Task: Buy 4 Complete Clutch Sets from Alignment Tools section under best seller category for shipping address: Destiny Lee, 1070 Charack Road, Terre Haute, Indiana 47807, Cell Number 8122376812. Pay from credit card ending with 5759, CVV 953
Action: Key pressed amazon.com<Key.enter>
Screenshot: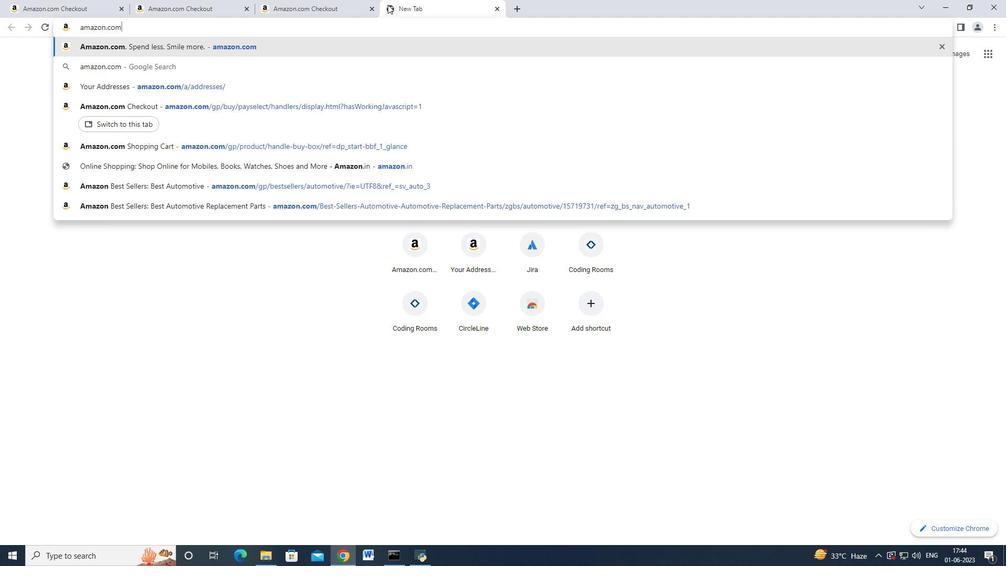 
Action: Mouse moved to (16, 80)
Screenshot: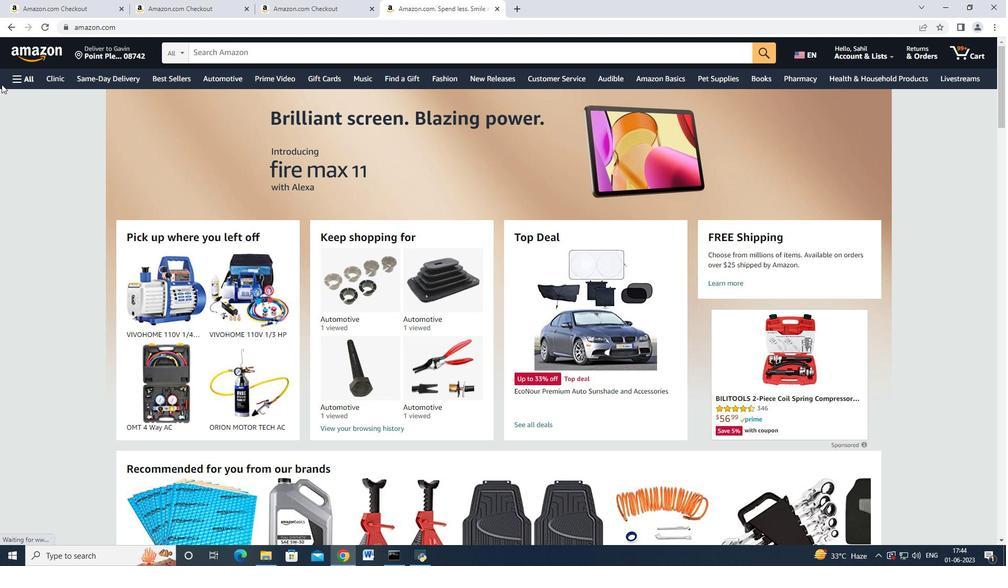 
Action: Mouse pressed left at (16, 80)
Screenshot: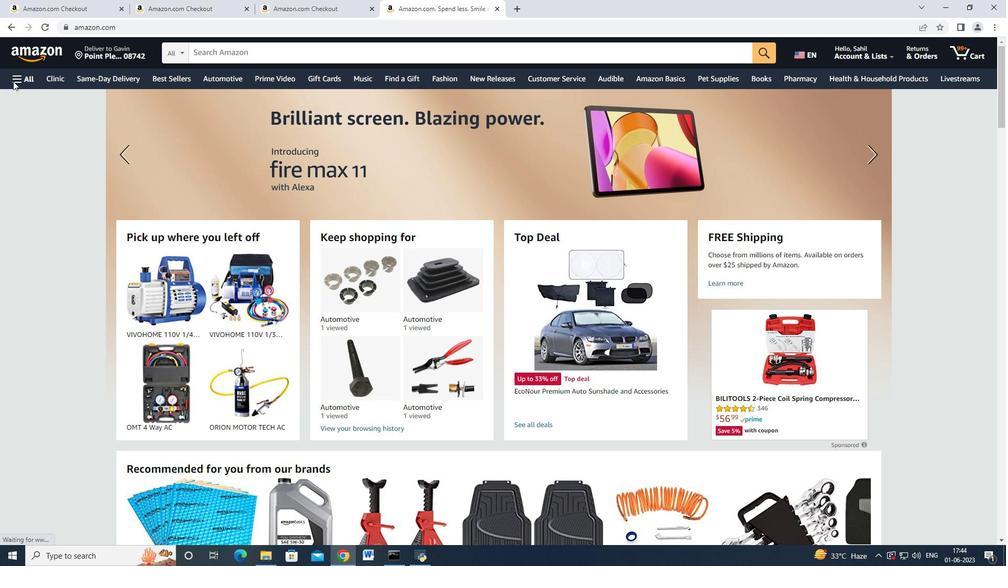 
Action: Mouse moved to (18, 81)
Screenshot: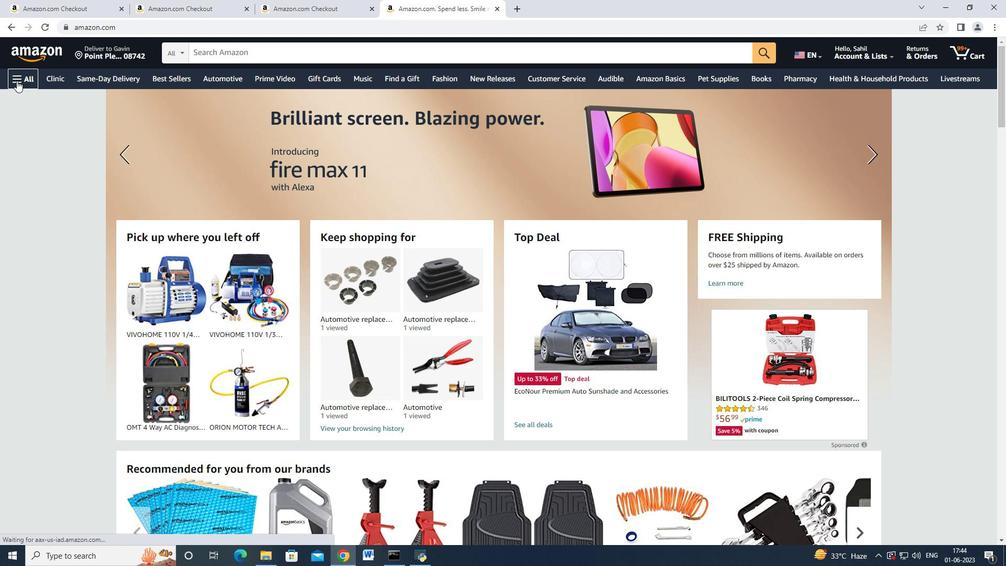 
Action: Mouse pressed left at (18, 81)
Screenshot: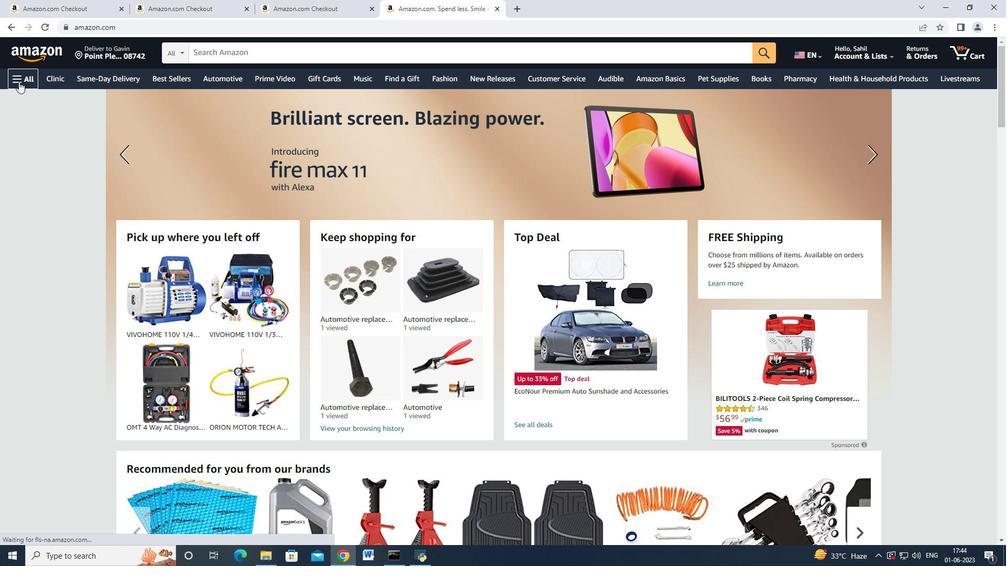 
Action: Mouse moved to (55, 316)
Screenshot: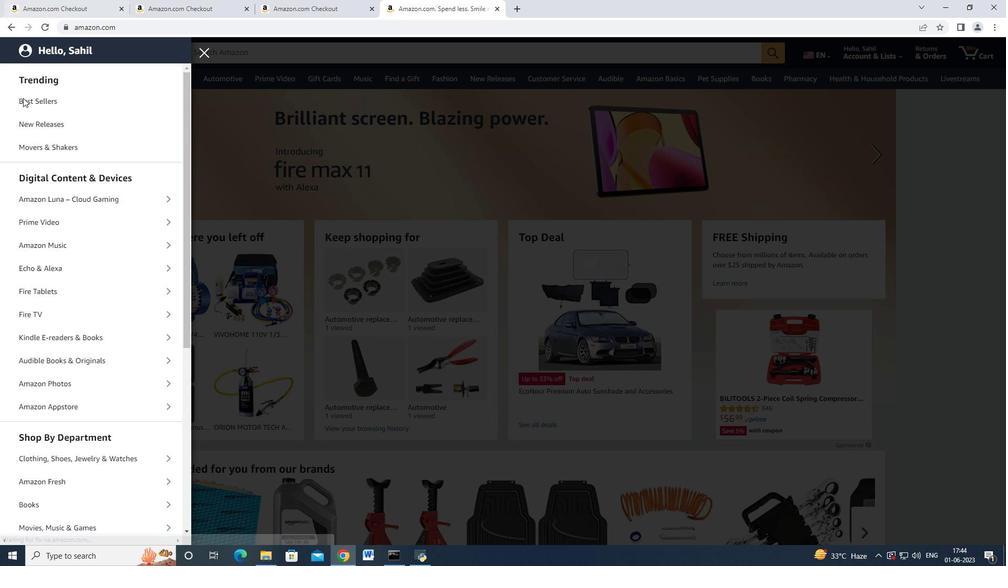 
Action: Mouse scrolled (55, 316) with delta (0, 0)
Screenshot: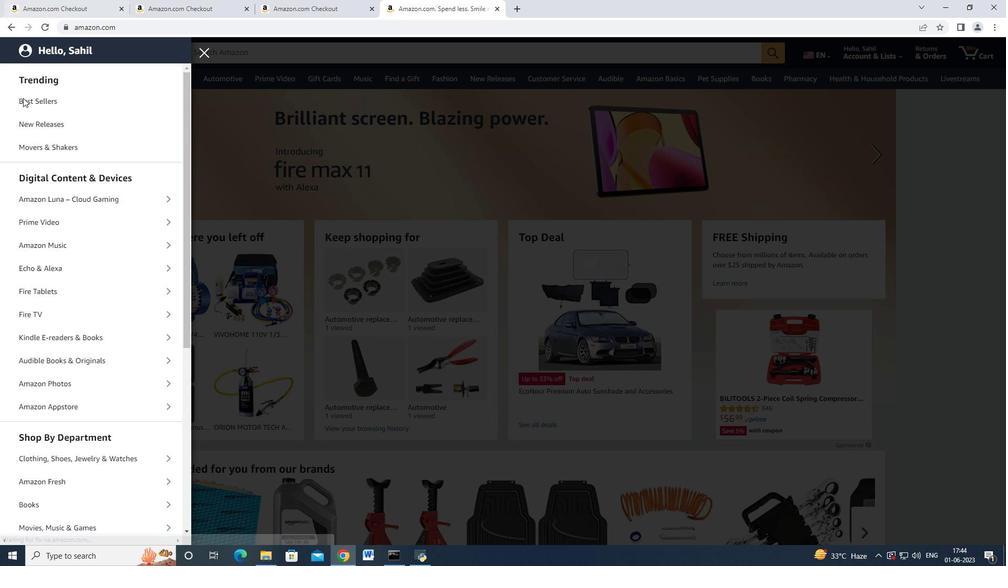 
Action: Mouse moved to (60, 346)
Screenshot: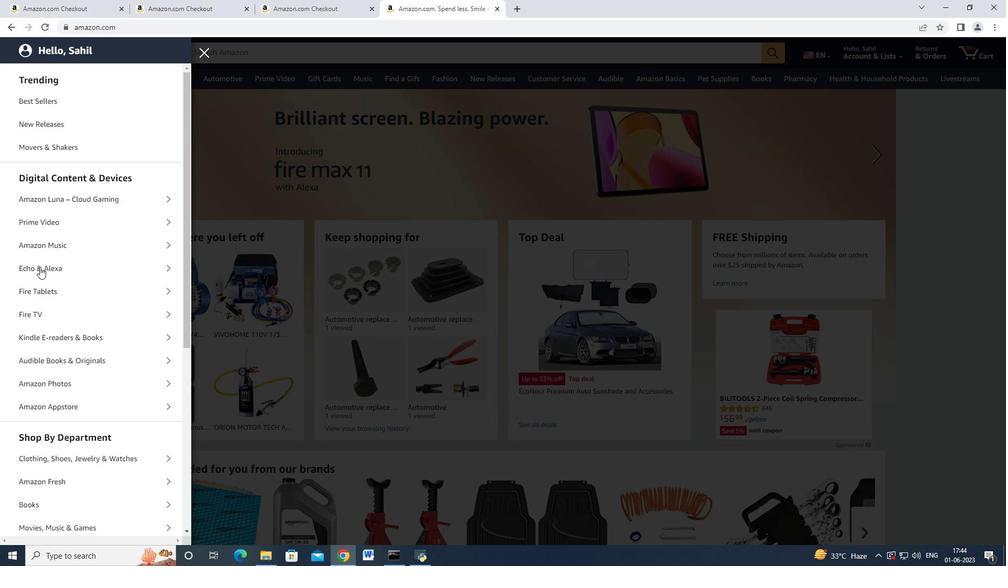 
Action: Mouse scrolled (60, 346) with delta (0, 0)
Screenshot: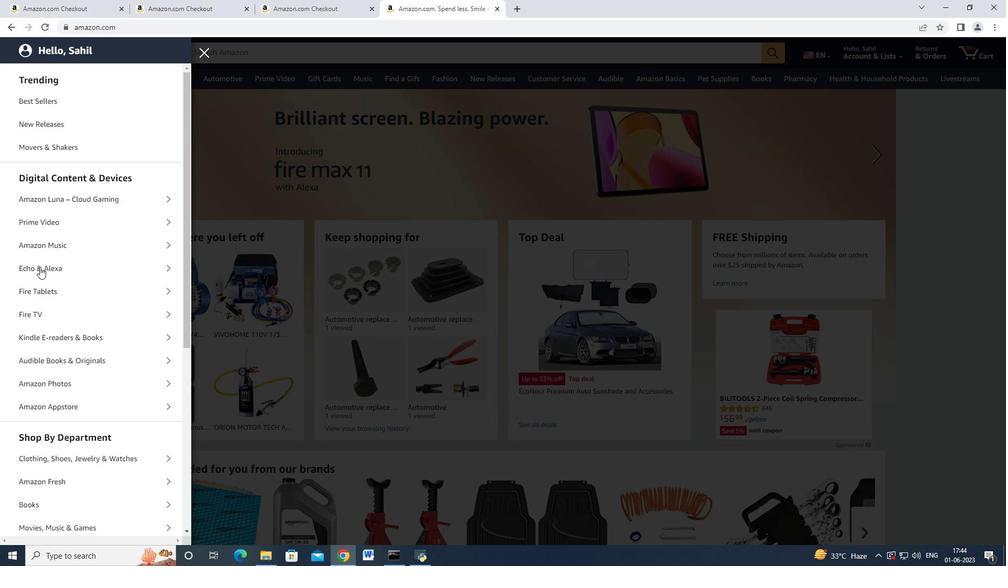 
Action: Mouse moved to (88, 339)
Screenshot: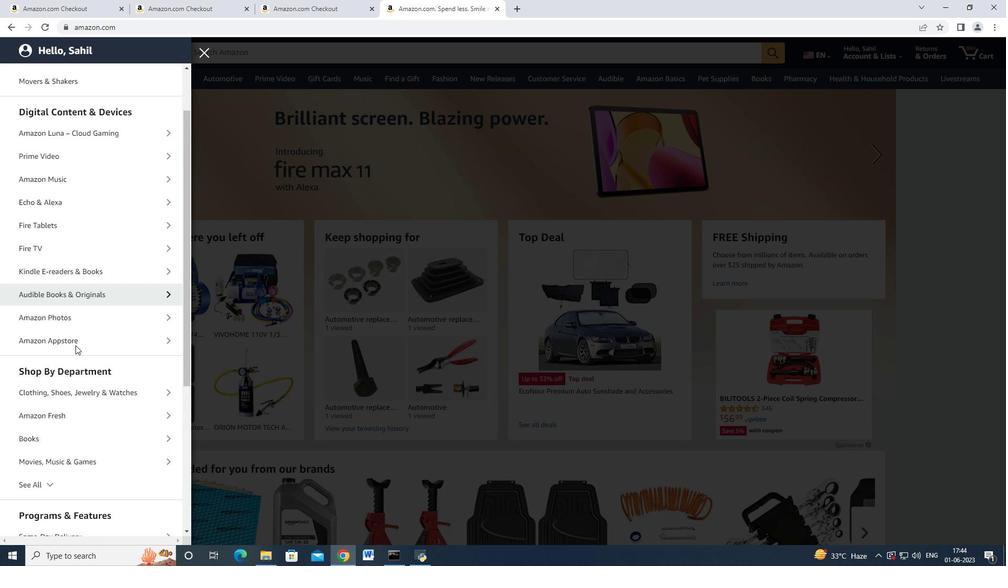 
Action: Mouse scrolled (88, 339) with delta (0, 0)
Screenshot: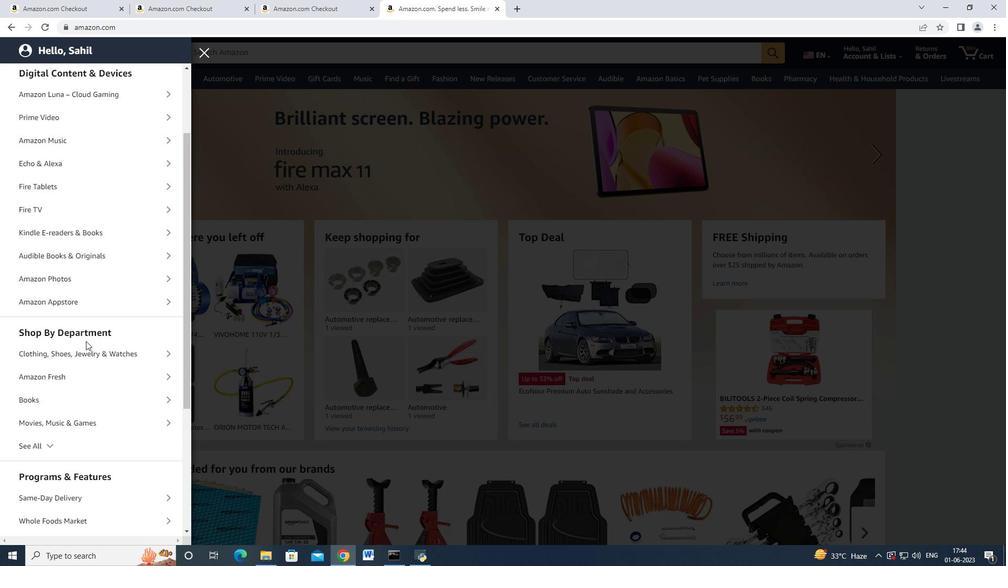 
Action: Mouse scrolled (88, 339) with delta (0, 0)
Screenshot: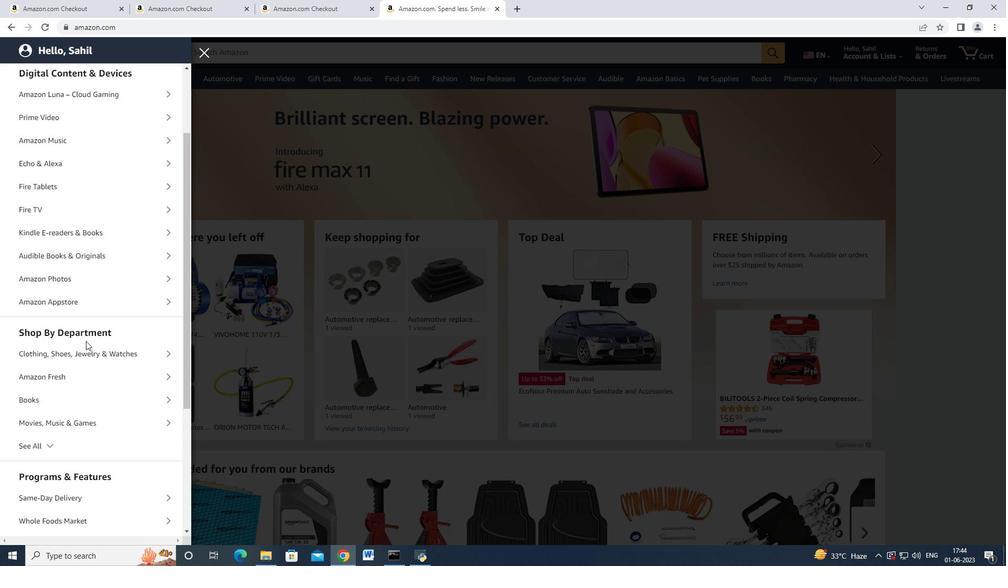 
Action: Mouse moved to (88, 333)
Screenshot: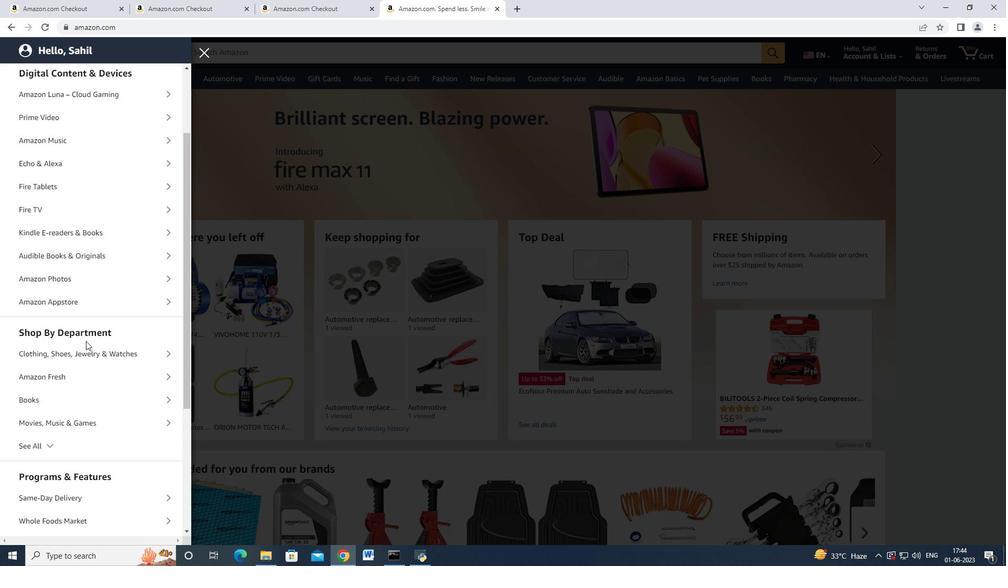 
Action: Mouse scrolled (88, 332) with delta (0, 0)
Screenshot: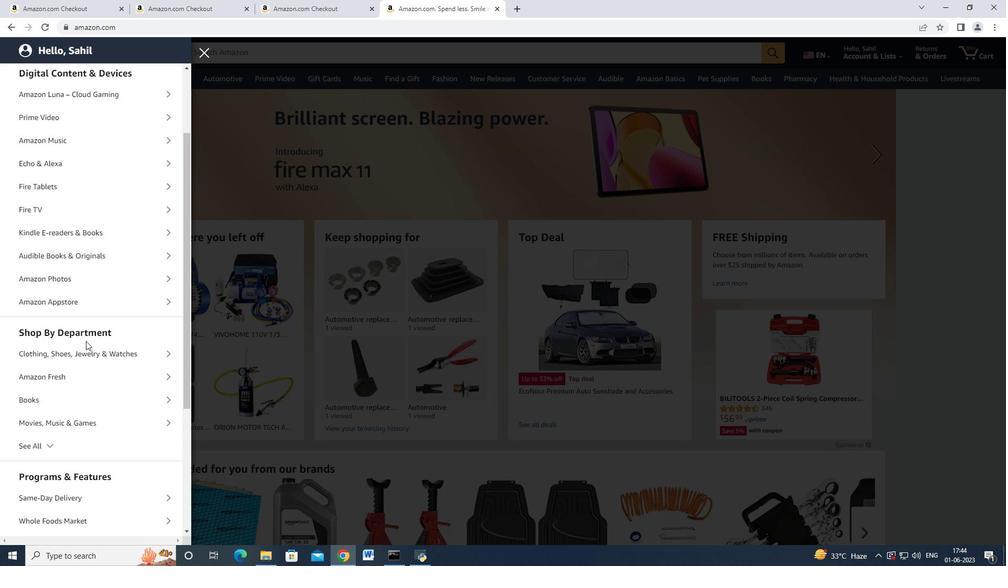 
Action: Mouse moved to (88, 328)
Screenshot: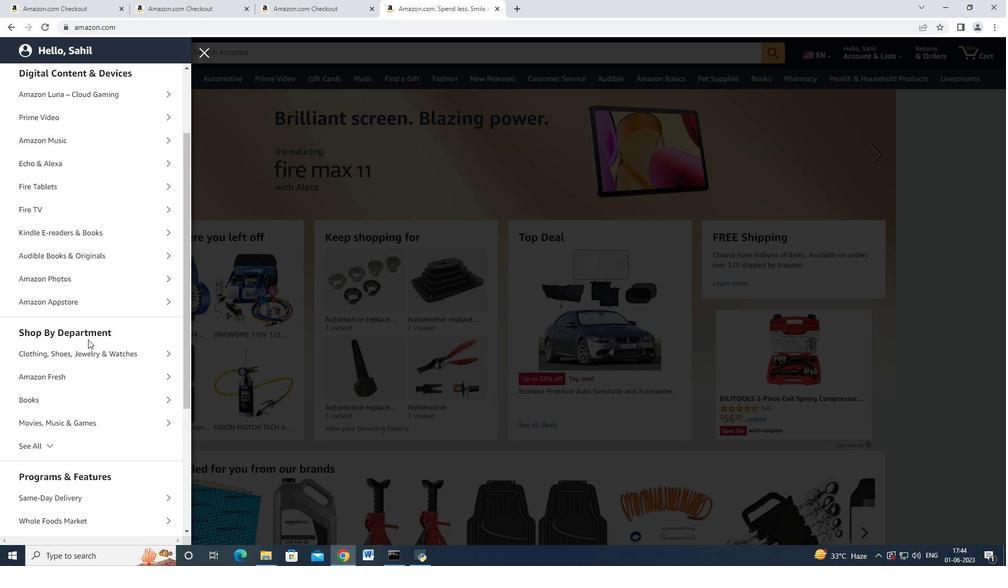 
Action: Mouse scrolled (88, 328) with delta (0, 0)
Screenshot: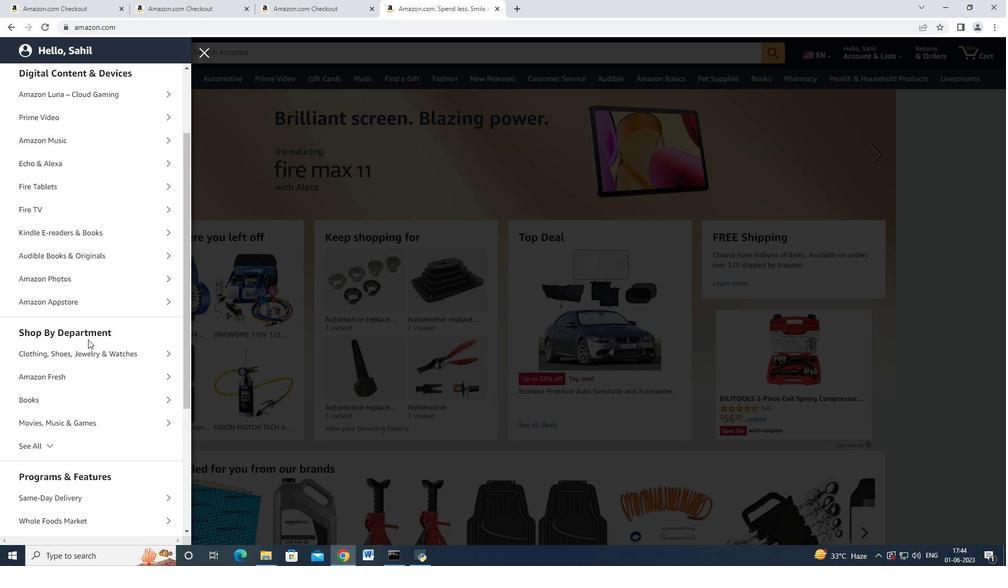 
Action: Mouse moved to (46, 249)
Screenshot: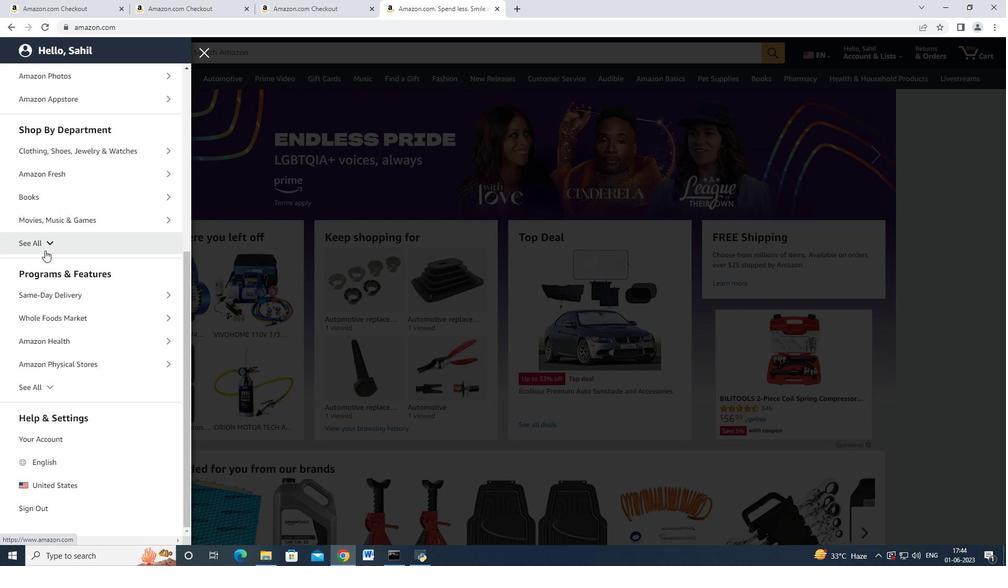 
Action: Mouse pressed left at (46, 249)
Screenshot: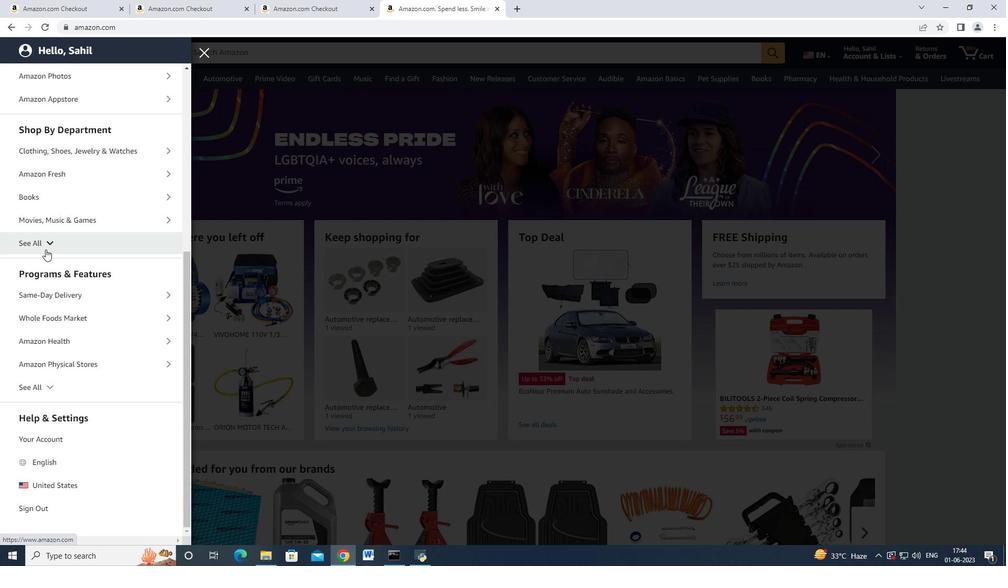 
Action: Mouse moved to (45, 249)
Screenshot: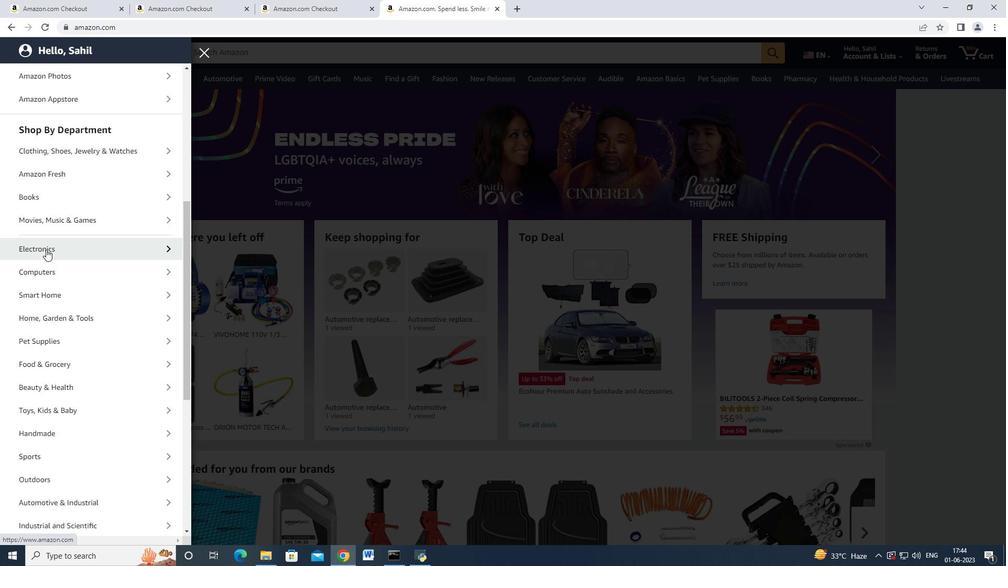 
Action: Mouse scrolled (45, 249) with delta (0, 0)
Screenshot: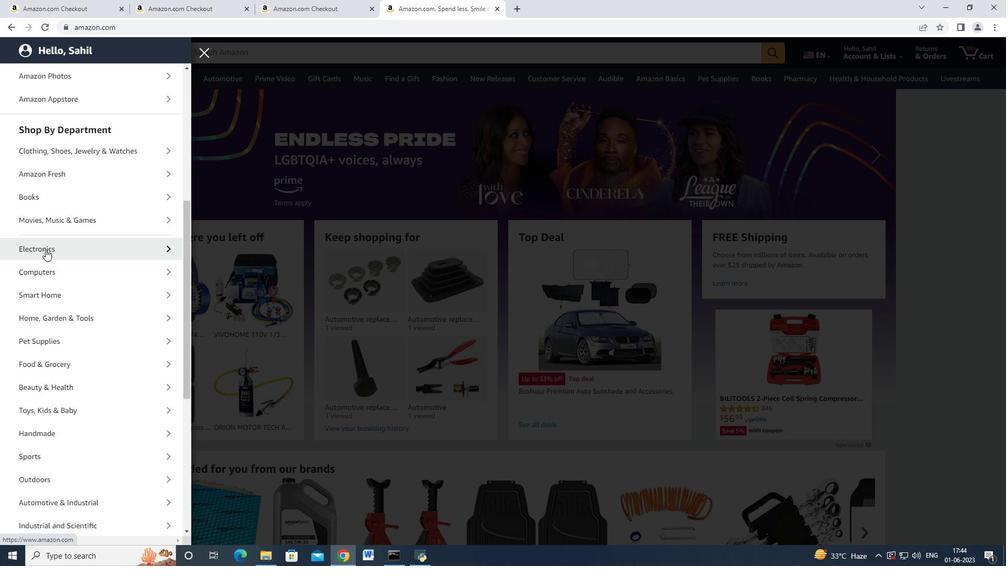 
Action: Mouse scrolled (45, 249) with delta (0, 0)
Screenshot: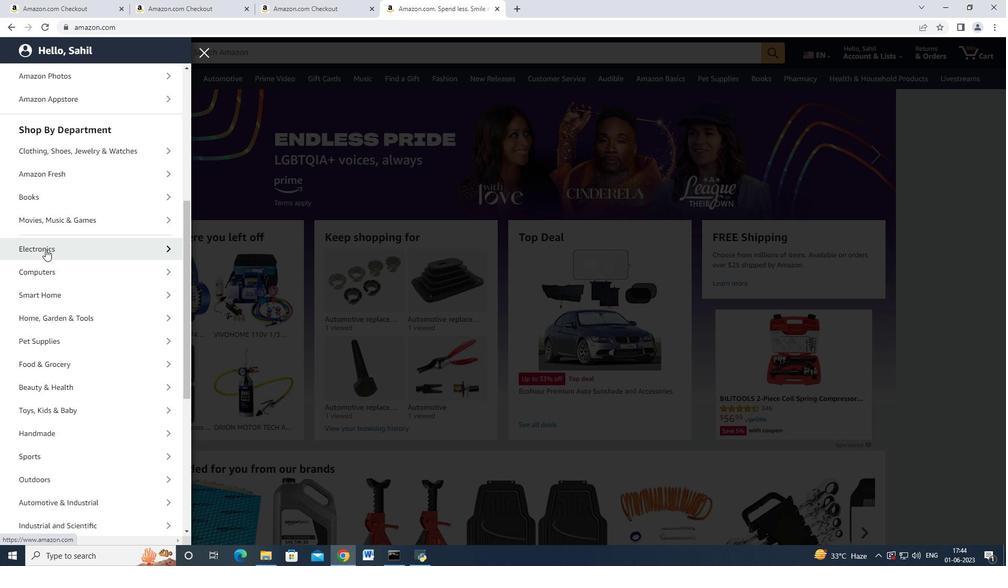 
Action: Mouse moved to (73, 396)
Screenshot: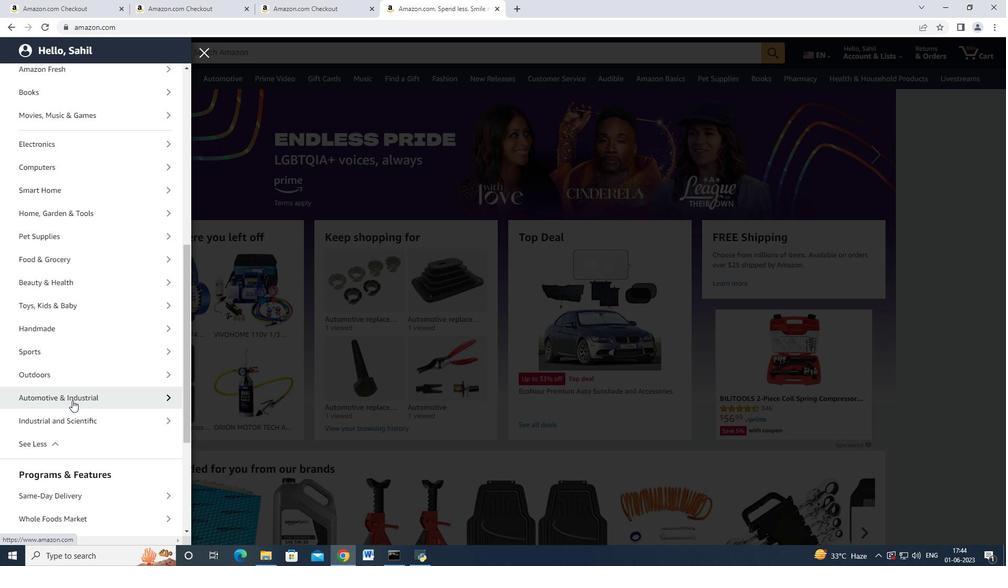 
Action: Mouse scrolled (73, 396) with delta (0, 0)
Screenshot: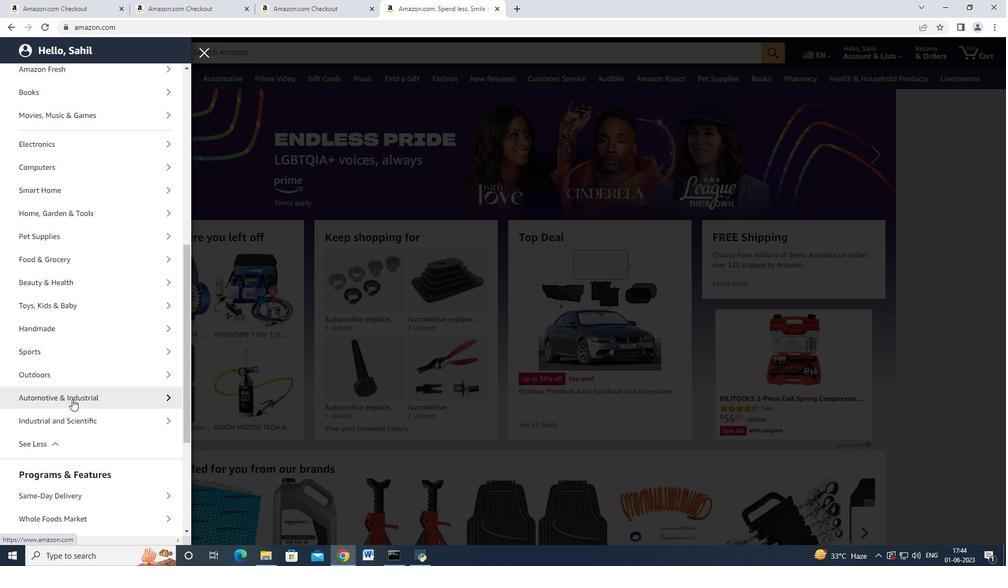
Action: Mouse scrolled (73, 396) with delta (0, 0)
Screenshot: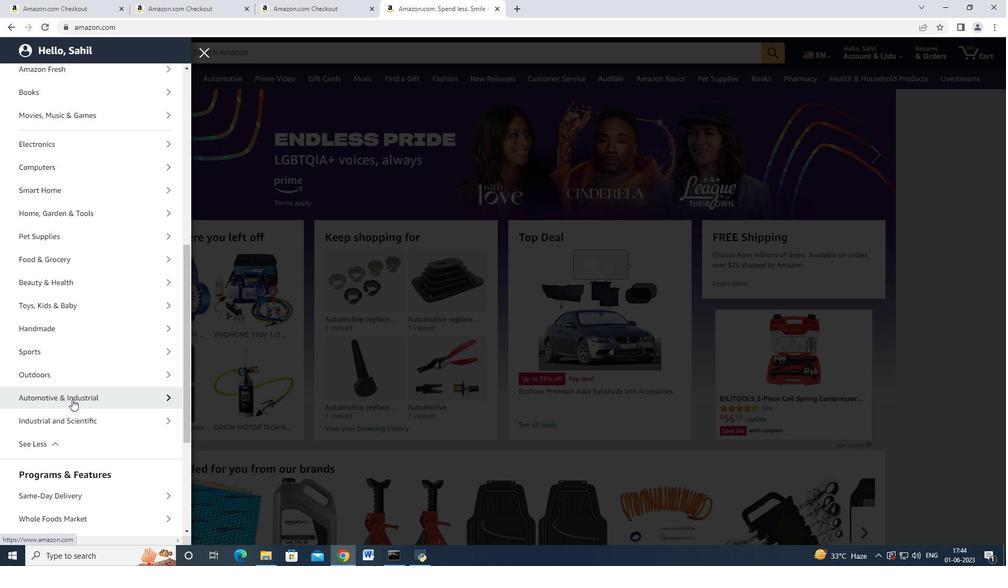 
Action: Mouse scrolled (73, 396) with delta (0, 0)
Screenshot: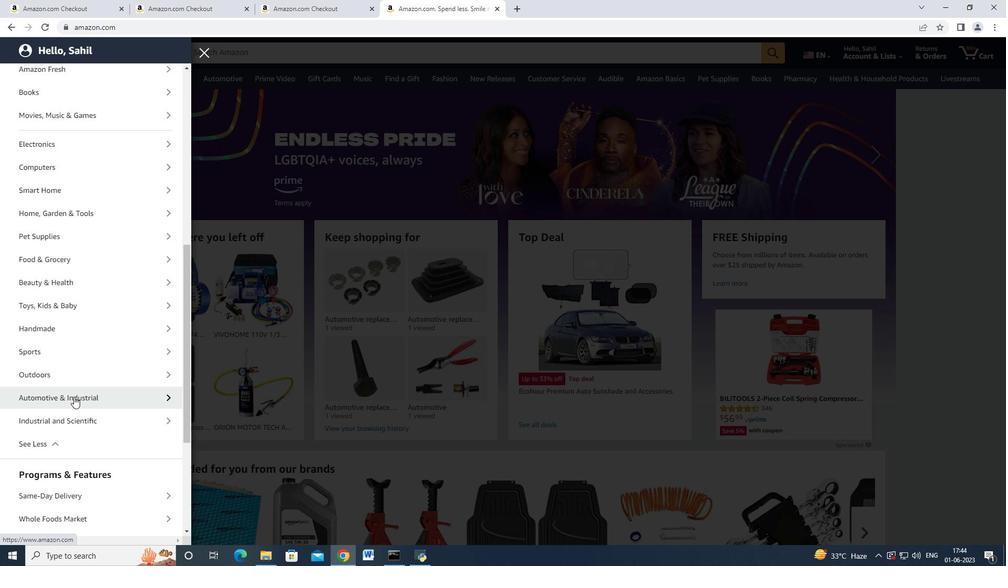 
Action: Mouse scrolled (73, 396) with delta (0, 0)
Screenshot: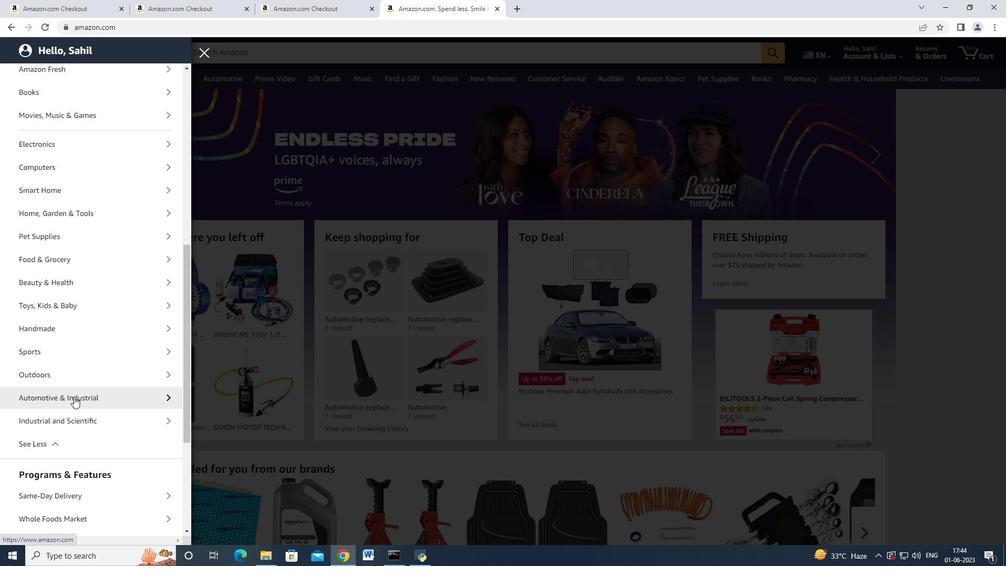 
Action: Mouse moved to (73, 350)
Screenshot: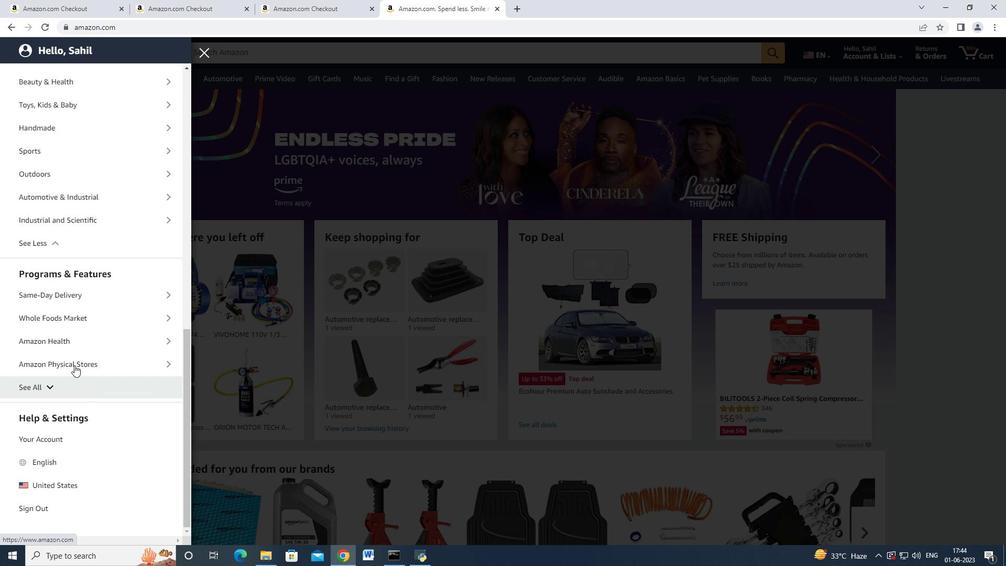 
Action: Mouse scrolled (73, 351) with delta (0, 0)
Screenshot: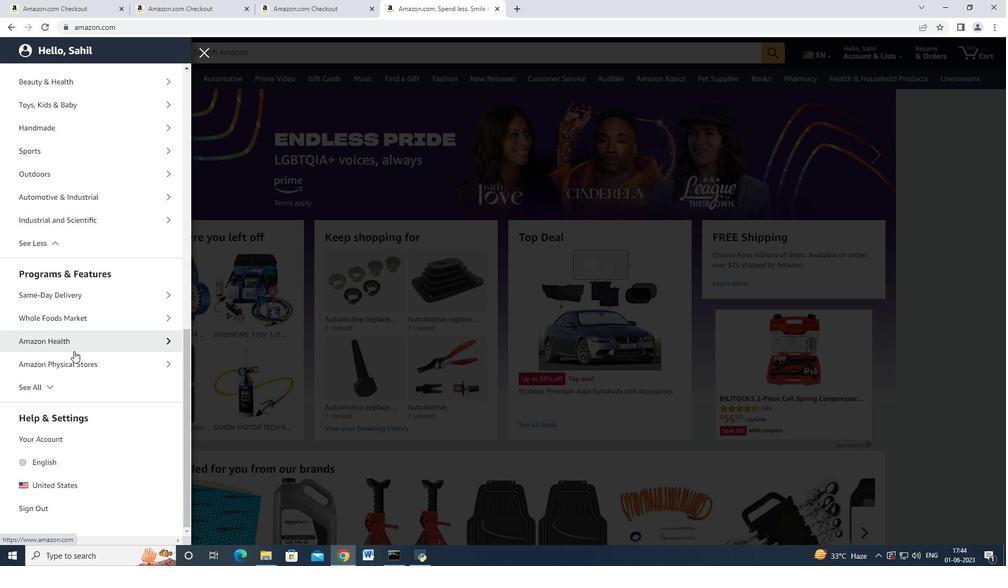 
Action: Mouse scrolled (73, 351) with delta (0, 0)
Screenshot: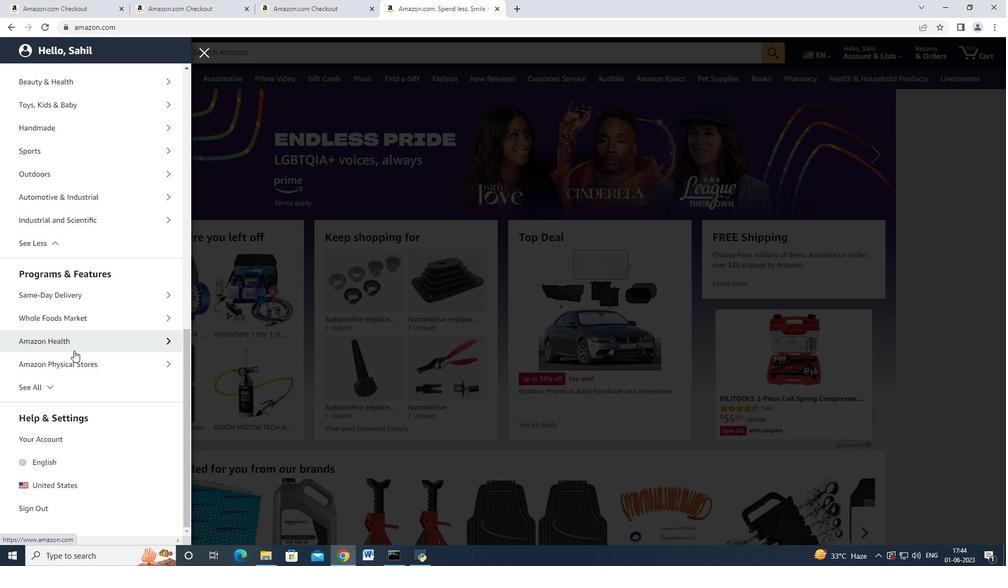 
Action: Mouse moved to (89, 303)
Screenshot: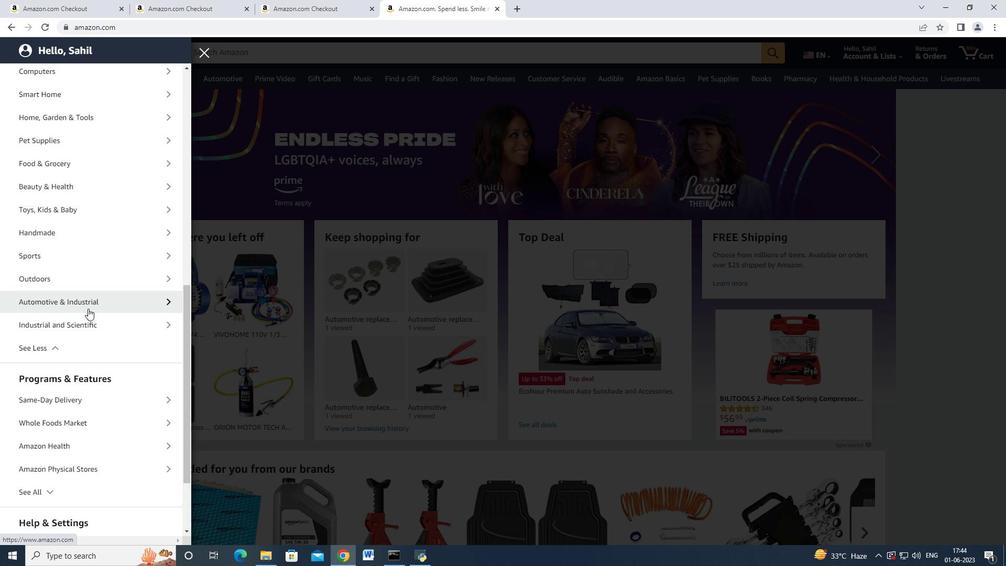 
Action: Mouse pressed left at (89, 303)
Screenshot: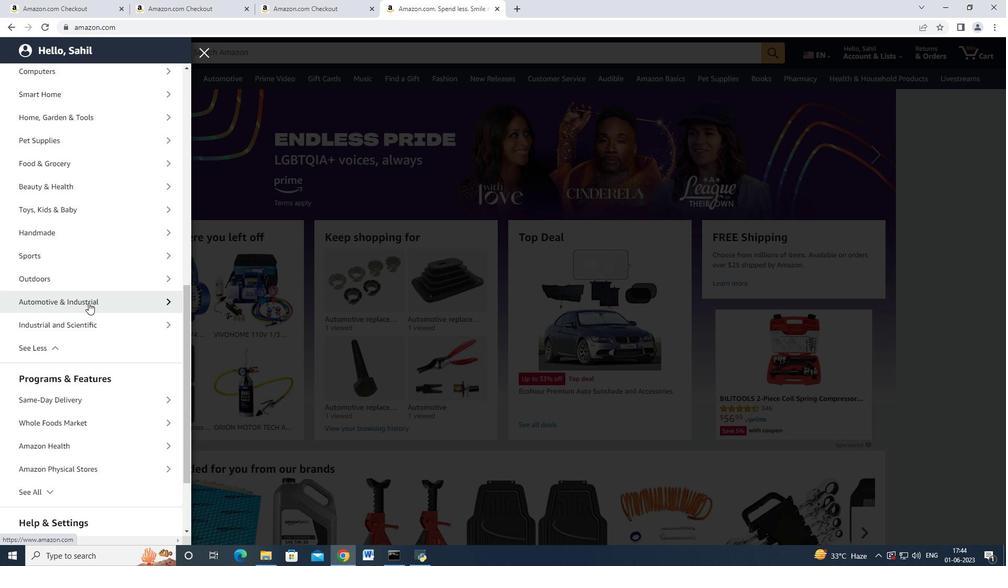 
Action: Mouse moved to (91, 125)
Screenshot: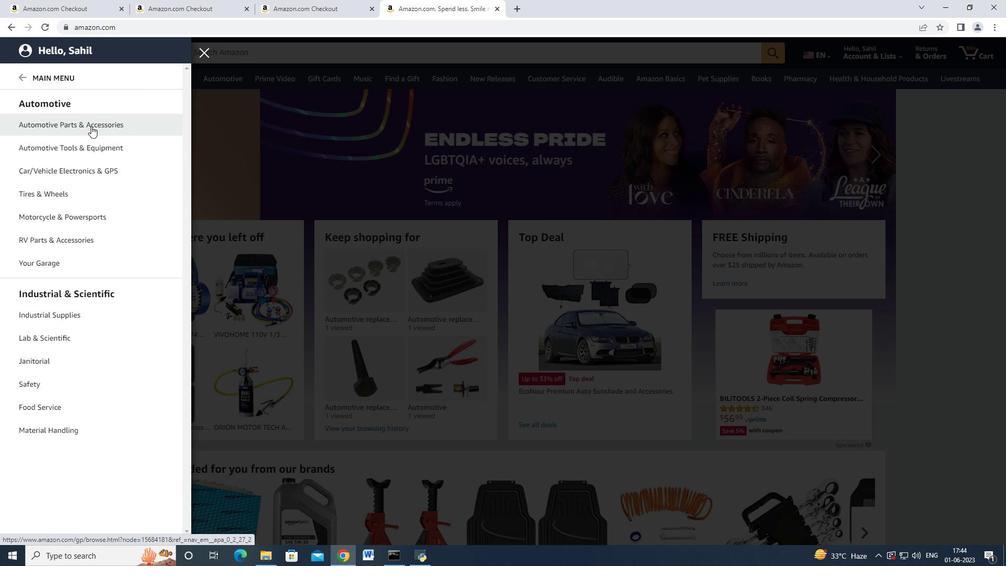 
Action: Mouse pressed left at (91, 125)
Screenshot: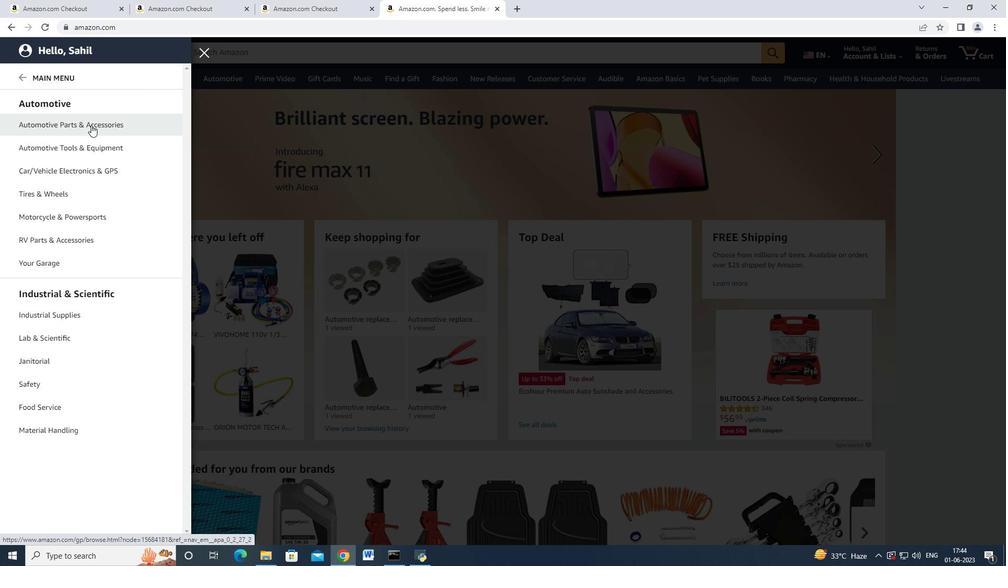 
Action: Mouse moved to (179, 95)
Screenshot: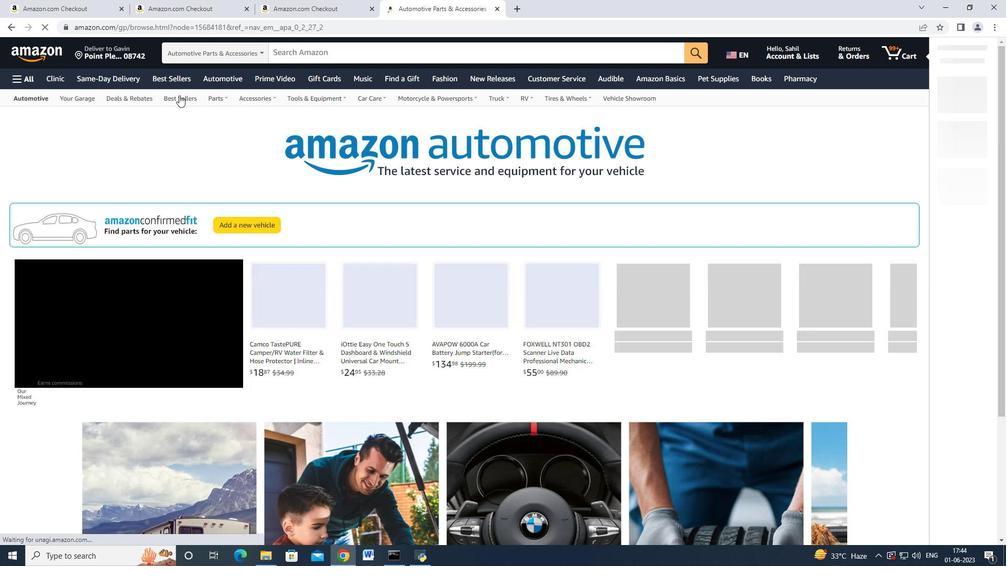
Action: Mouse pressed left at (179, 95)
Screenshot: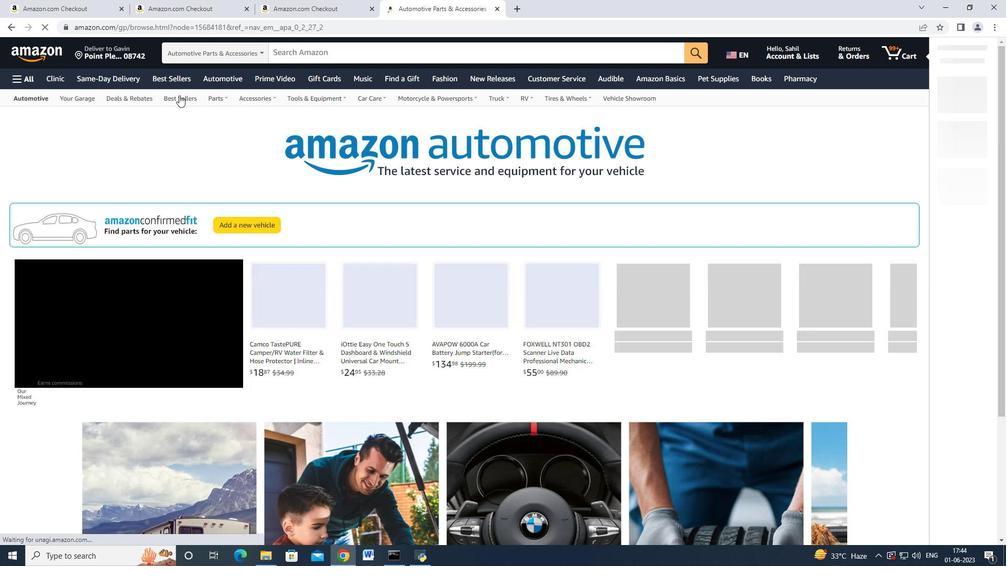 
Action: Mouse moved to (69, 352)
Screenshot: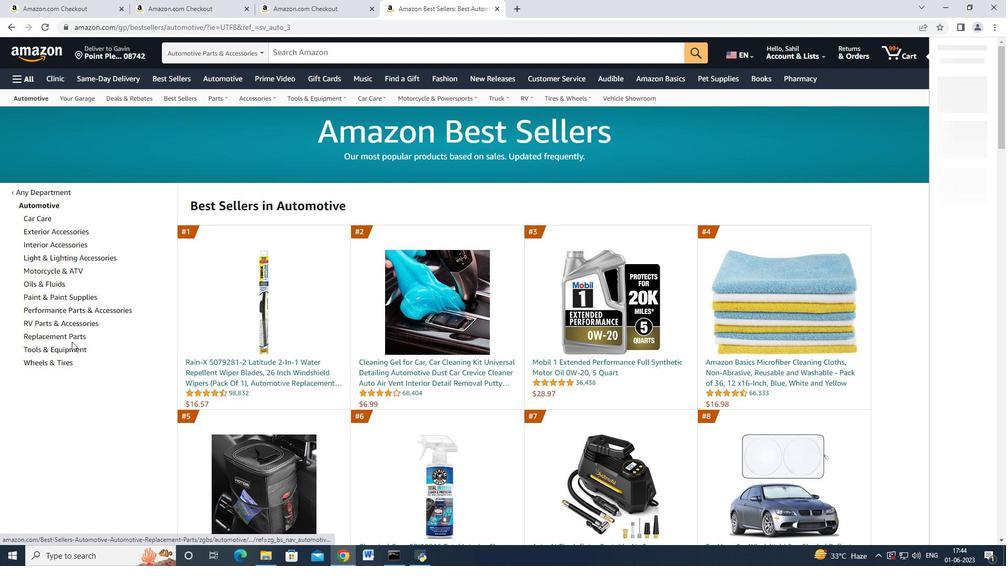
Action: Mouse pressed left at (69, 352)
Screenshot: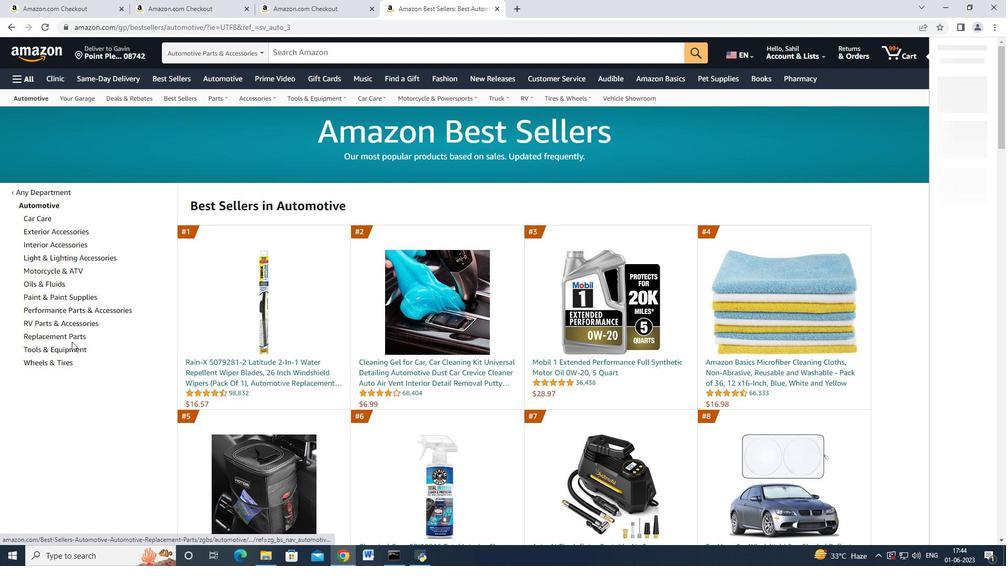 
Action: Mouse moved to (71, 350)
Screenshot: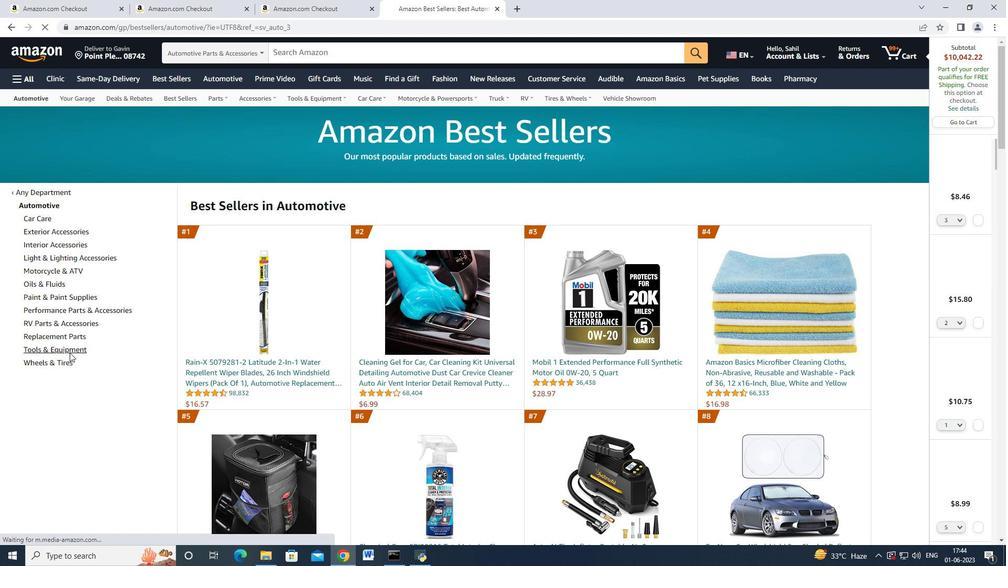 
Action: Mouse pressed left at (71, 350)
Screenshot: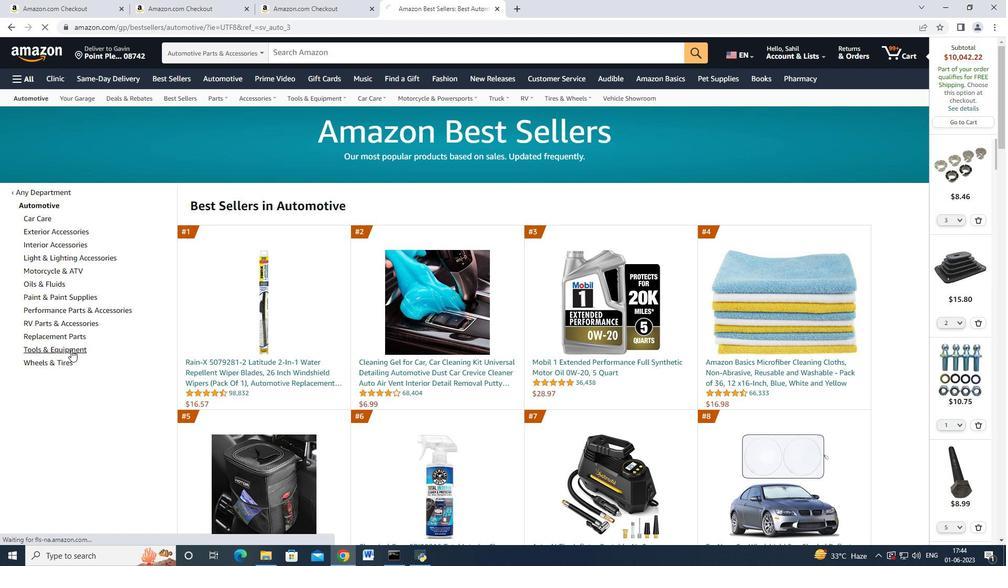 
Action: Mouse moved to (76, 255)
Screenshot: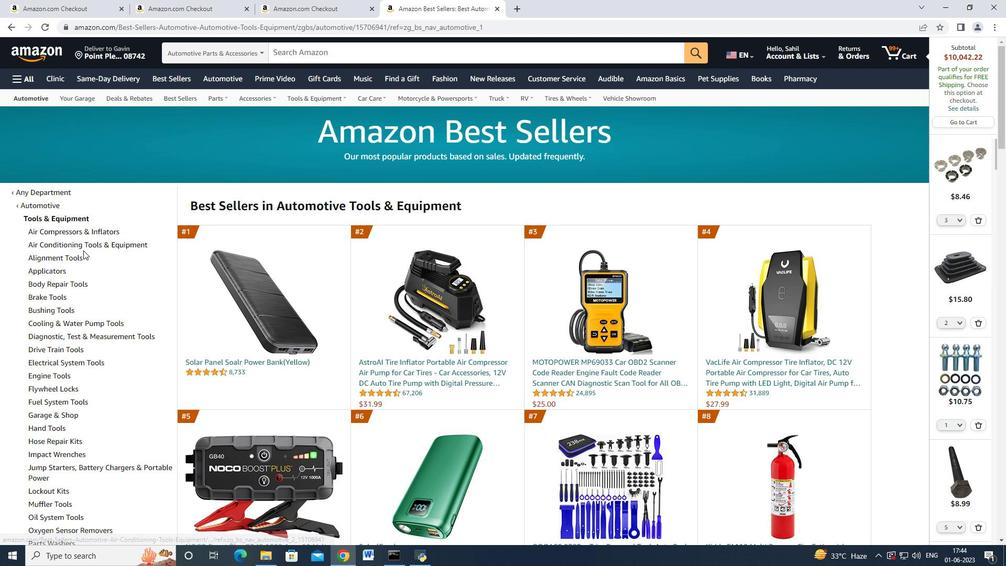 
Action: Mouse pressed left at (76, 255)
Screenshot: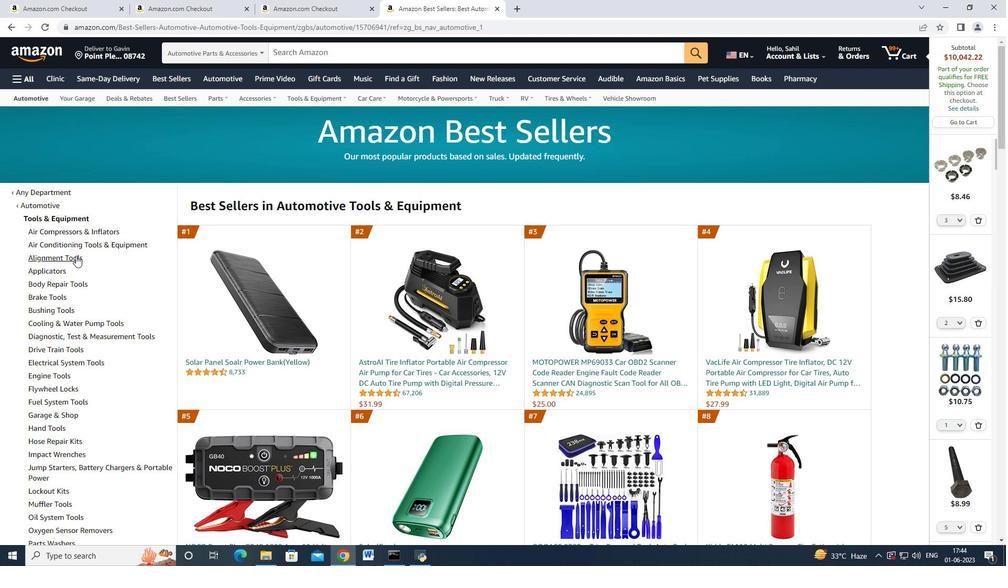 
Action: Mouse moved to (64, 322)
Screenshot: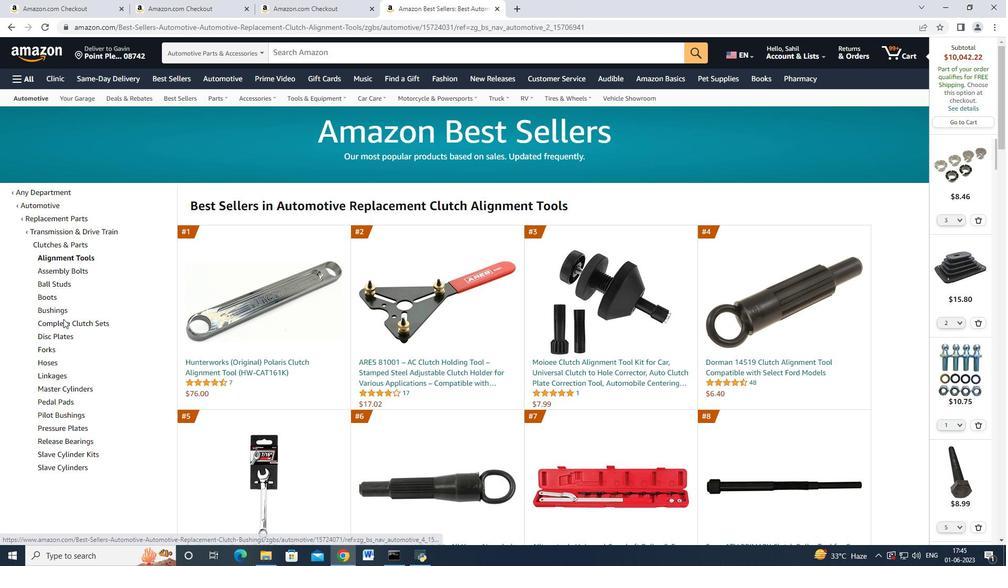 
Action: Mouse pressed left at (64, 322)
Screenshot: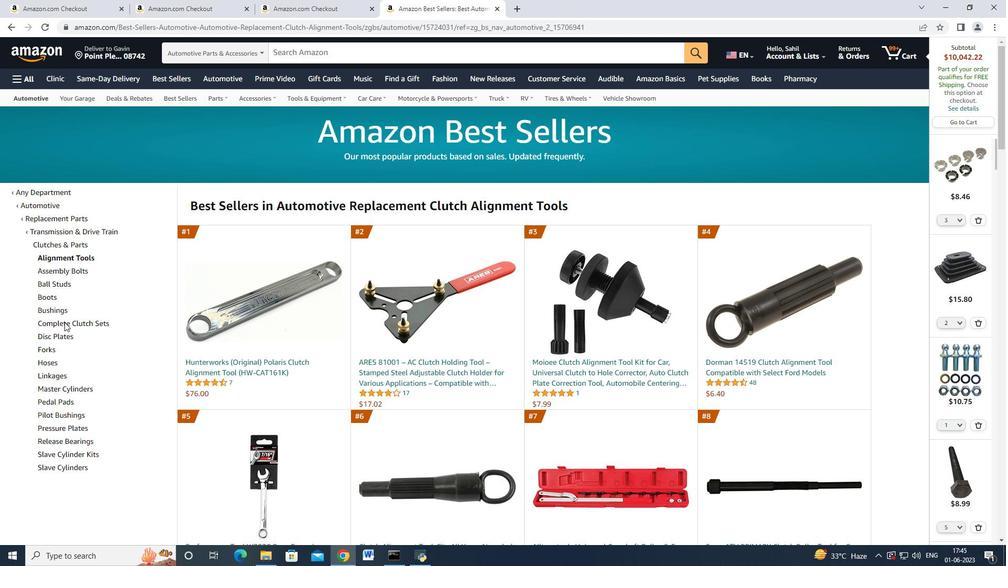 
Action: Mouse moved to (398, 372)
Screenshot: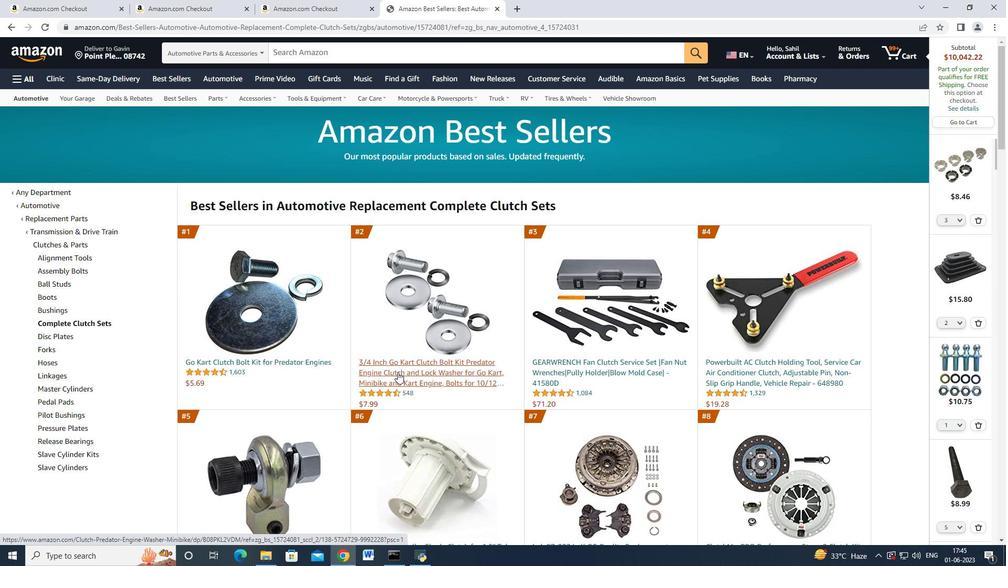 
Action: Mouse pressed left at (398, 372)
Screenshot: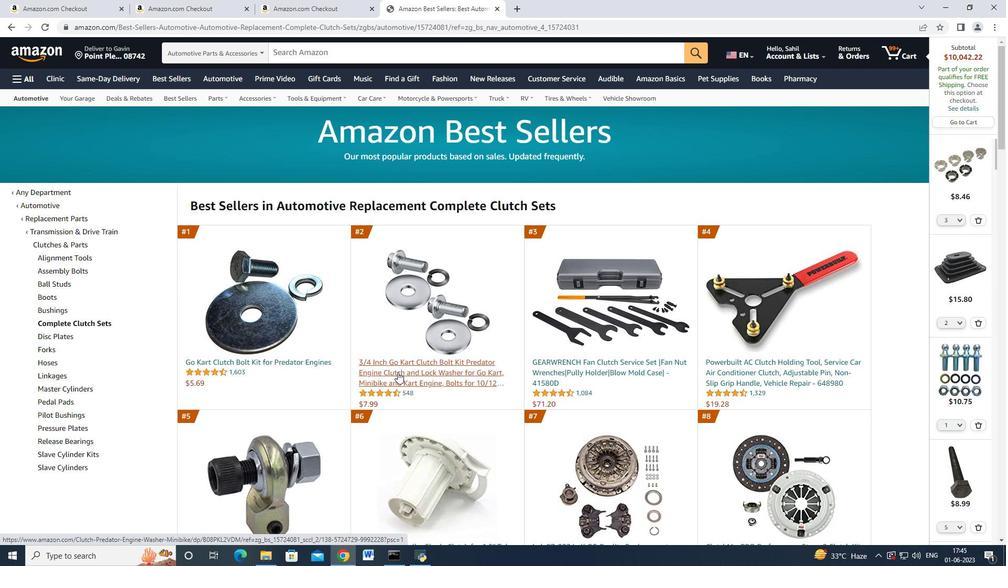 
Action: Mouse moved to (748, 379)
Screenshot: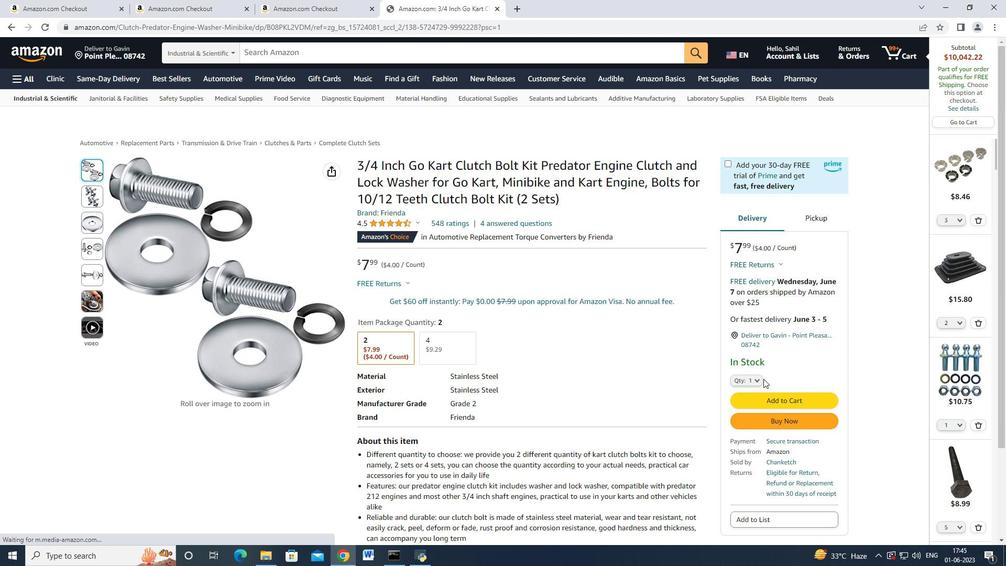 
Action: Mouse pressed left at (748, 379)
Screenshot: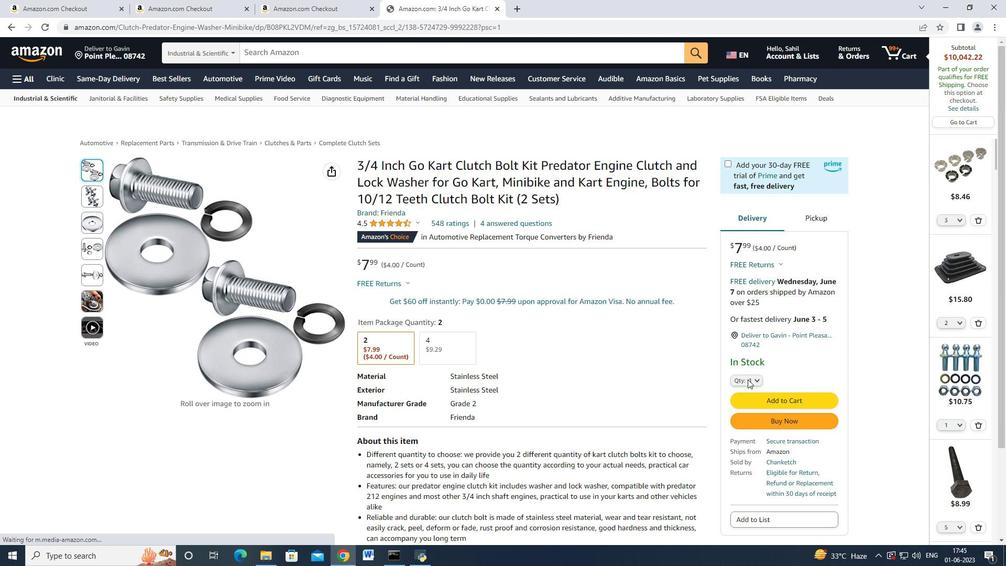 
Action: Mouse moved to (746, 100)
Screenshot: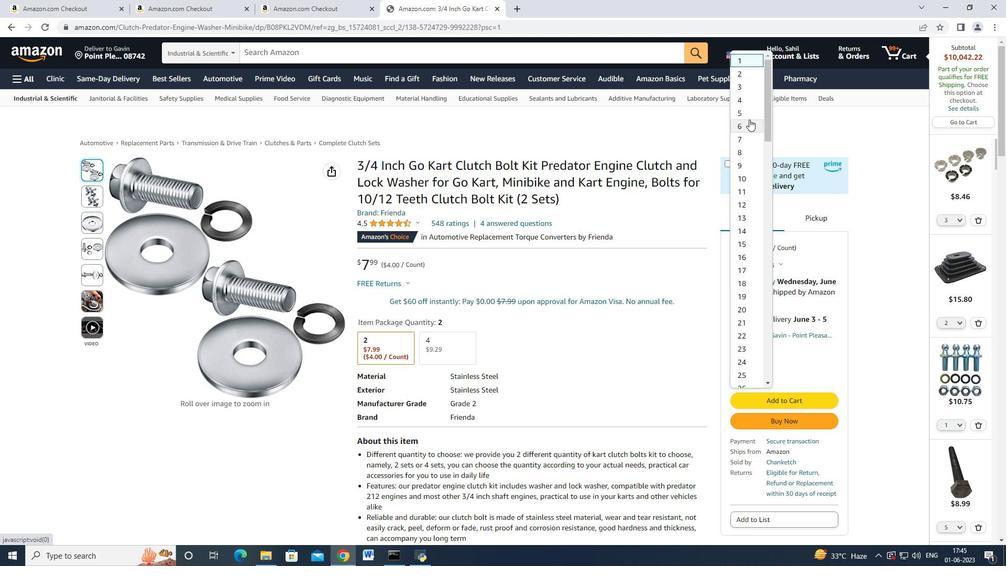 
Action: Mouse pressed left at (746, 100)
Screenshot: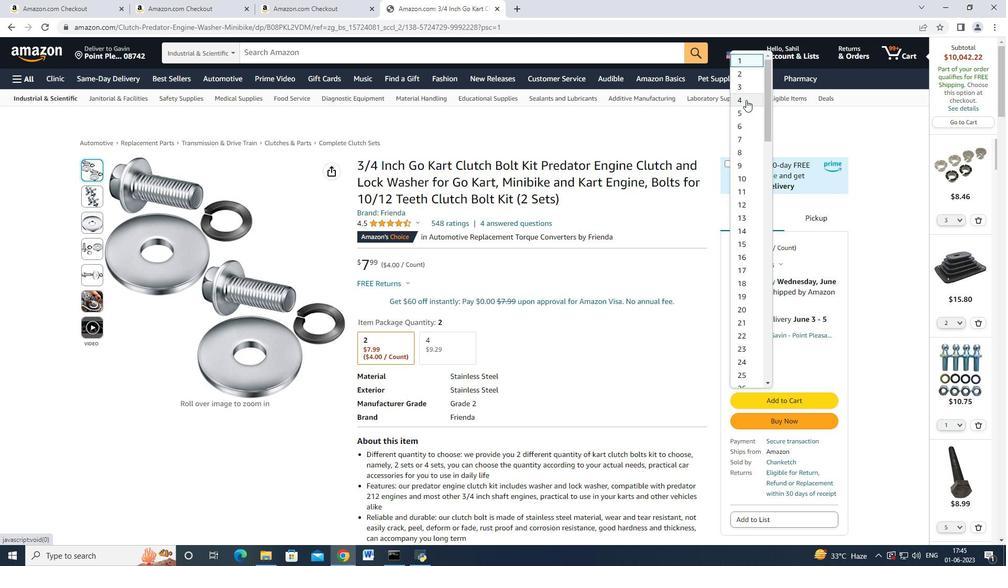 
Action: Mouse moved to (780, 190)
Screenshot: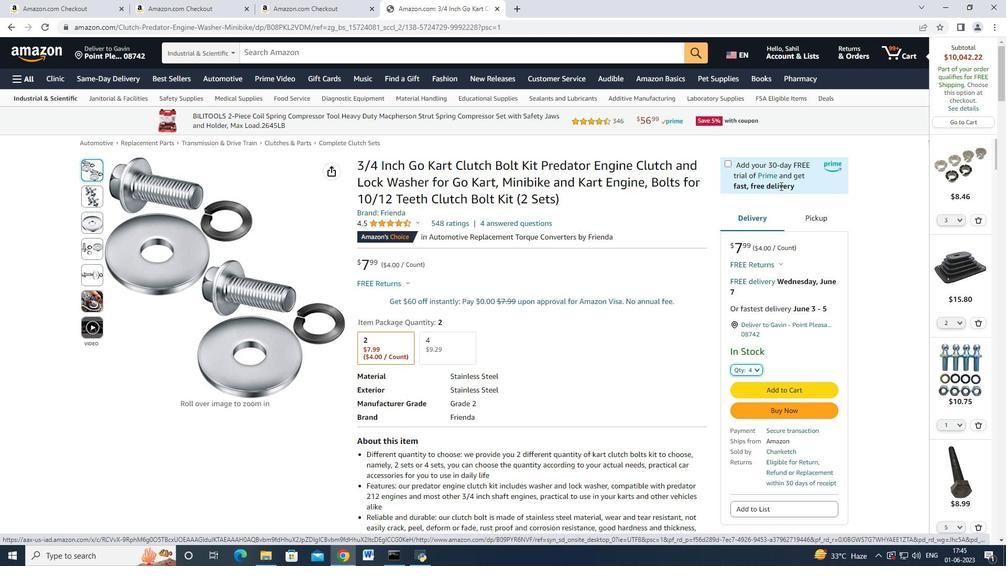 
Action: Mouse scrolled (780, 189) with delta (0, 0)
Screenshot: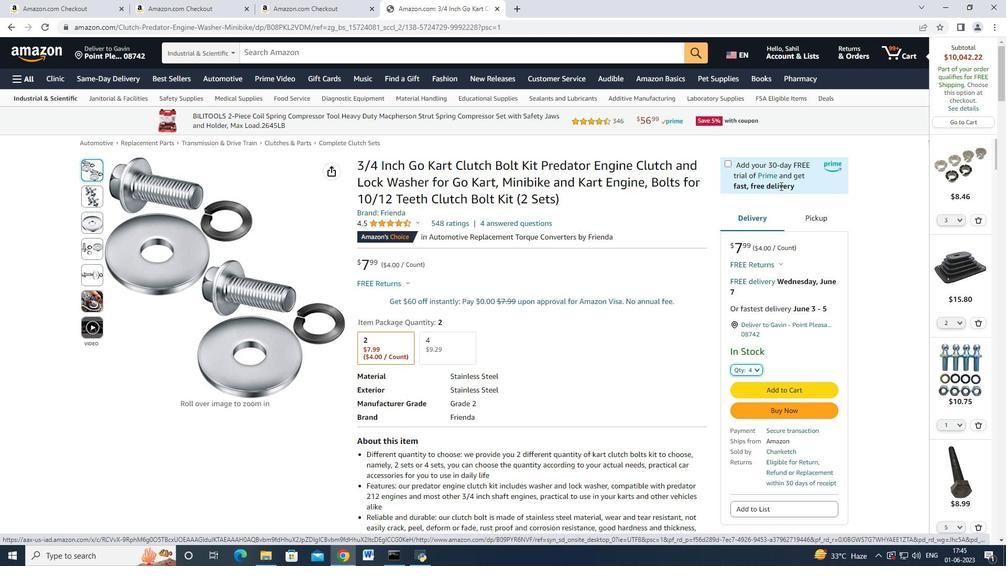 
Action: Mouse moved to (792, 356)
Screenshot: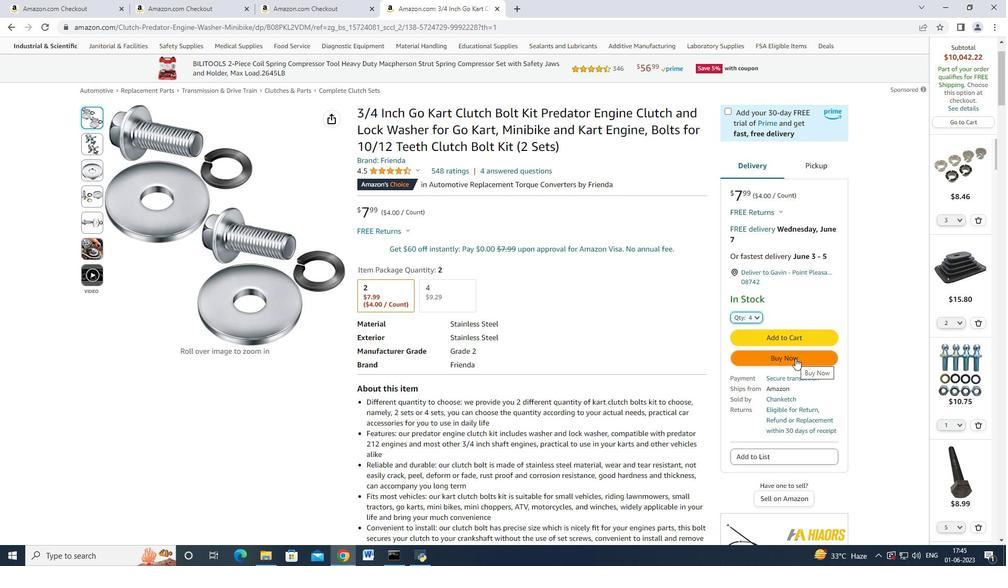 
Action: Mouse pressed left at (792, 356)
Screenshot: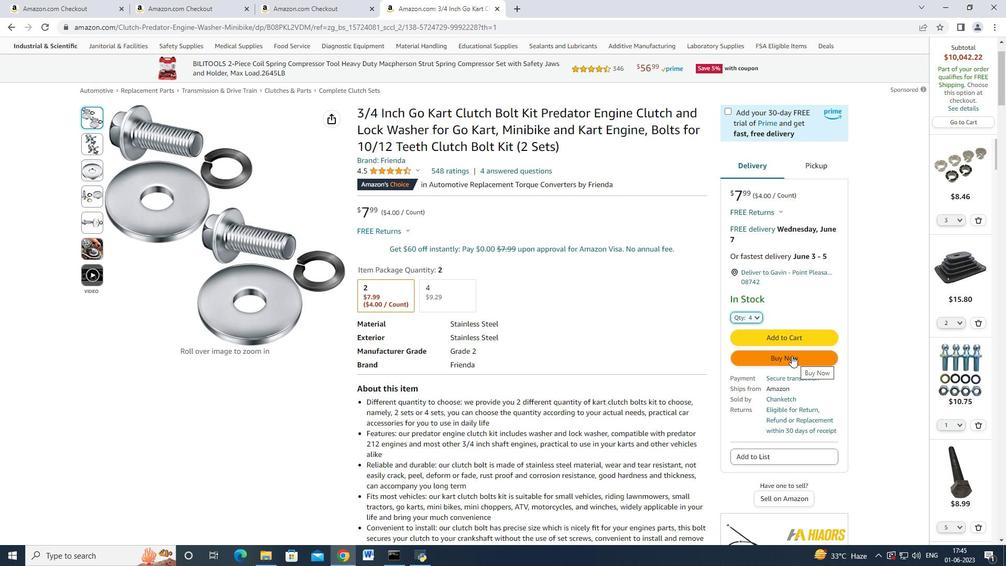 
Action: Mouse moved to (425, 219)
Screenshot: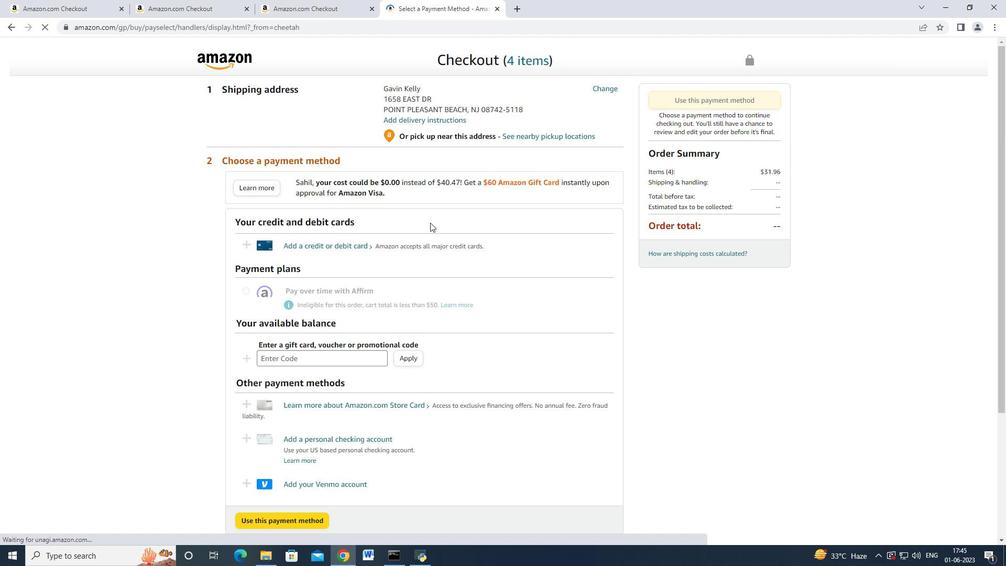 
Action: Mouse scrolled (425, 218) with delta (0, 0)
Screenshot: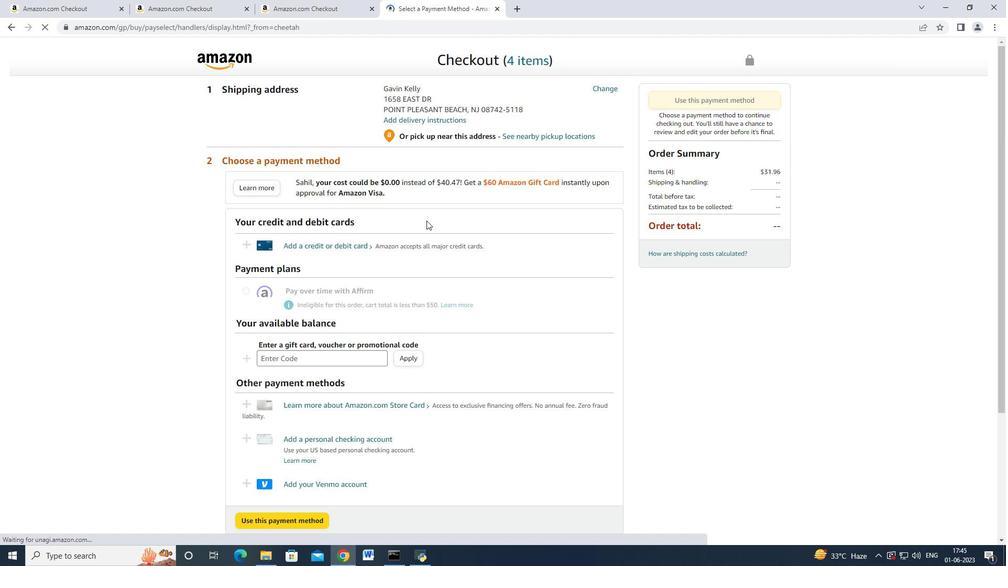 
Action: Mouse moved to (425, 218)
Screenshot: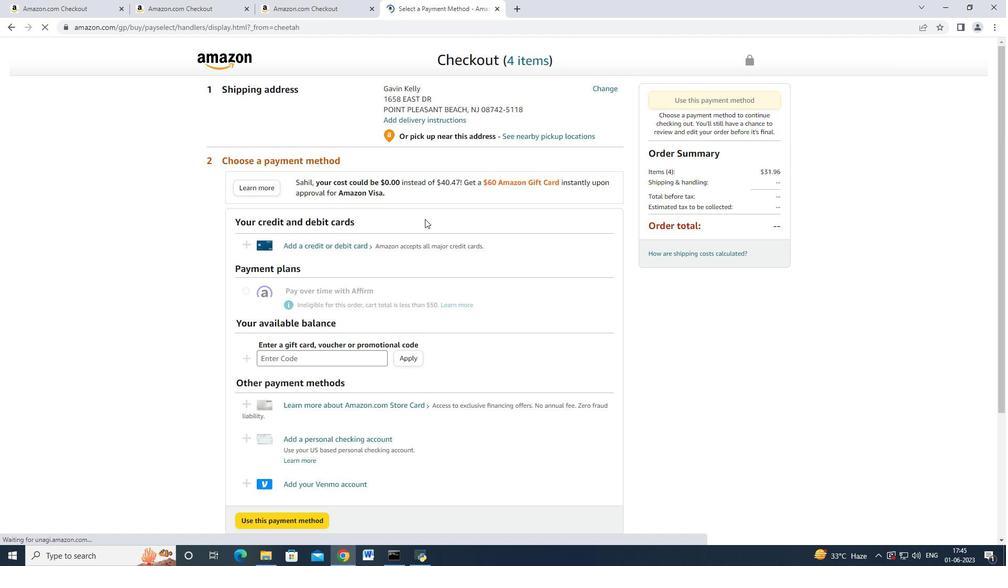 
Action: Mouse scrolled (425, 217) with delta (0, 0)
Screenshot: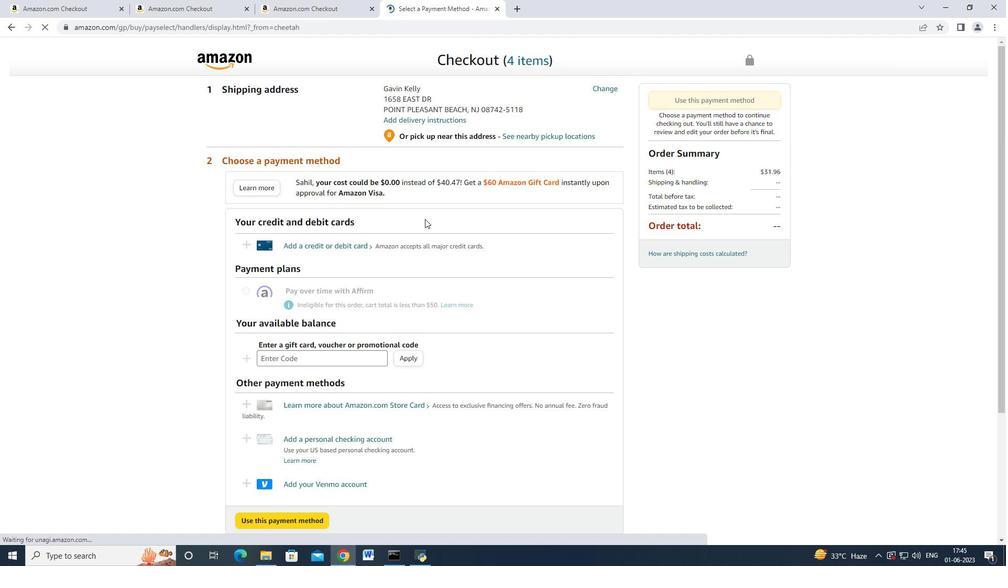 
Action: Mouse moved to (425, 217)
Screenshot: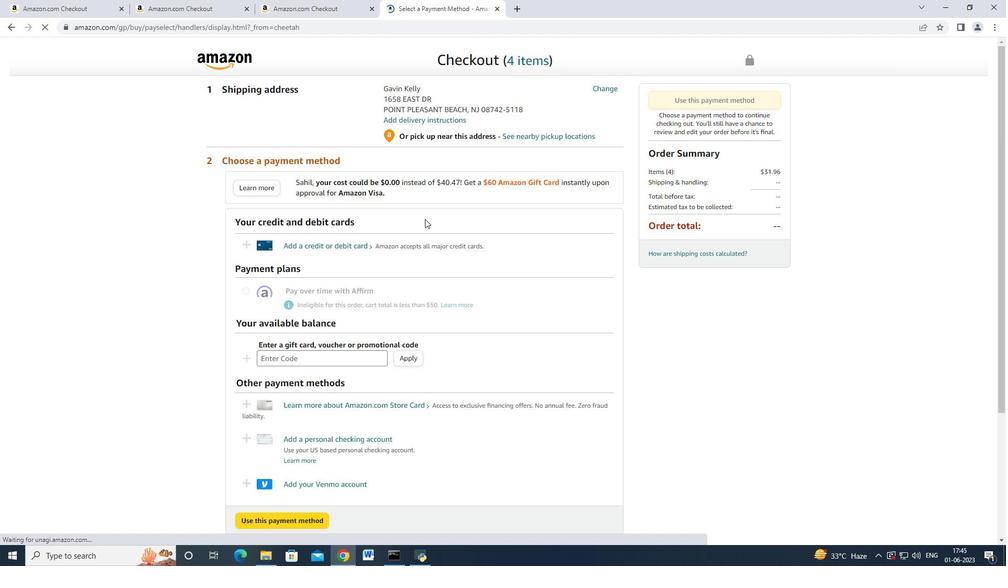 
Action: Mouse scrolled (425, 217) with delta (0, 0)
Screenshot: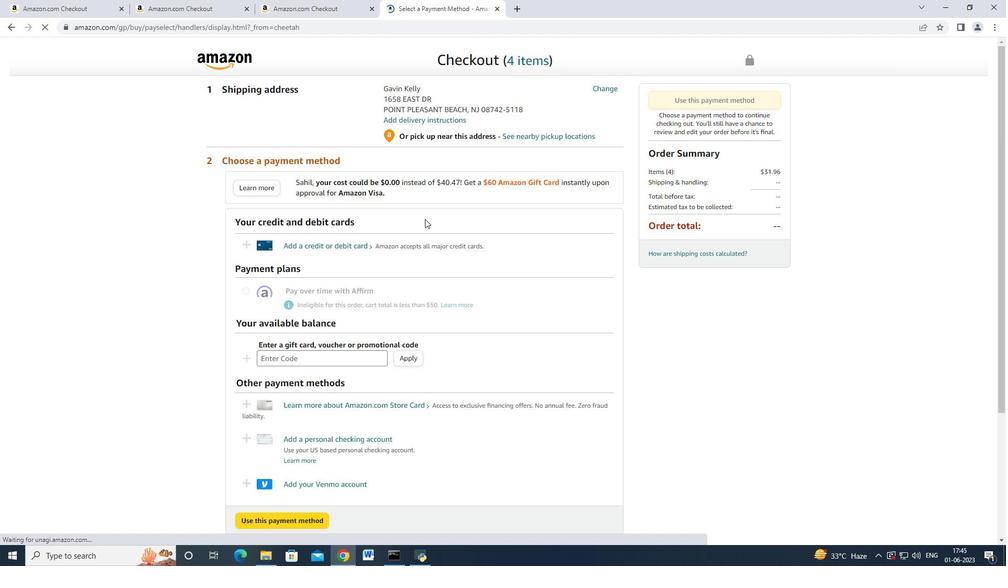 
Action: Mouse moved to (423, 218)
Screenshot: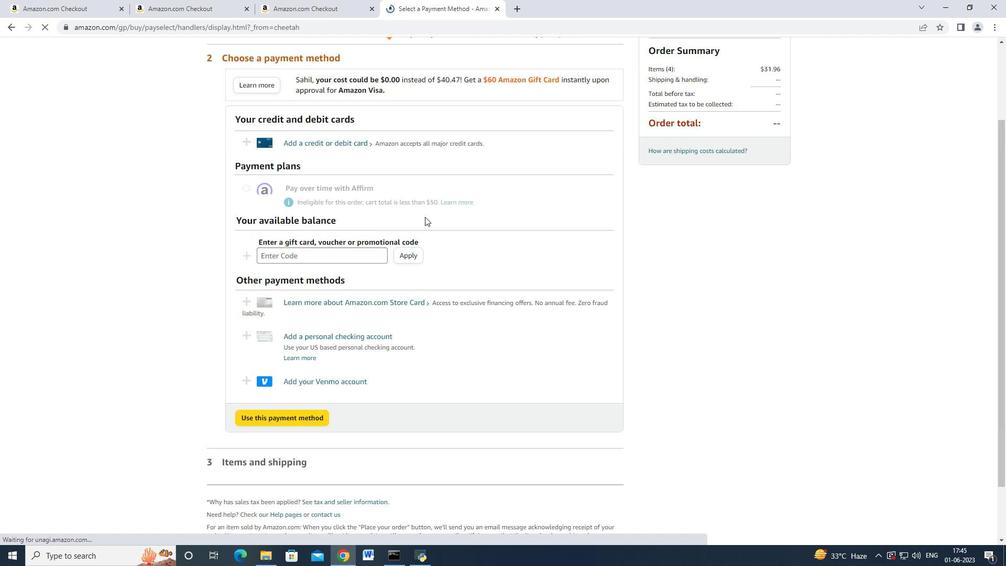 
Action: Mouse scrolled (423, 217) with delta (0, 0)
Screenshot: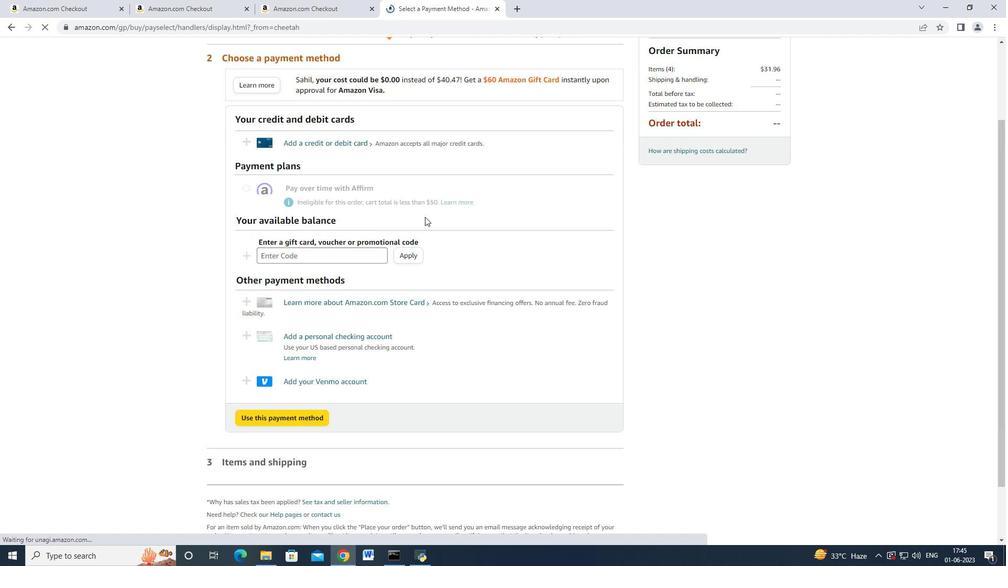 
Action: Mouse moved to (422, 218)
Screenshot: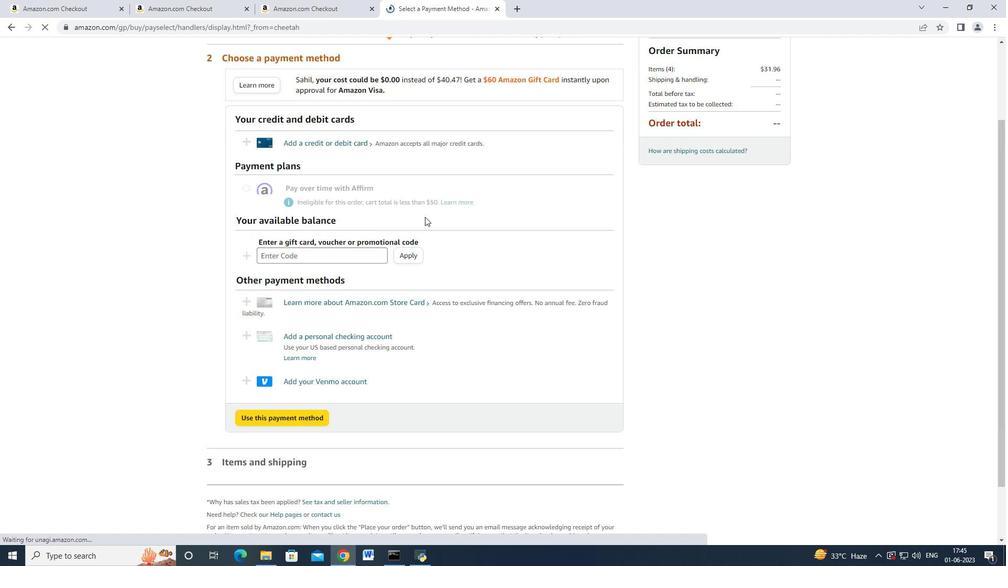 
Action: Mouse scrolled (423, 218) with delta (0, 0)
Screenshot: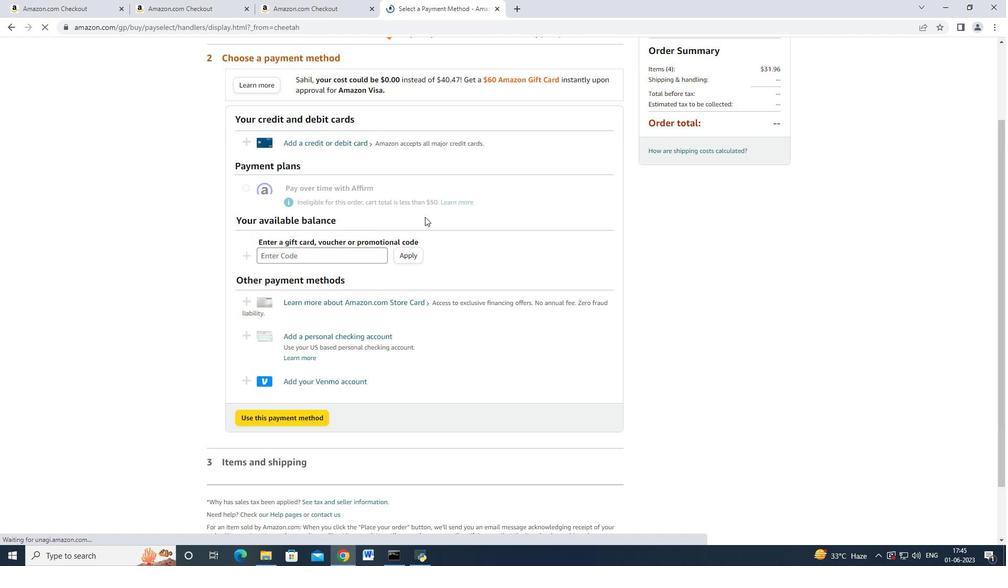 
Action: Mouse moved to (419, 218)
Screenshot: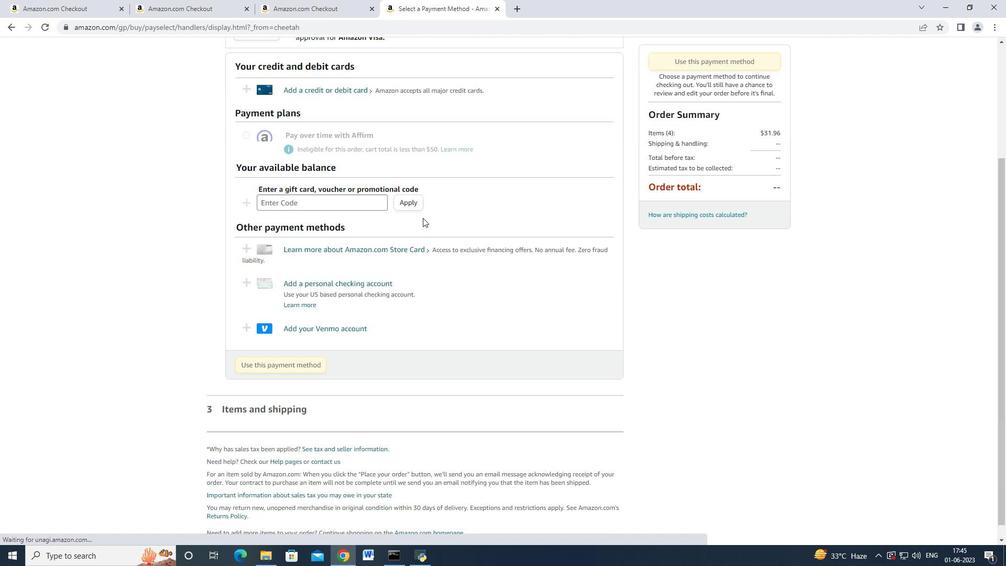 
Action: Mouse scrolled (422, 218) with delta (0, 0)
Screenshot: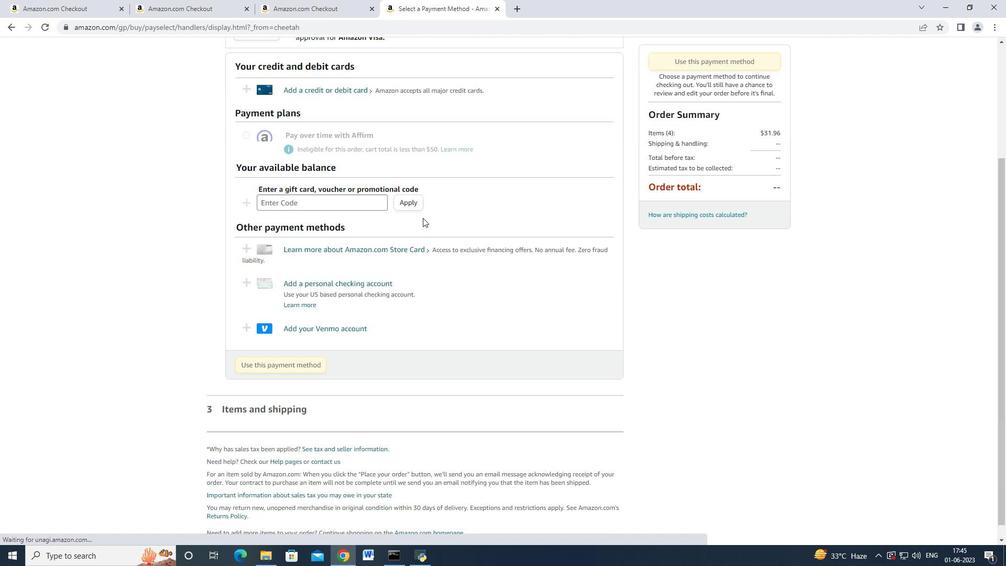 
Action: Mouse moved to (418, 218)
Screenshot: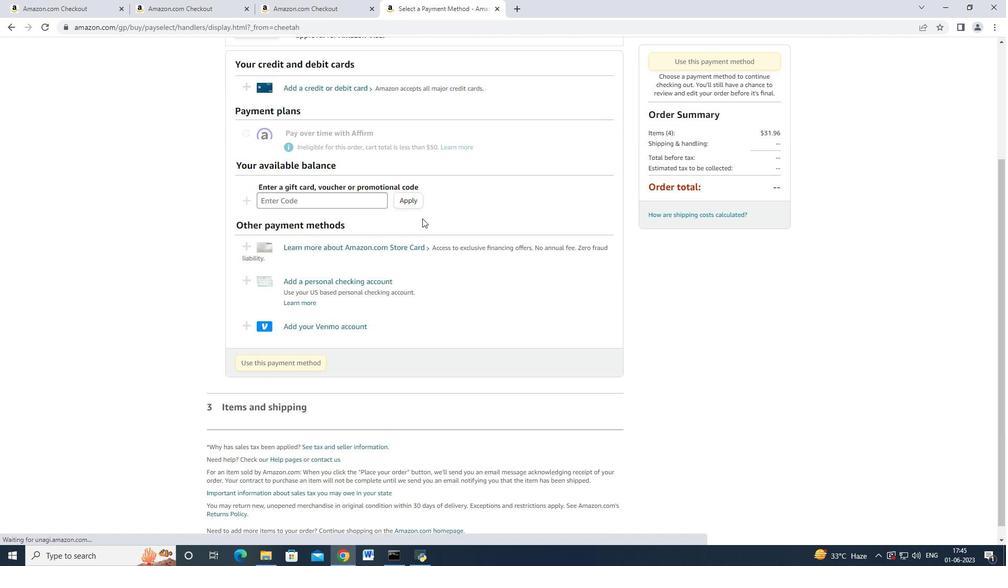 
Action: Mouse scrolled (421, 218) with delta (0, 0)
Screenshot: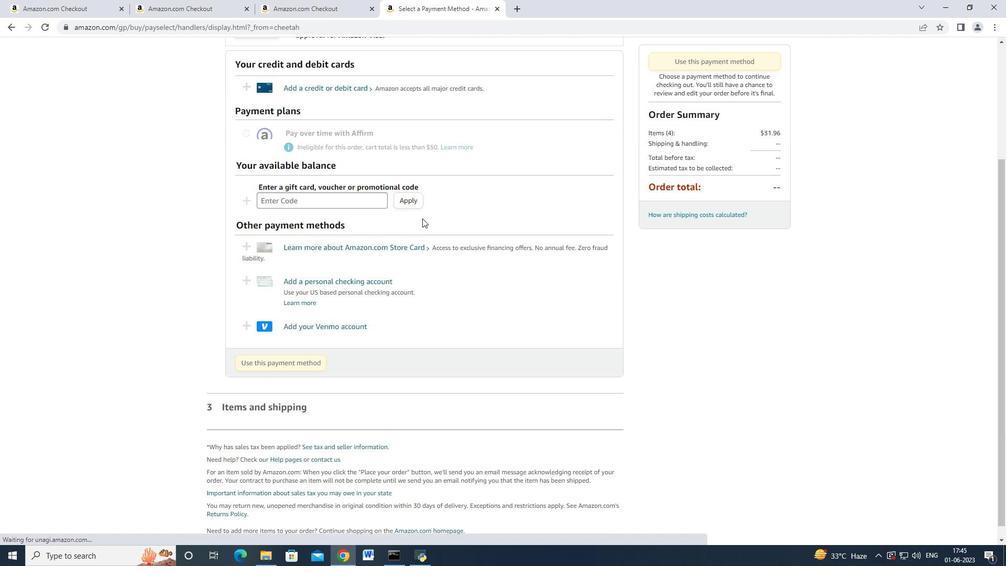 
Action: Mouse moved to (386, 235)
Screenshot: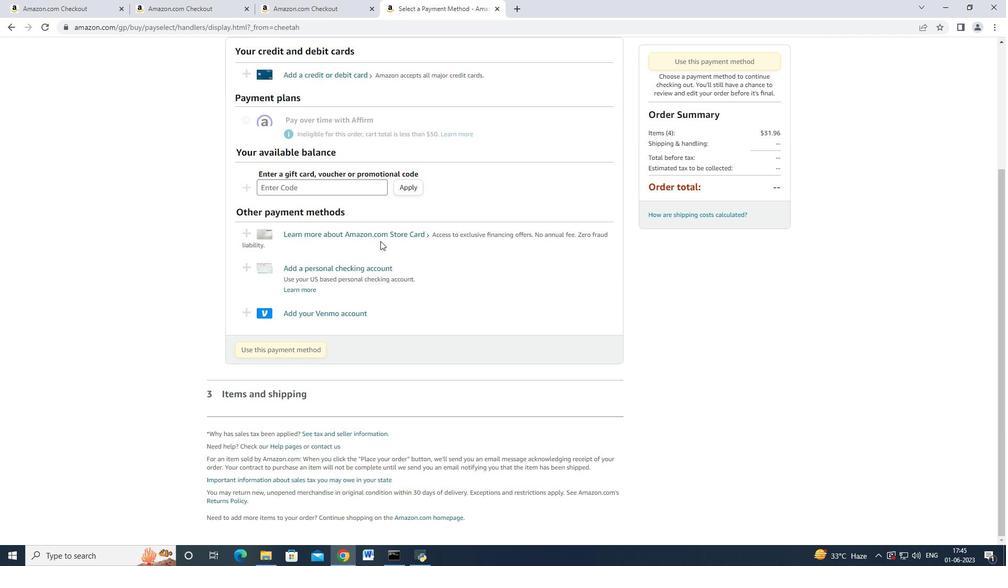 
Action: Mouse scrolled (386, 236) with delta (0, 0)
Screenshot: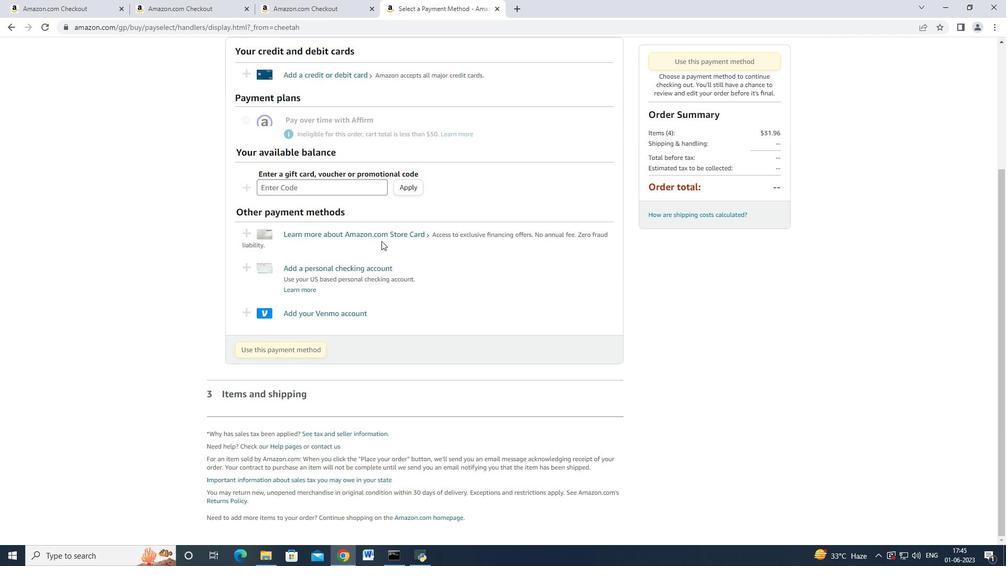 
Action: Mouse moved to (387, 235)
Screenshot: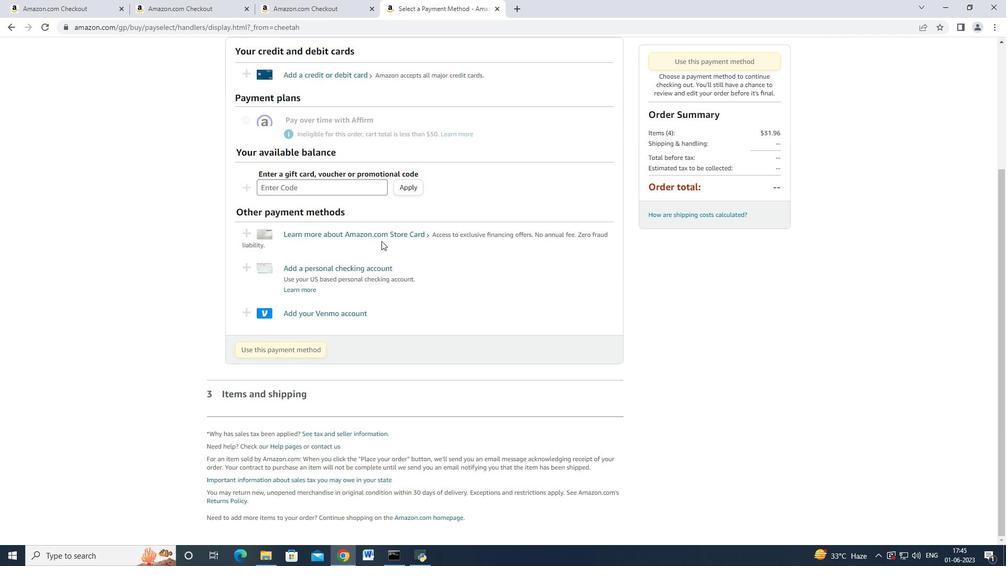 
Action: Mouse scrolled (387, 236) with delta (0, 0)
Screenshot: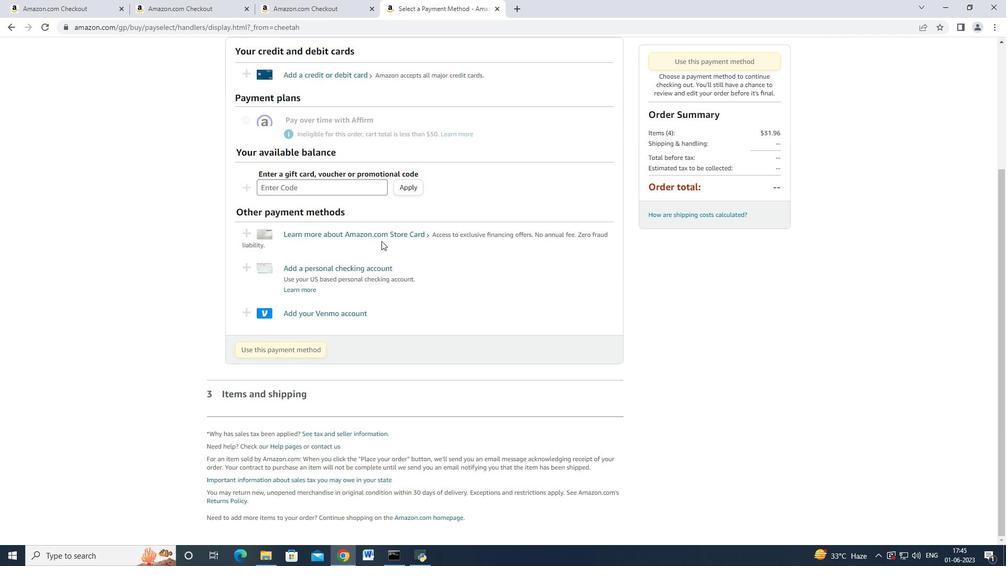 
Action: Mouse scrolled (387, 236) with delta (0, 0)
Screenshot: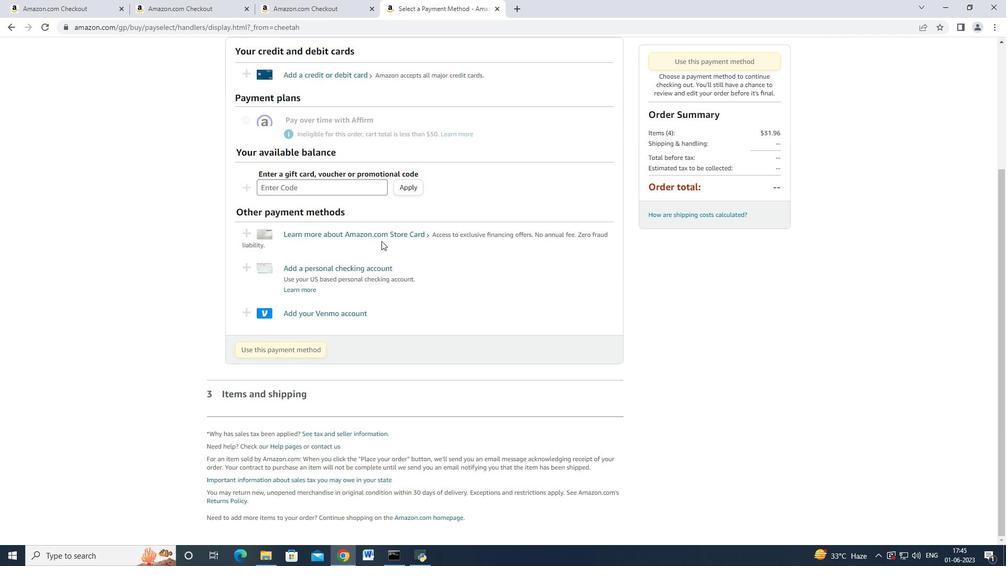 
Action: Mouse scrolled (387, 236) with delta (0, 0)
Screenshot: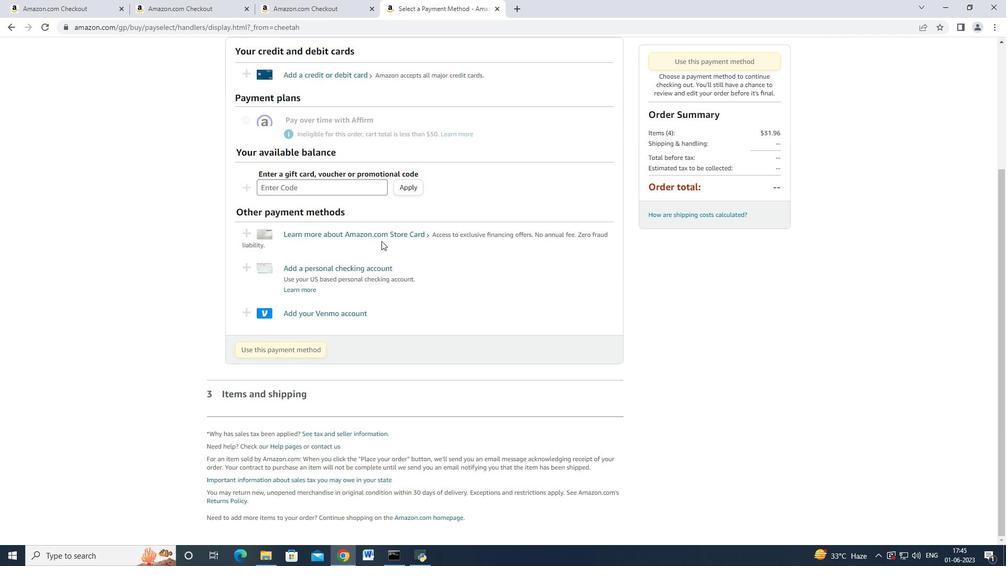 
Action: Mouse scrolled (387, 236) with delta (0, 0)
Screenshot: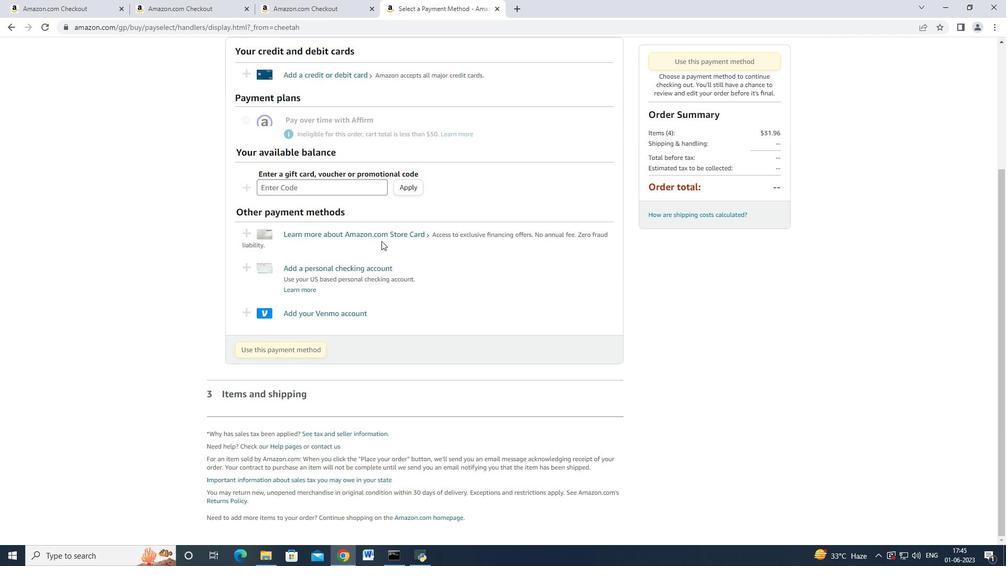 
Action: Mouse moved to (611, 87)
Screenshot: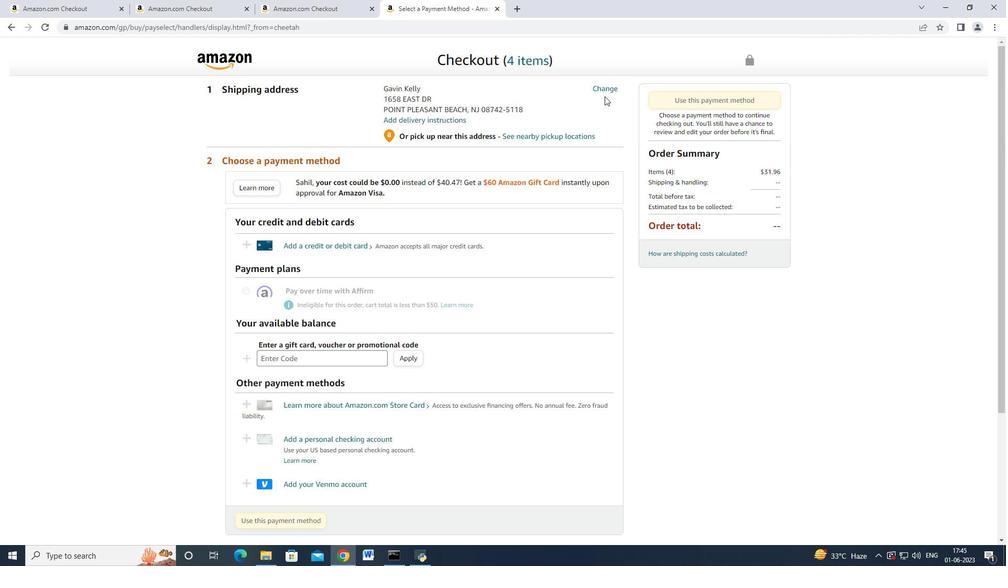
Action: Mouse pressed left at (611, 87)
Screenshot: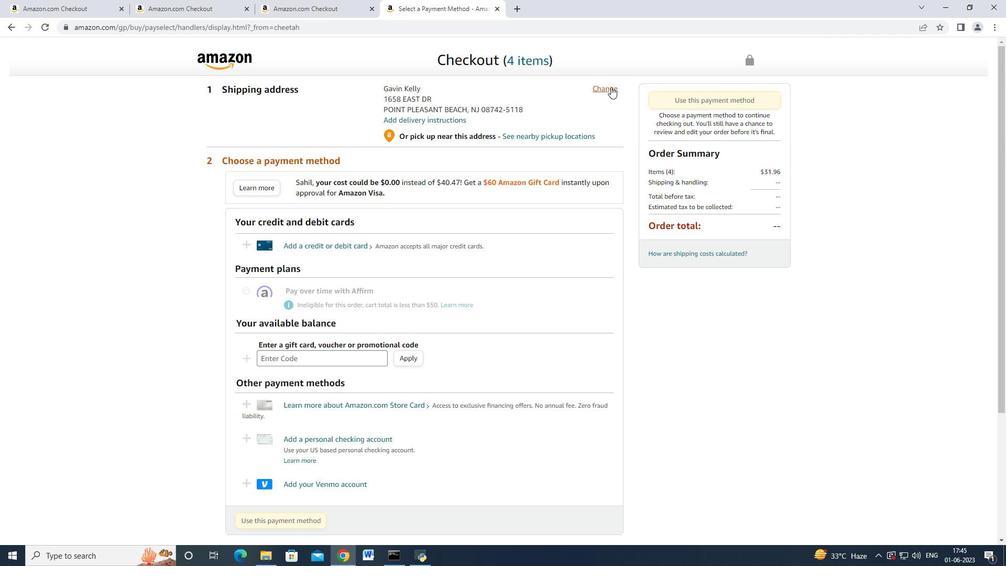 
Action: Mouse moved to (445, 168)
Screenshot: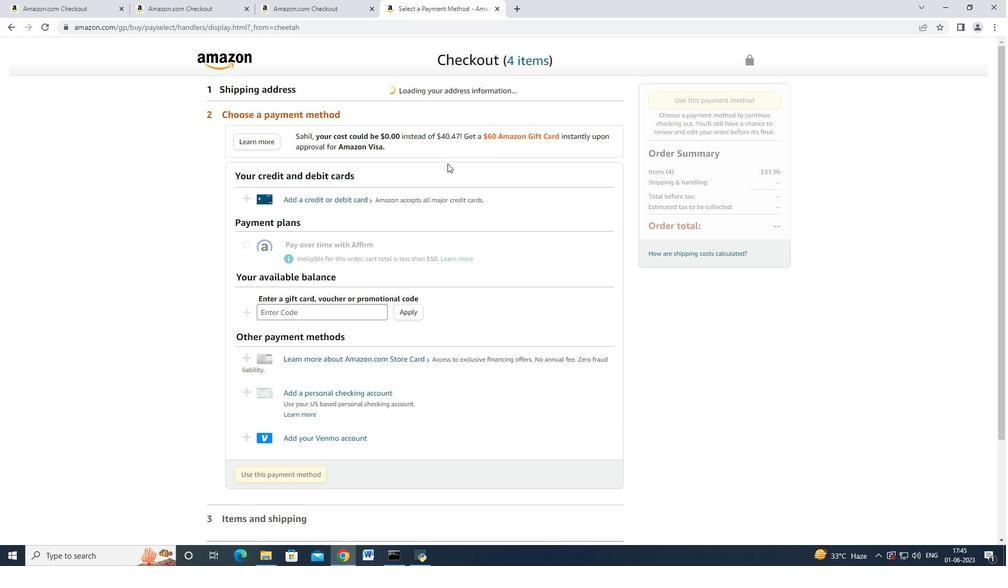 
Action: Mouse scrolled (445, 167) with delta (0, 0)
Screenshot: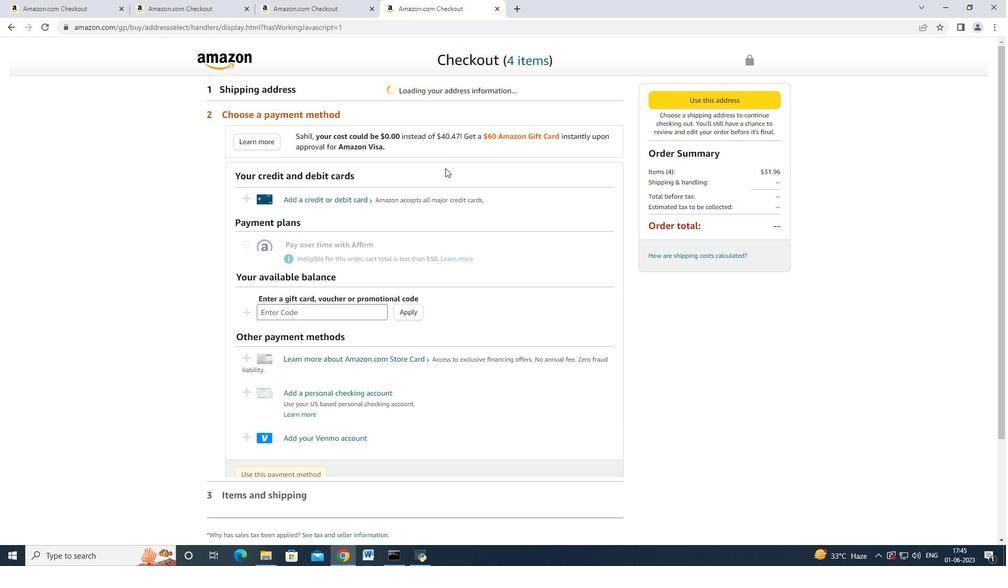 
Action: Mouse moved to (395, 264)
Screenshot: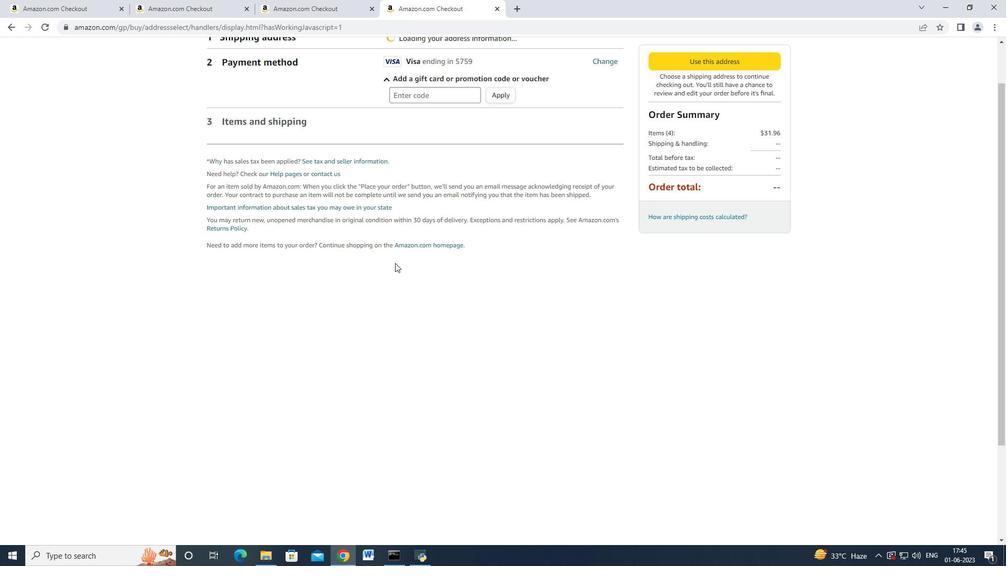 
Action: Mouse scrolled (395, 265) with delta (0, 0)
Screenshot: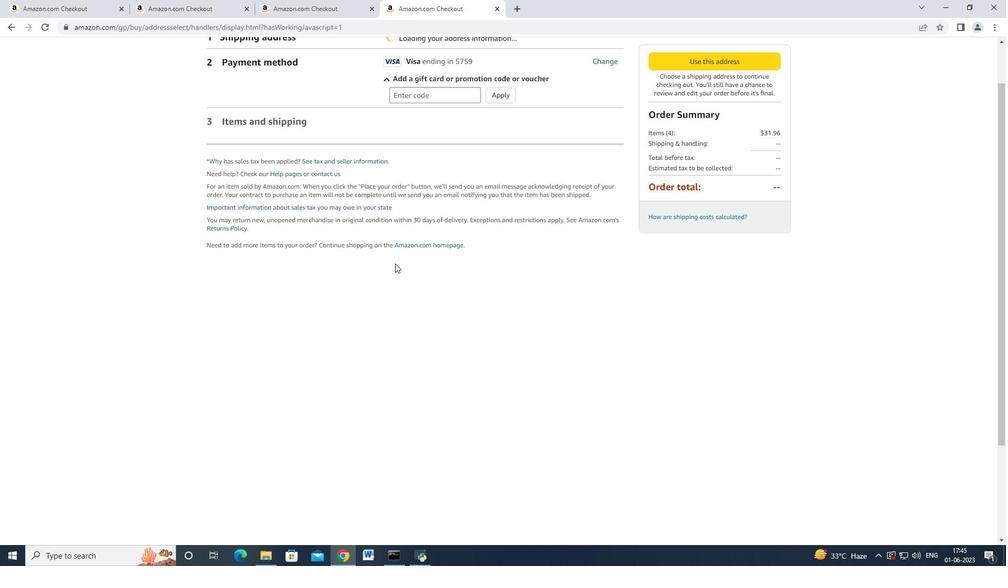 
Action: Mouse scrolled (395, 265) with delta (0, 0)
Screenshot: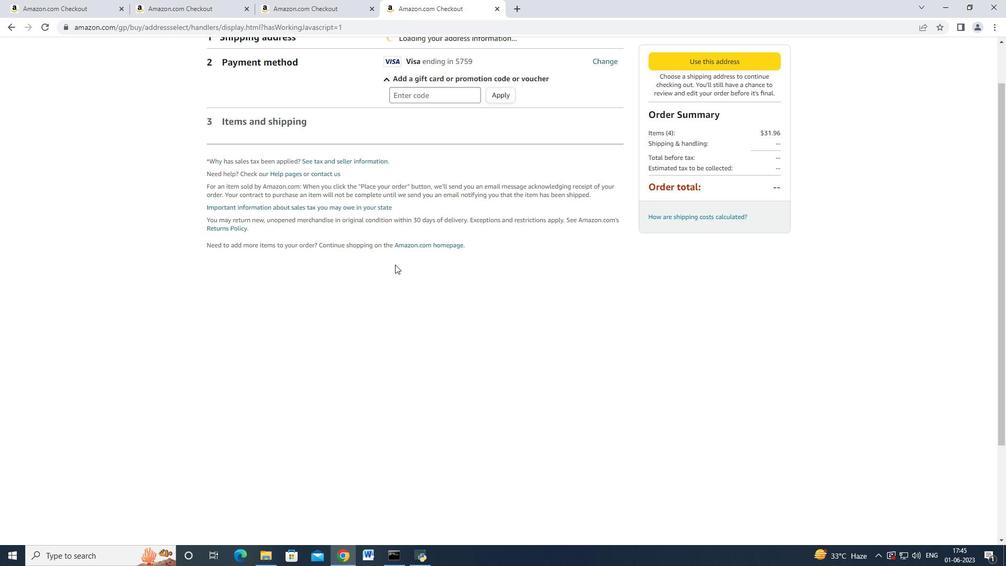 
Action: Mouse moved to (393, 266)
Screenshot: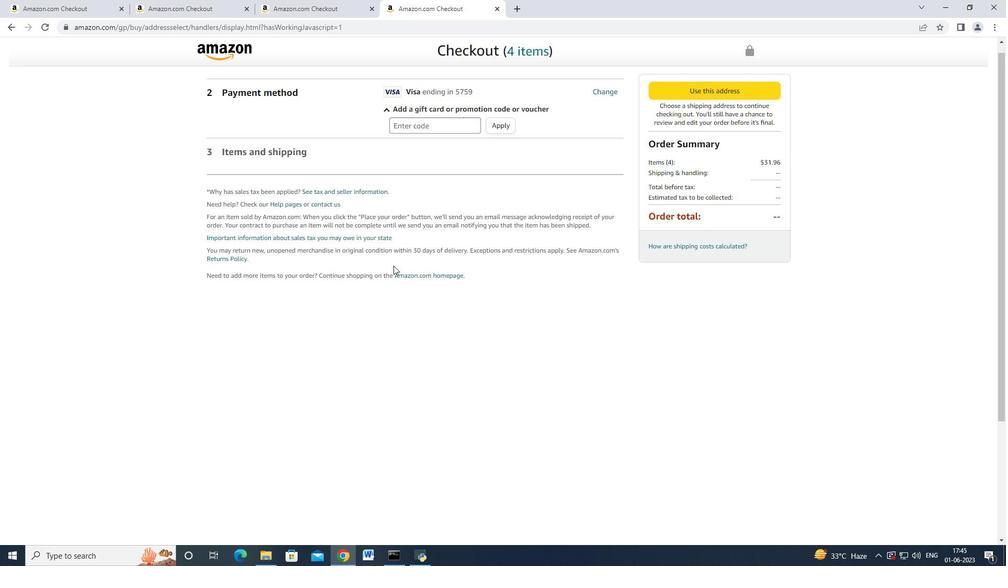 
Action: Mouse scrolled (393, 266) with delta (0, 0)
Screenshot: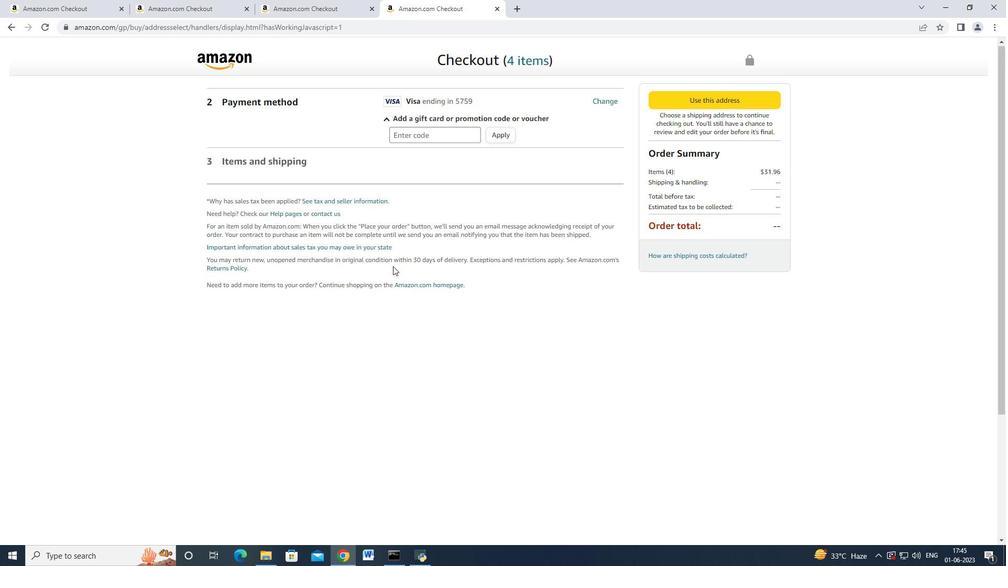 
Action: Mouse moved to (393, 267)
Screenshot: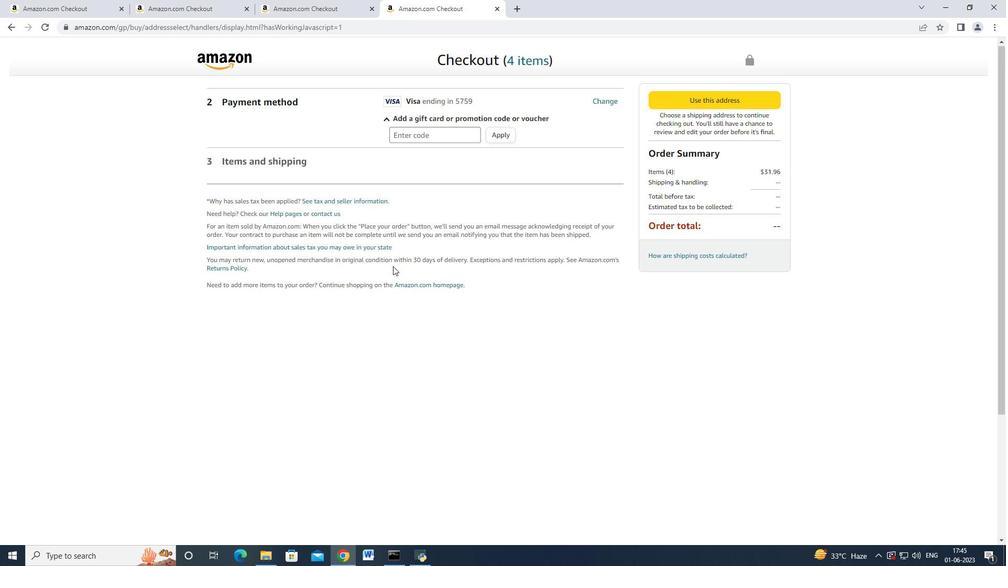 
Action: Mouse scrolled (393, 267) with delta (0, 0)
Screenshot: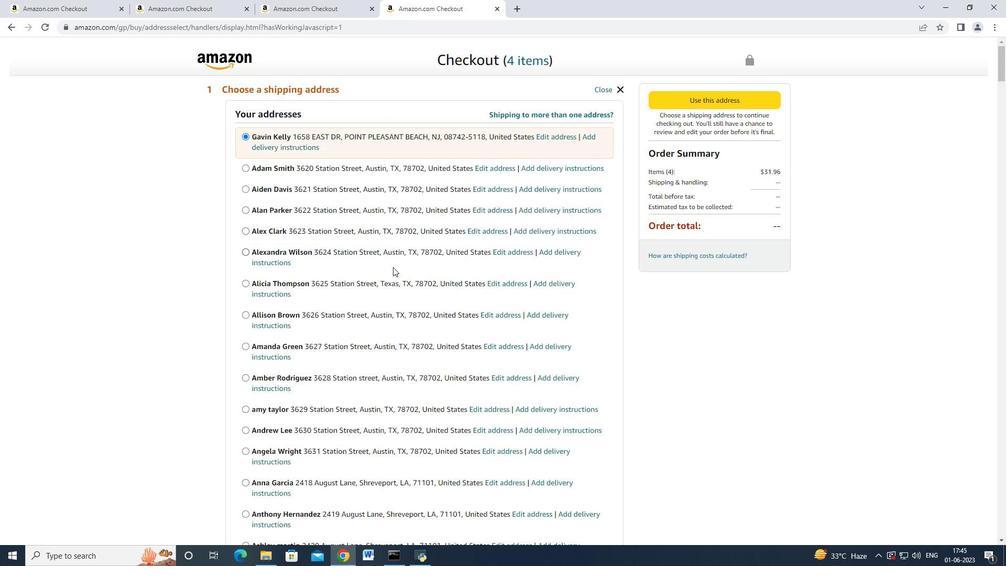 
Action: Mouse scrolled (393, 267) with delta (0, 0)
Screenshot: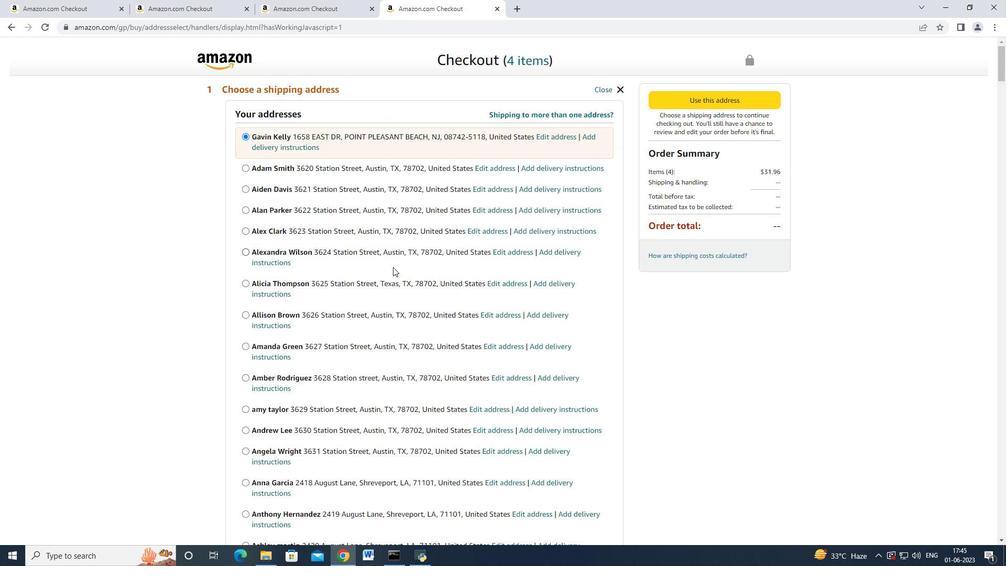 
Action: Mouse scrolled (393, 267) with delta (0, 0)
Screenshot: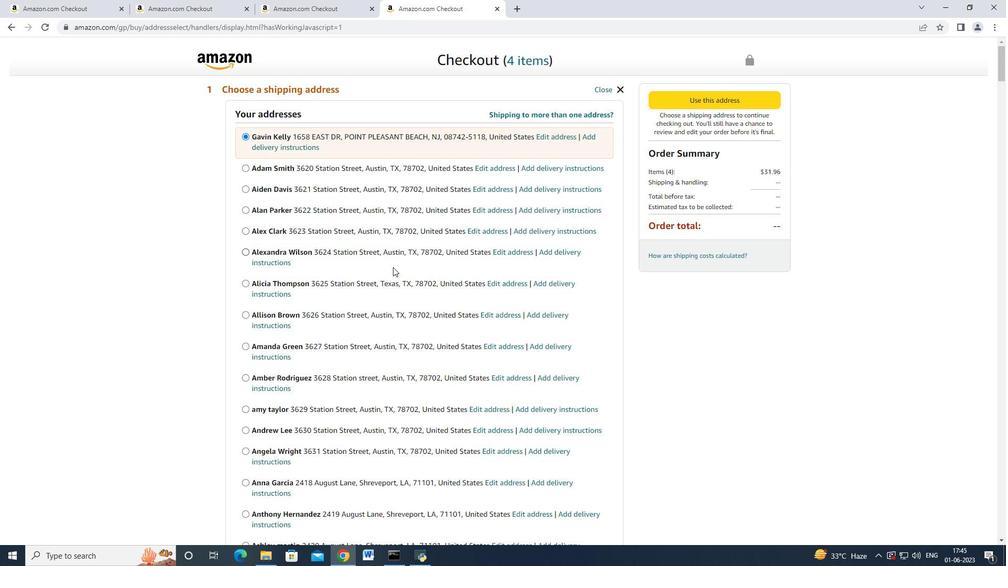 
Action: Mouse moved to (392, 270)
Screenshot: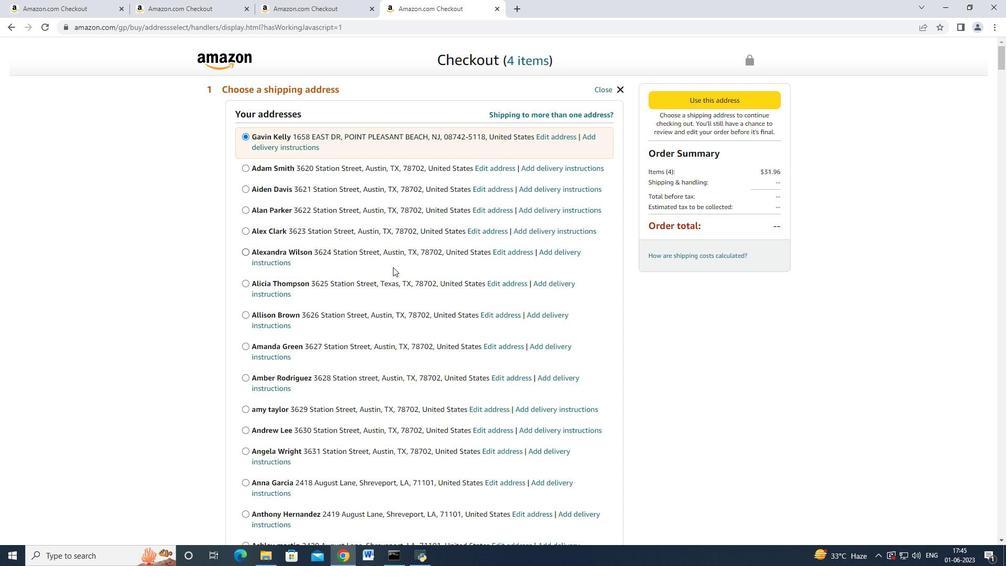
Action: Mouse scrolled (392, 269) with delta (0, 0)
Screenshot: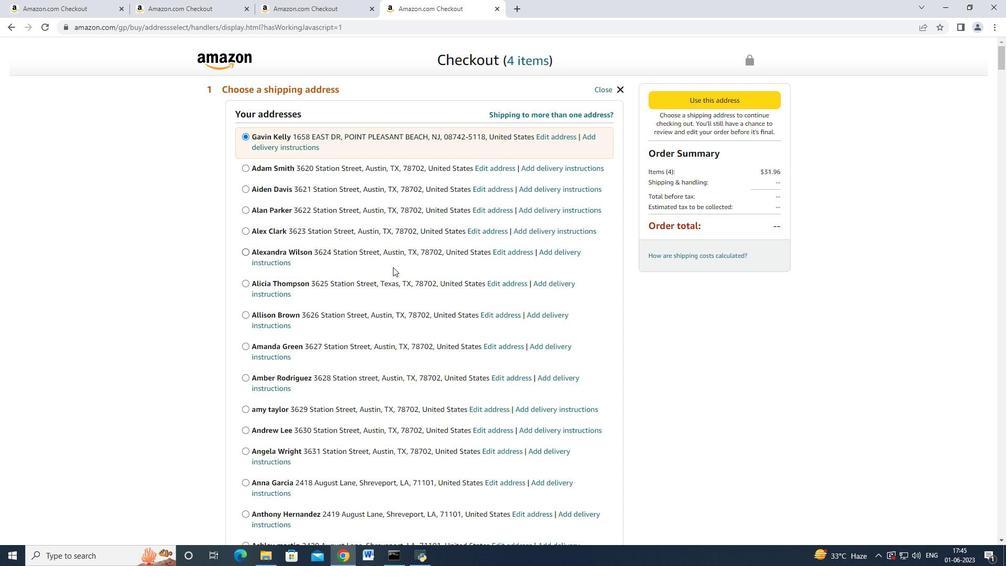
Action: Mouse scrolled (392, 270) with delta (0, 0)
Screenshot: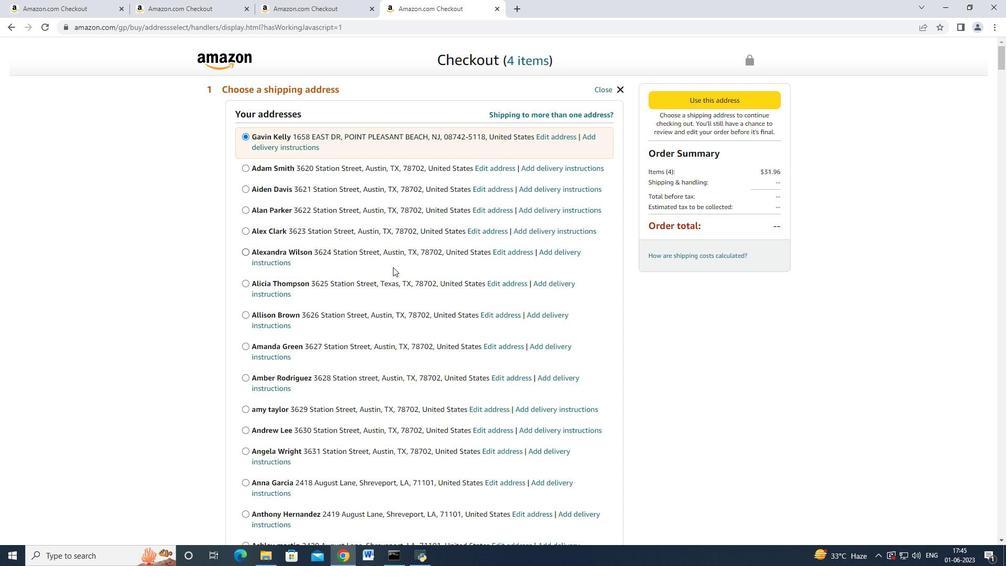 
Action: Mouse scrolled (392, 270) with delta (0, 0)
Screenshot: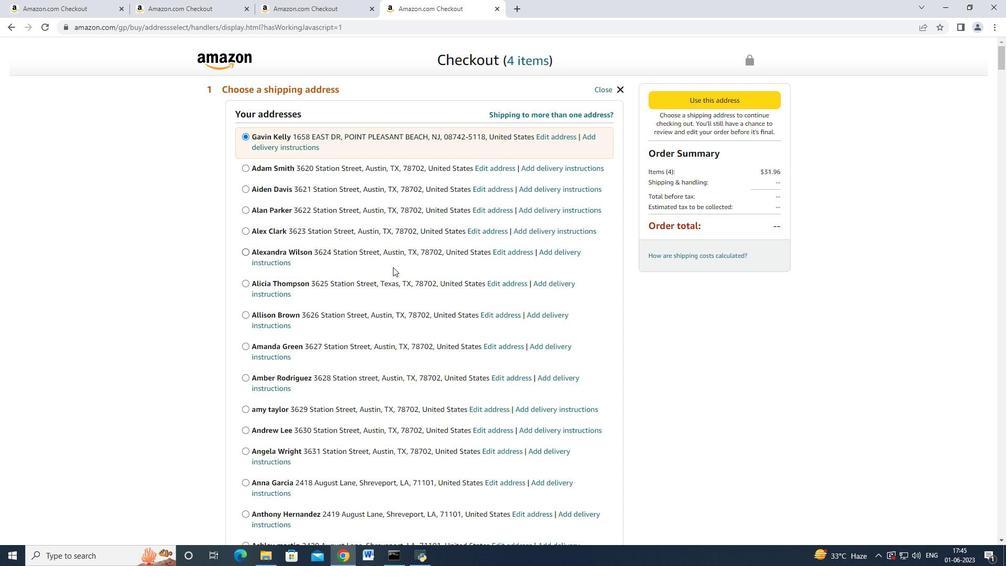 
Action: Mouse scrolled (392, 270) with delta (0, 0)
Screenshot: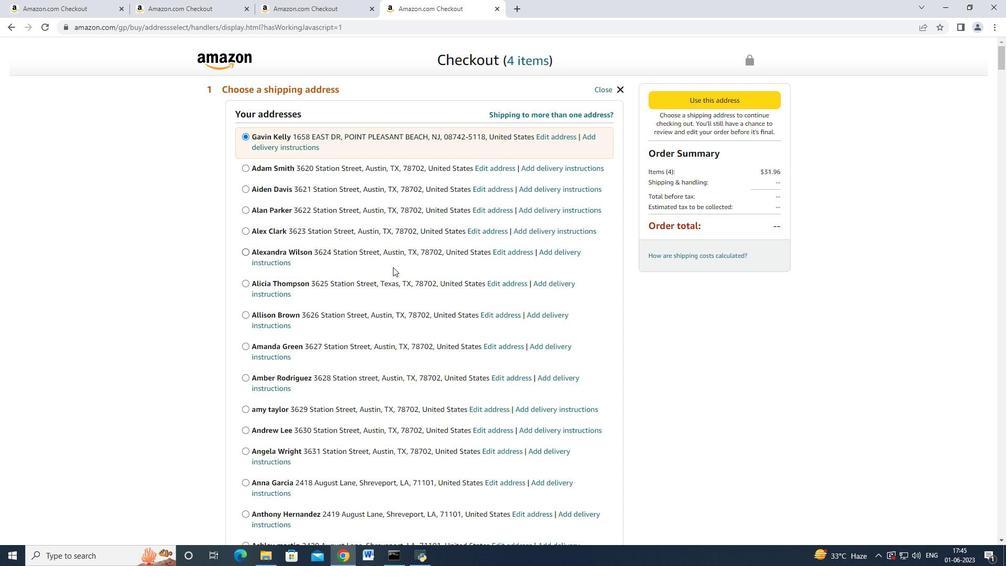 
Action: Mouse scrolled (392, 270) with delta (0, 0)
Screenshot: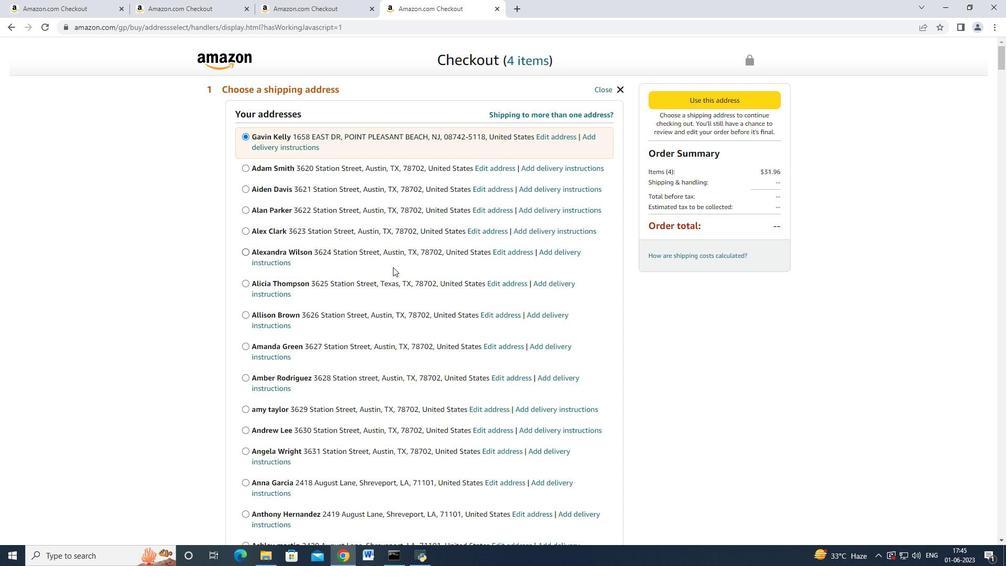 
Action: Mouse scrolled (392, 270) with delta (0, 0)
Screenshot: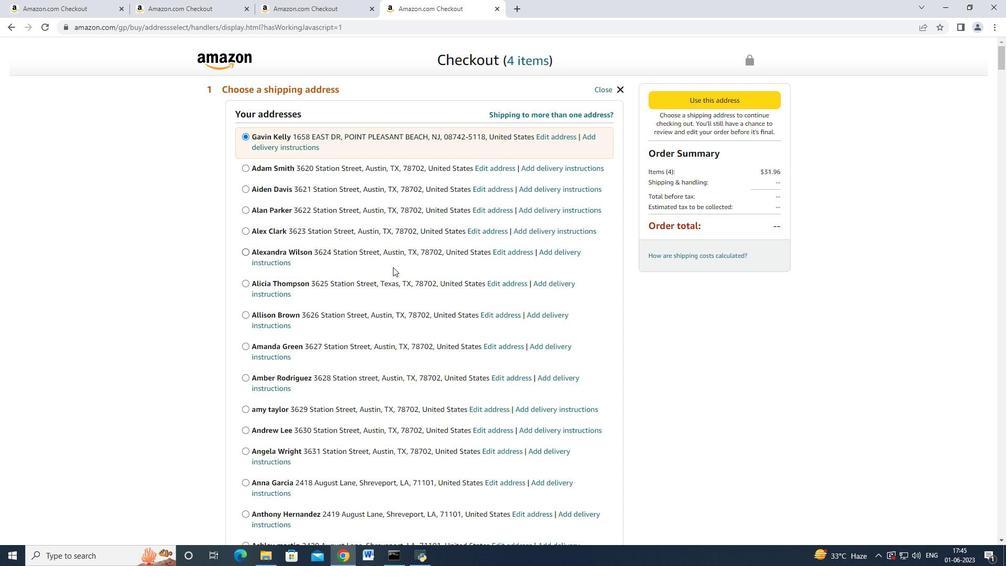 
Action: Mouse scrolled (392, 270) with delta (0, 0)
Screenshot: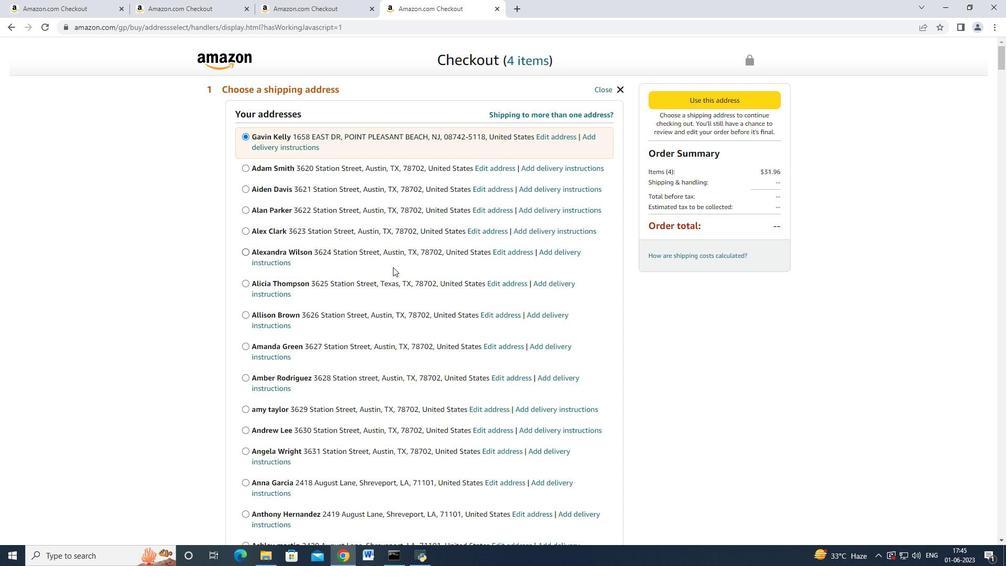 
Action: Mouse scrolled (392, 270) with delta (0, 0)
Screenshot: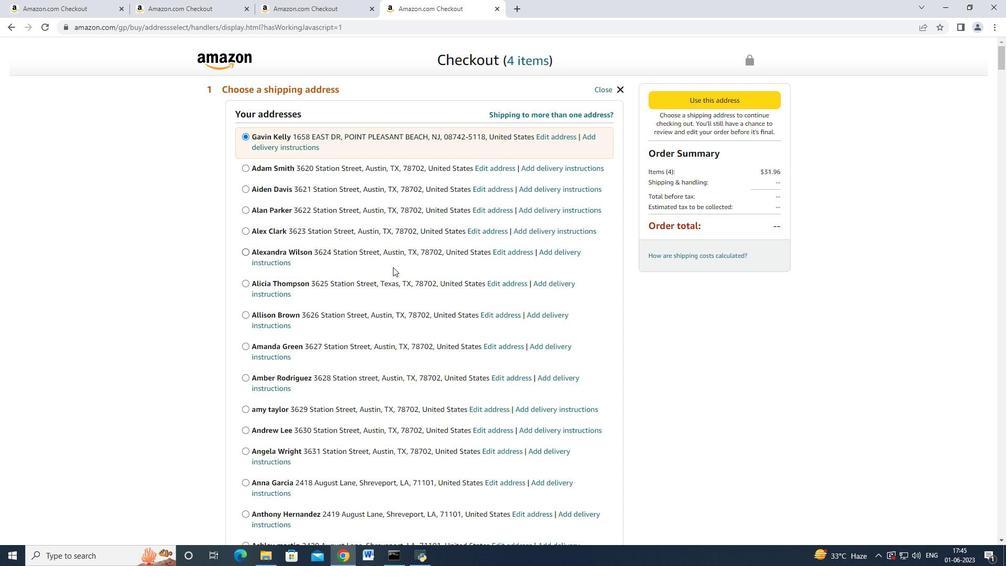 
Action: Mouse scrolled (392, 270) with delta (0, 0)
Screenshot: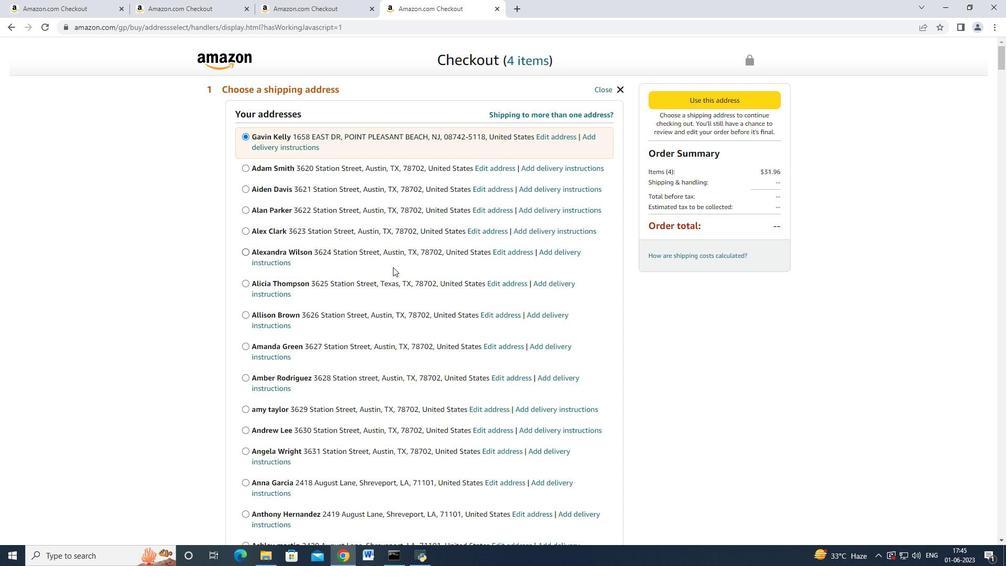 
Action: Mouse scrolled (392, 270) with delta (0, 0)
Screenshot: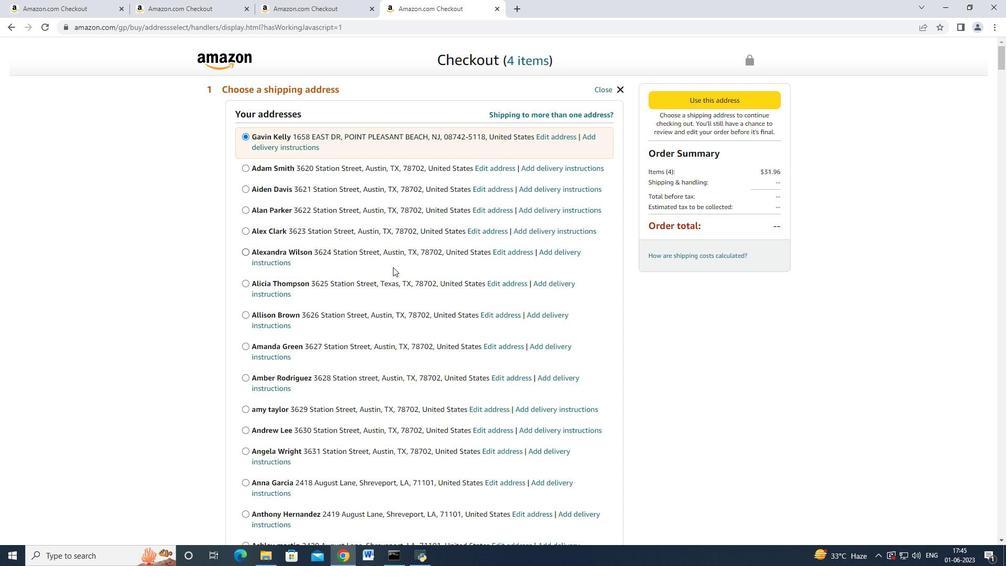 
Action: Mouse scrolled (392, 270) with delta (0, 0)
Screenshot: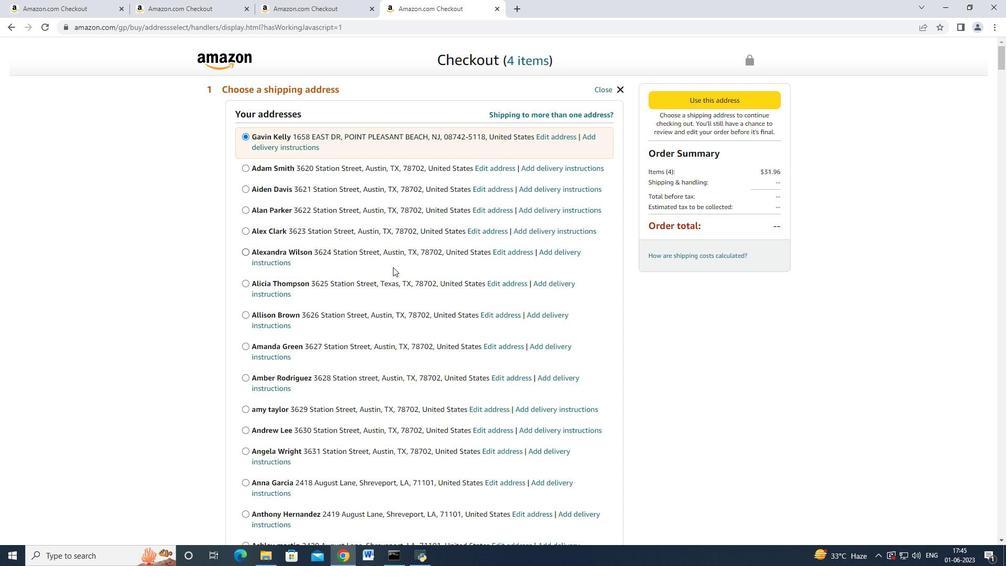 
Action: Mouse scrolled (392, 270) with delta (0, 0)
Screenshot: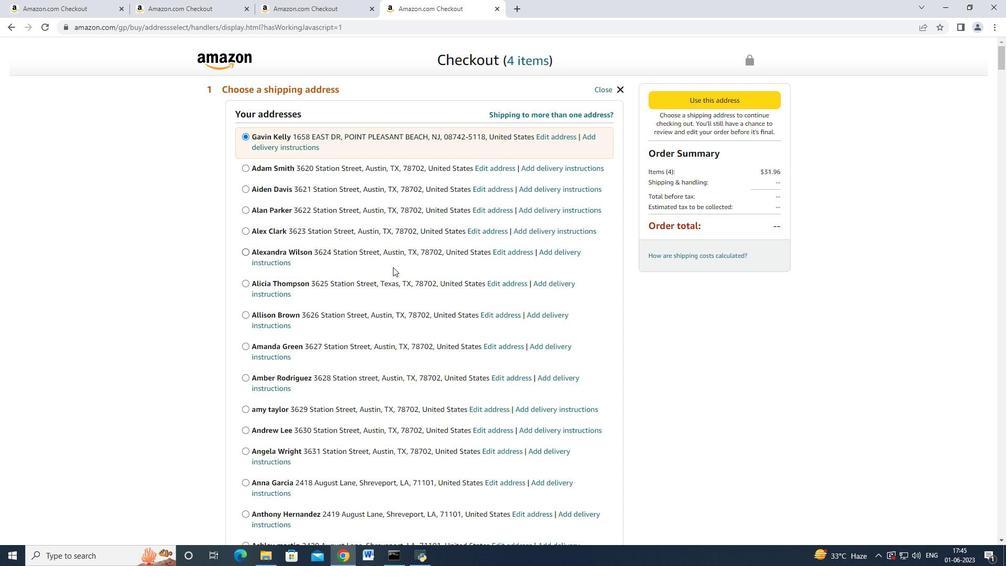 
Action: Mouse scrolled (392, 270) with delta (0, 0)
Screenshot: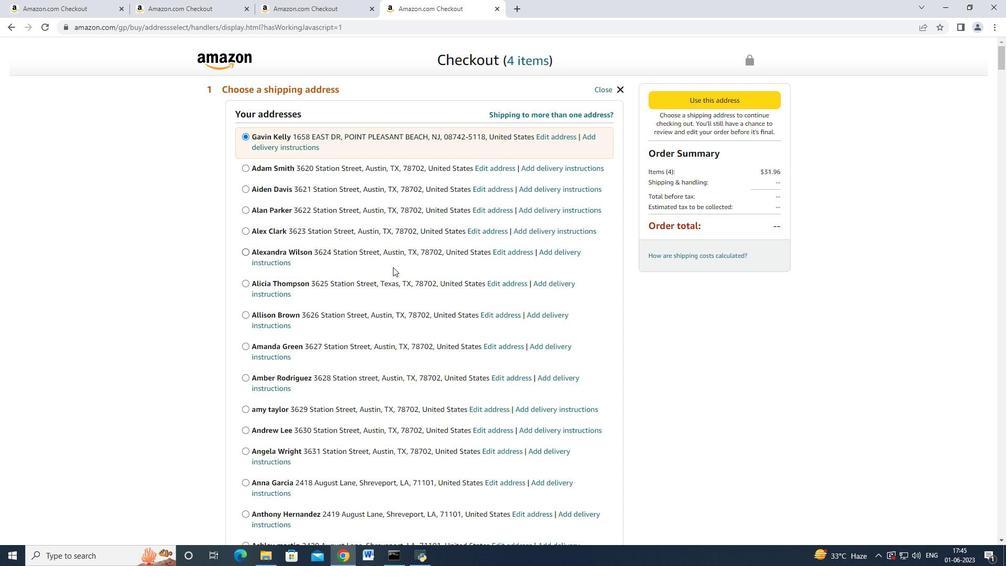 
Action: Mouse scrolled (392, 270) with delta (0, 0)
Screenshot: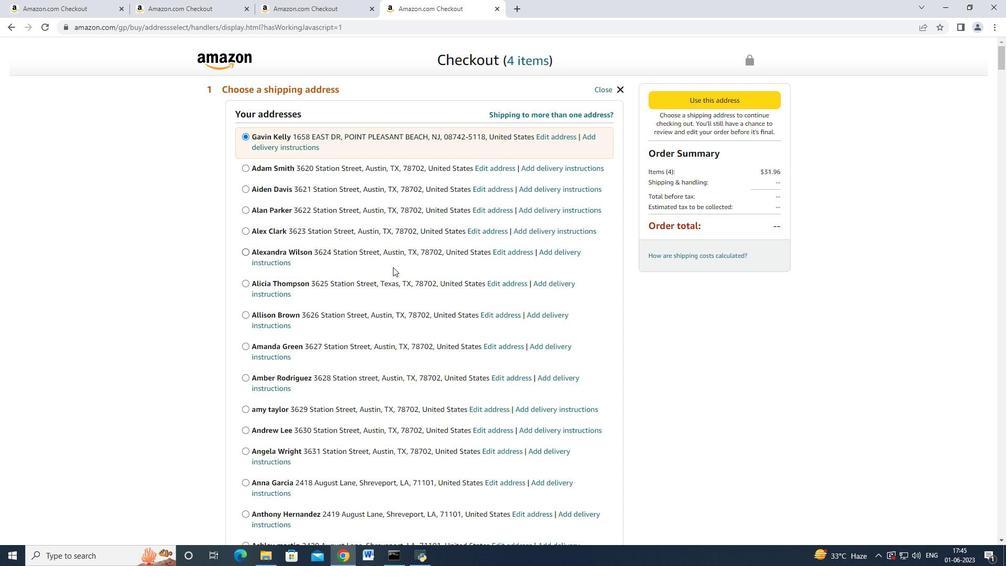 
Action: Mouse scrolled (392, 270) with delta (0, 0)
Screenshot: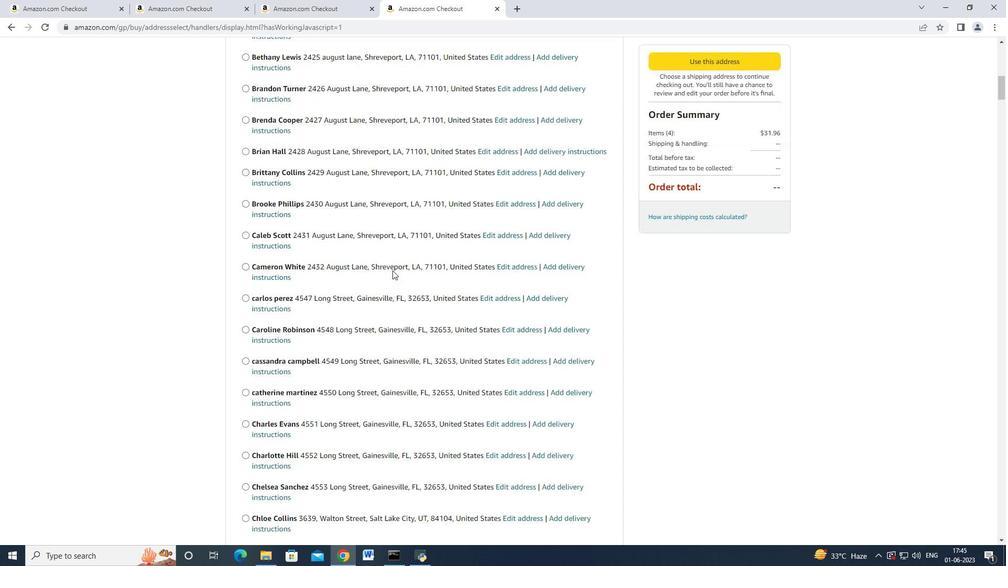 
Action: Mouse scrolled (392, 270) with delta (0, 0)
Screenshot: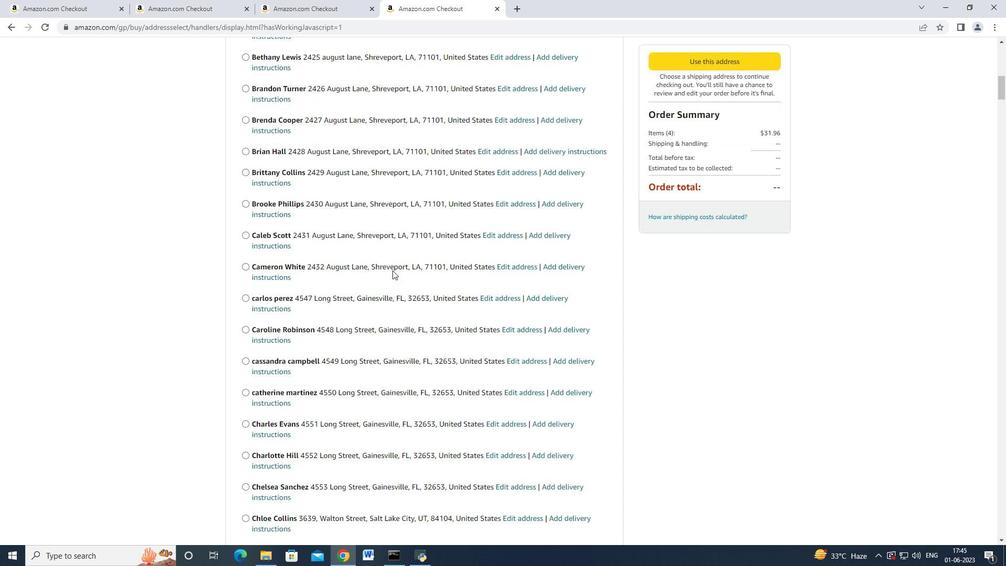
Action: Mouse scrolled (392, 270) with delta (0, 0)
Screenshot: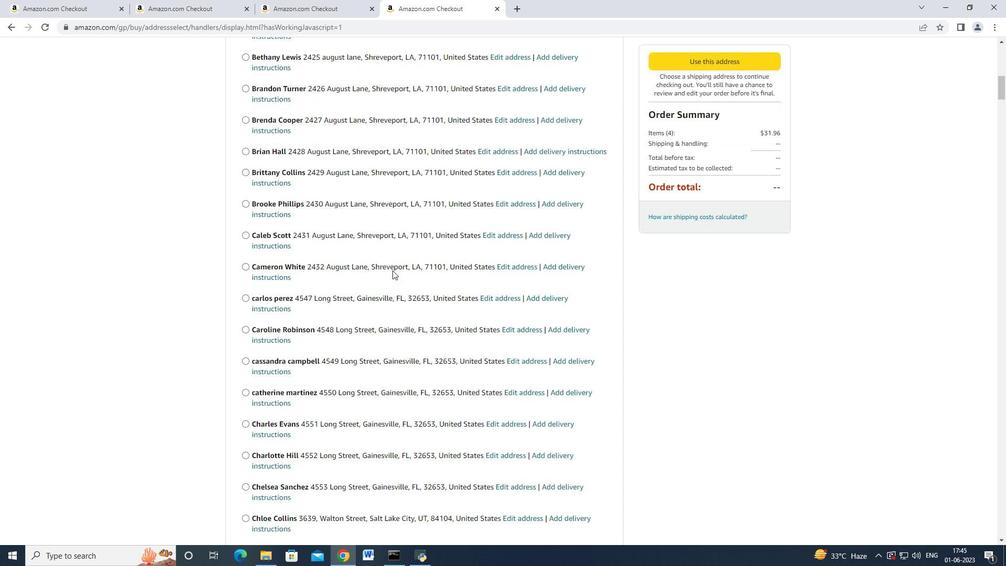
Action: Mouse scrolled (392, 270) with delta (0, 0)
Screenshot: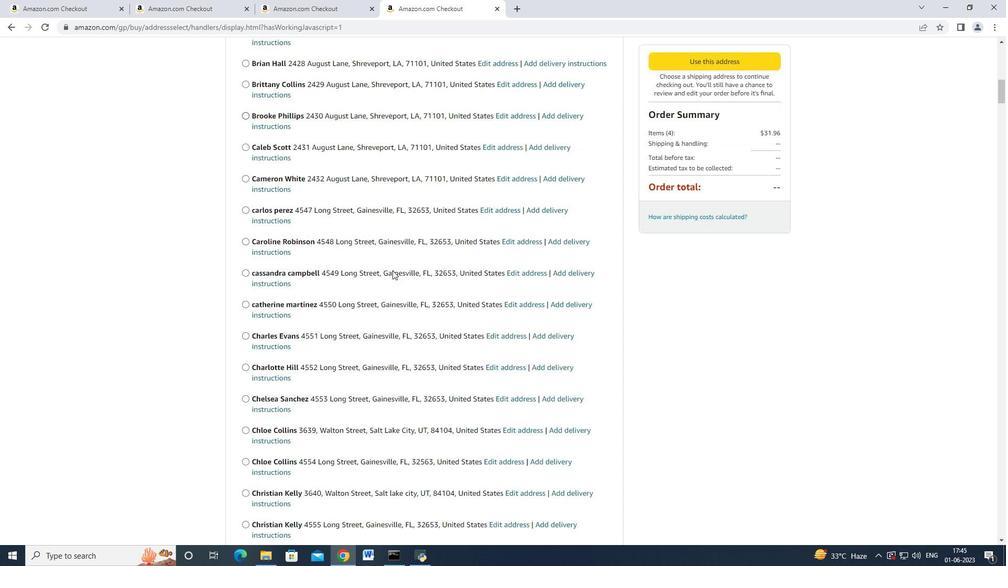 
Action: Mouse scrolled (392, 270) with delta (0, 0)
Screenshot: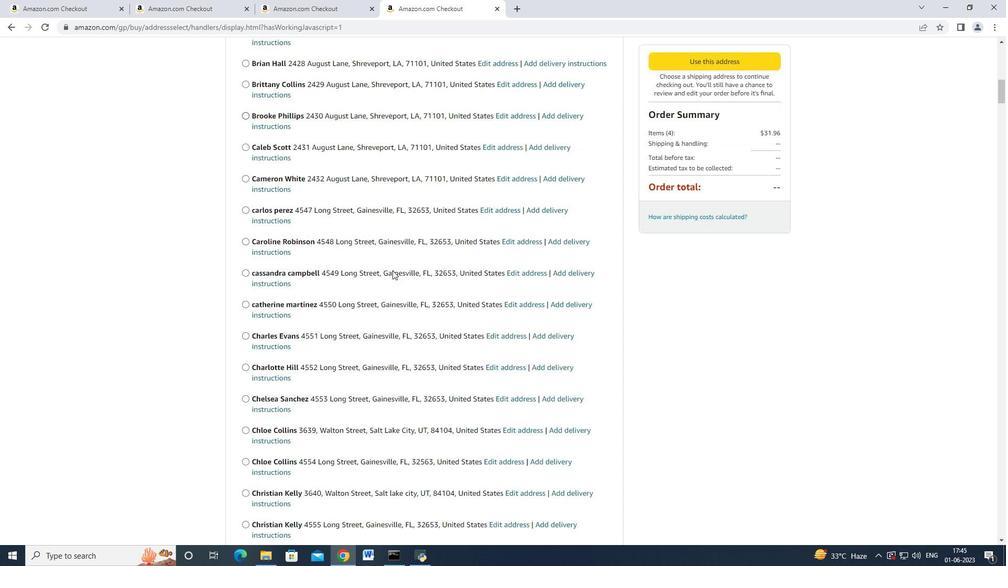 
Action: Mouse scrolled (392, 270) with delta (0, 0)
Screenshot: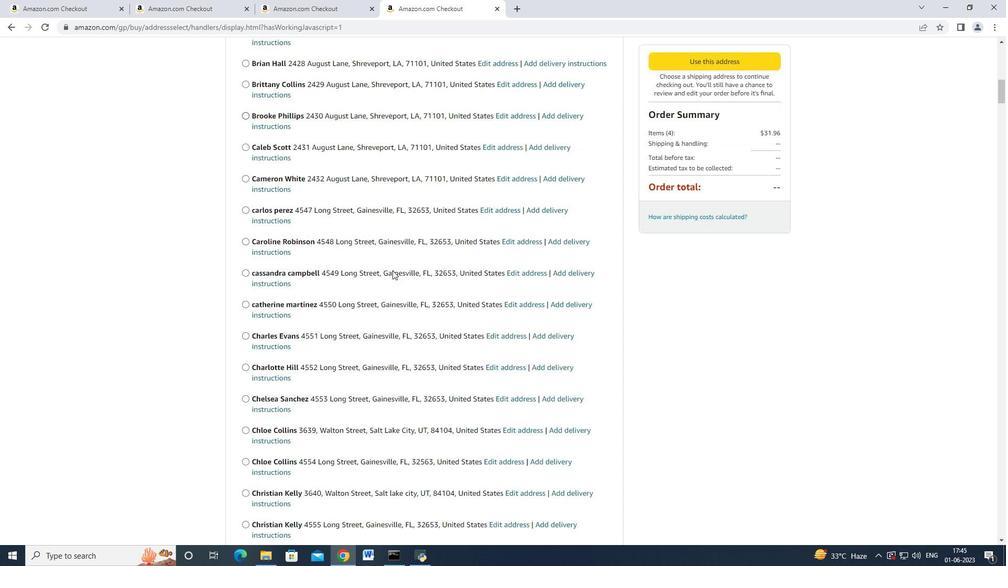 
Action: Mouse scrolled (392, 270) with delta (0, 0)
Screenshot: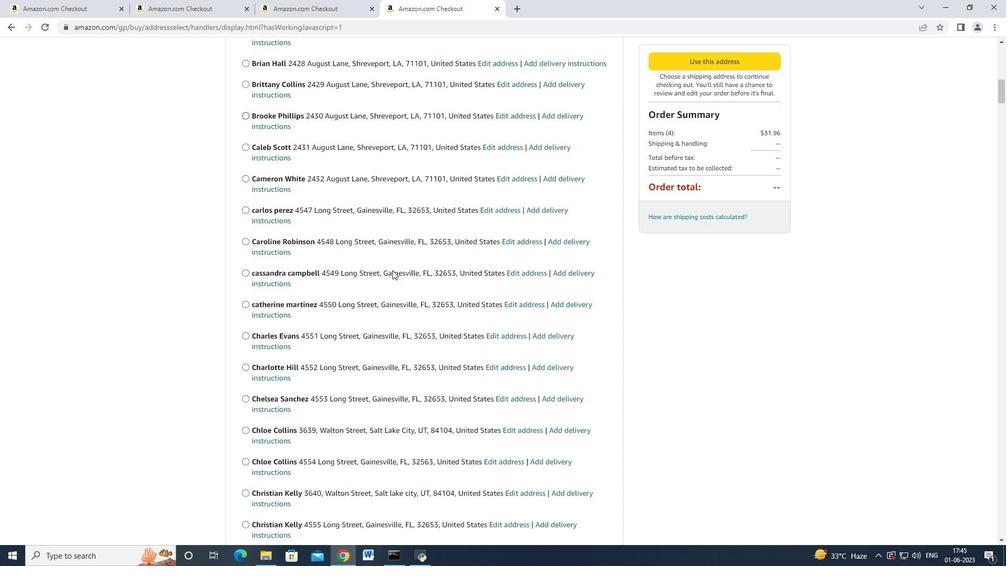 
Action: Mouse moved to (393, 272)
Screenshot: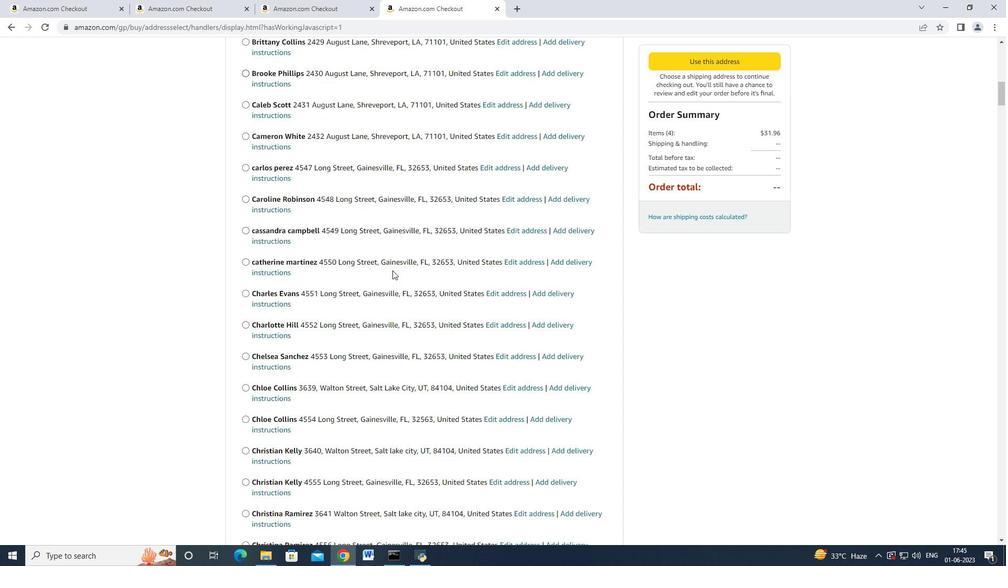 
Action: Mouse scrolled (393, 272) with delta (0, 0)
Screenshot: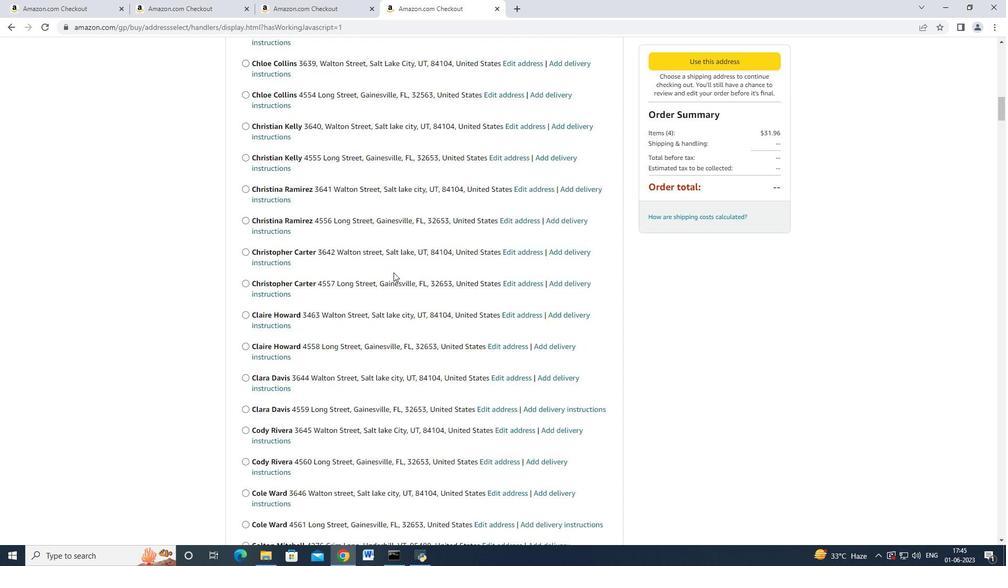 
Action: Mouse moved to (394, 272)
Screenshot: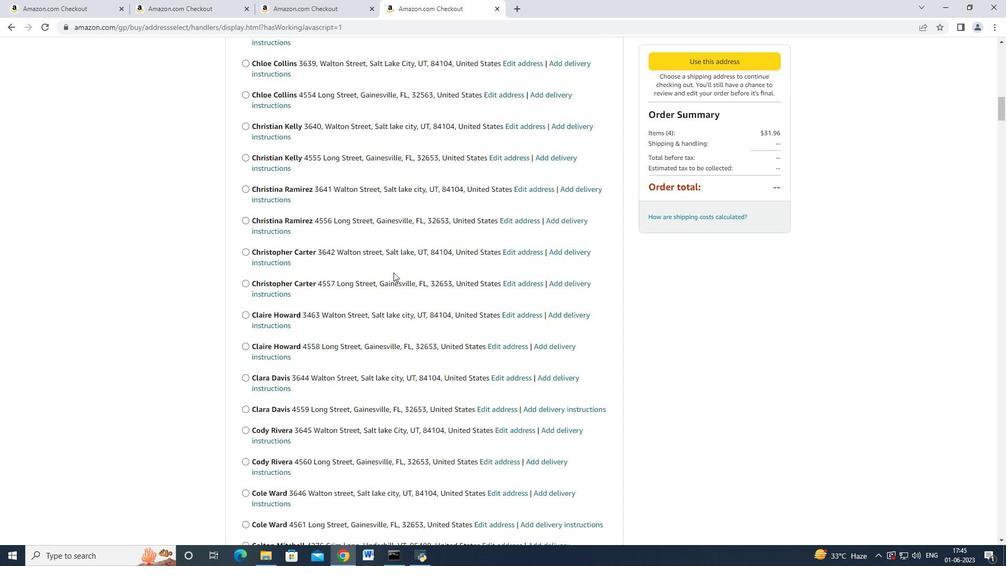 
Action: Mouse scrolled (394, 272) with delta (0, 0)
Screenshot: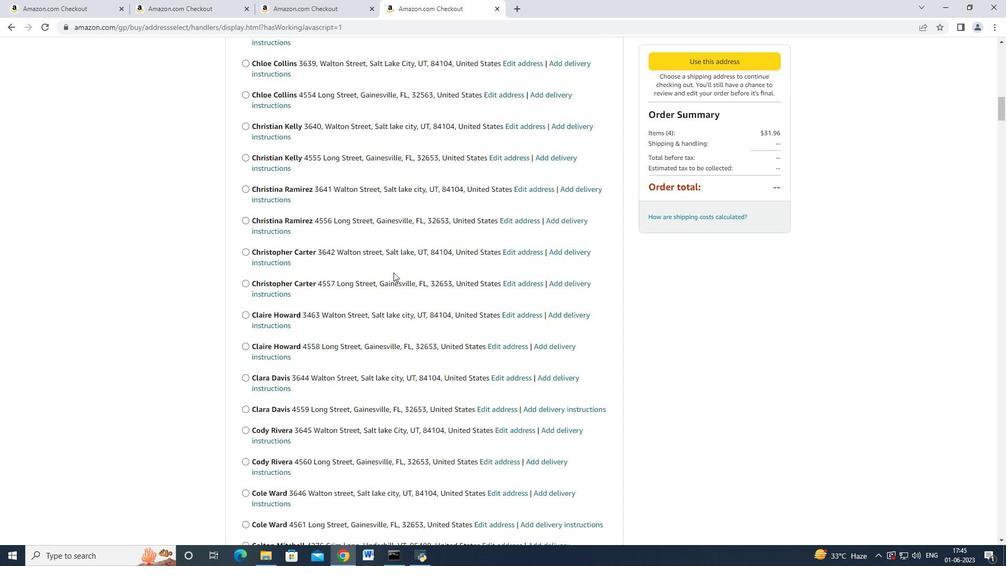
Action: Mouse scrolled (394, 272) with delta (0, 0)
Screenshot: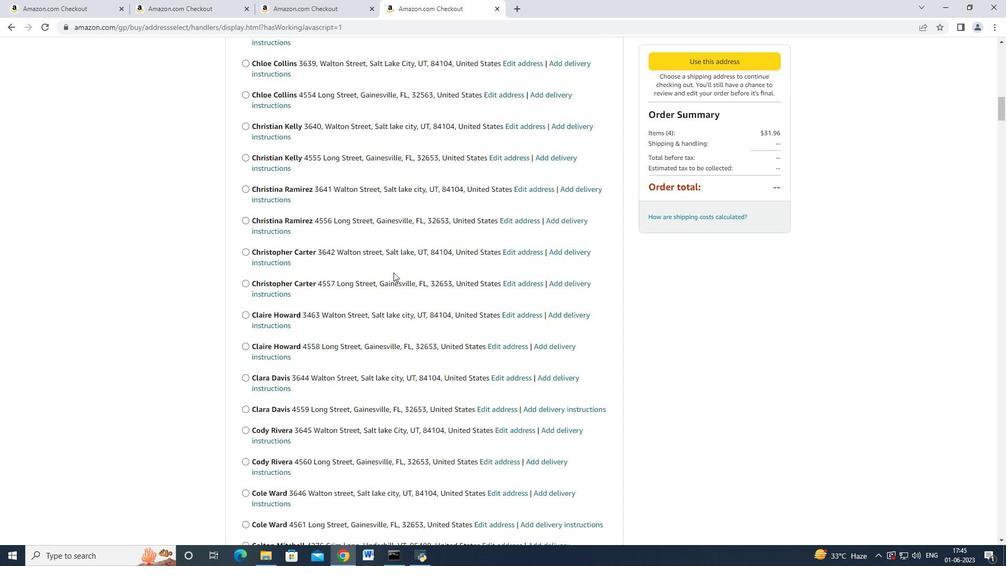 
Action: Mouse moved to (395, 272)
Screenshot: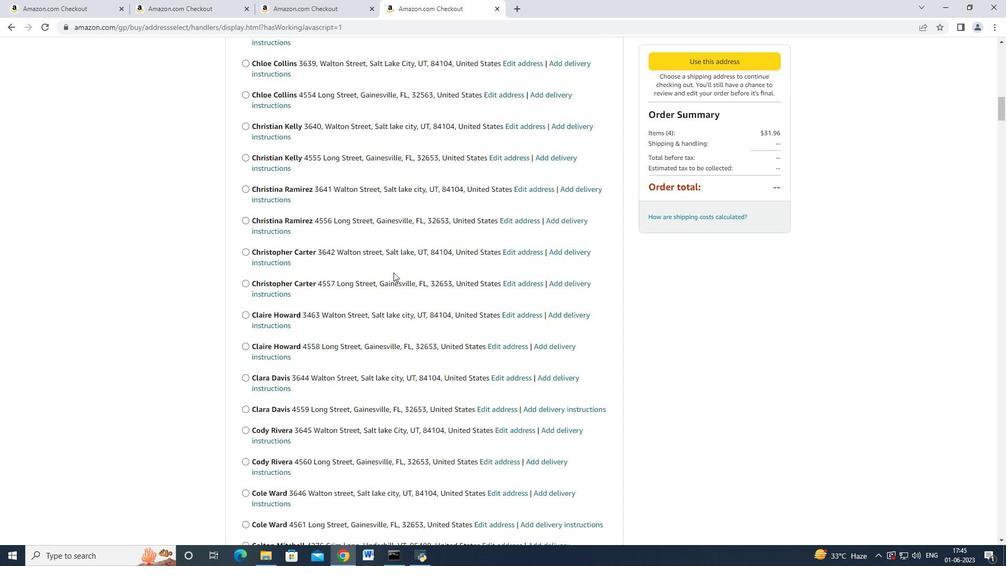 
Action: Mouse scrolled (395, 272) with delta (0, 0)
Screenshot: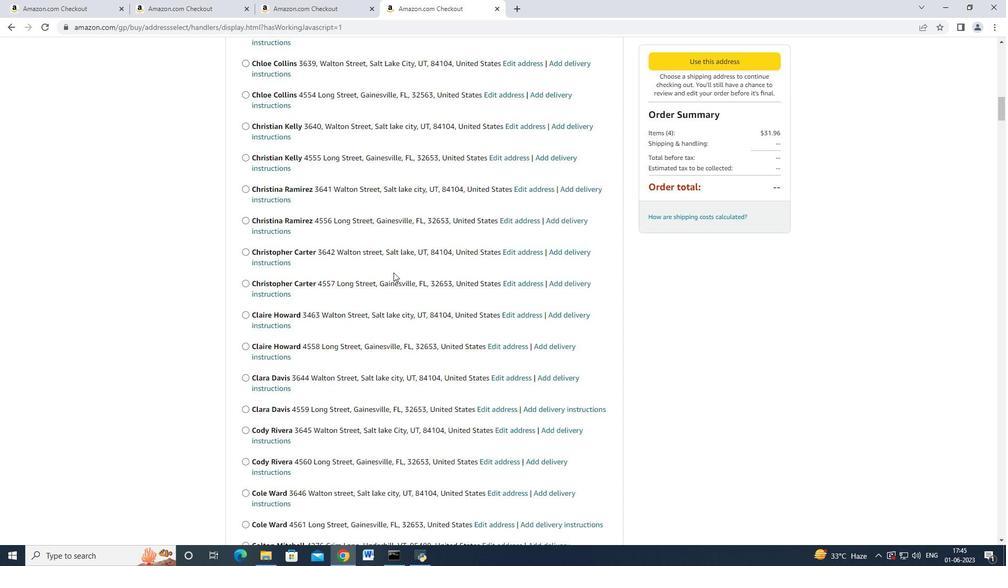 
Action: Mouse moved to (395, 273)
Screenshot: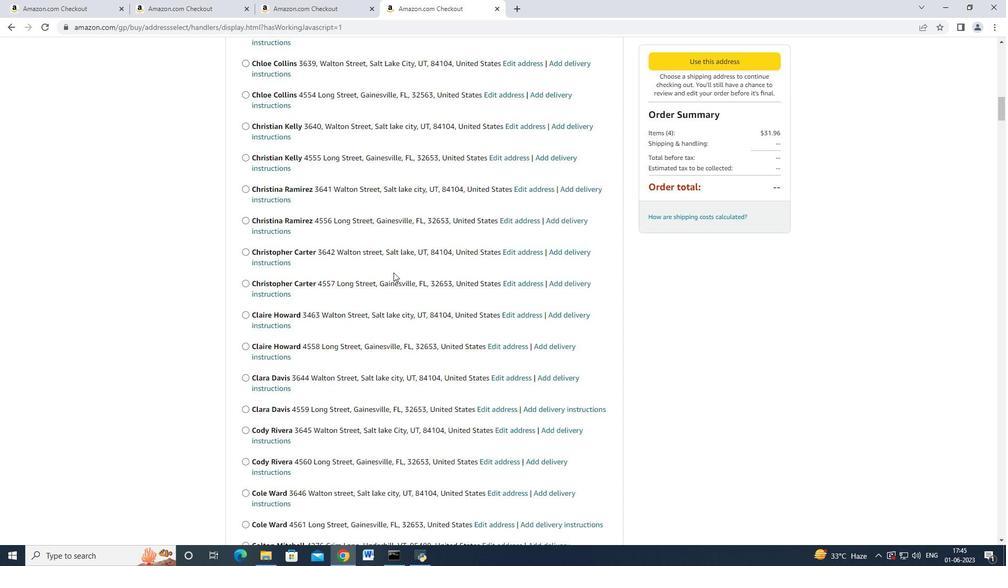 
Action: Mouse scrolled (395, 272) with delta (0, 0)
Screenshot: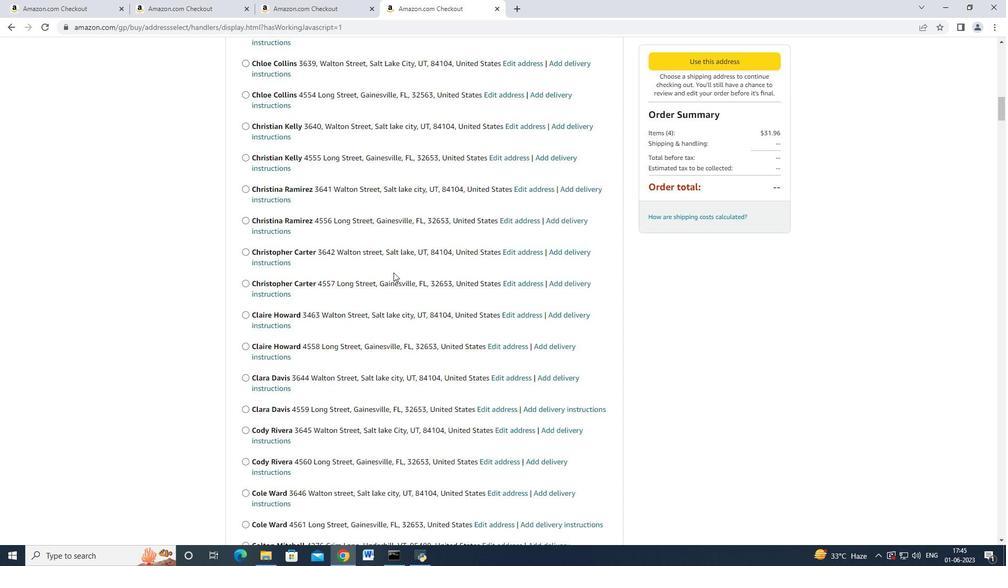 
Action: Mouse scrolled (395, 272) with delta (0, 0)
Screenshot: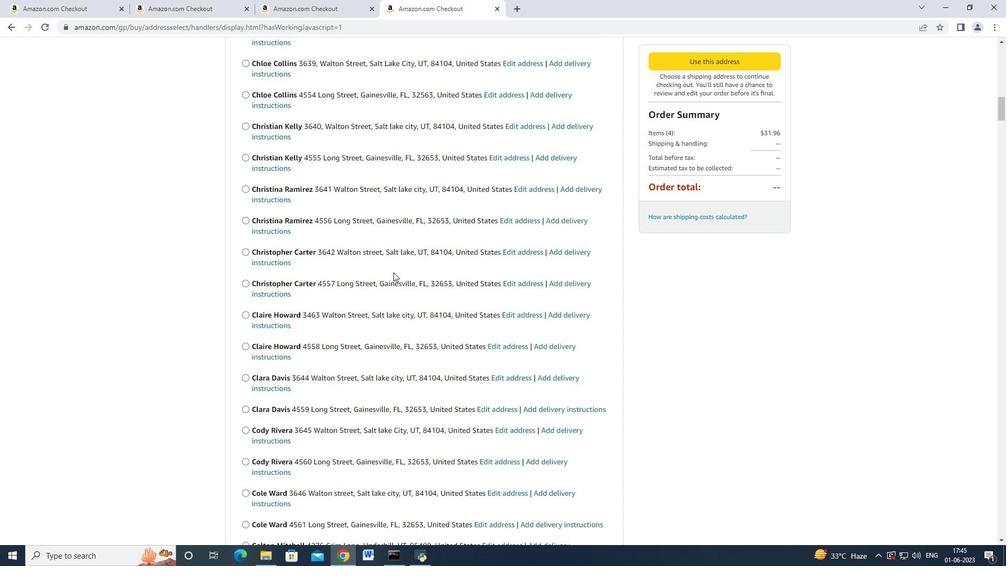 
Action: Mouse moved to (393, 275)
Screenshot: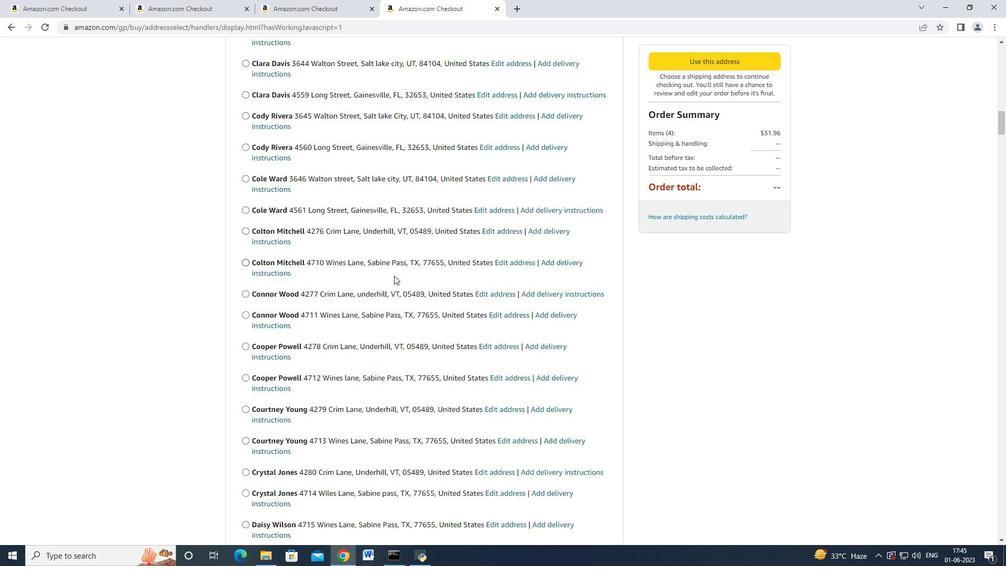 
Action: Mouse scrolled (393, 275) with delta (0, 0)
Screenshot: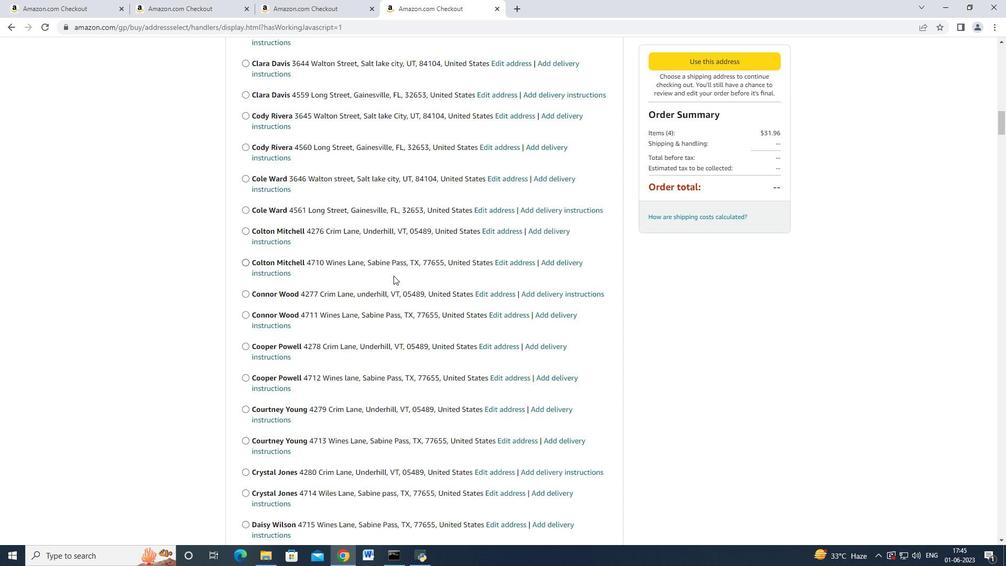 
Action: Mouse moved to (395, 275)
Screenshot: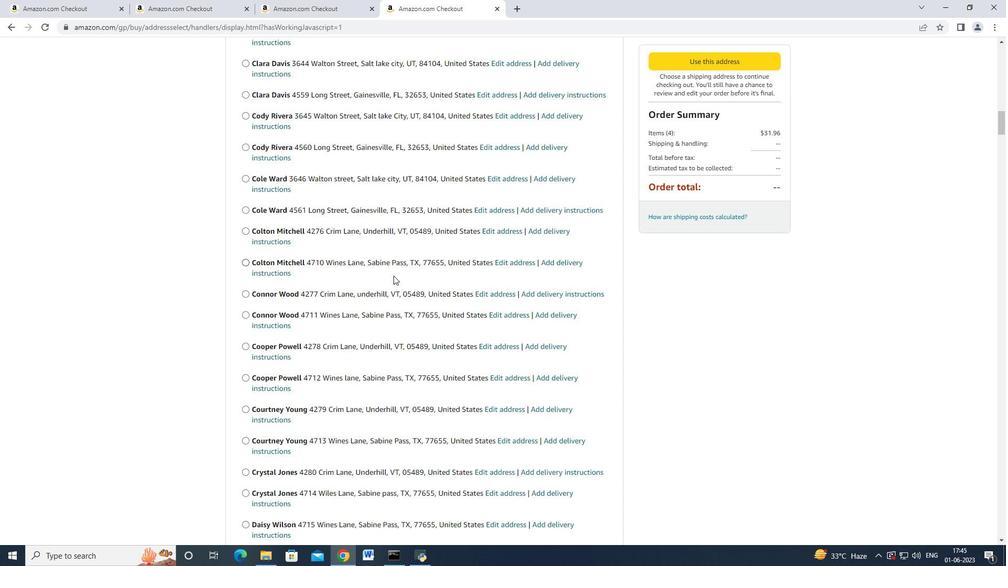 
Action: Mouse scrolled (395, 275) with delta (0, 0)
Screenshot: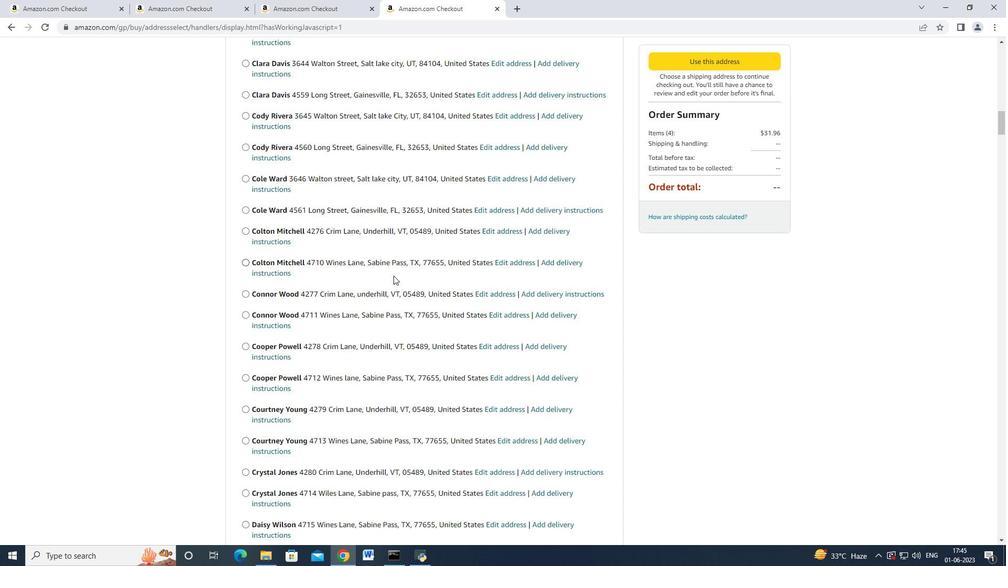 
Action: Mouse moved to (397, 275)
Screenshot: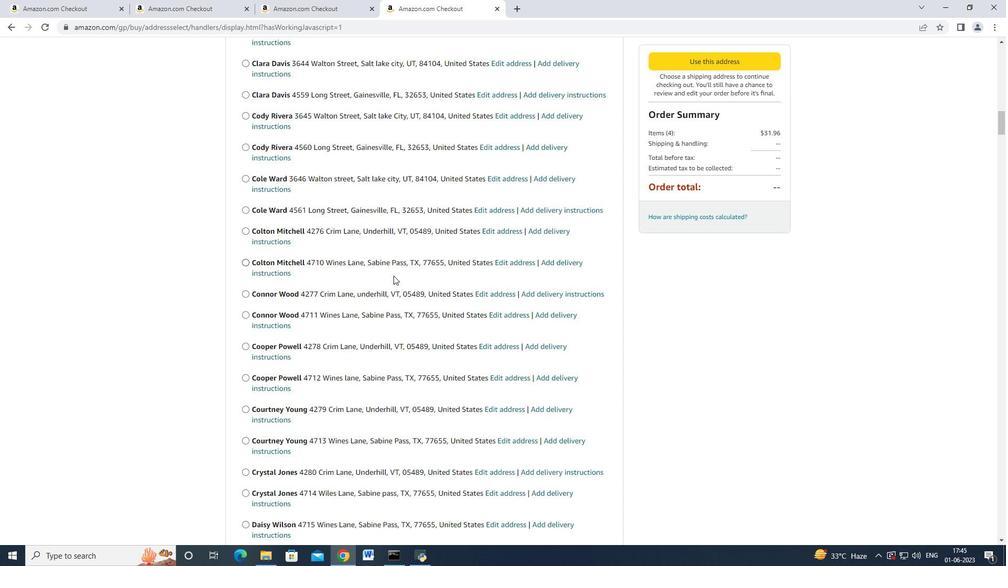 
Action: Mouse scrolled (396, 275) with delta (0, 0)
Screenshot: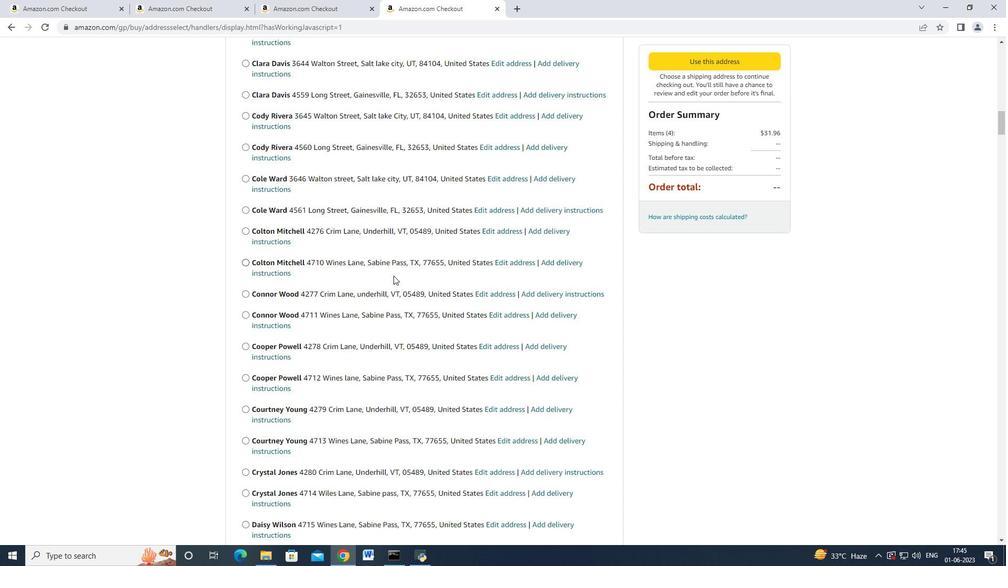
Action: Mouse moved to (398, 274)
Screenshot: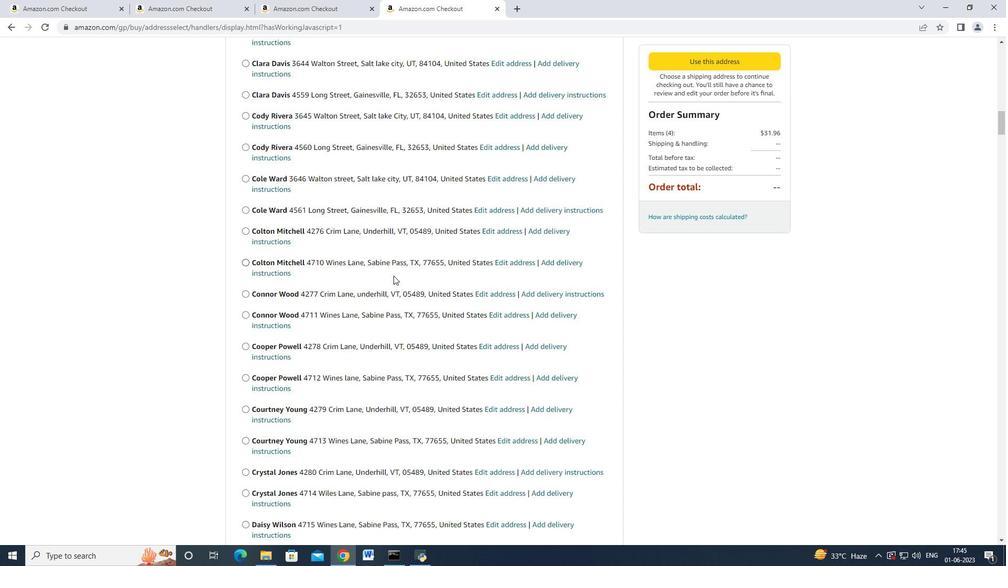 
Action: Mouse scrolled (397, 274) with delta (0, 0)
Screenshot: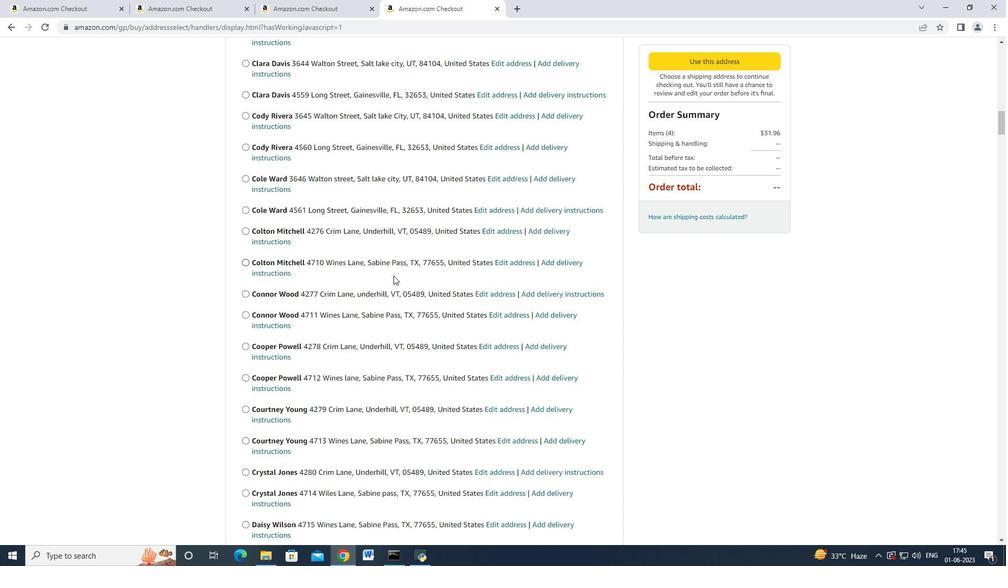 
Action: Mouse moved to (399, 272)
Screenshot: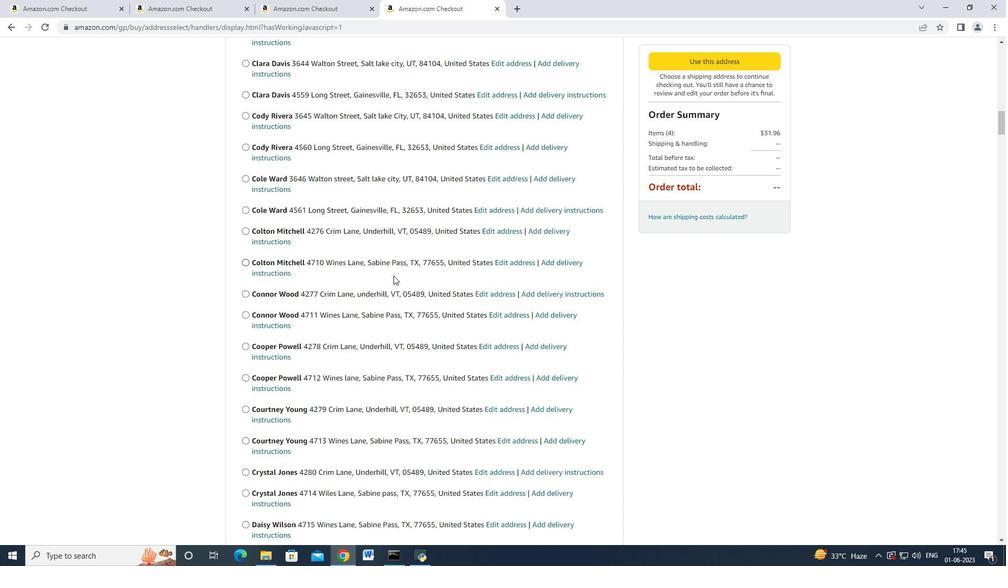 
Action: Mouse scrolled (399, 273) with delta (0, 0)
Screenshot: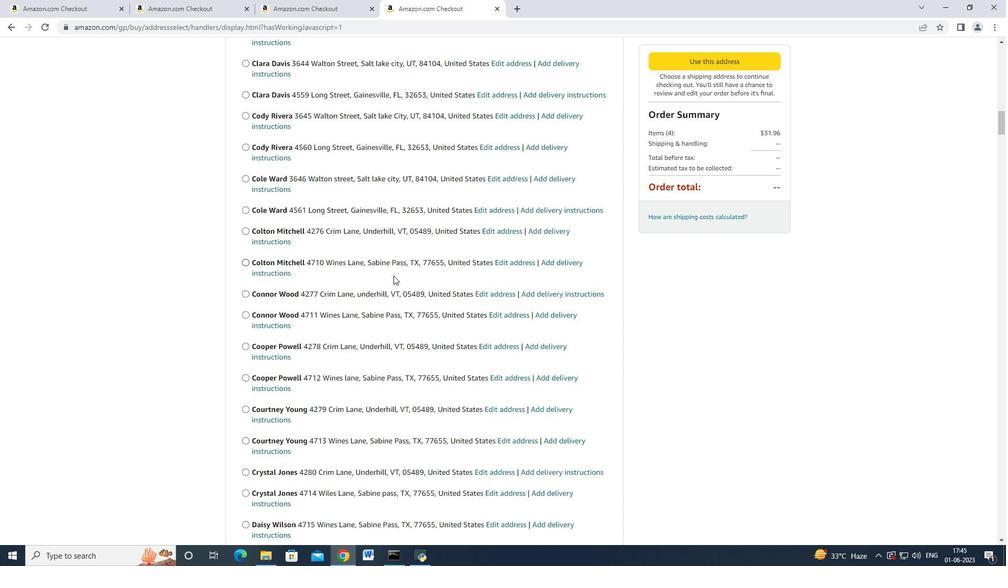 
Action: Mouse moved to (400, 264)
Screenshot: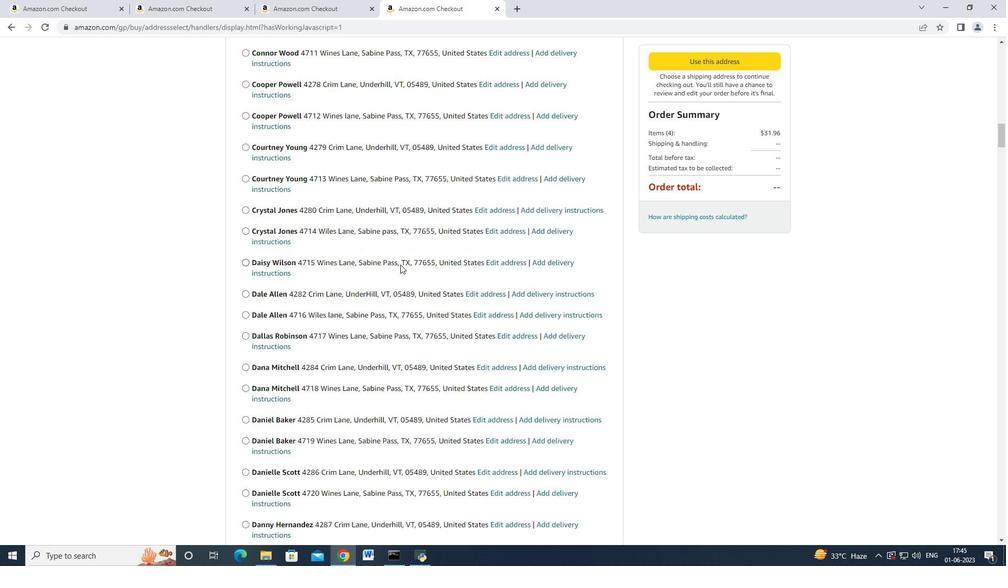 
Action: Mouse scrolled (400, 264) with delta (0, 0)
Screenshot: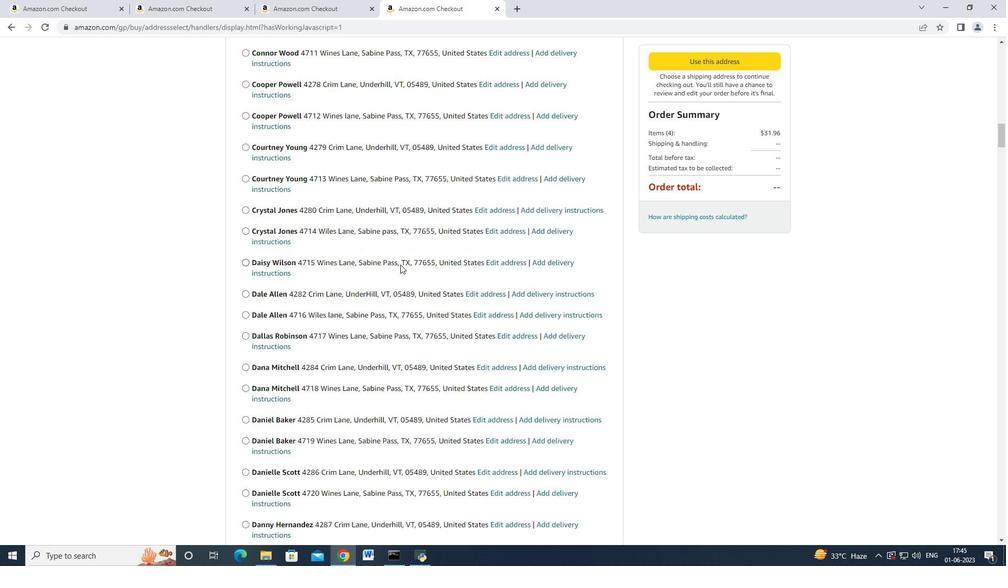 
Action: Mouse moved to (400, 264)
Screenshot: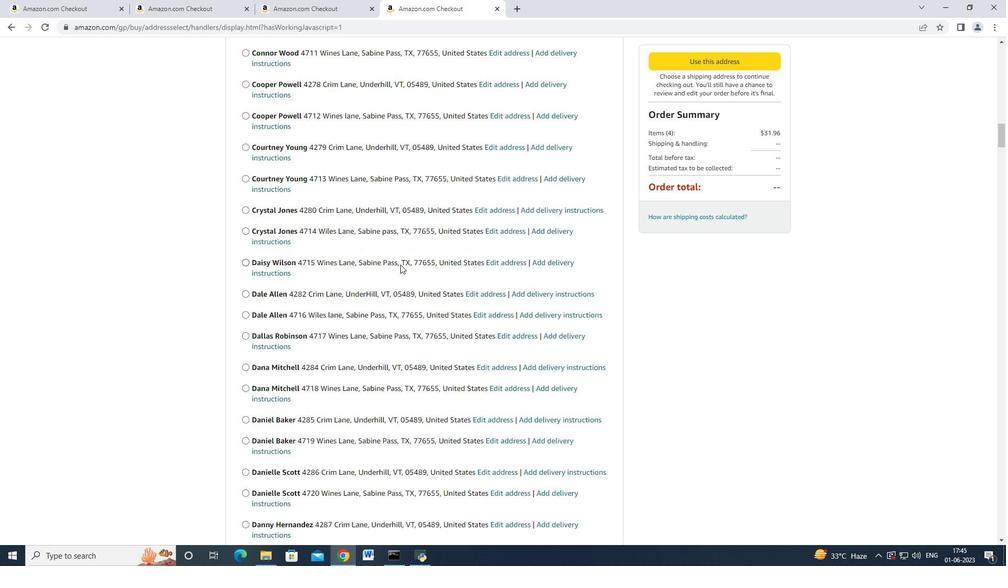 
Action: Mouse scrolled (400, 264) with delta (0, 0)
Screenshot: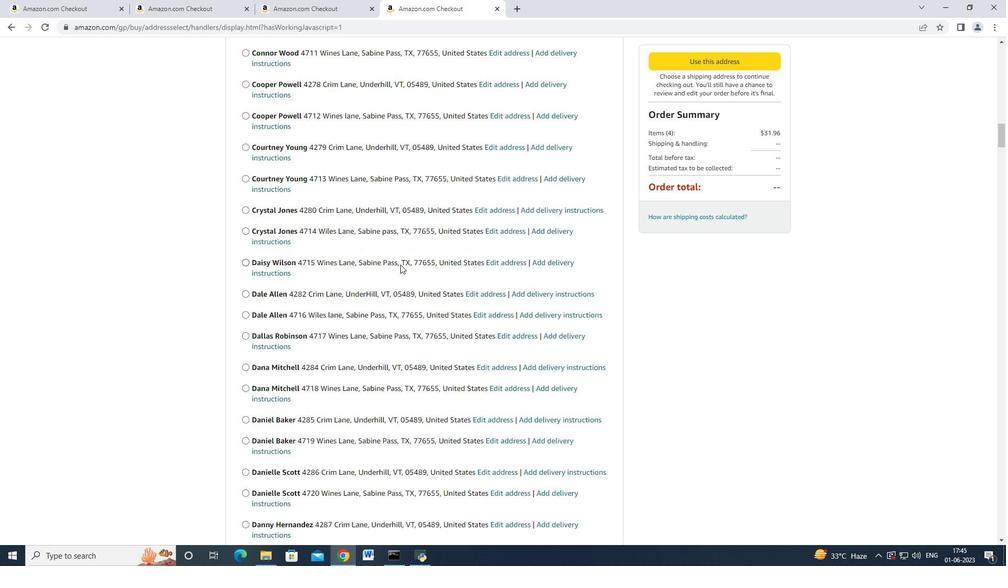 
Action: Mouse moved to (400, 264)
Screenshot: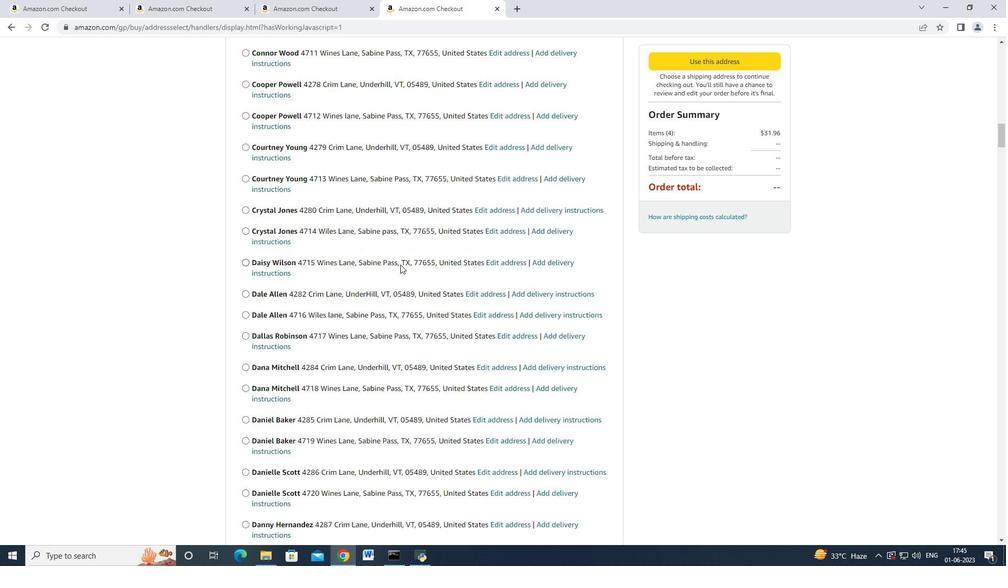 
Action: Mouse scrolled (400, 264) with delta (0, 0)
Screenshot: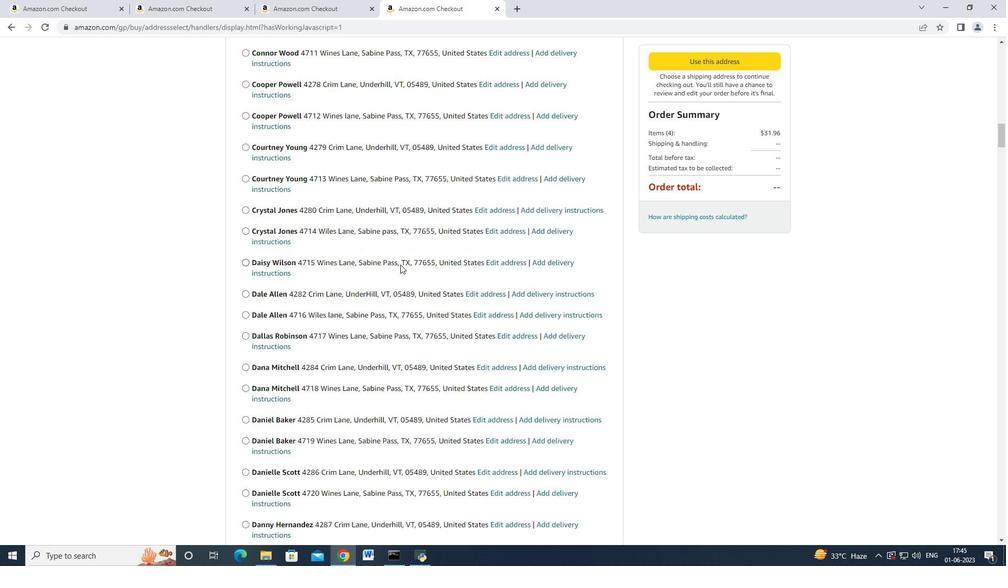 
Action: Mouse scrolled (400, 264) with delta (0, 0)
Screenshot: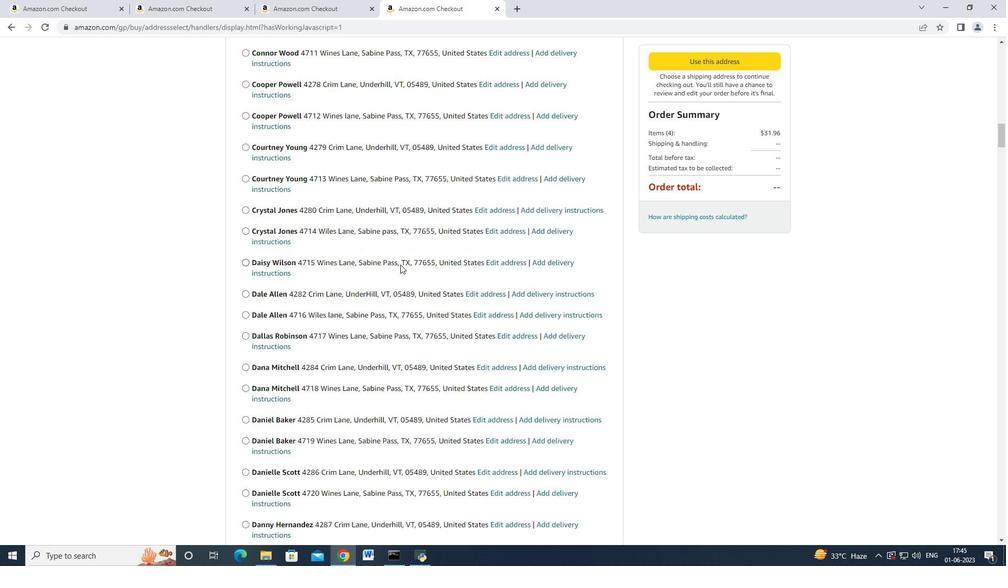 
Action: Mouse moved to (398, 265)
Screenshot: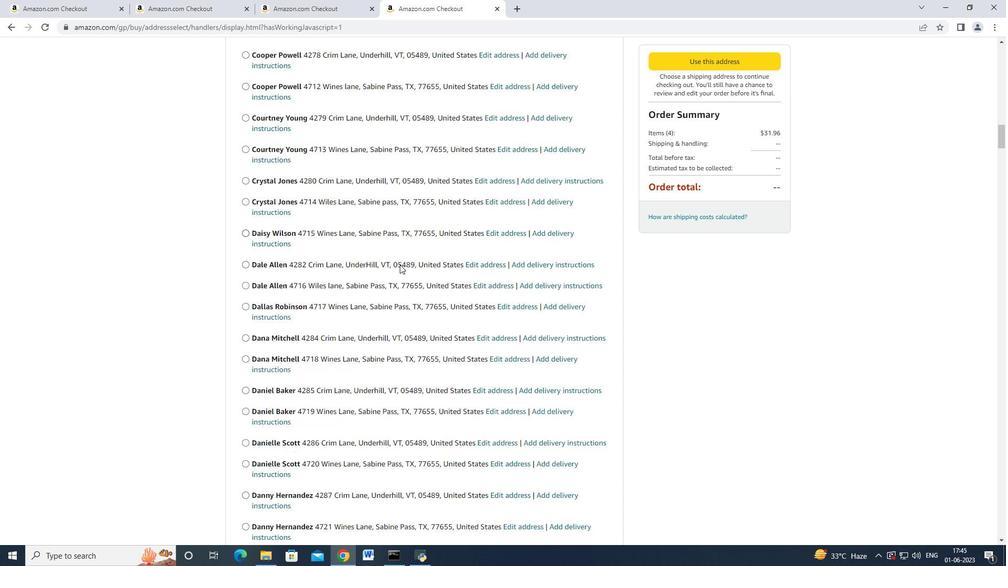 
Action: Mouse scrolled (398, 265) with delta (0, 0)
Screenshot: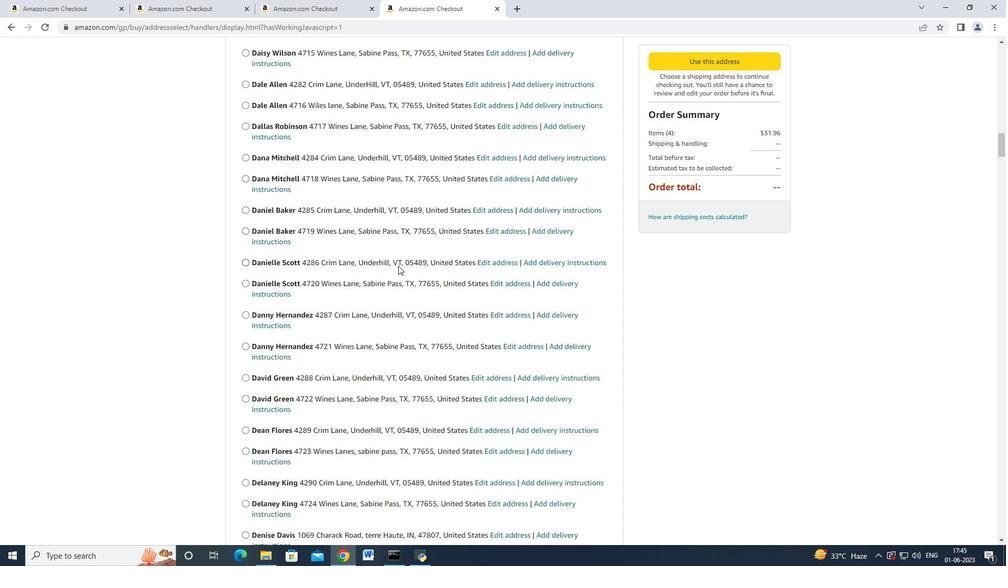 
Action: Mouse scrolled (398, 265) with delta (0, 0)
Screenshot: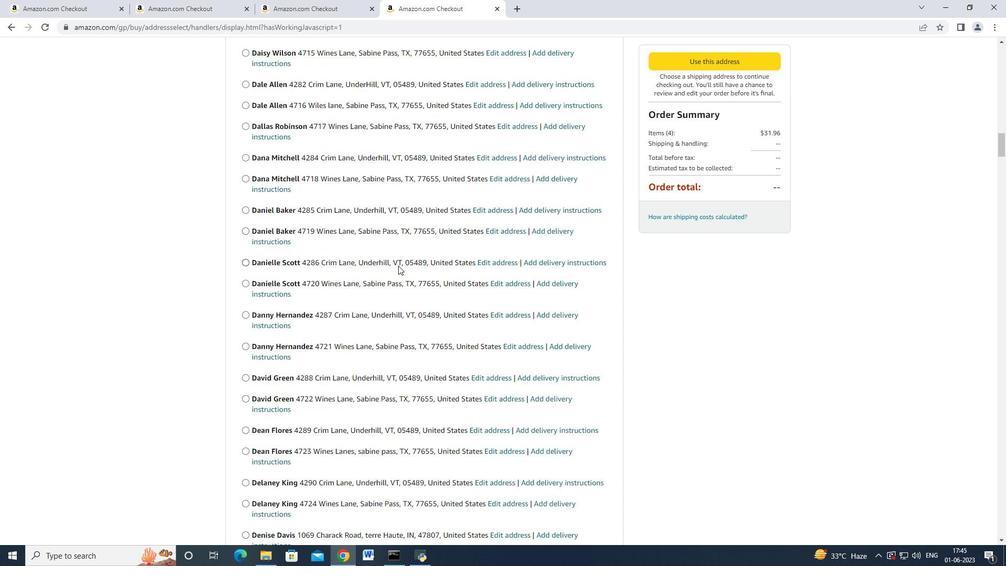 
Action: Mouse moved to (398, 265)
Screenshot: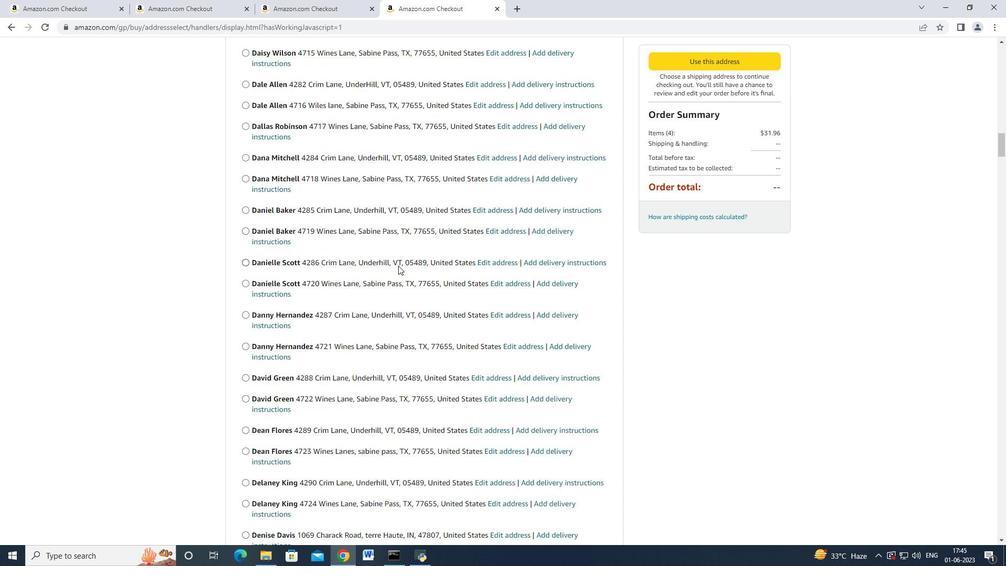 
Action: Mouse scrolled (398, 265) with delta (0, 0)
Screenshot: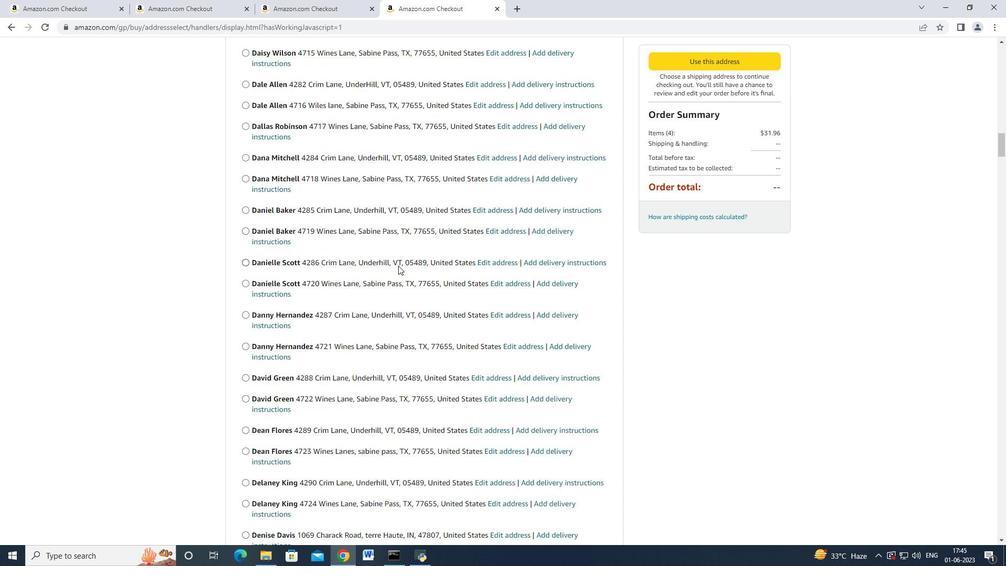 
Action: Mouse moved to (398, 266)
Screenshot: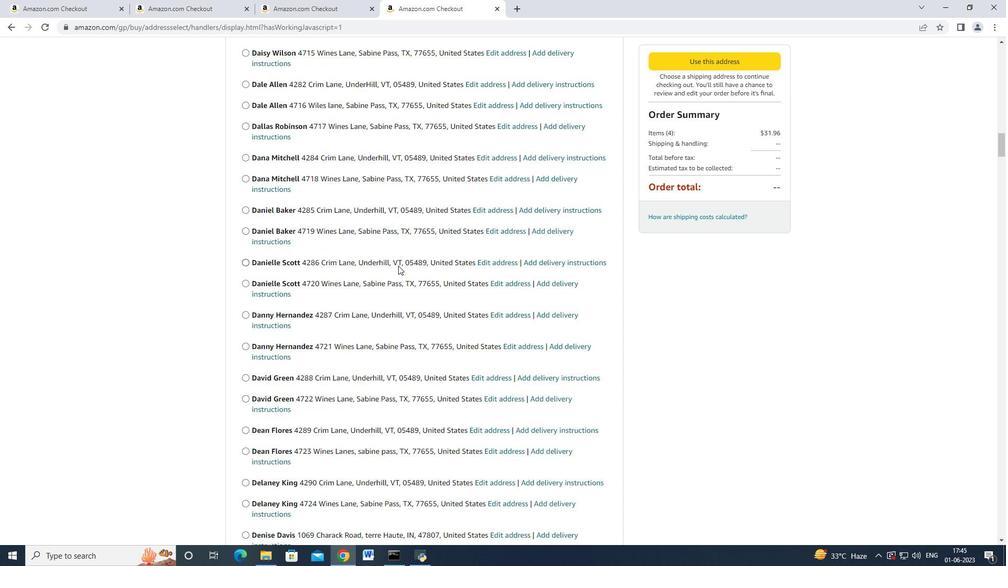
Action: Mouse scrolled (398, 265) with delta (0, 0)
Screenshot: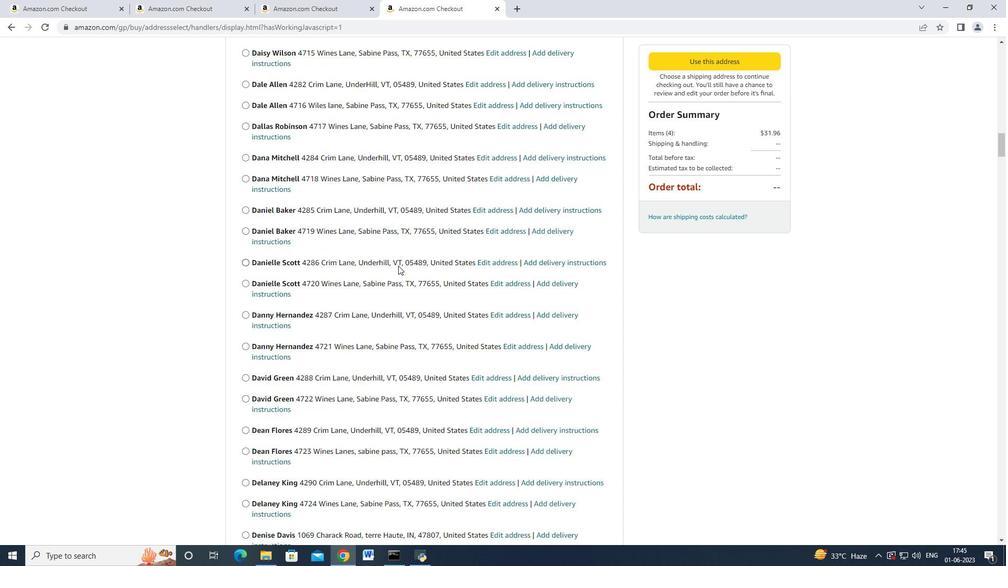 
Action: Mouse moved to (399, 266)
Screenshot: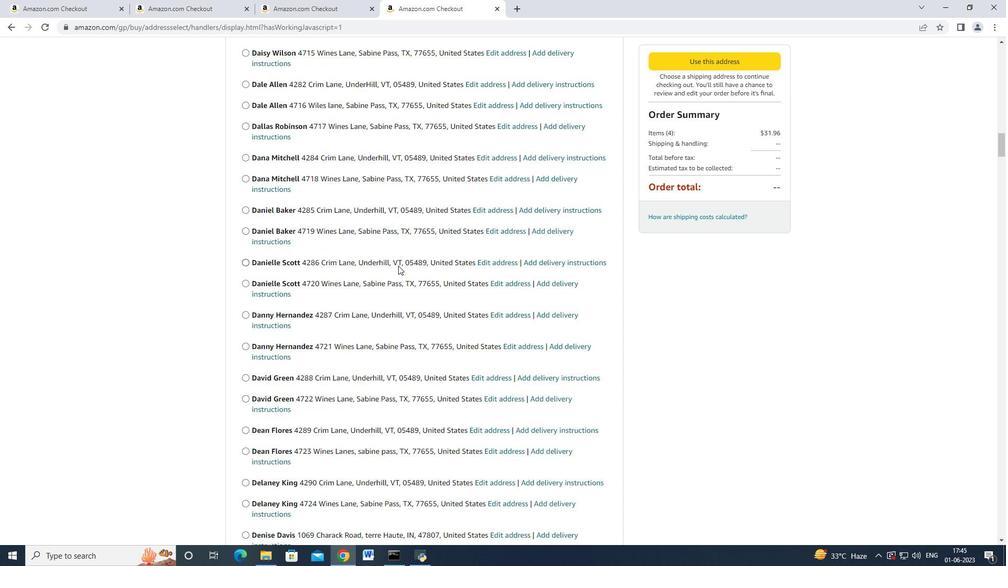 
Action: Mouse scrolled (399, 265) with delta (0, 0)
Screenshot: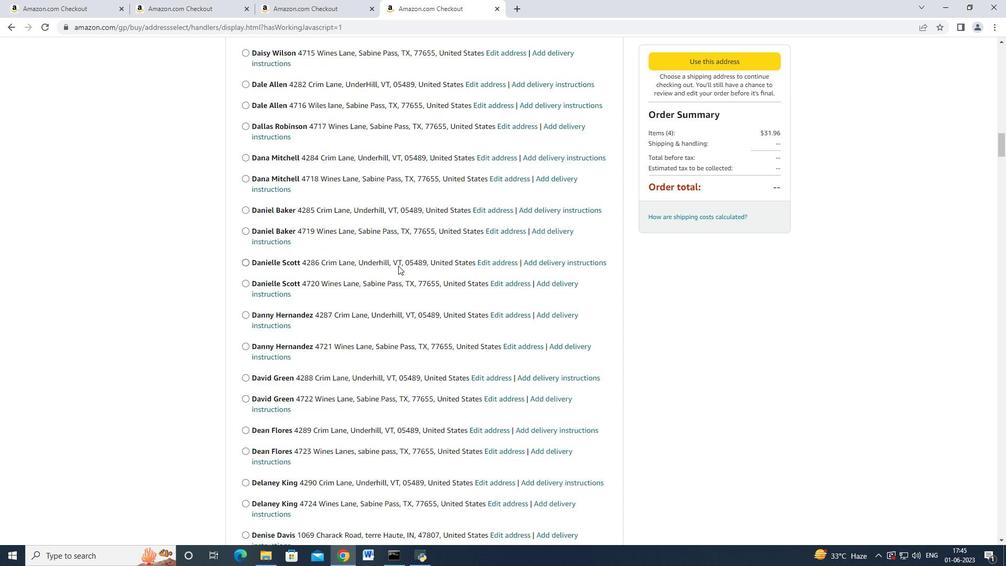 
Action: Mouse moved to (400, 266)
Screenshot: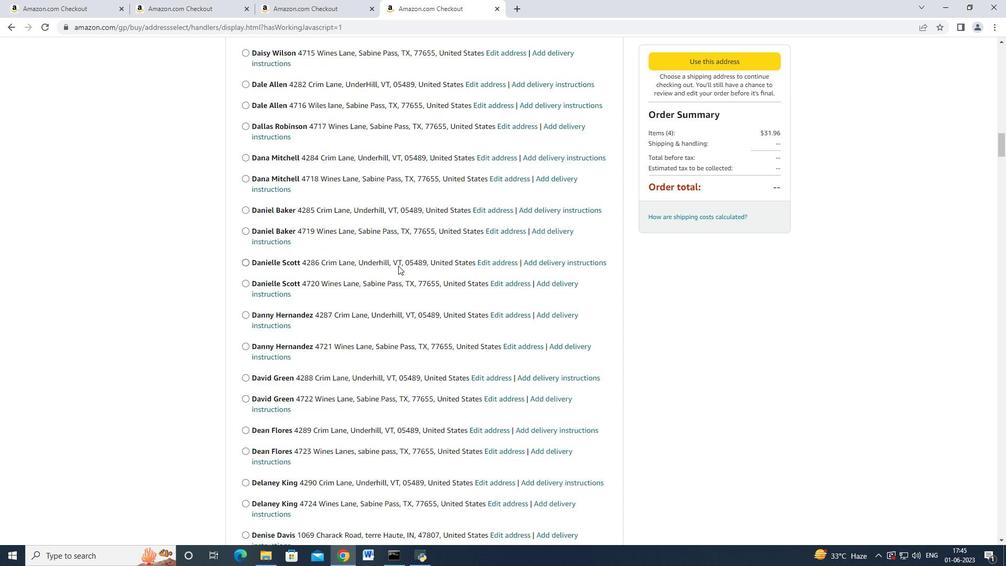 
Action: Mouse scrolled (399, 266) with delta (0, 0)
Screenshot: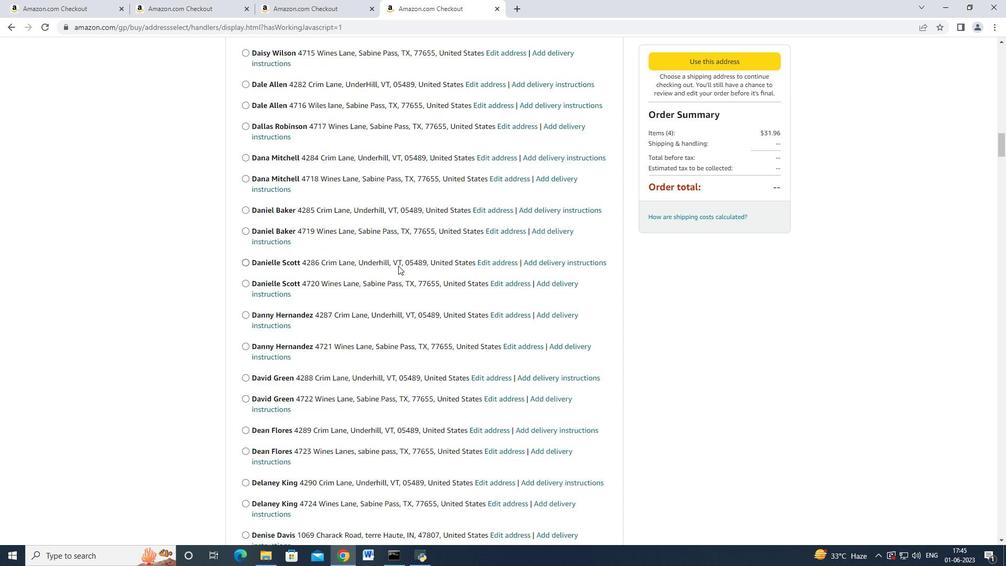 
Action: Mouse moved to (401, 268)
Screenshot: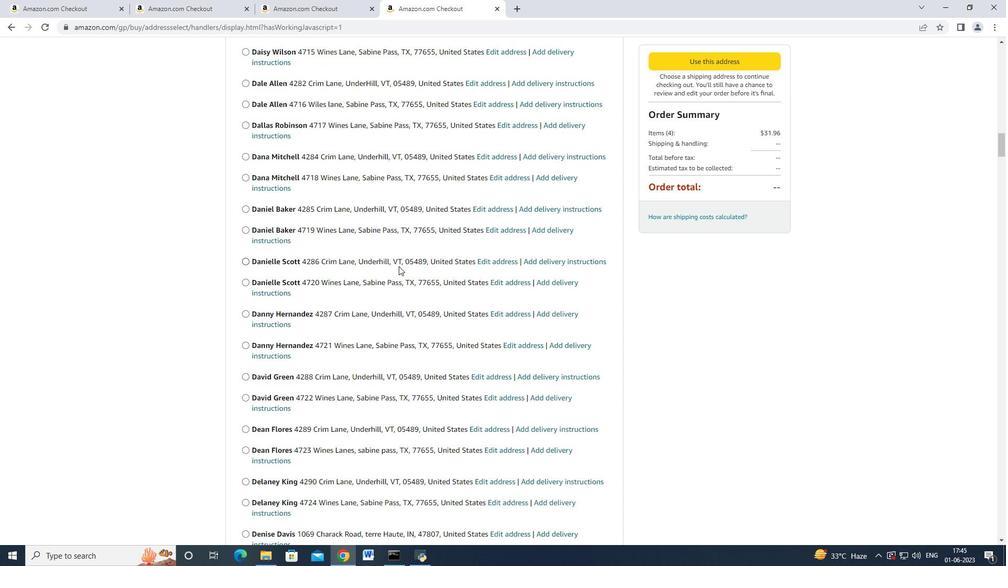 
Action: Mouse scrolled (401, 267) with delta (0, 0)
Screenshot: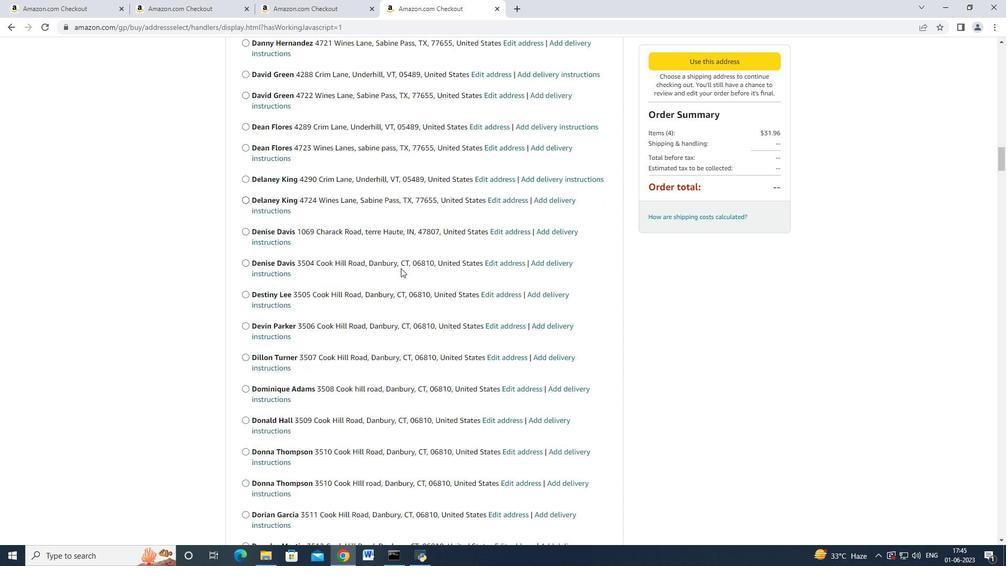 
Action: Mouse scrolled (401, 267) with delta (0, 0)
Screenshot: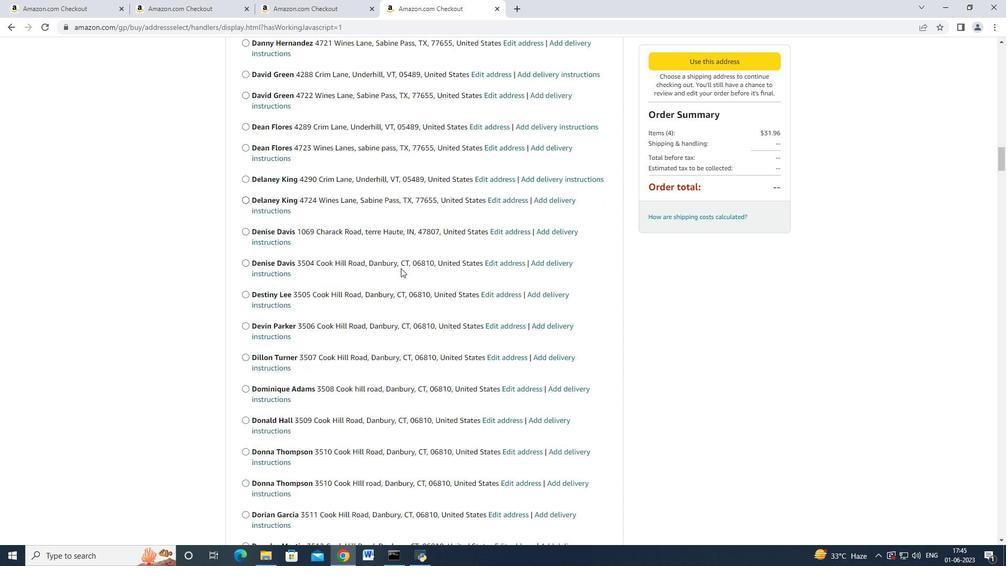 
Action: Mouse scrolled (401, 267) with delta (0, 0)
Screenshot: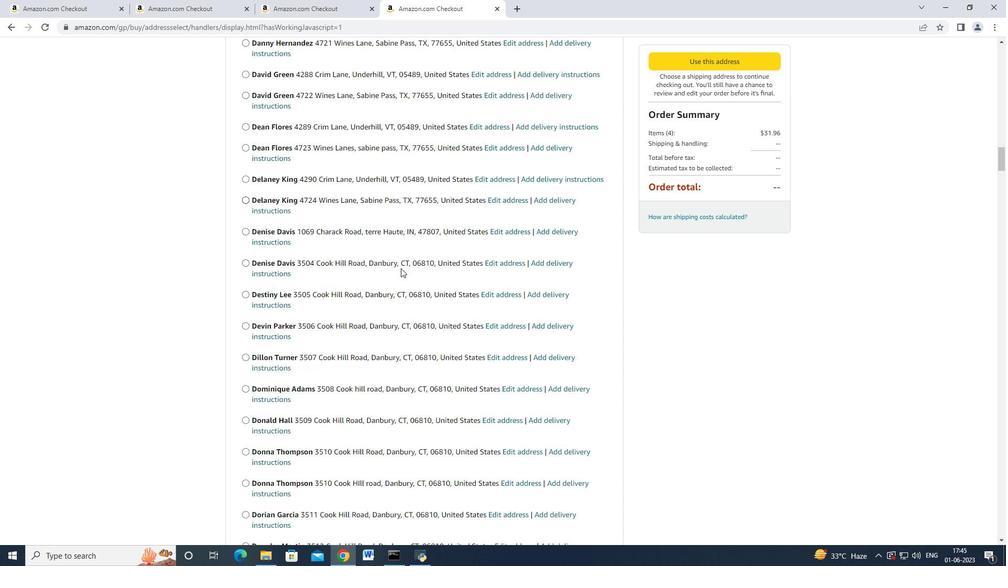 
Action: Mouse scrolled (401, 267) with delta (0, 0)
Screenshot: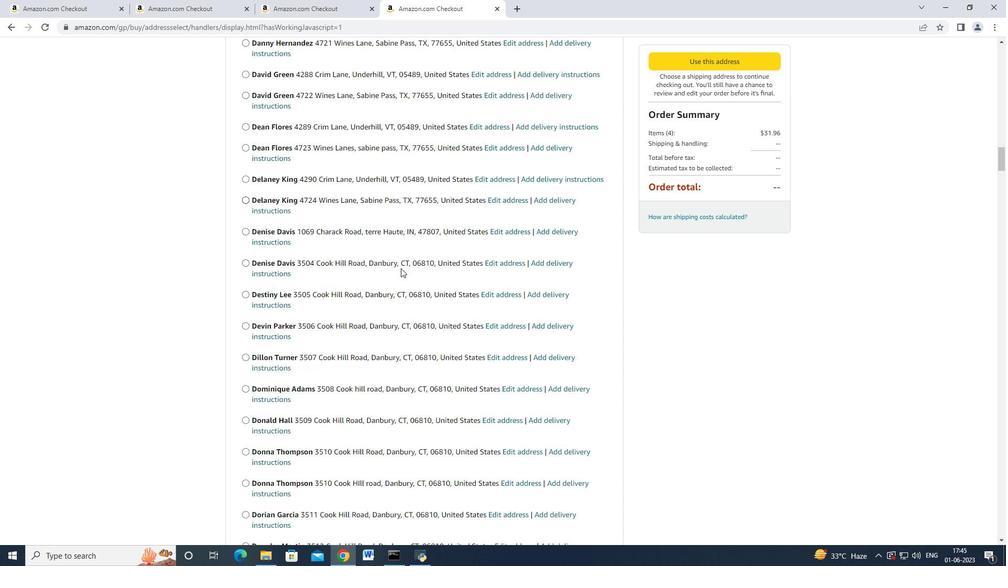 
Action: Mouse scrolled (401, 267) with delta (0, 0)
Screenshot: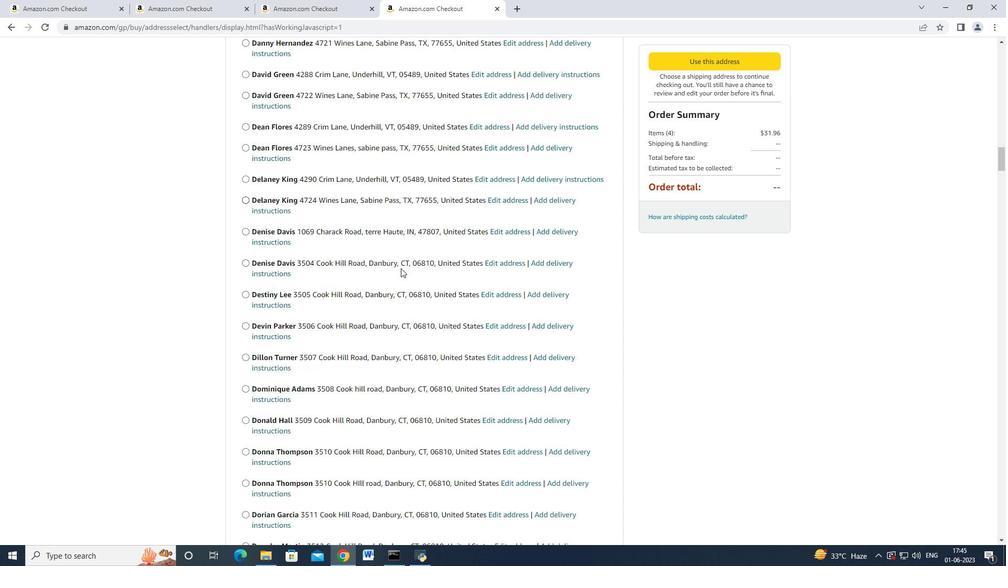 
Action: Mouse moved to (401, 268)
Screenshot: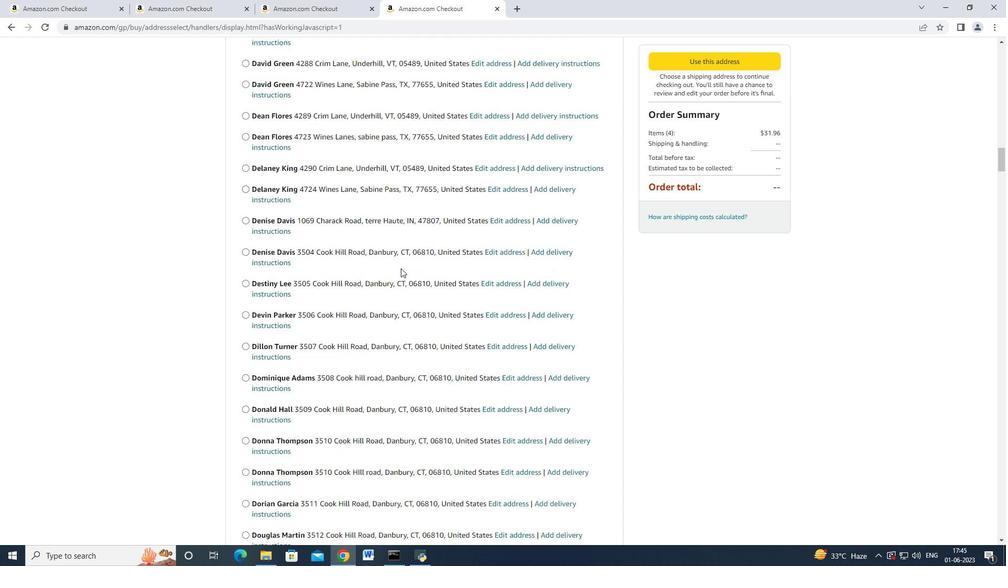 
Action: Mouse scrolled (401, 267) with delta (0, 0)
Screenshot: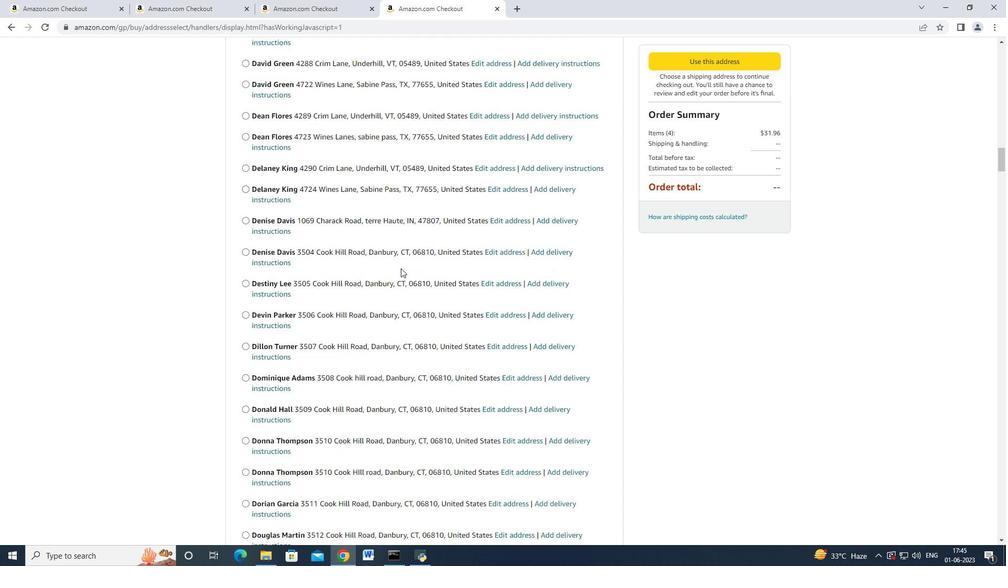 
Action: Mouse scrolled (401, 267) with delta (0, 0)
Screenshot: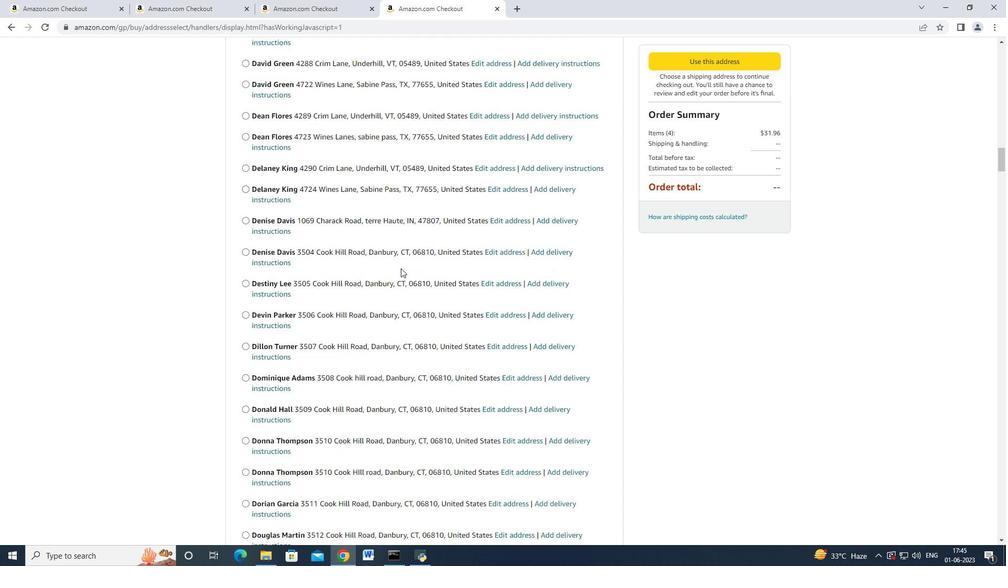 
Action: Mouse scrolled (401, 267) with delta (0, 0)
Screenshot: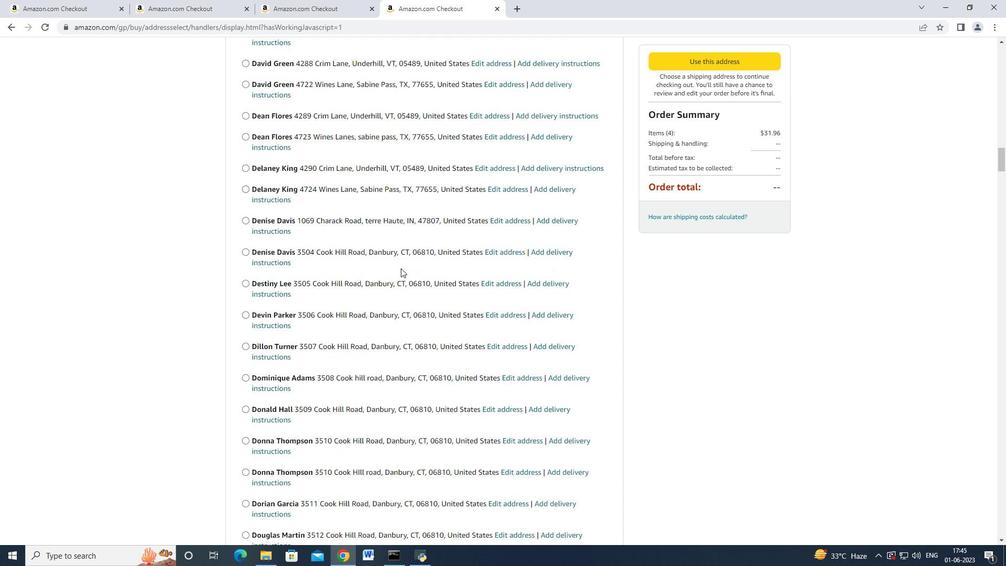 
Action: Mouse moved to (399, 270)
Screenshot: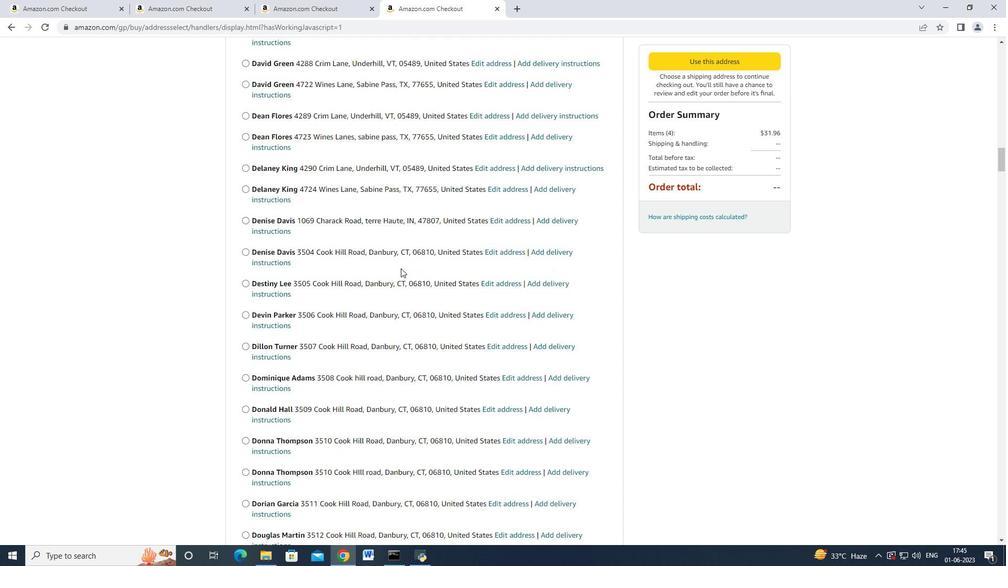
Action: Mouse scrolled (399, 269) with delta (0, 0)
Screenshot: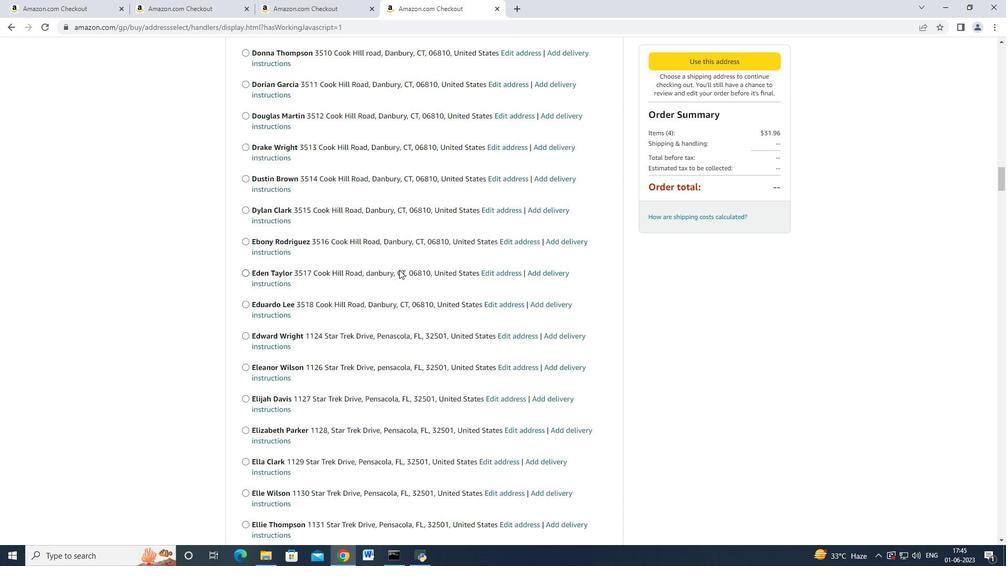 
Action: Mouse scrolled (399, 269) with delta (0, 0)
Screenshot: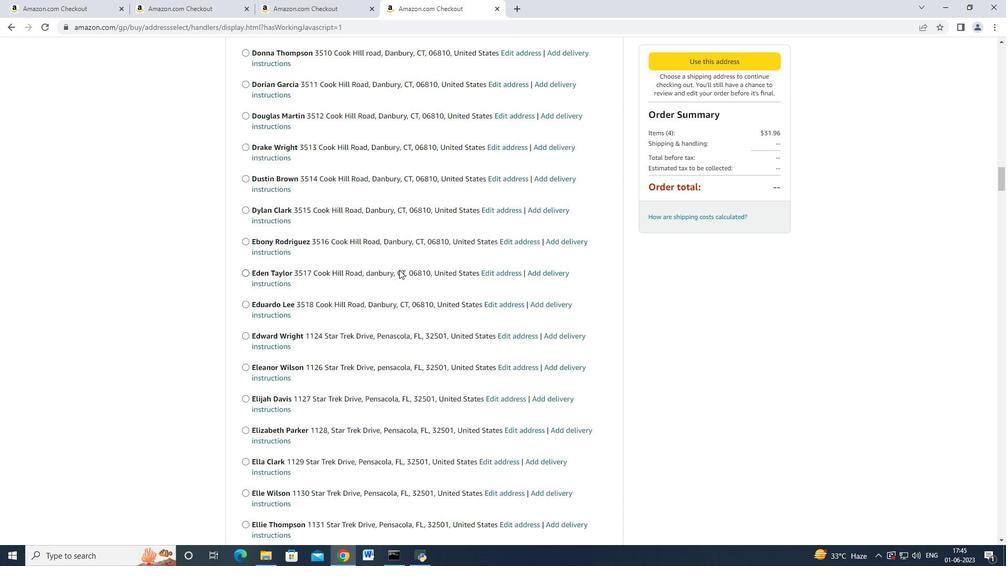 
Action: Mouse scrolled (399, 269) with delta (0, 0)
Screenshot: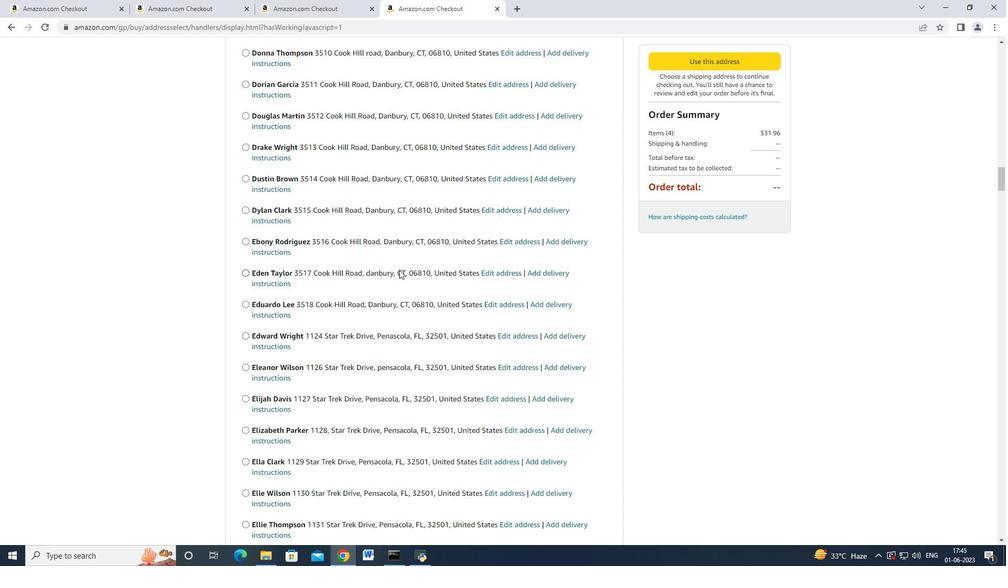 
Action: Mouse scrolled (399, 269) with delta (0, 0)
Screenshot: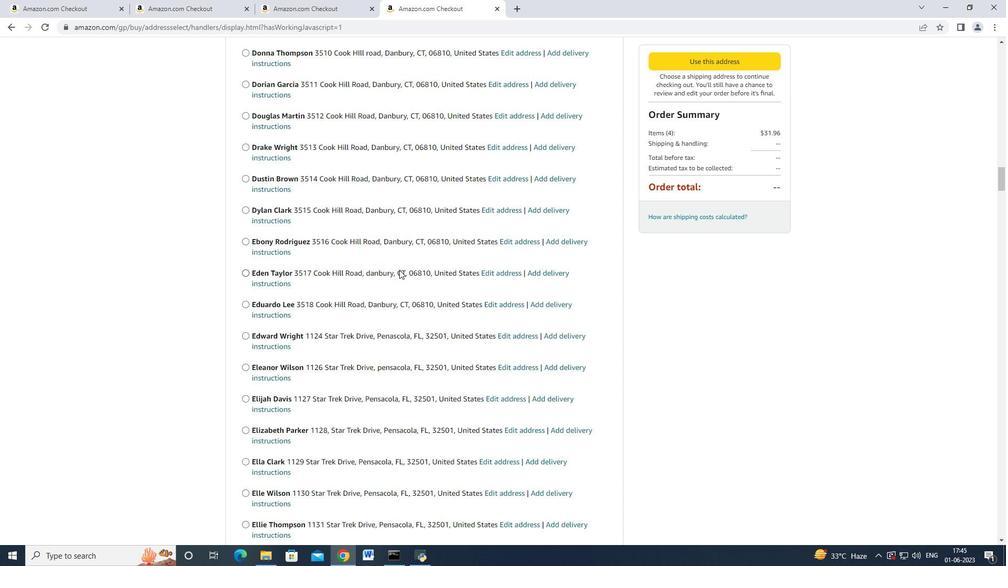 
Action: Mouse scrolled (399, 269) with delta (0, 0)
Screenshot: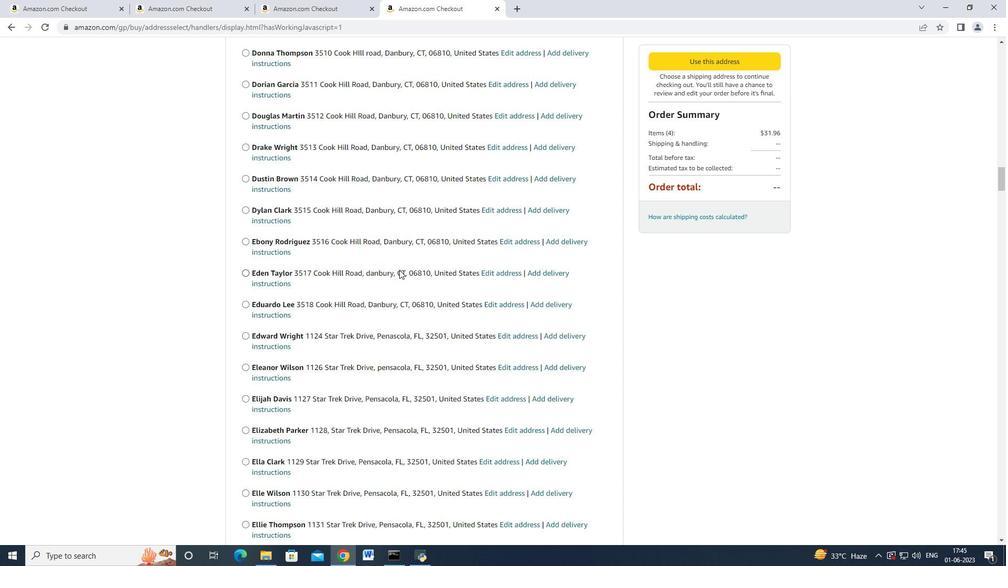 
Action: Mouse scrolled (399, 269) with delta (0, 0)
Screenshot: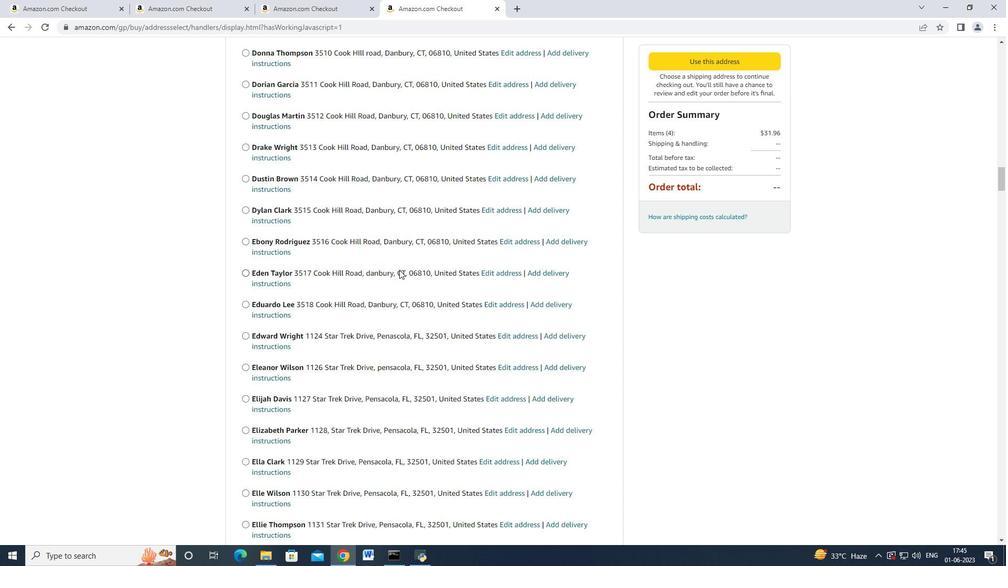 
Action: Mouse scrolled (399, 269) with delta (0, 0)
Screenshot: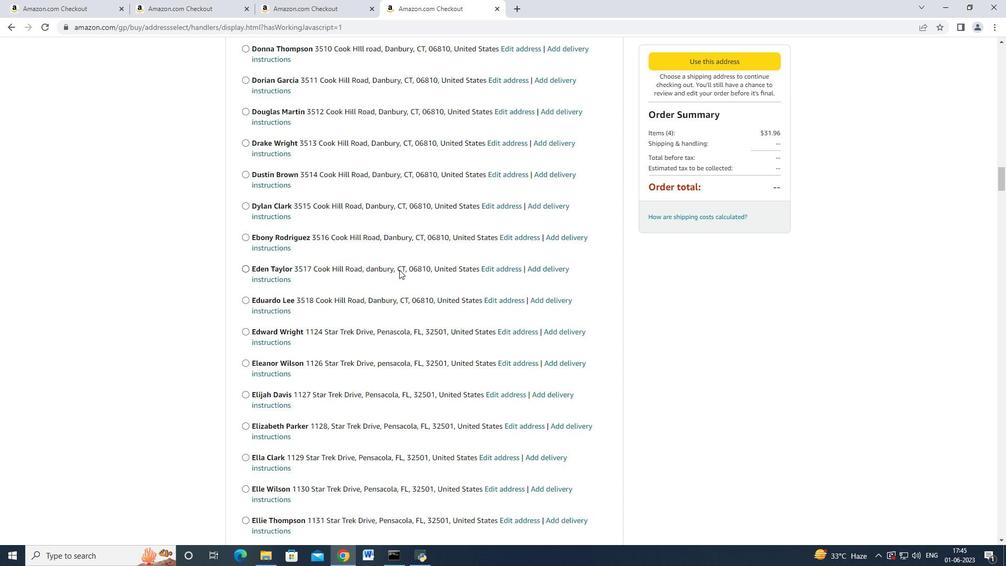 
Action: Mouse scrolled (399, 269) with delta (0, 0)
Screenshot: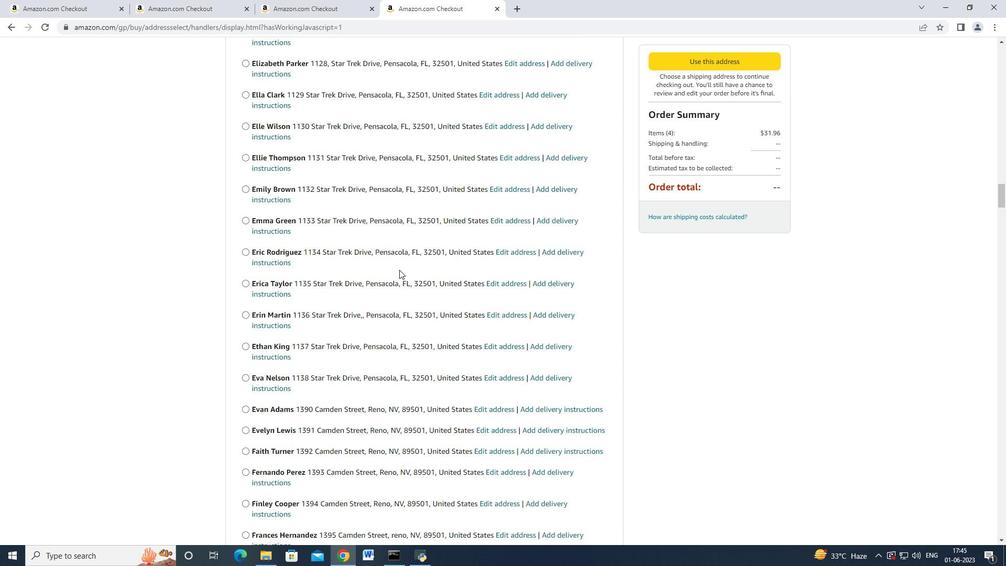 
Action: Mouse scrolled (399, 269) with delta (0, 0)
Screenshot: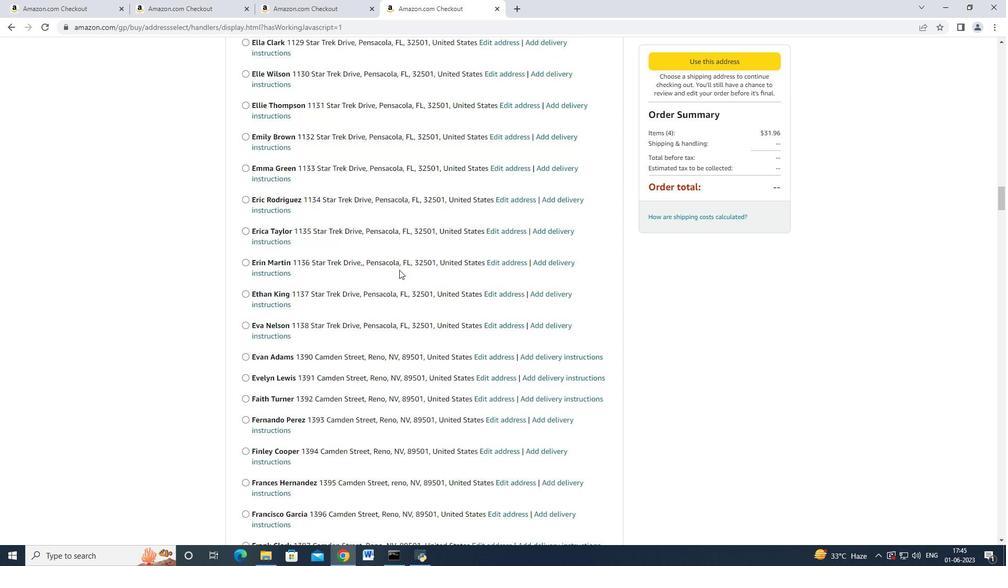 
Action: Mouse scrolled (399, 269) with delta (0, 0)
Screenshot: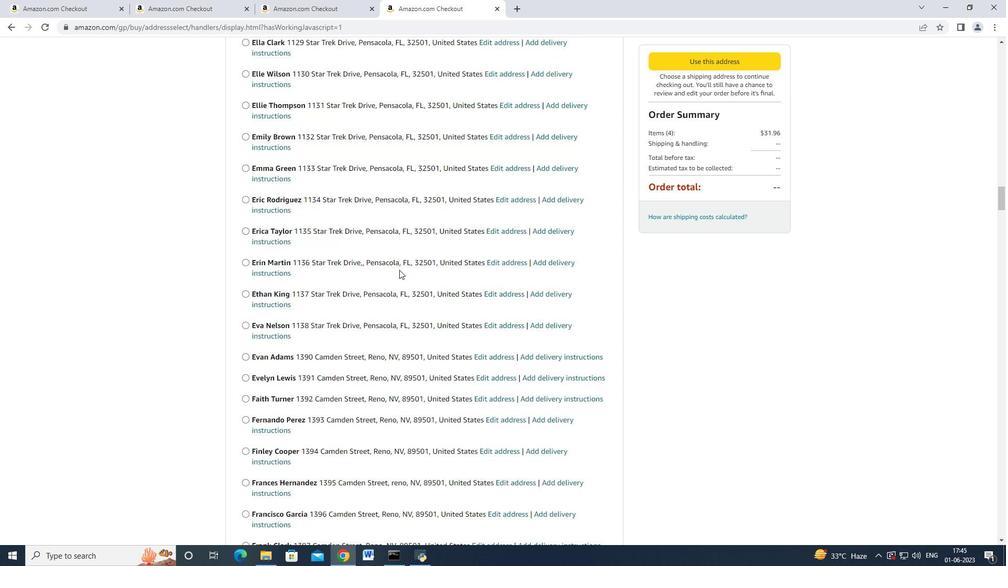 
Action: Mouse scrolled (399, 269) with delta (0, 0)
Screenshot: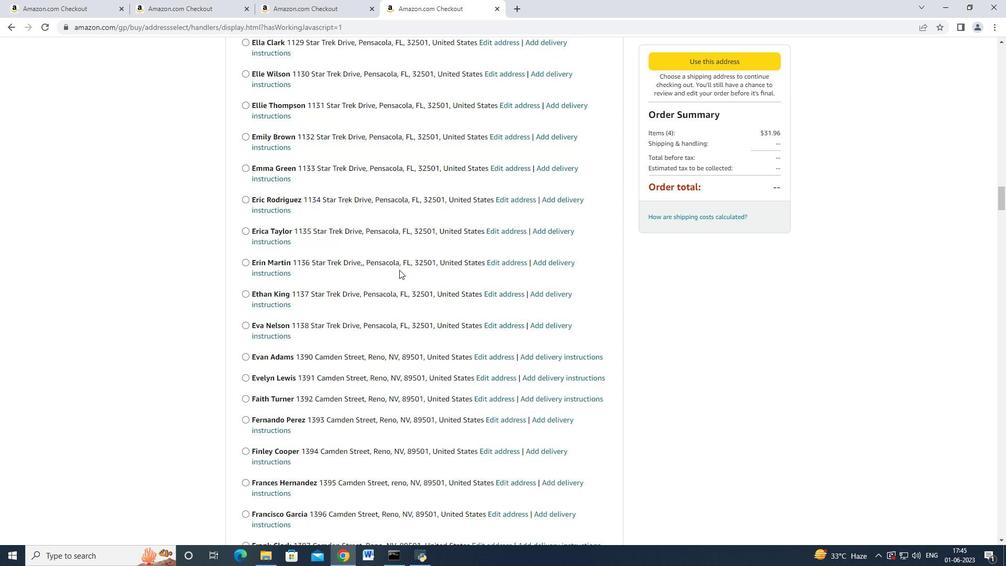 
Action: Mouse scrolled (399, 269) with delta (0, 0)
Screenshot: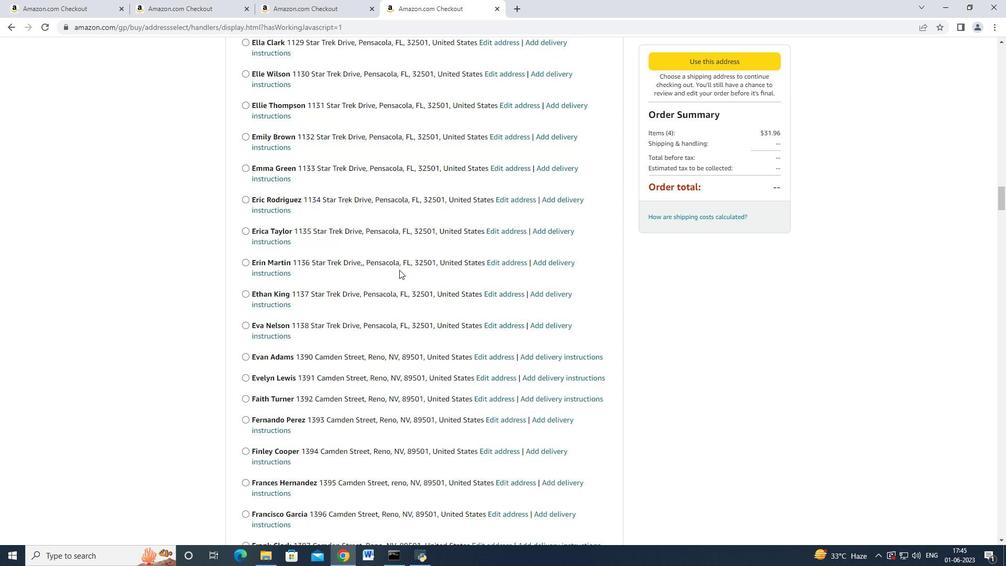 
Action: Mouse scrolled (399, 269) with delta (0, 0)
Screenshot: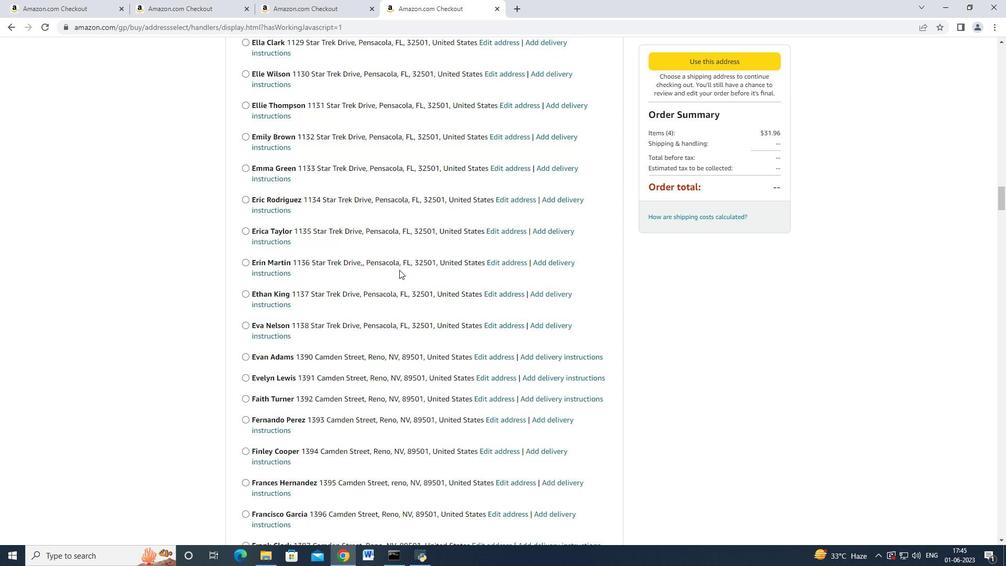 
Action: Mouse scrolled (399, 269) with delta (0, 0)
Screenshot: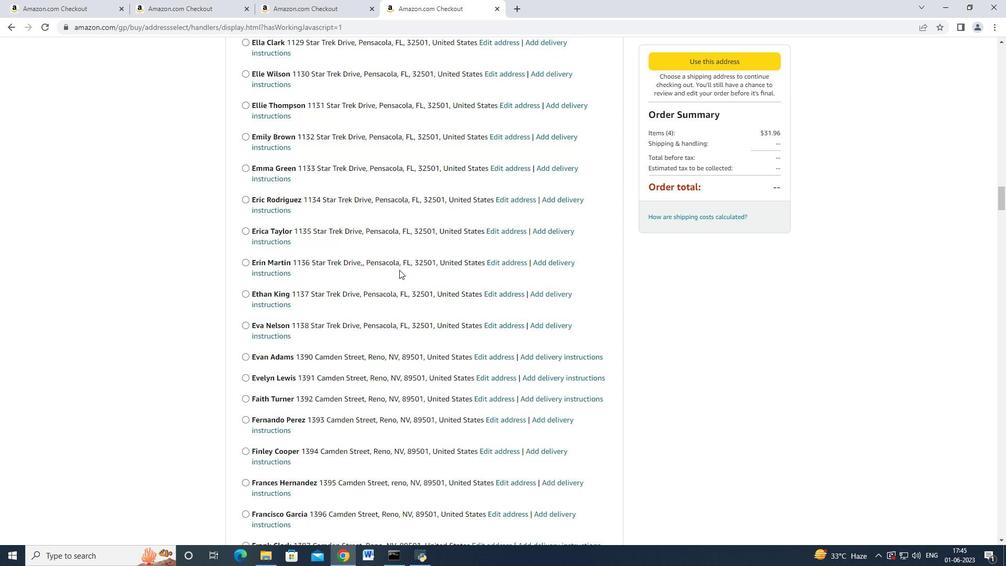 
Action: Mouse moved to (398, 271)
Screenshot: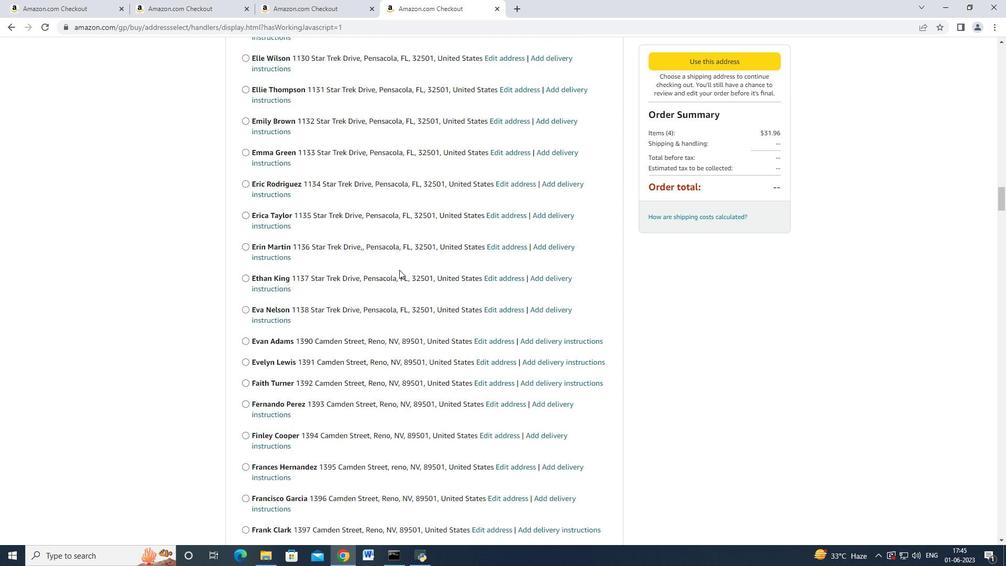 
Action: Mouse scrolled (398, 270) with delta (0, 0)
Screenshot: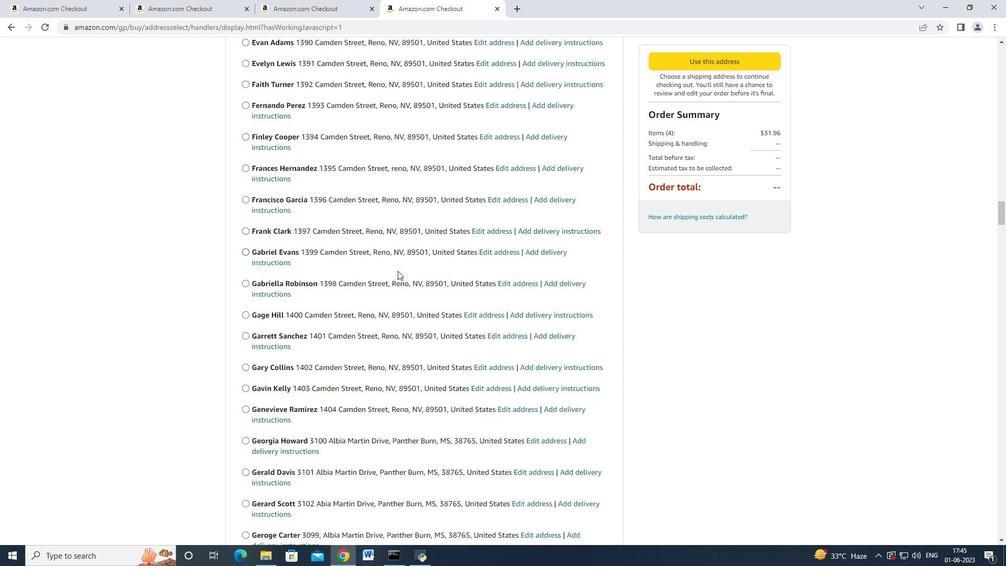 
Action: Mouse scrolled (398, 270) with delta (0, 0)
Screenshot: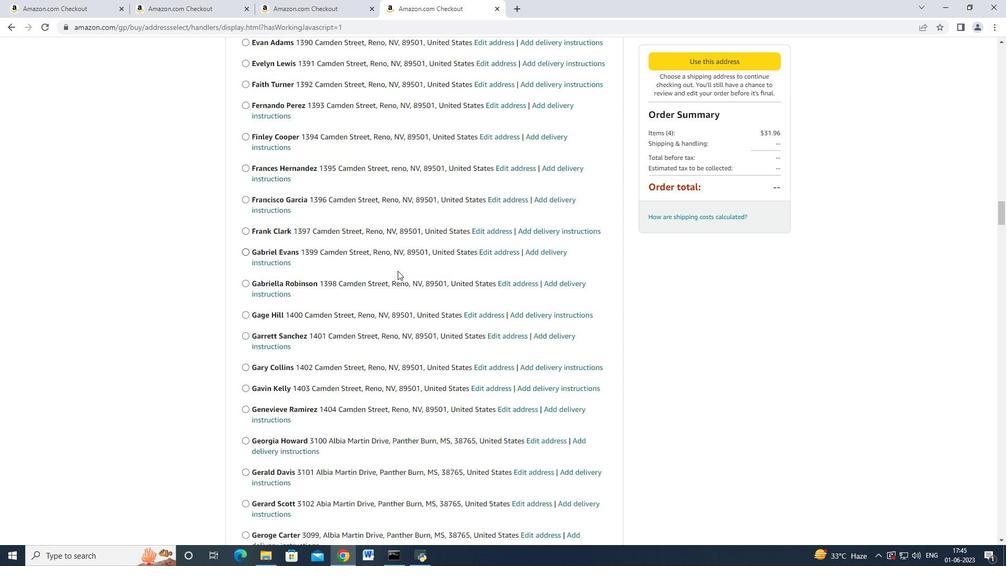 
Action: Mouse scrolled (398, 270) with delta (0, 0)
Screenshot: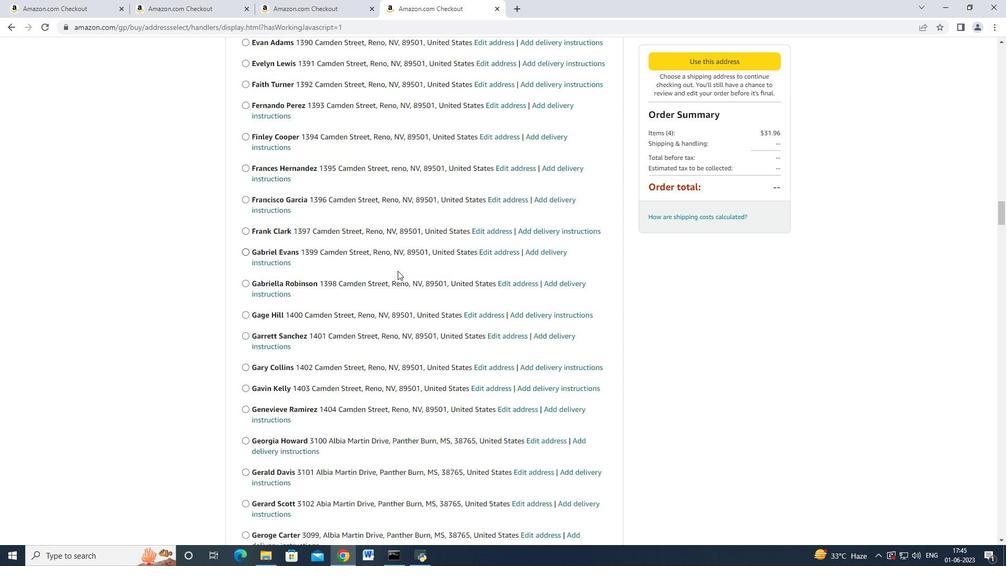 
Action: Mouse scrolled (398, 270) with delta (0, 0)
Screenshot: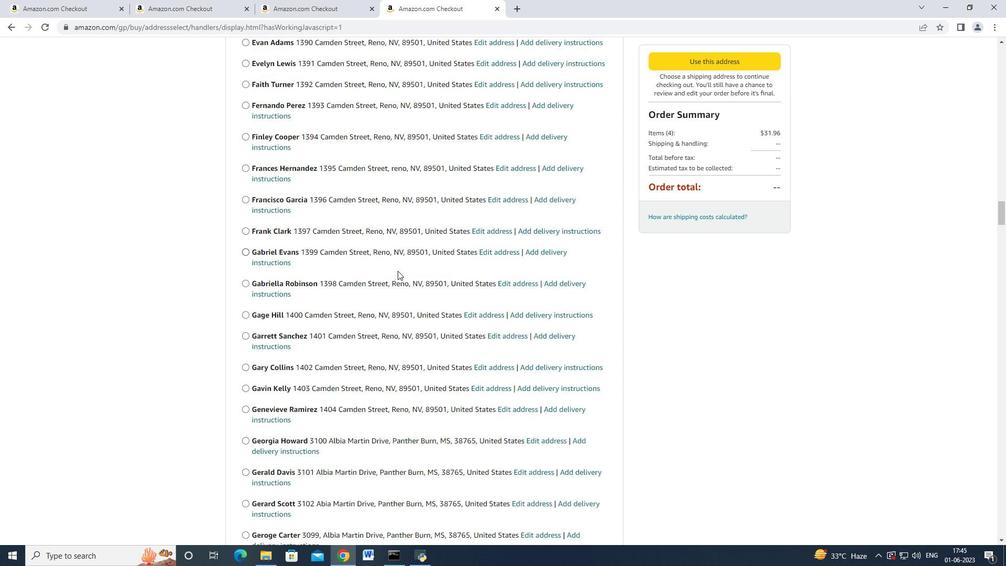 
Action: Mouse scrolled (398, 270) with delta (0, 0)
Screenshot: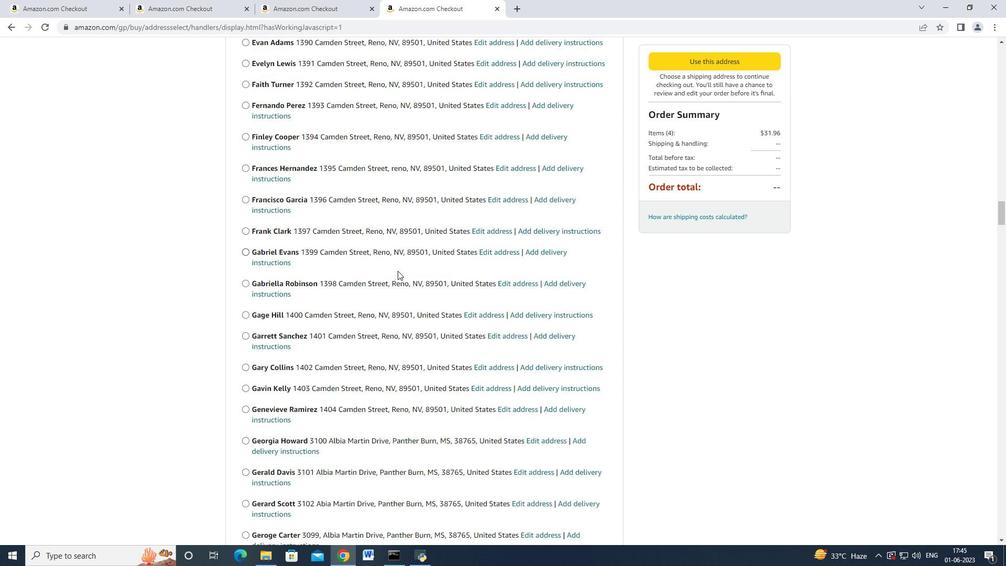 
Action: Mouse scrolled (398, 270) with delta (0, 0)
Screenshot: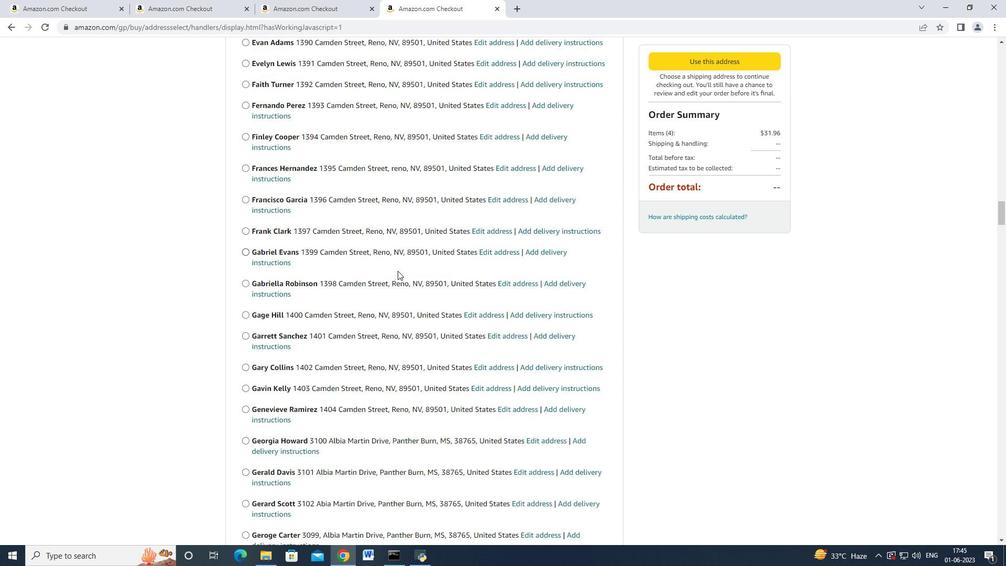 
Action: Mouse scrolled (398, 270) with delta (0, 0)
Screenshot: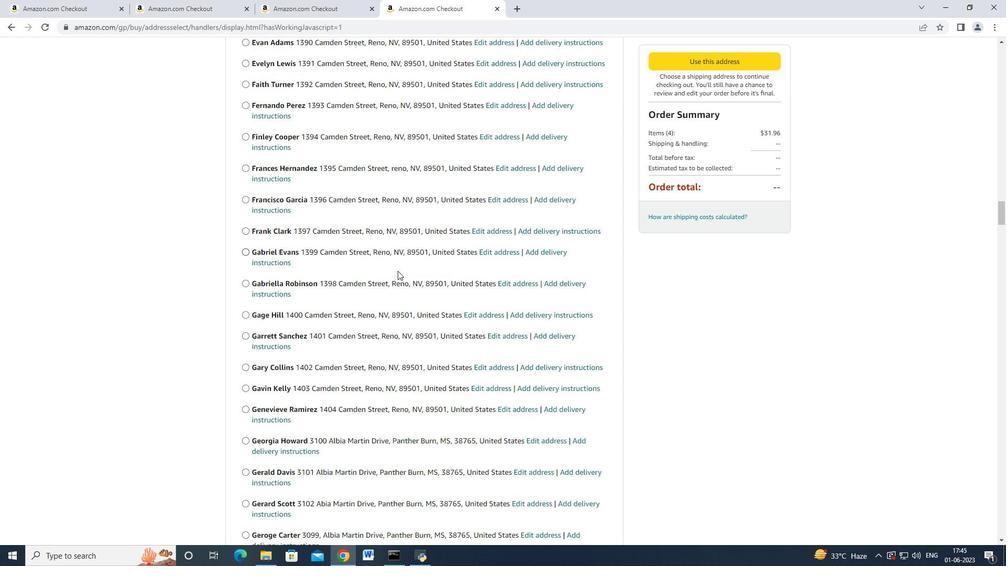 
Action: Mouse moved to (396, 272)
Screenshot: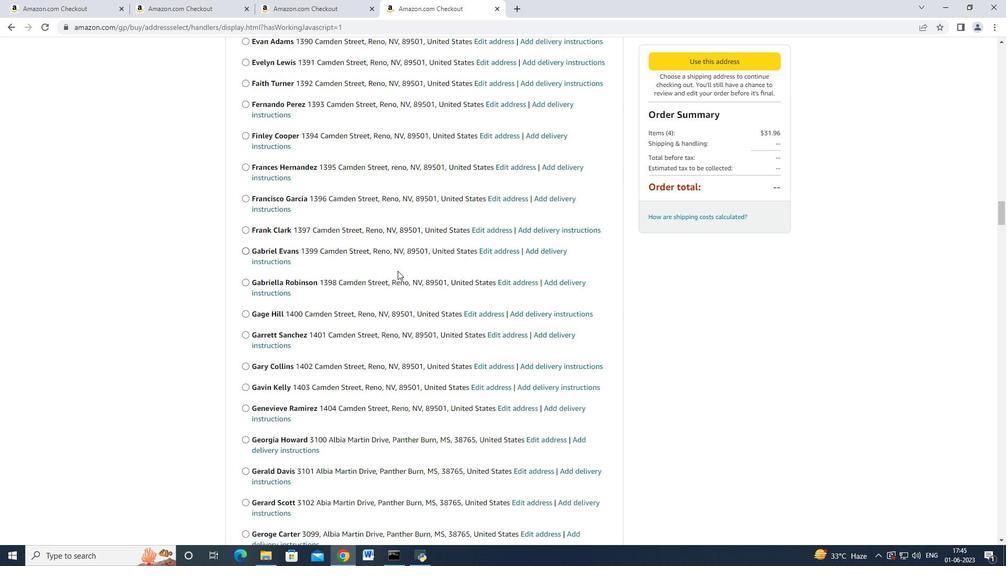 
Action: Mouse scrolled (396, 271) with delta (0, 0)
Screenshot: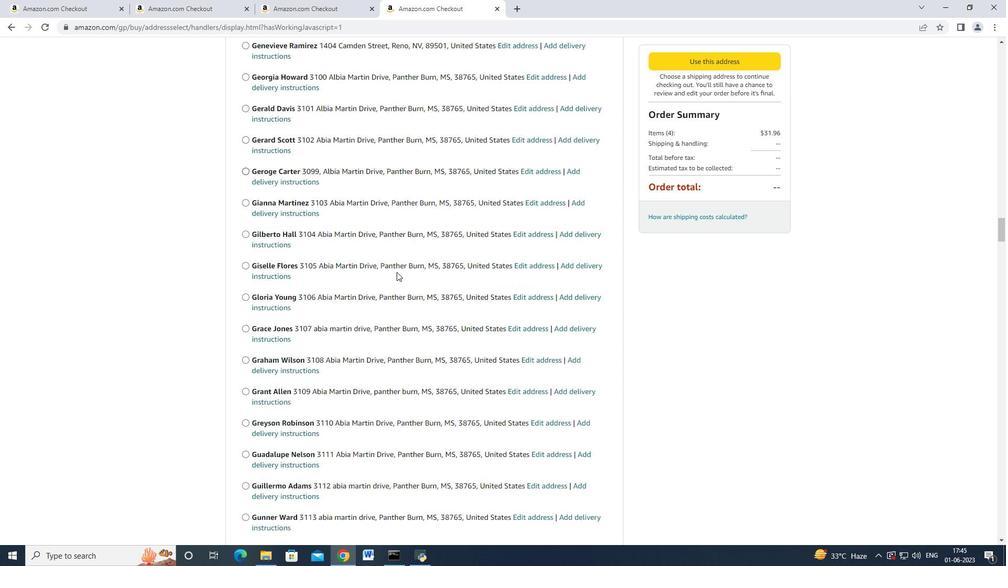 
Action: Mouse scrolled (396, 271) with delta (0, 0)
Screenshot: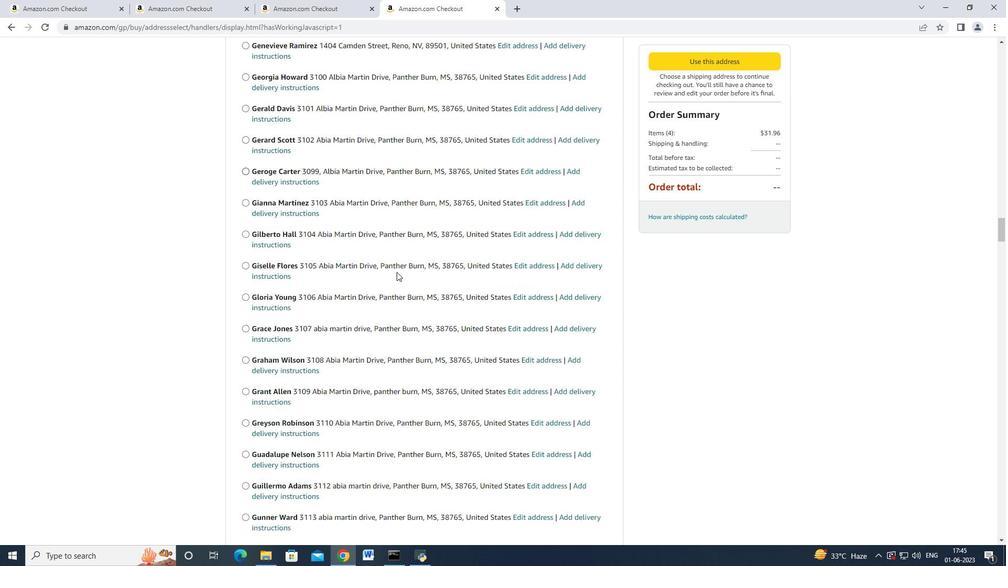 
Action: Mouse scrolled (396, 271) with delta (0, 0)
Screenshot: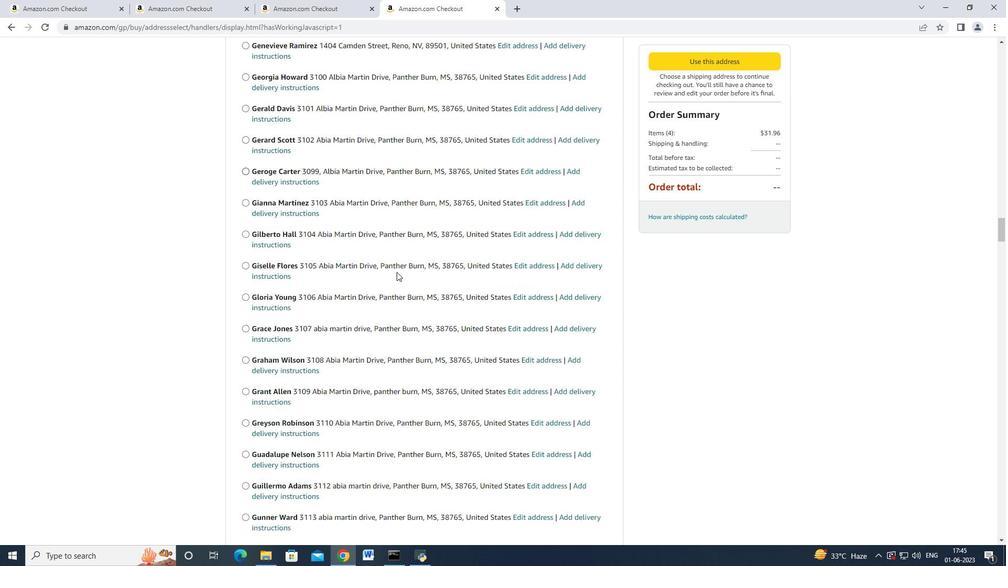 
Action: Mouse scrolled (396, 271) with delta (0, 0)
Screenshot: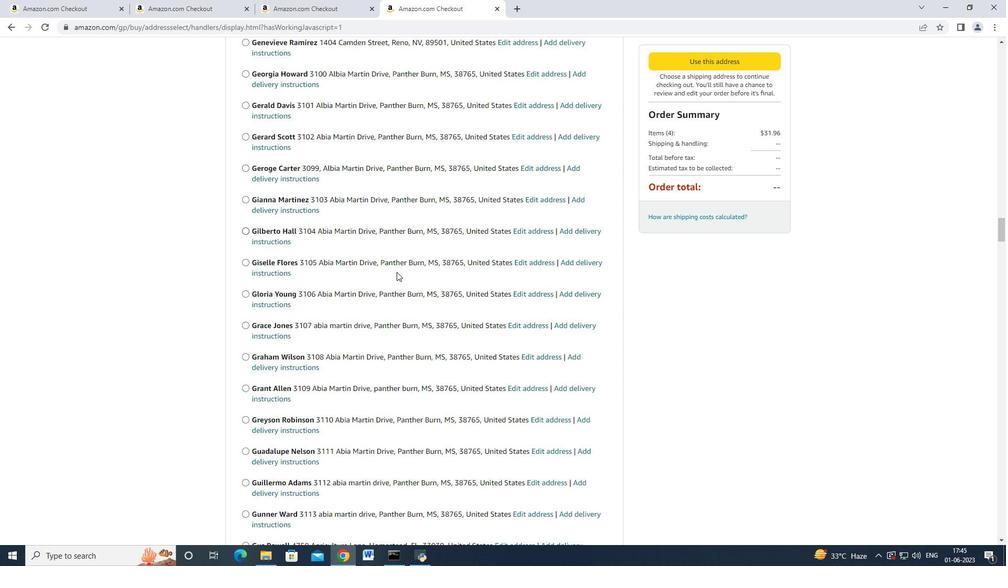 
Action: Mouse scrolled (396, 271) with delta (0, 0)
Screenshot: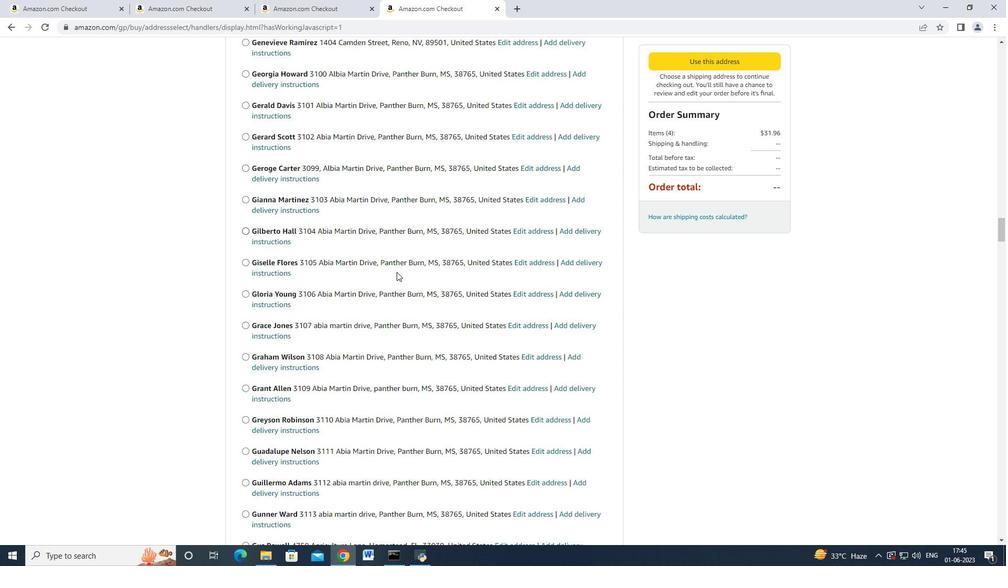 
Action: Mouse scrolled (396, 271) with delta (0, 0)
Screenshot: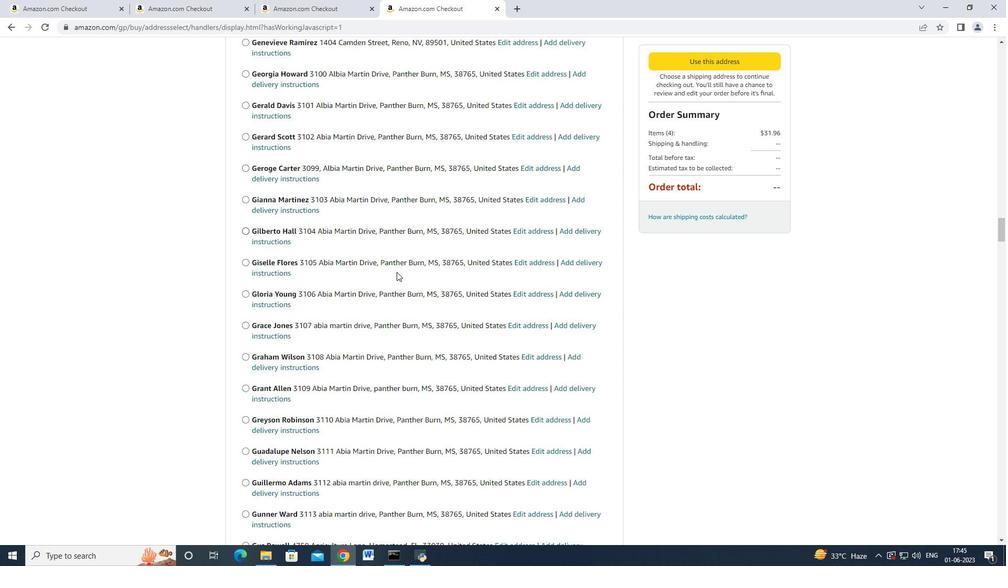 
Action: Mouse scrolled (396, 271) with delta (0, 0)
Screenshot: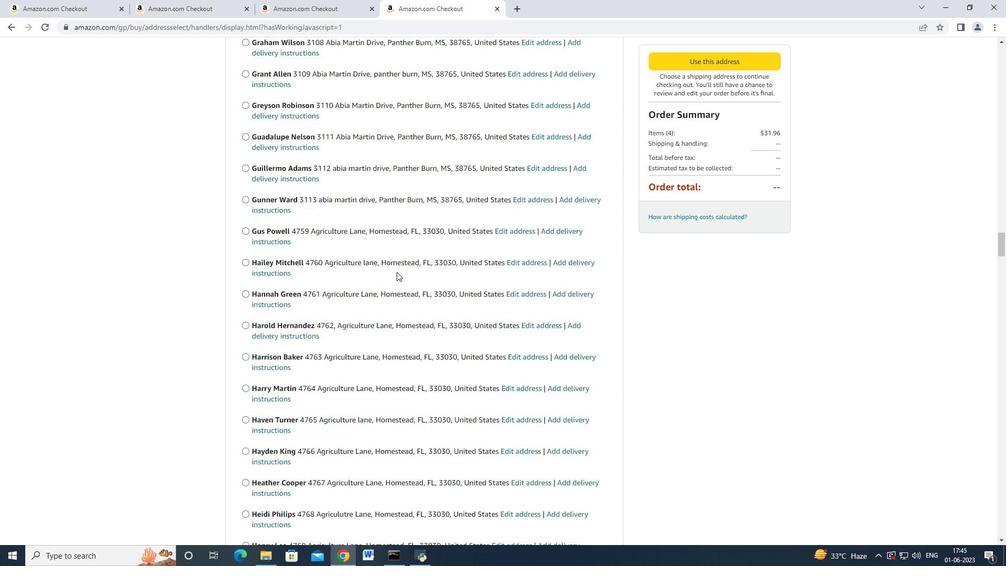 
Action: Mouse scrolled (396, 271) with delta (0, 0)
Screenshot: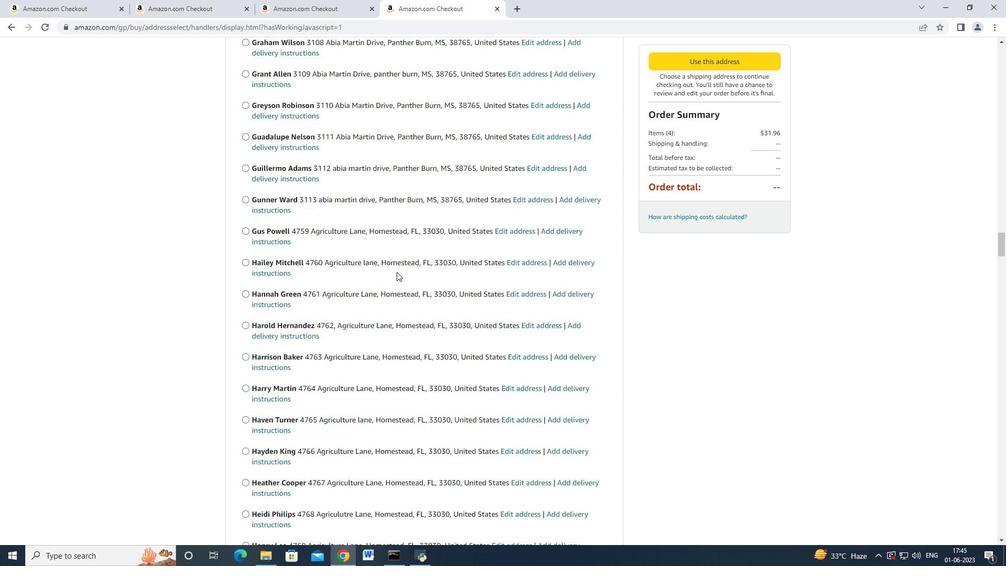 
Action: Mouse scrolled (396, 271) with delta (0, 0)
Screenshot: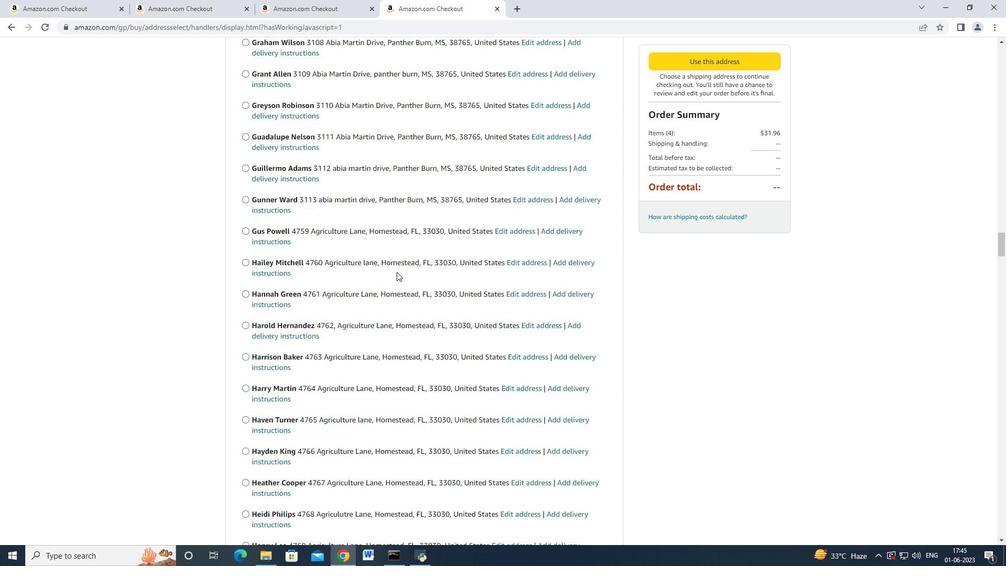 
Action: Mouse scrolled (396, 271) with delta (0, 0)
Screenshot: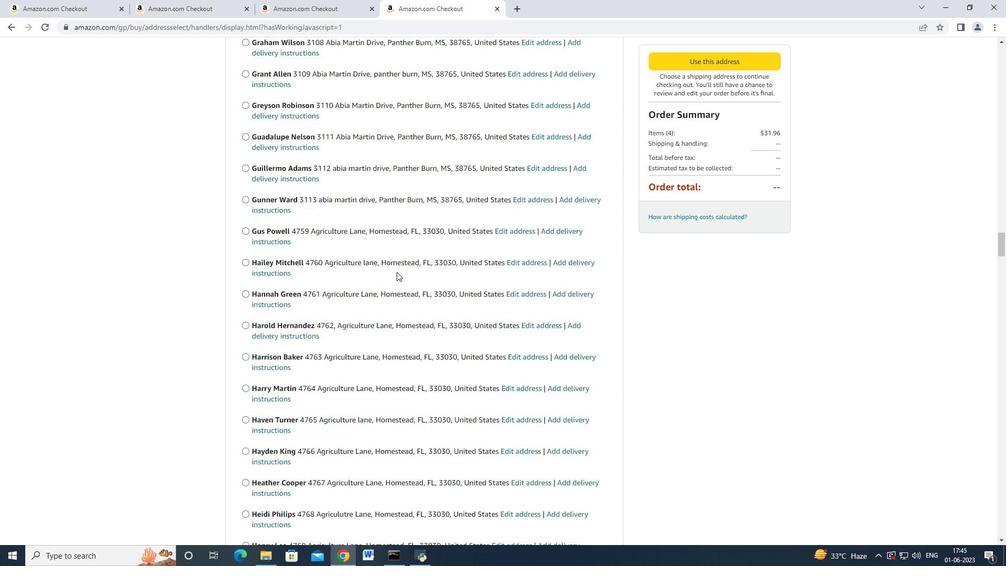 
Action: Mouse scrolled (396, 271) with delta (0, 0)
Screenshot: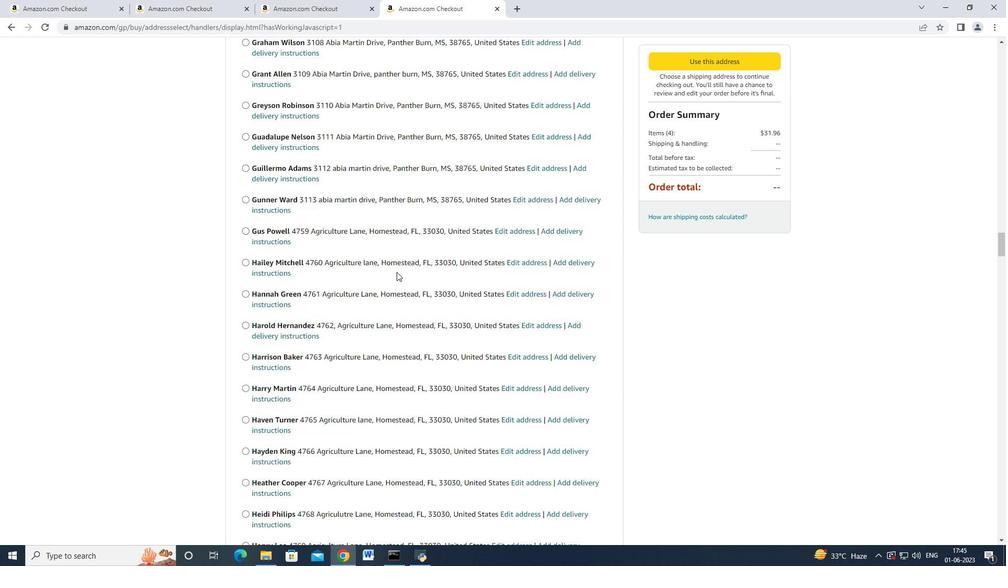 
Action: Mouse moved to (396, 272)
Screenshot: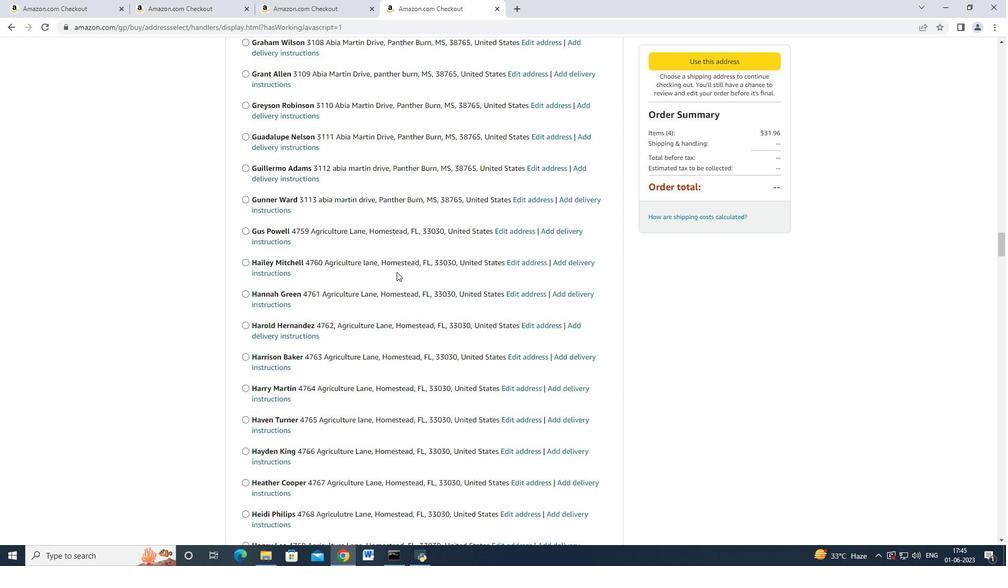 
Action: Mouse scrolled (396, 271) with delta (0, 0)
Screenshot: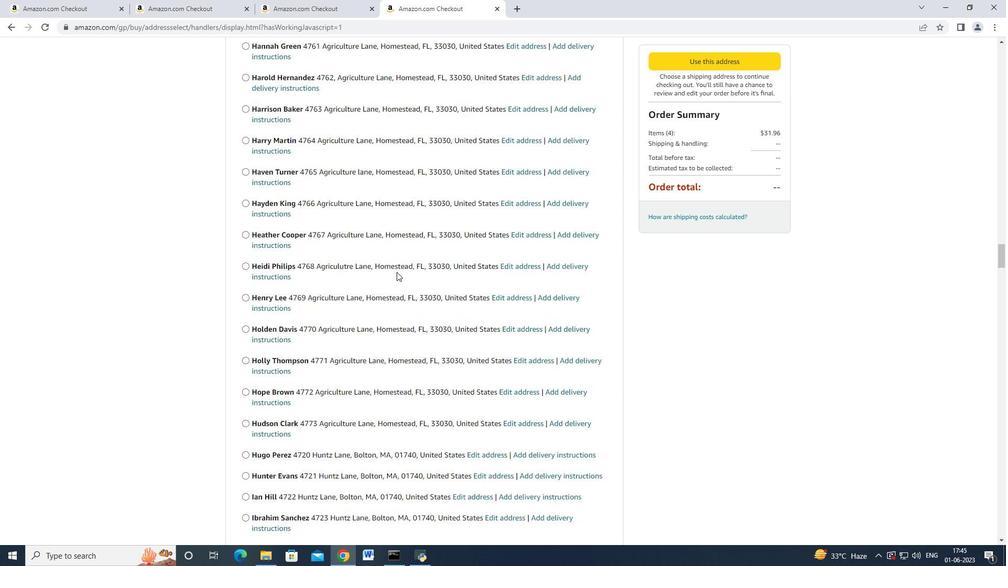 
Action: Mouse scrolled (396, 271) with delta (0, 0)
Screenshot: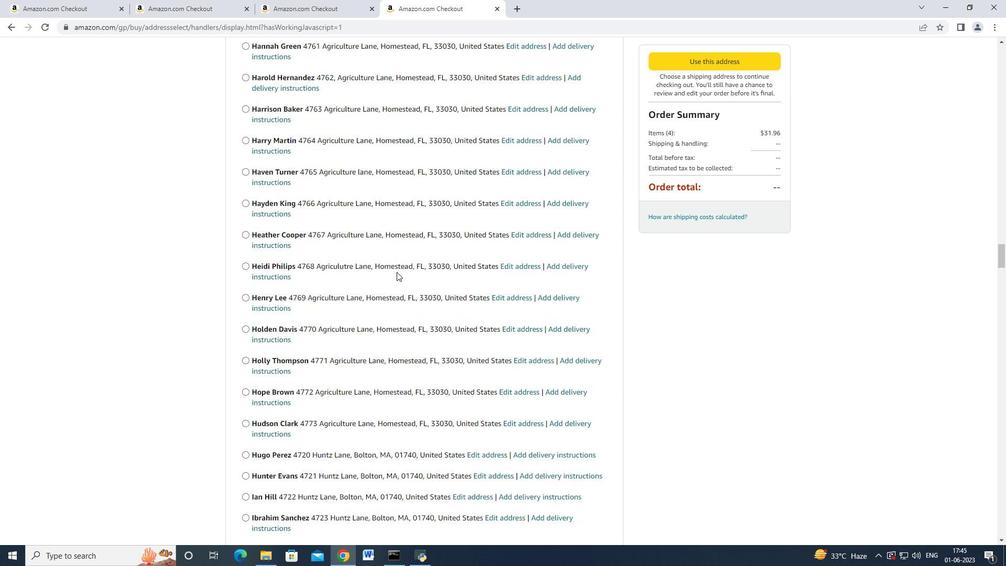 
Action: Mouse scrolled (396, 271) with delta (0, 0)
Screenshot: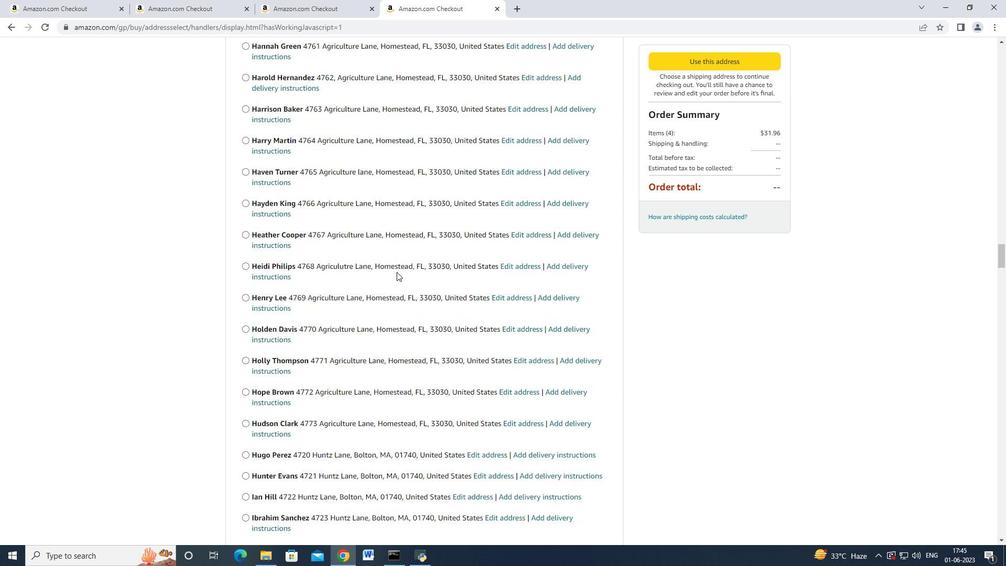 
Action: Mouse scrolled (396, 271) with delta (0, 0)
Screenshot: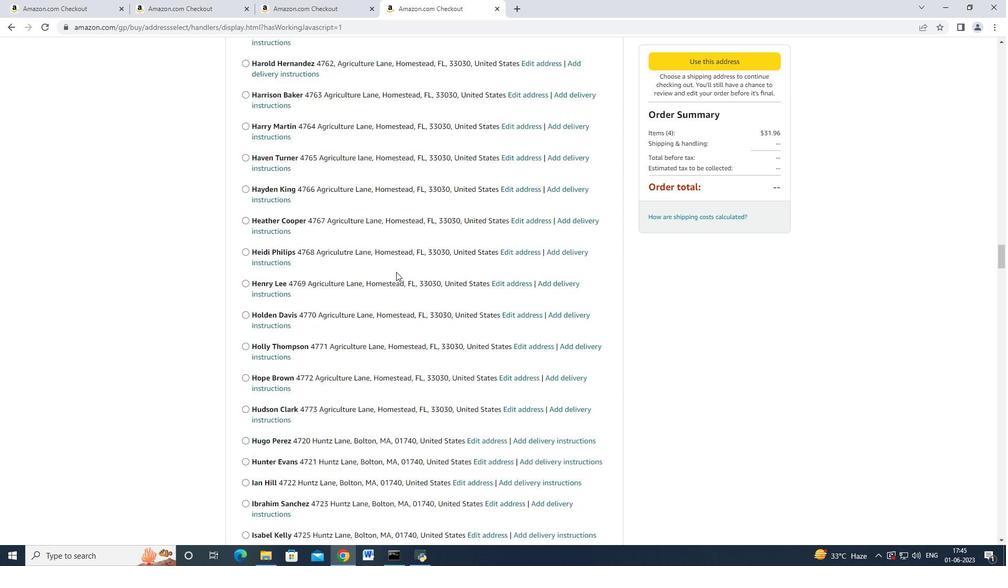 
Action: Mouse scrolled (396, 271) with delta (0, 0)
Screenshot: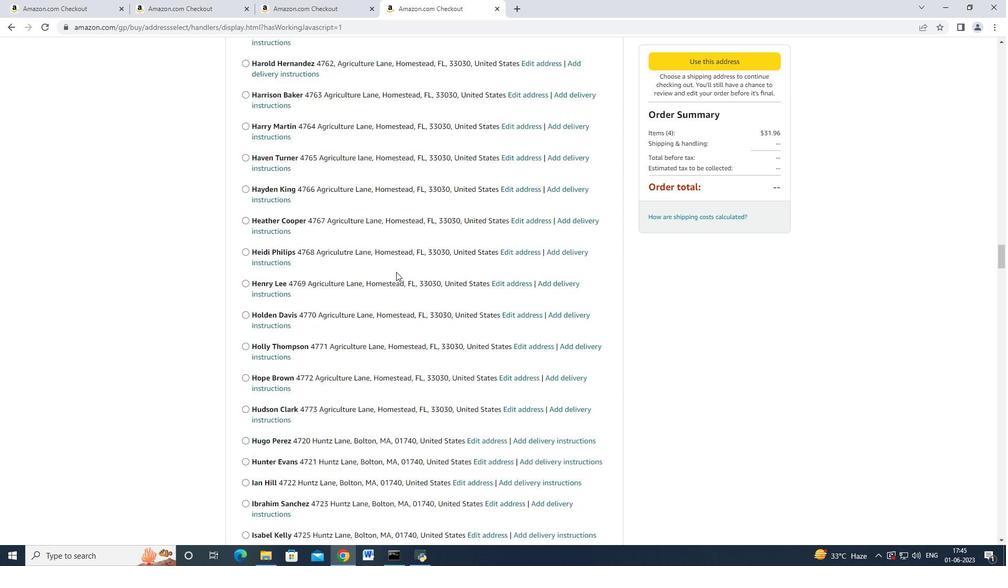 
Action: Mouse scrolled (396, 271) with delta (0, 0)
Screenshot: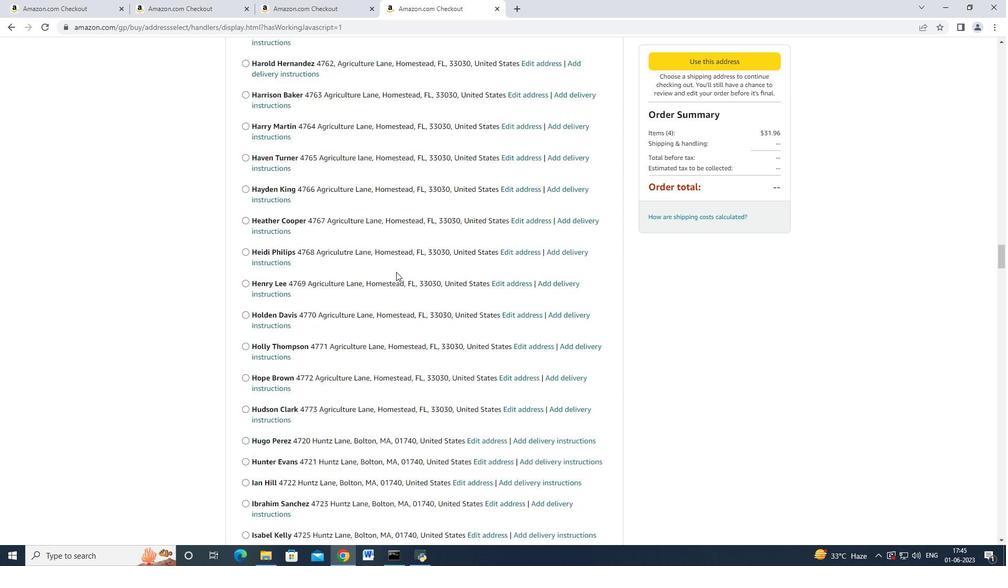 
Action: Mouse scrolled (396, 271) with delta (0, 0)
Screenshot: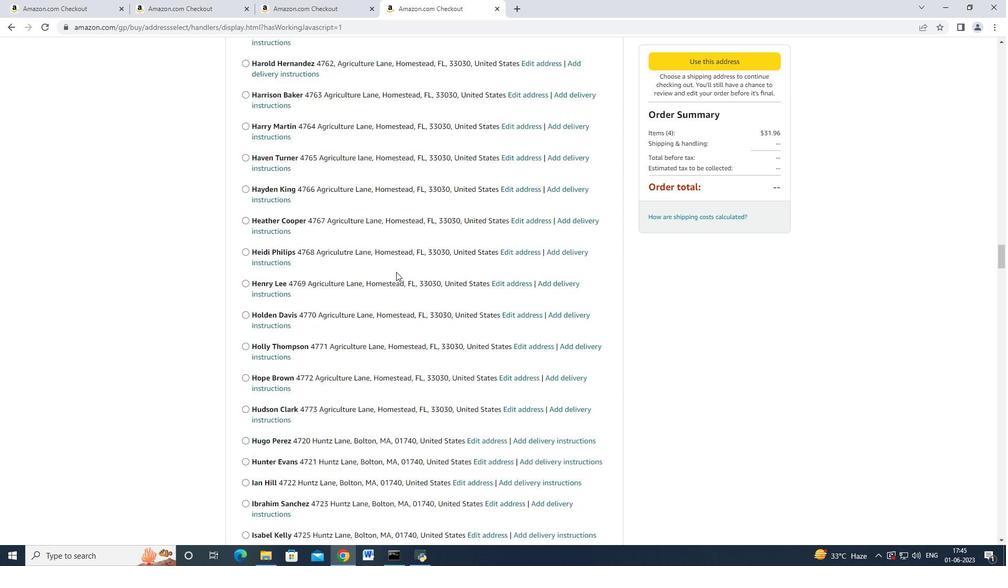 
Action: Mouse scrolled (396, 271) with delta (0, 0)
Screenshot: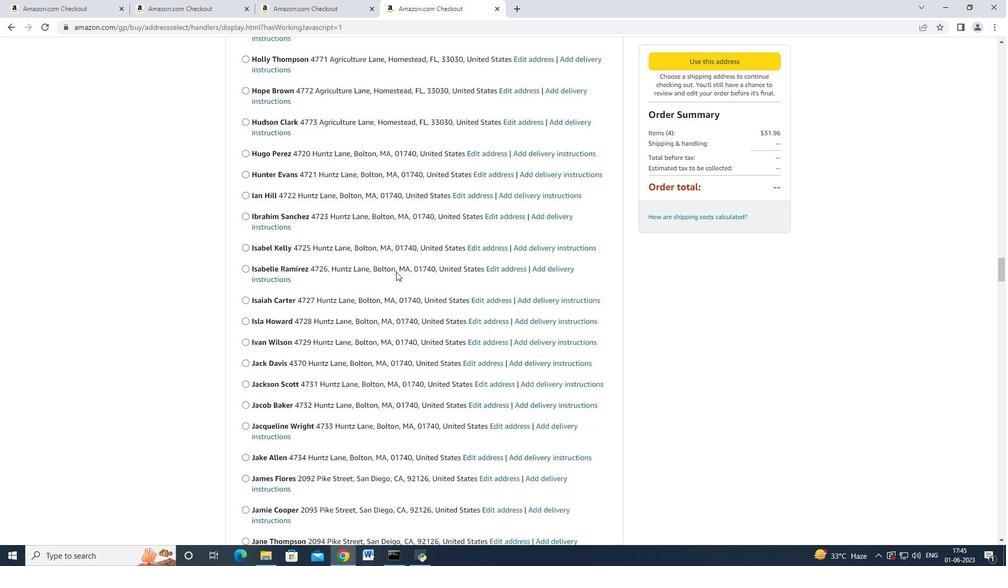
Action: Mouse scrolled (396, 271) with delta (0, 0)
Screenshot: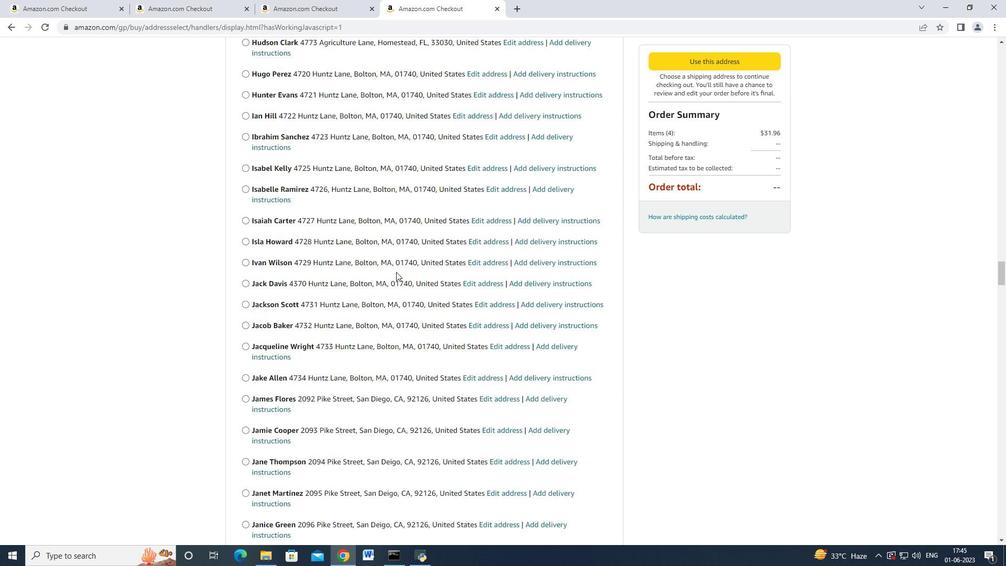
Action: Mouse scrolled (396, 271) with delta (0, 0)
Screenshot: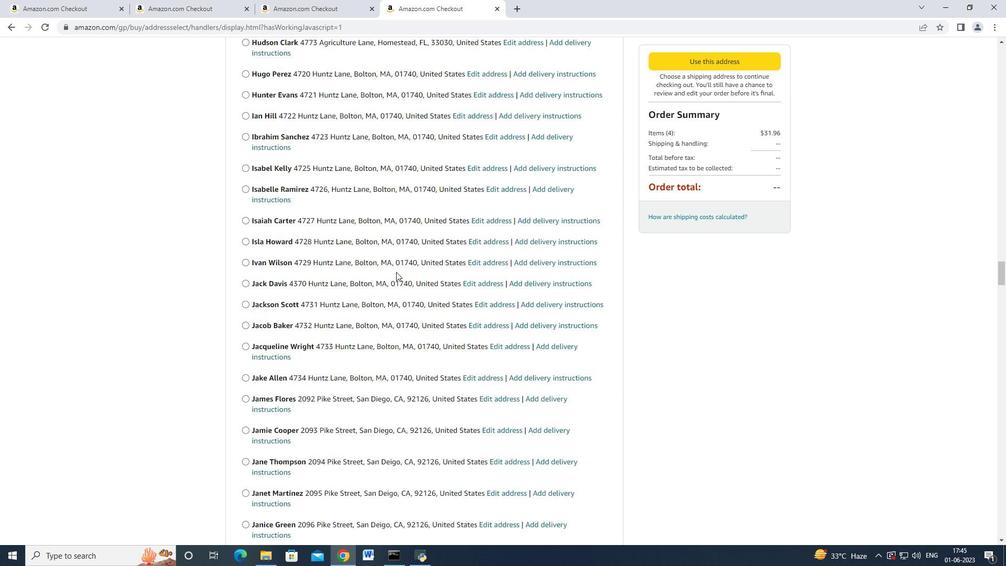 
Action: Mouse scrolled (396, 271) with delta (0, -1)
Screenshot: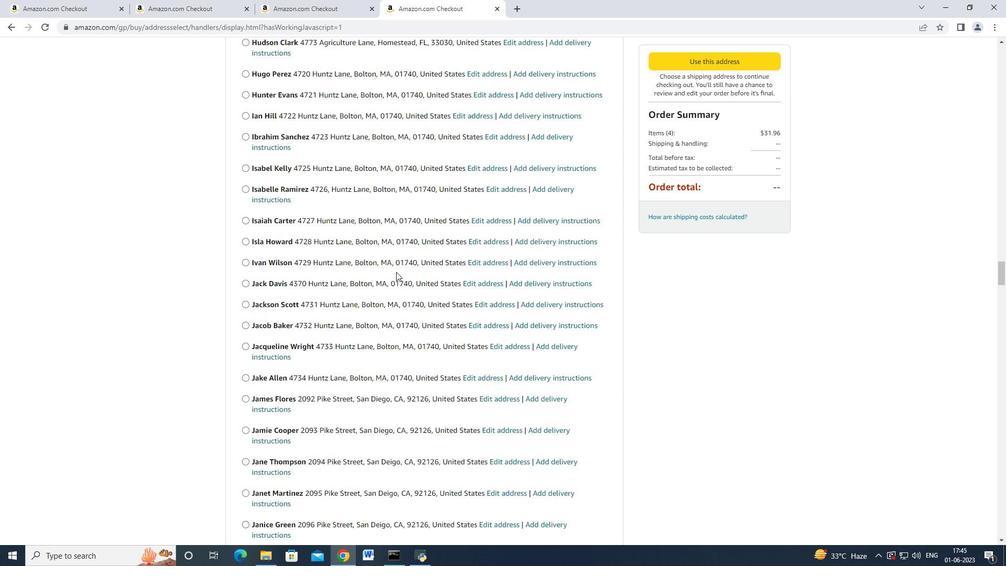 
Action: Mouse scrolled (396, 271) with delta (0, 0)
Screenshot: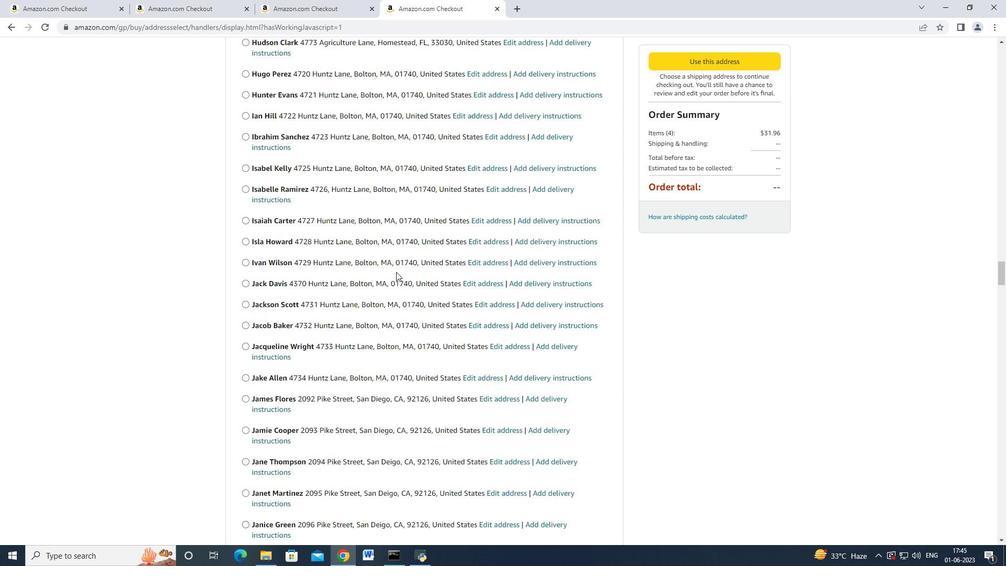 
Action: Mouse scrolled (396, 271) with delta (0, 0)
Screenshot: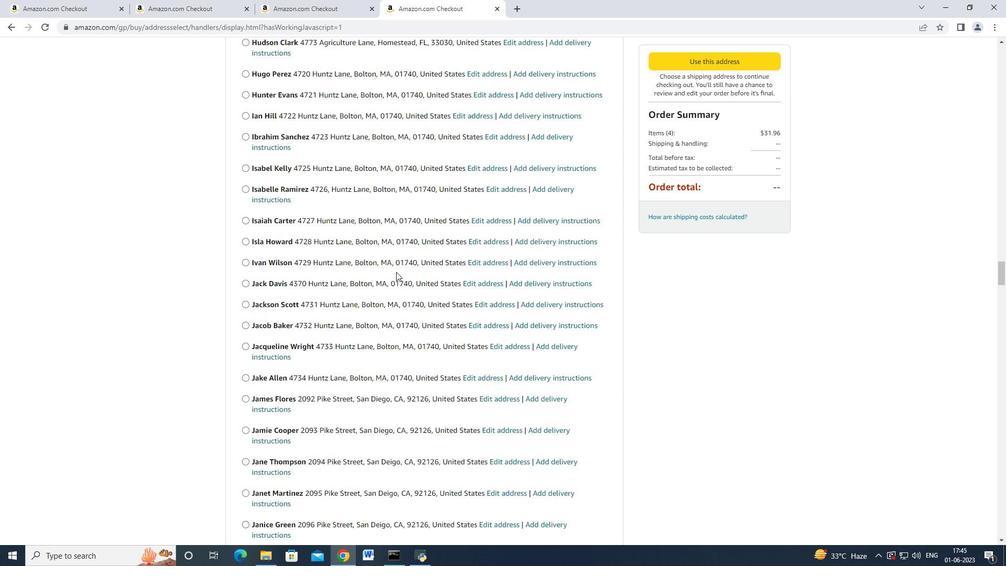 
Action: Mouse scrolled (396, 271) with delta (0, 0)
Screenshot: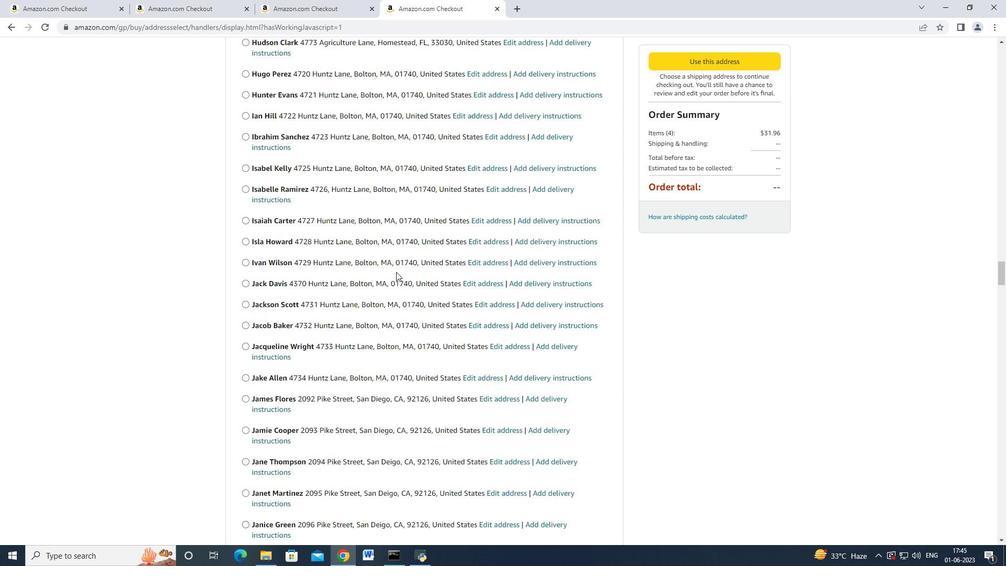 
Action: Mouse scrolled (396, 271) with delta (0, 0)
Screenshot: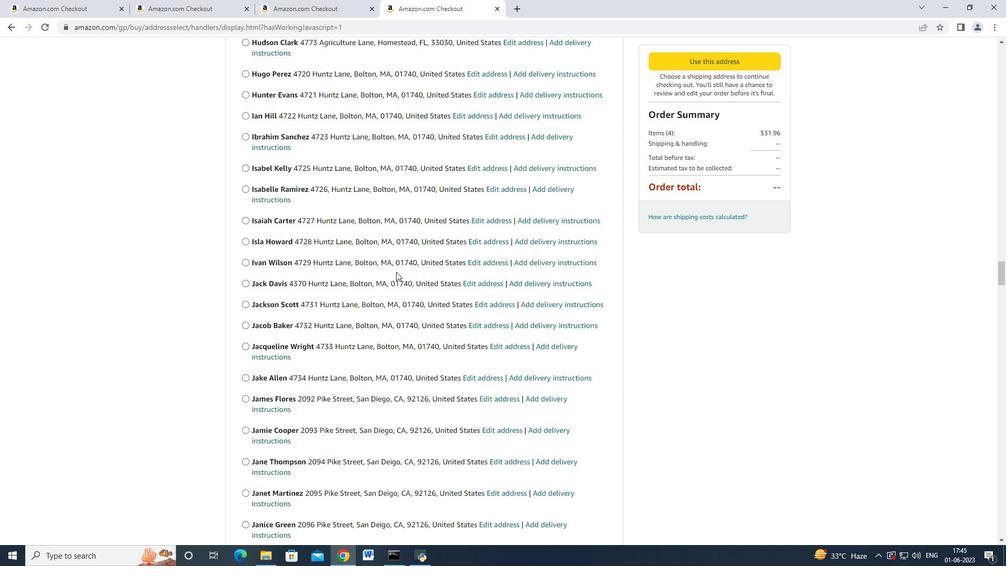 
Action: Mouse scrolled (396, 271) with delta (0, 0)
Screenshot: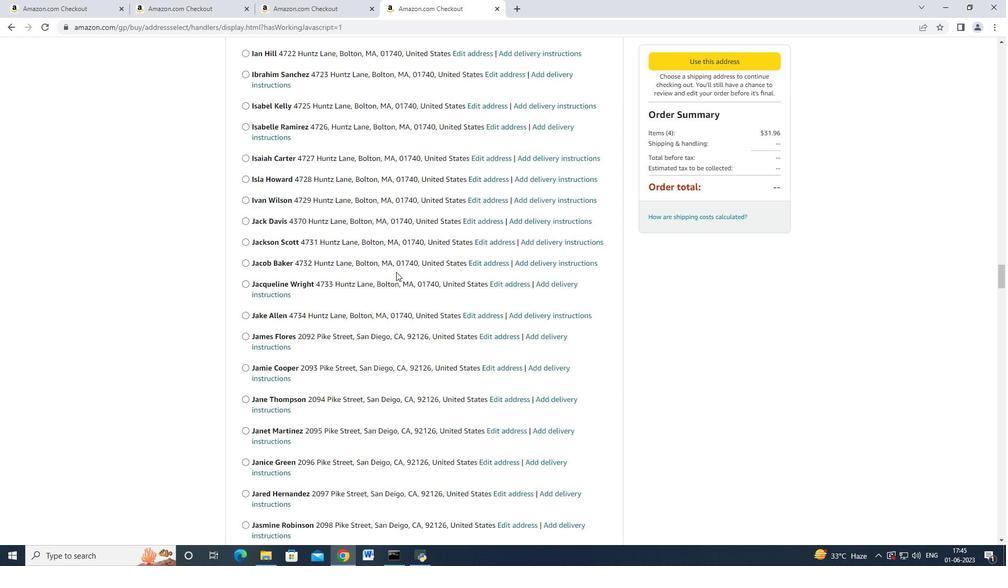 
Action: Mouse scrolled (396, 271) with delta (0, 0)
Screenshot: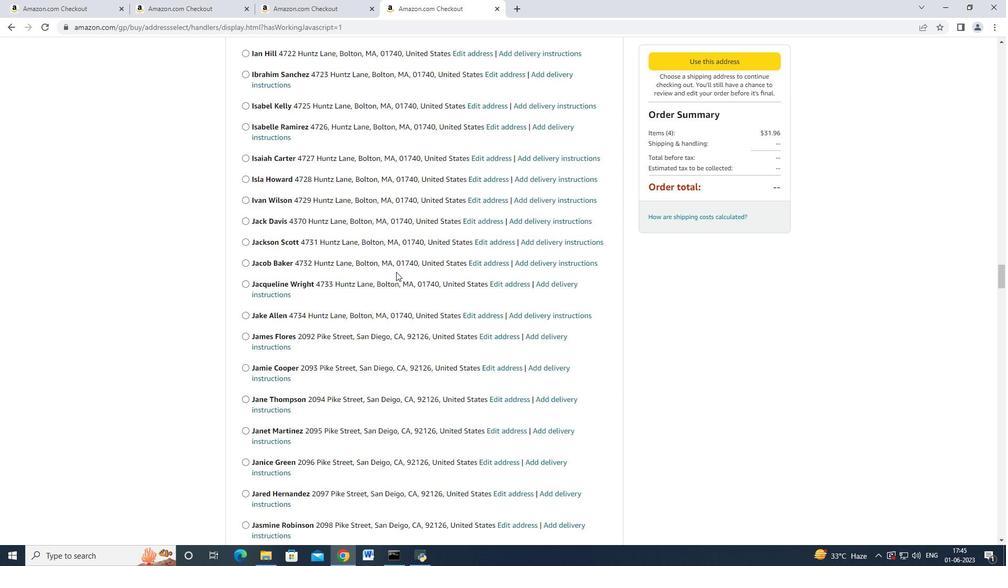 
Action: Mouse scrolled (396, 271) with delta (0, 0)
Screenshot: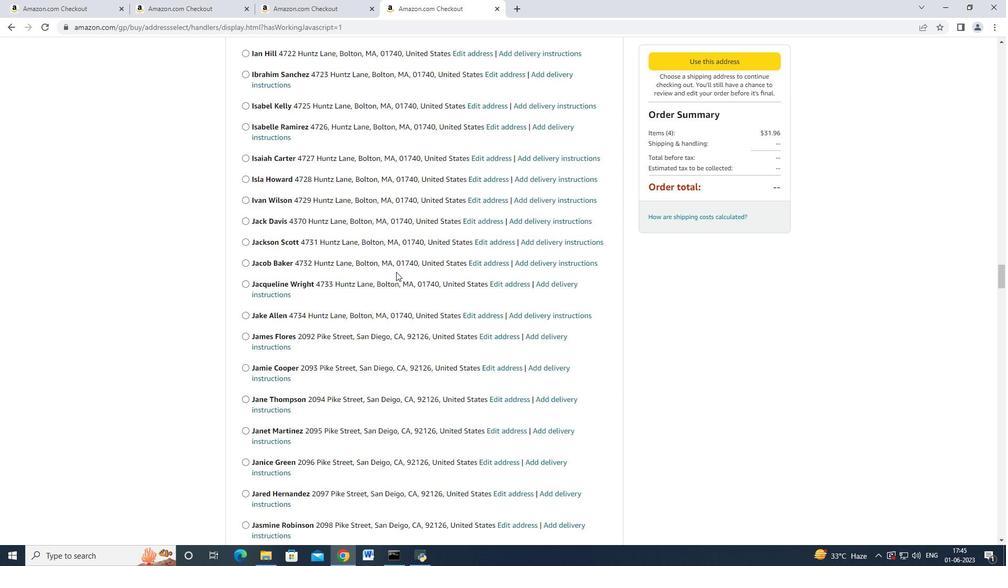 
Action: Mouse scrolled (396, 271) with delta (0, 0)
Screenshot: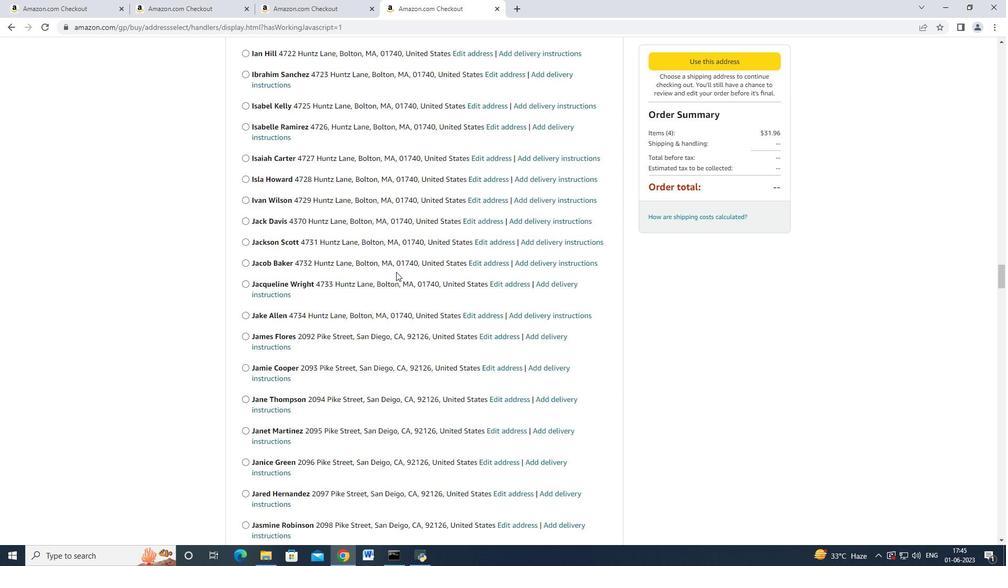 
Action: Mouse scrolled (396, 271) with delta (0, -1)
Screenshot: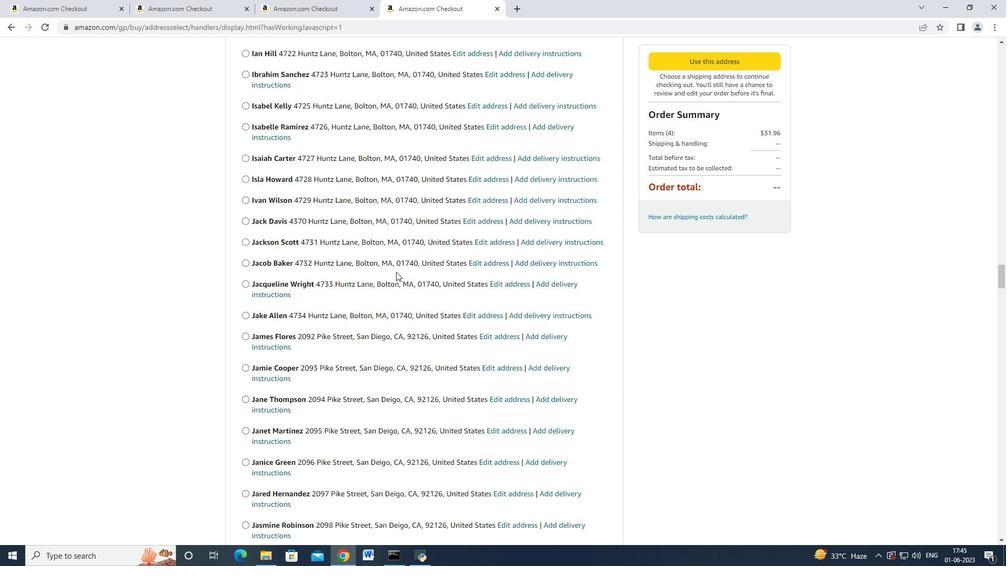 
Action: Mouse scrolled (396, 271) with delta (0, 0)
Screenshot: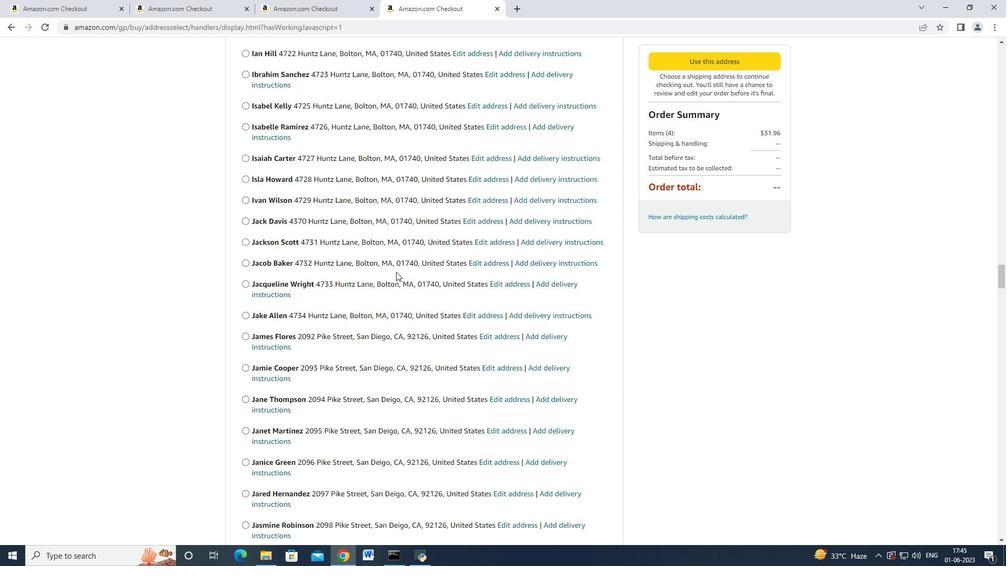 
Action: Mouse moved to (395, 271)
Screenshot: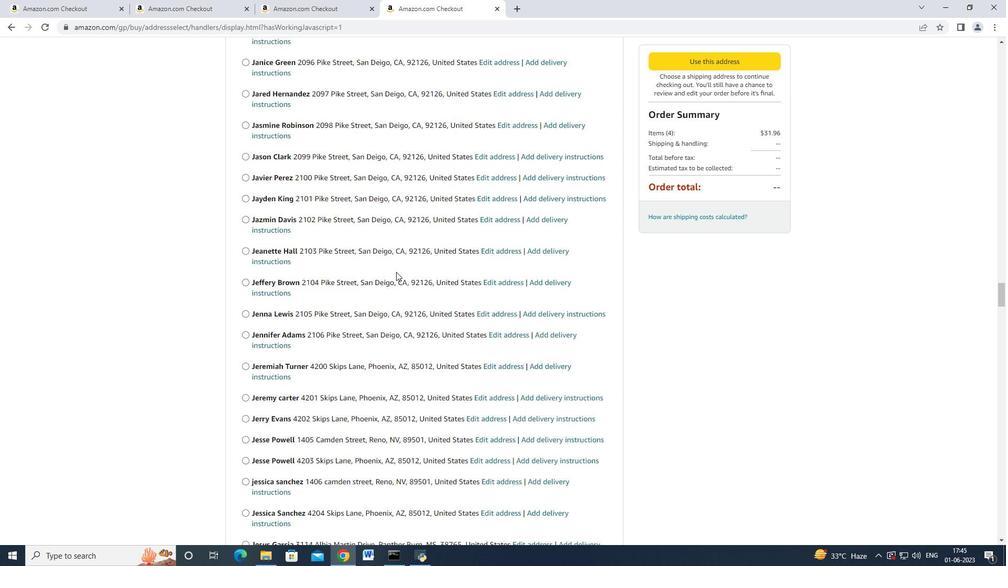 
Action: Mouse scrolled (395, 271) with delta (0, 0)
Screenshot: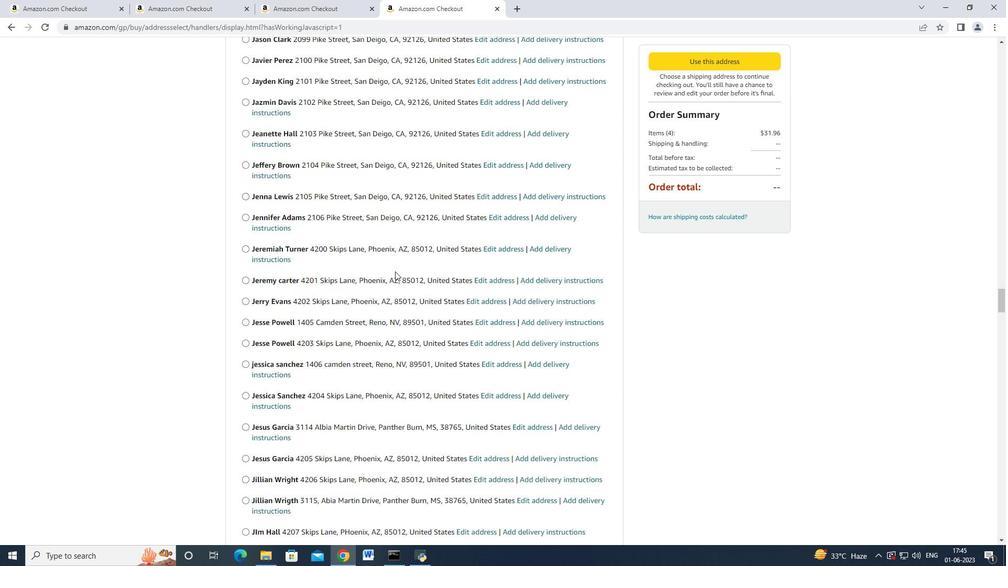 
Action: Mouse scrolled (395, 271) with delta (0, 0)
Screenshot: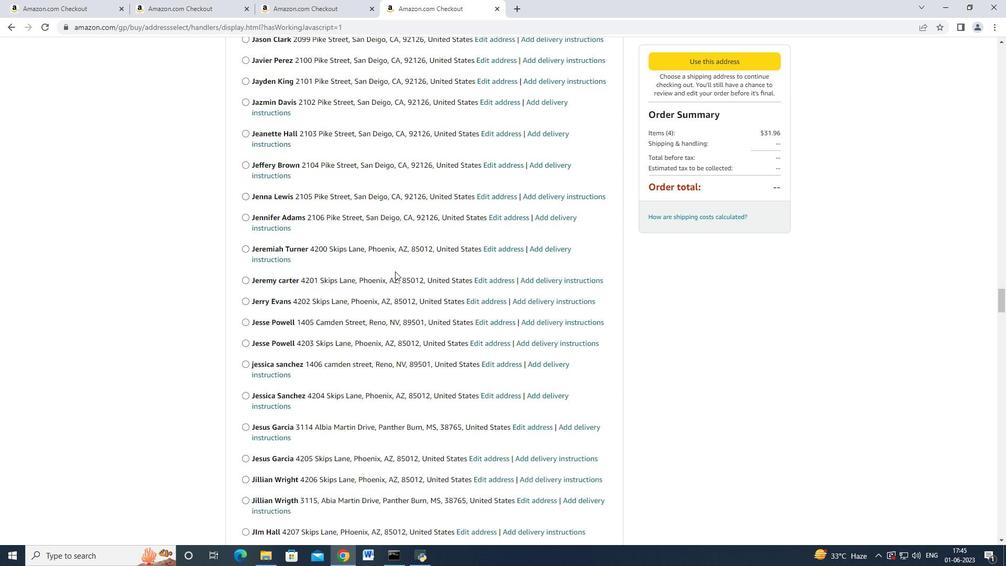 
Action: Mouse scrolled (395, 271) with delta (0, 0)
Screenshot: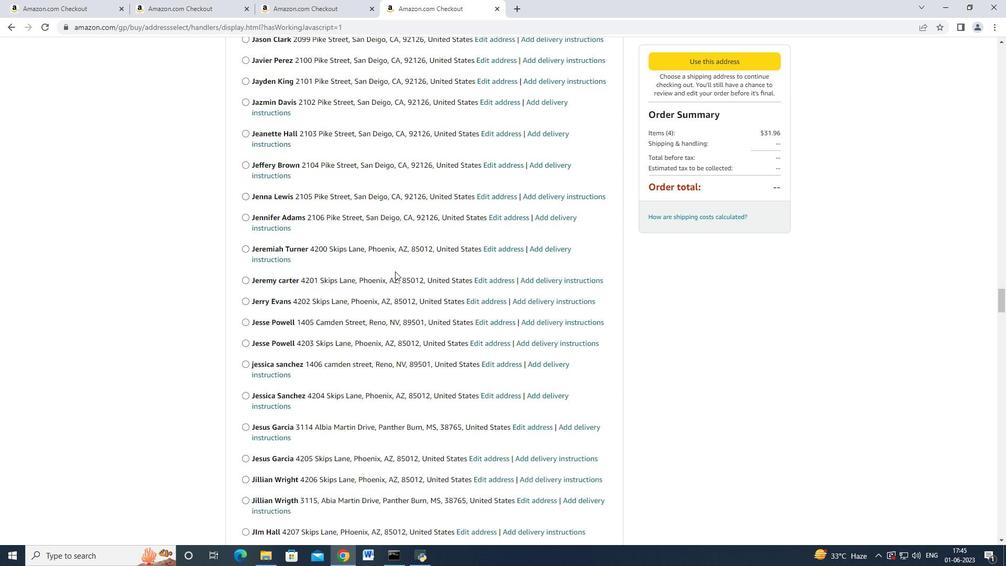 
Action: Mouse scrolled (395, 270) with delta (0, -1)
Screenshot: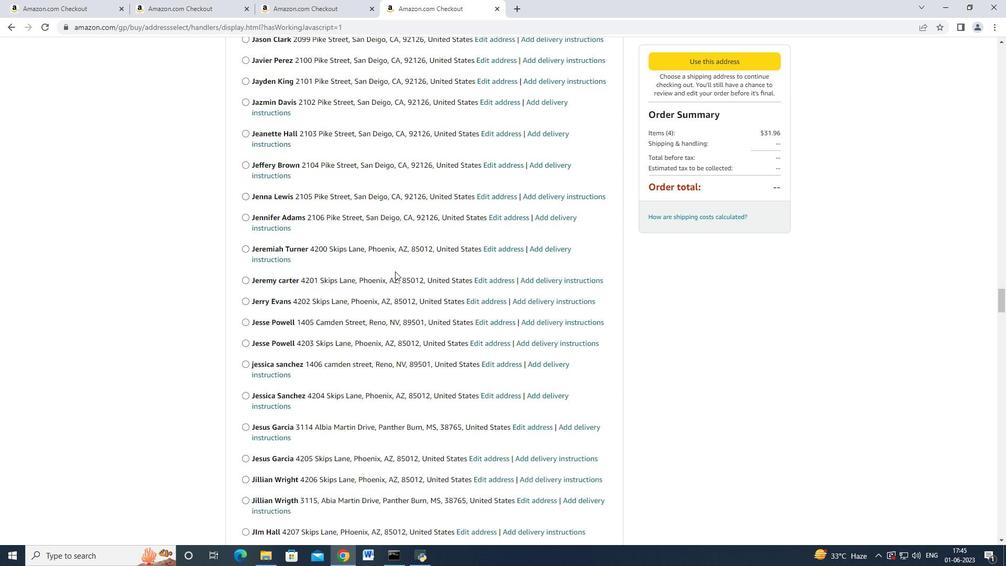 
Action: Mouse scrolled (395, 271) with delta (0, 0)
Screenshot: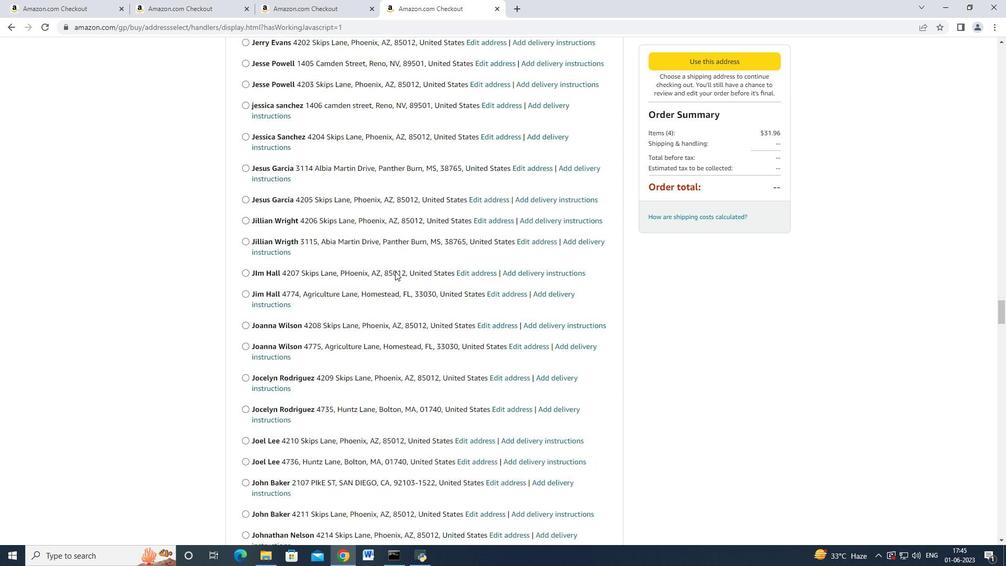 
Action: Mouse scrolled (395, 271) with delta (0, 0)
Screenshot: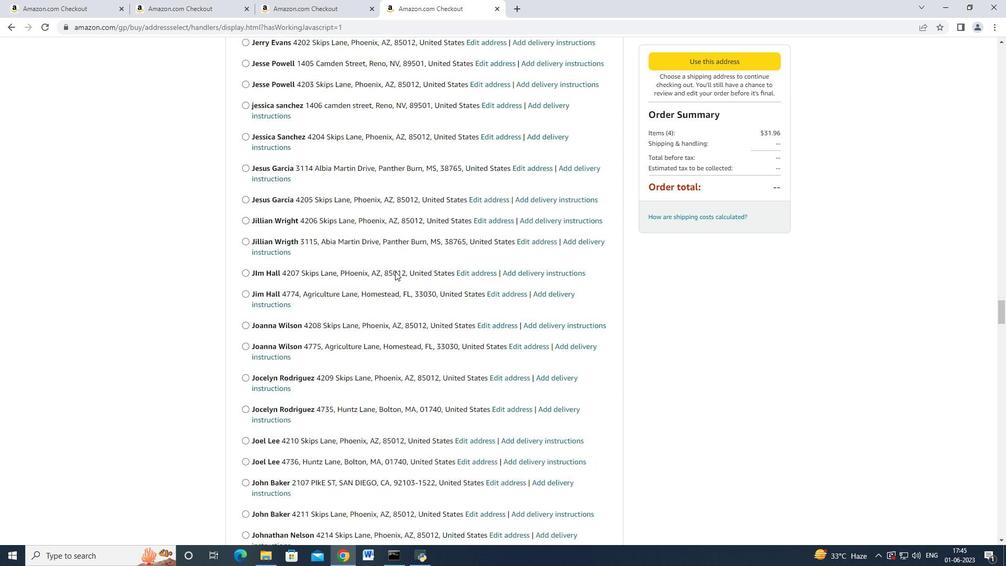 
Action: Mouse scrolled (395, 271) with delta (0, 0)
Screenshot: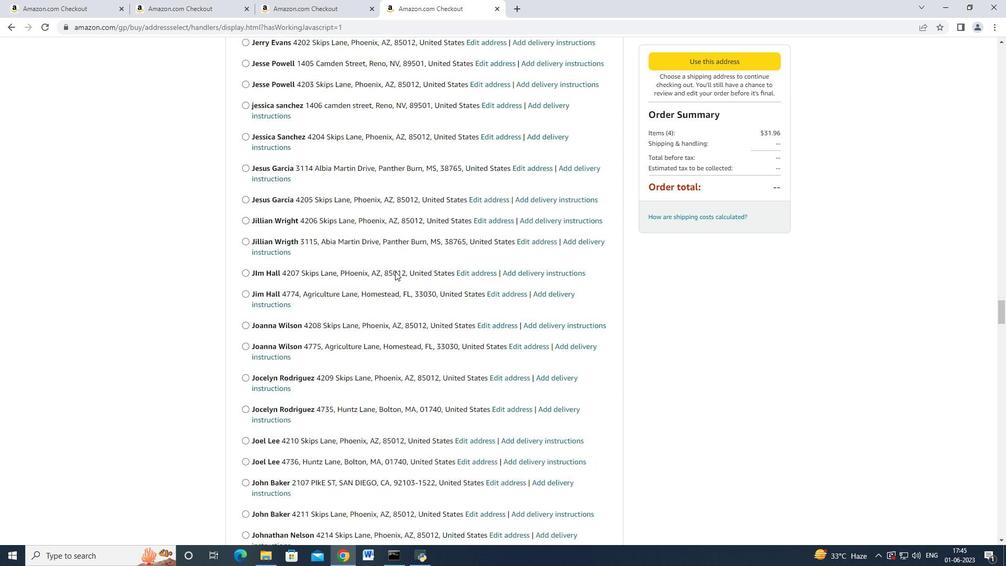 
Action: Mouse moved to (393, 272)
Screenshot: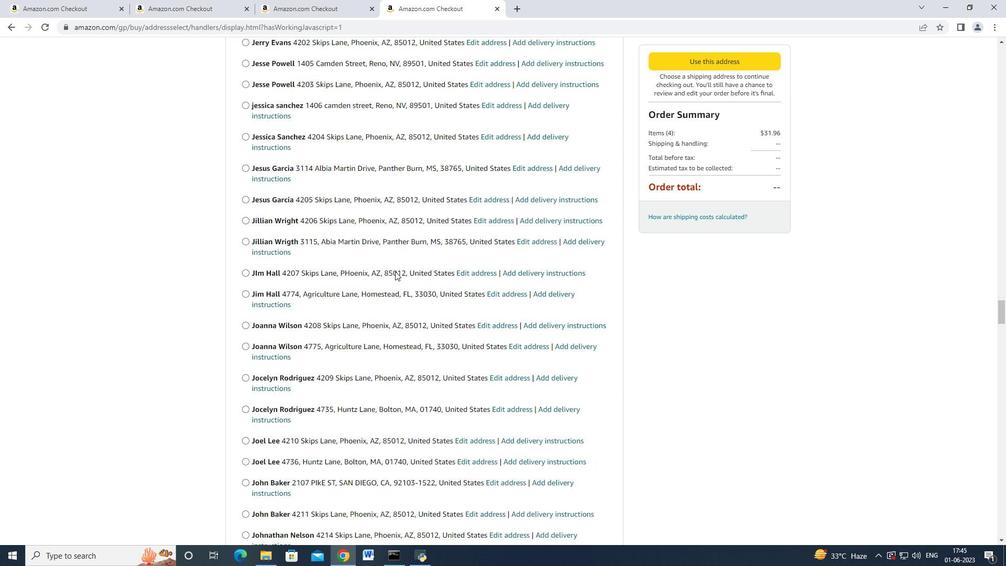 
Action: Mouse scrolled (393, 271) with delta (0, 0)
Screenshot: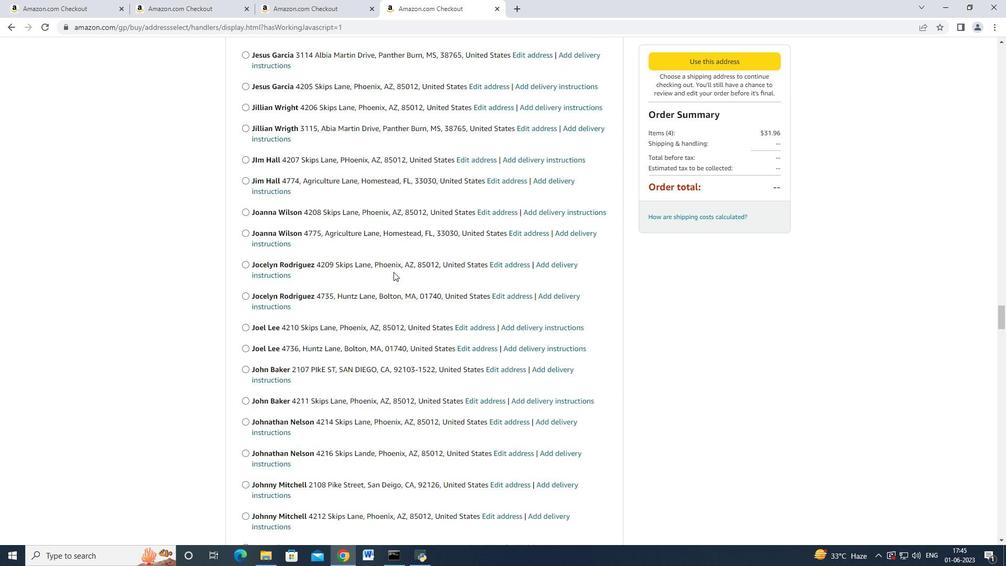 
Action: Mouse scrolled (393, 271) with delta (0, 0)
Screenshot: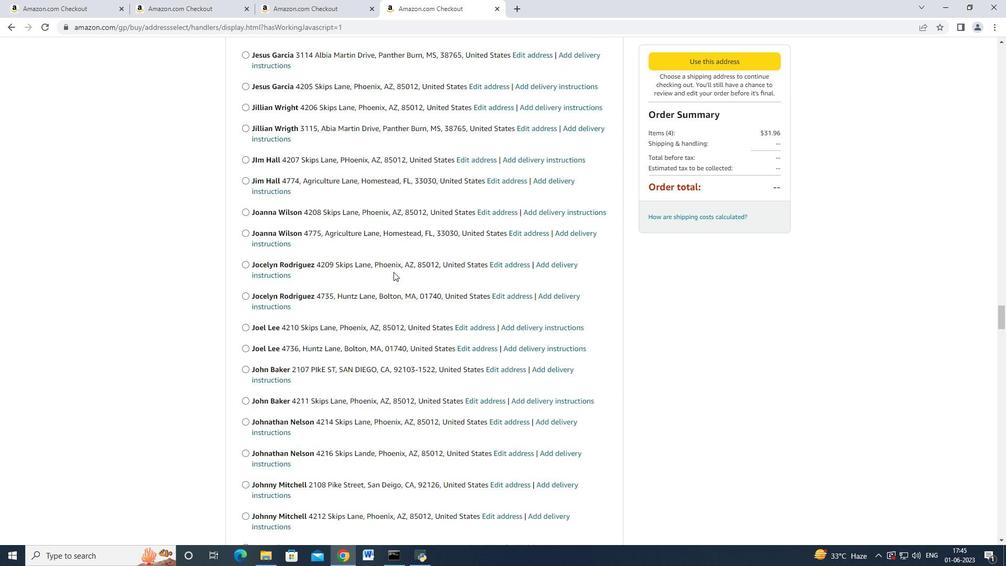 
Action: Mouse scrolled (393, 271) with delta (0, 0)
Screenshot: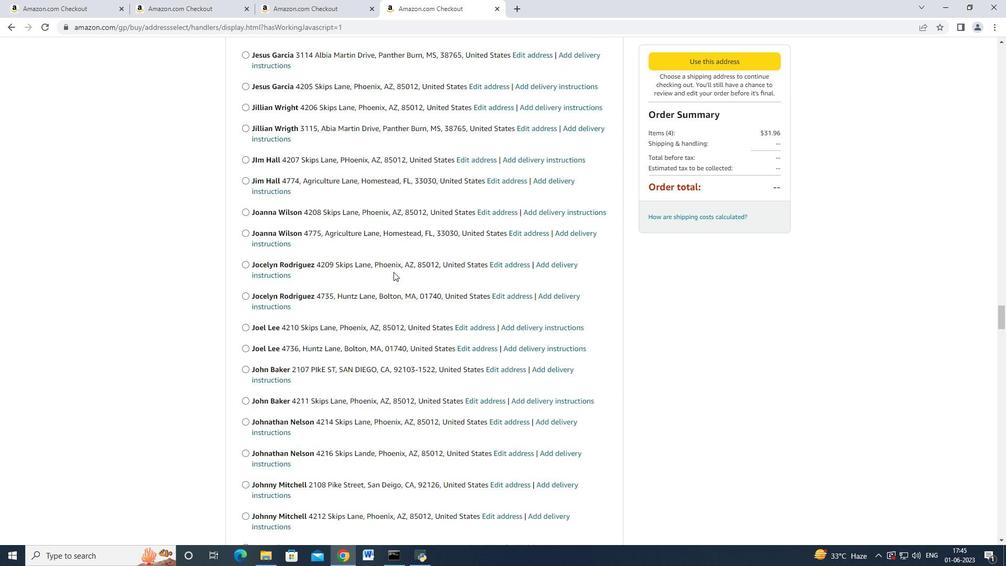 
Action: Mouse scrolled (393, 271) with delta (0, 0)
Screenshot: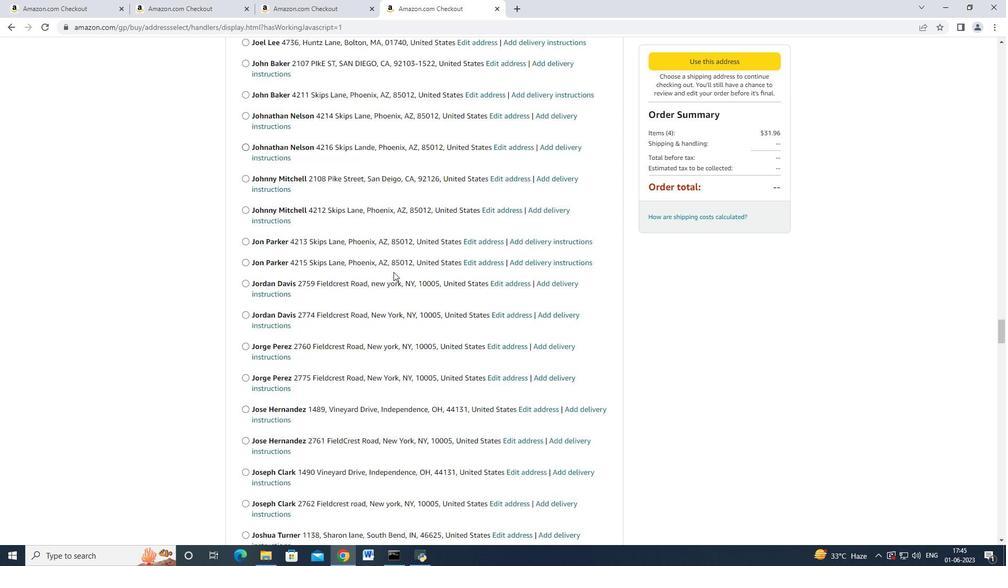 
Action: Mouse scrolled (393, 271) with delta (0, 0)
Screenshot: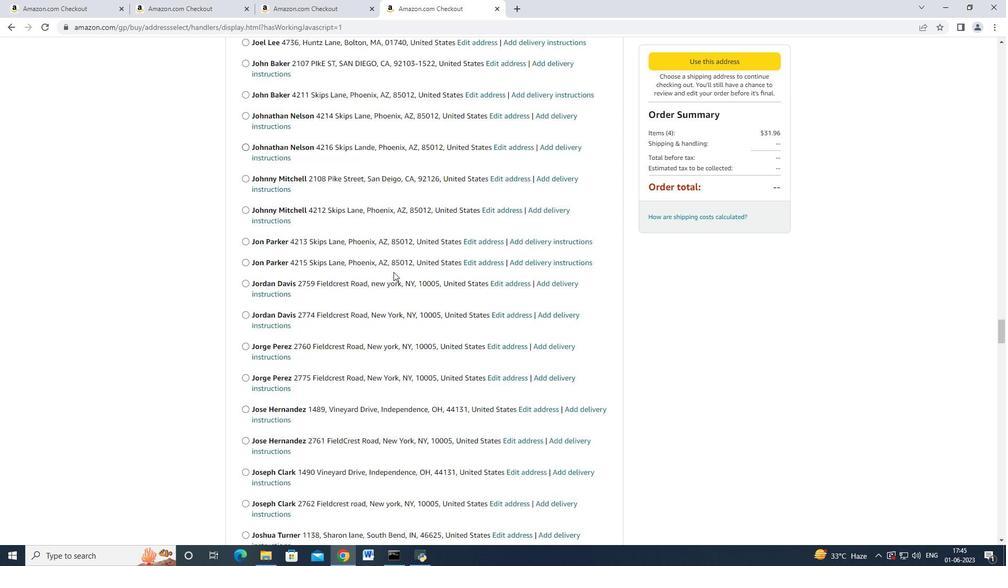 
Action: Mouse scrolled (393, 271) with delta (0, 0)
Screenshot: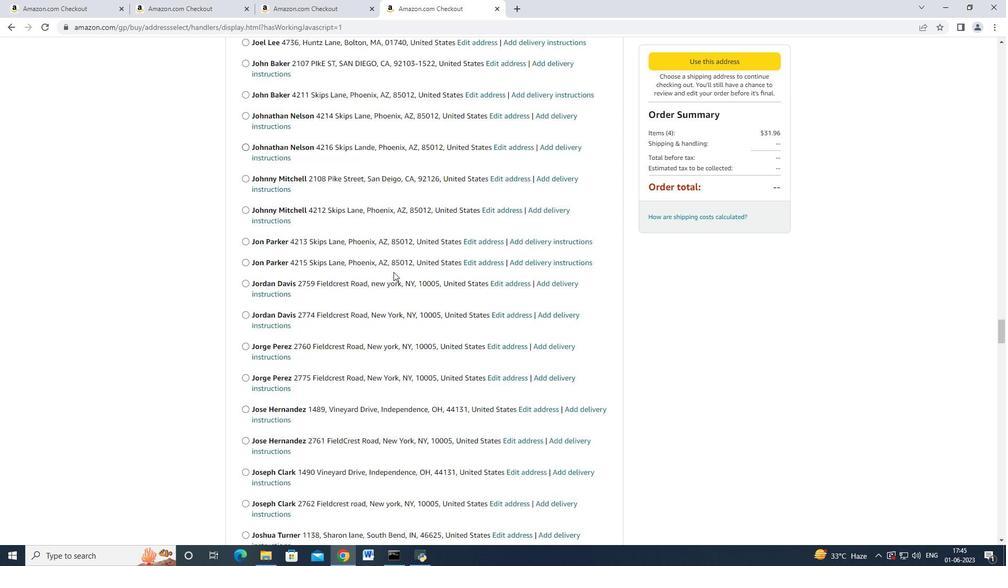 
Action: Mouse scrolled (393, 271) with delta (0, 0)
Screenshot: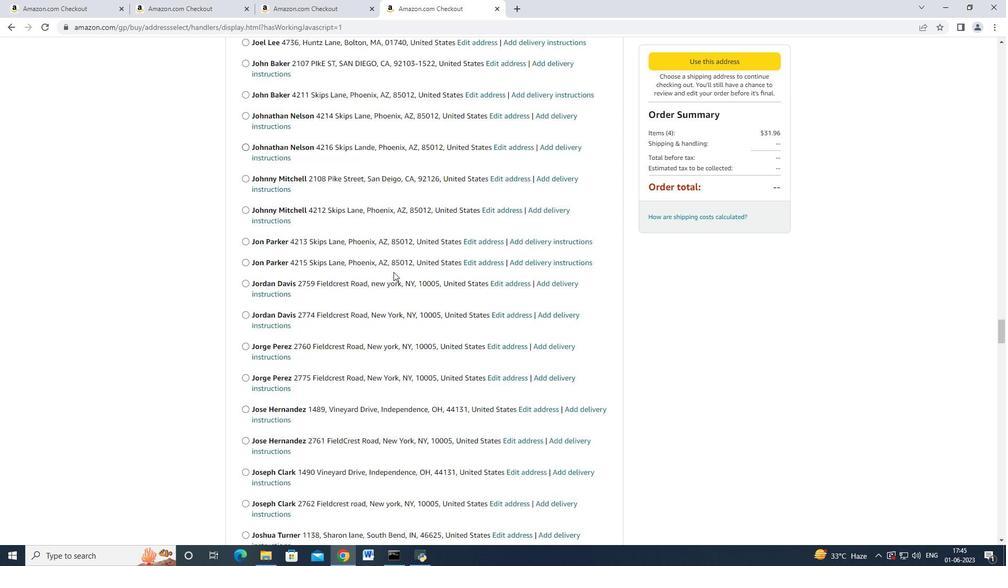 
Action: Mouse scrolled (393, 271) with delta (0, 0)
Screenshot: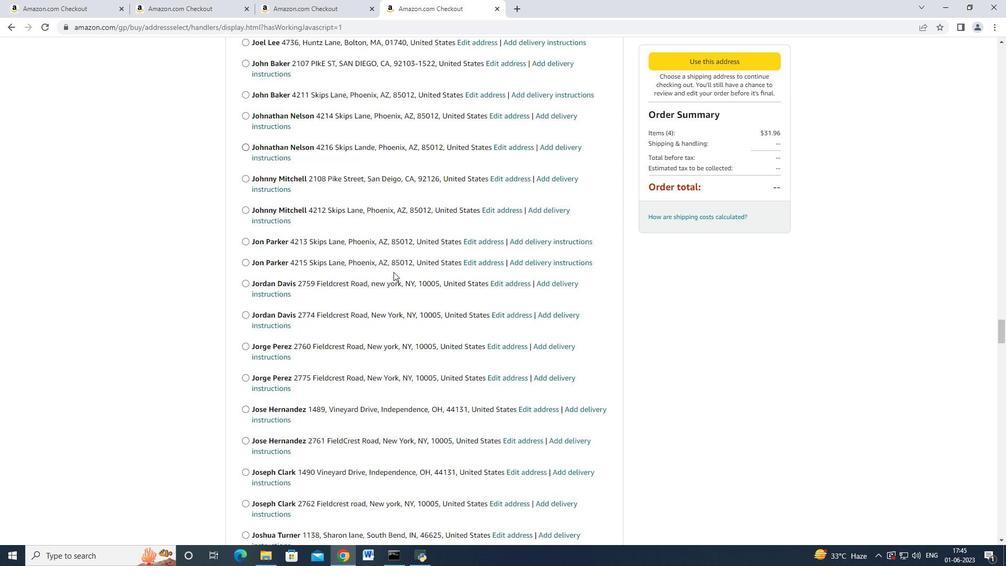 
Action: Mouse moved to (393, 272)
Screenshot: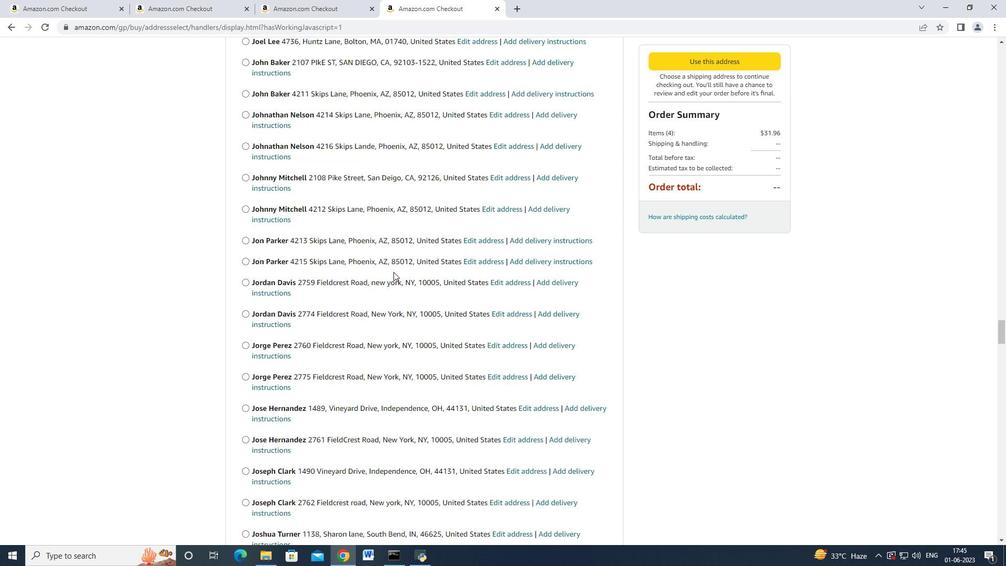 
Action: Mouse scrolled (393, 271) with delta (0, 0)
Screenshot: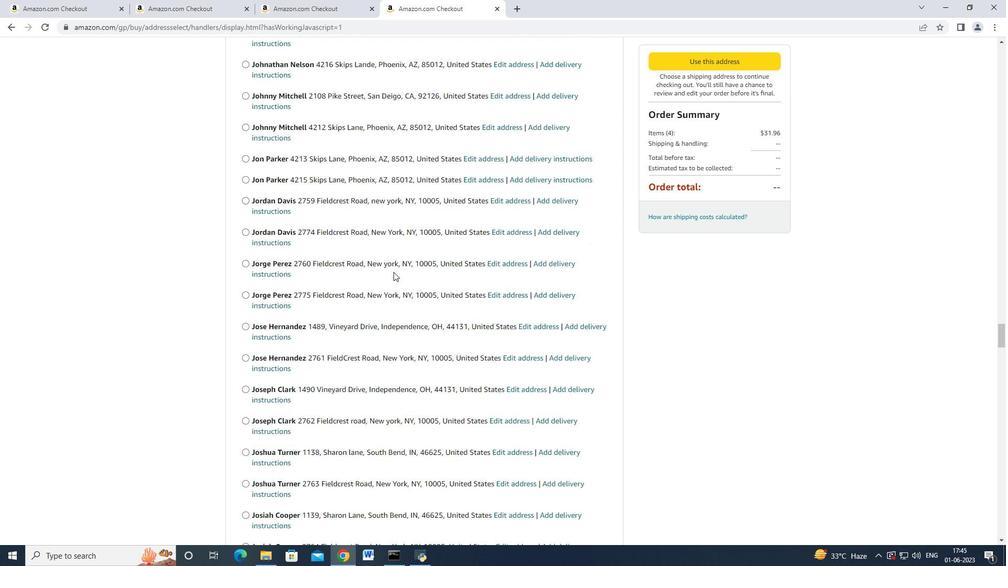 
Action: Mouse scrolled (393, 271) with delta (0, 0)
Screenshot: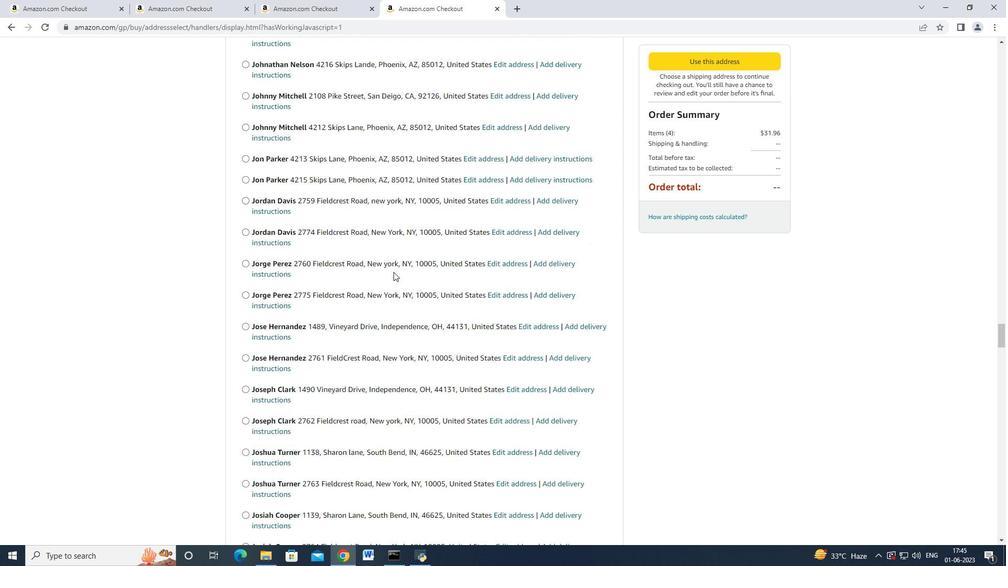 
Action: Mouse scrolled (393, 271) with delta (0, 0)
Screenshot: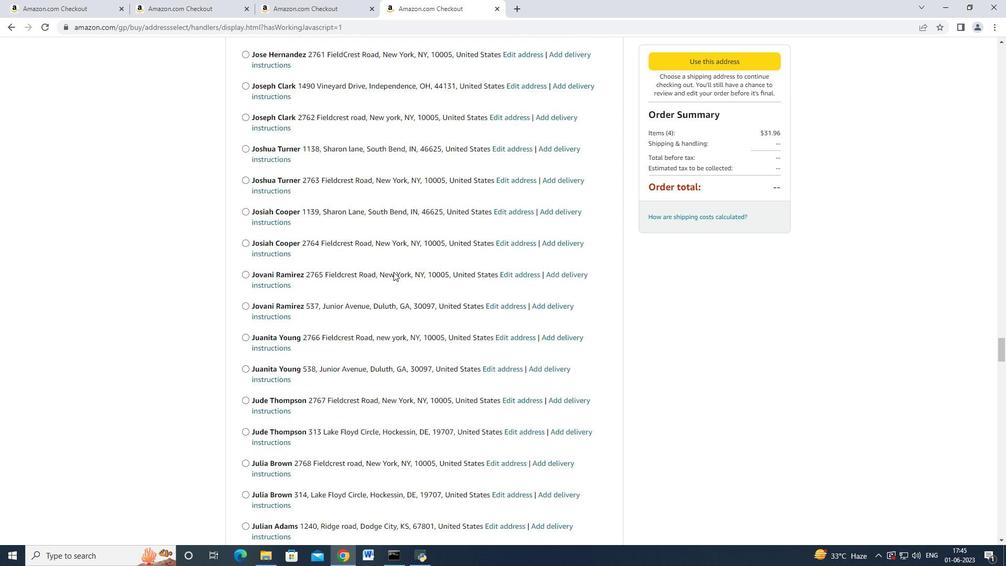 
Action: Mouse scrolled (393, 271) with delta (0, 0)
Screenshot: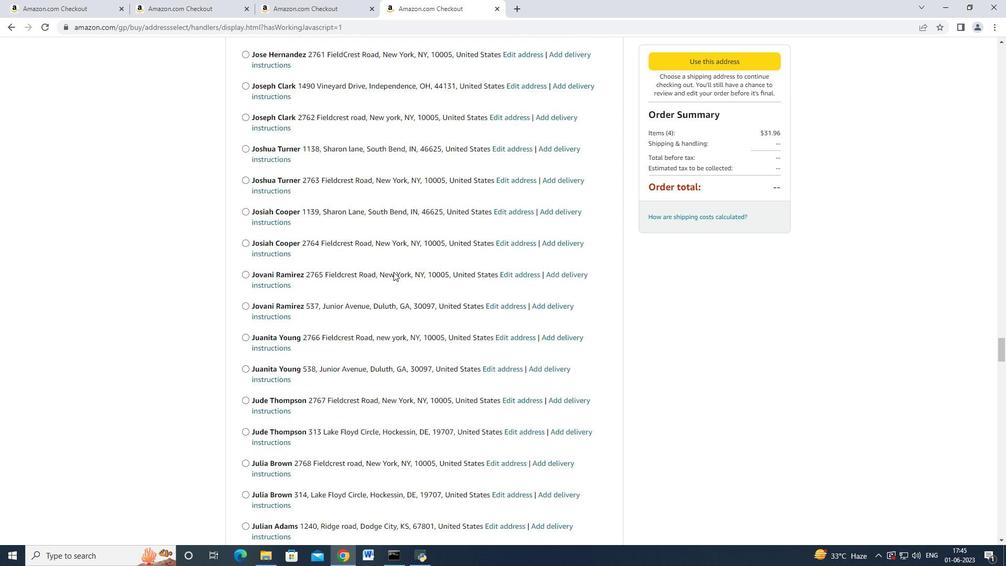 
Action: Mouse scrolled (393, 271) with delta (0, -1)
Screenshot: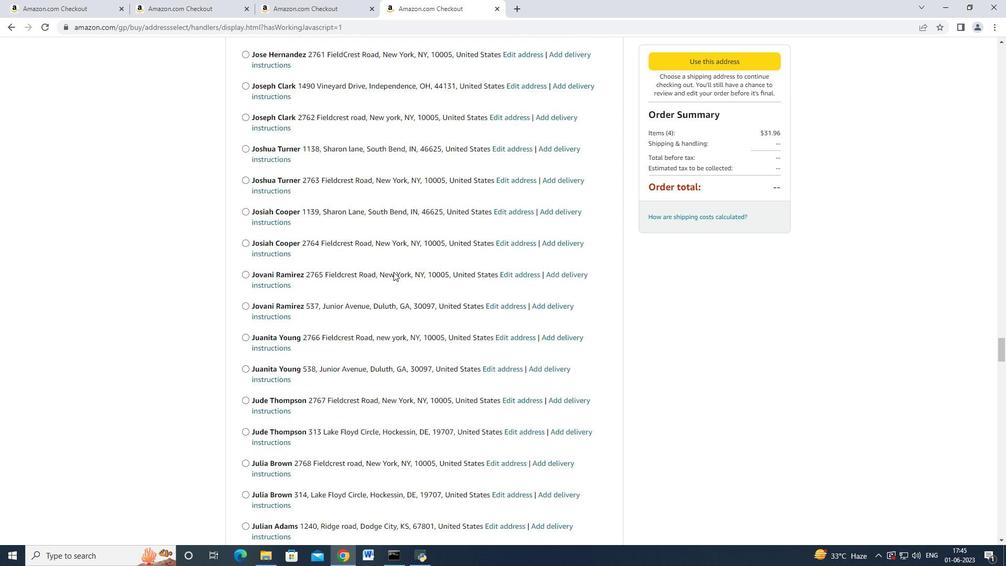 
Action: Mouse scrolled (393, 271) with delta (0, 0)
Screenshot: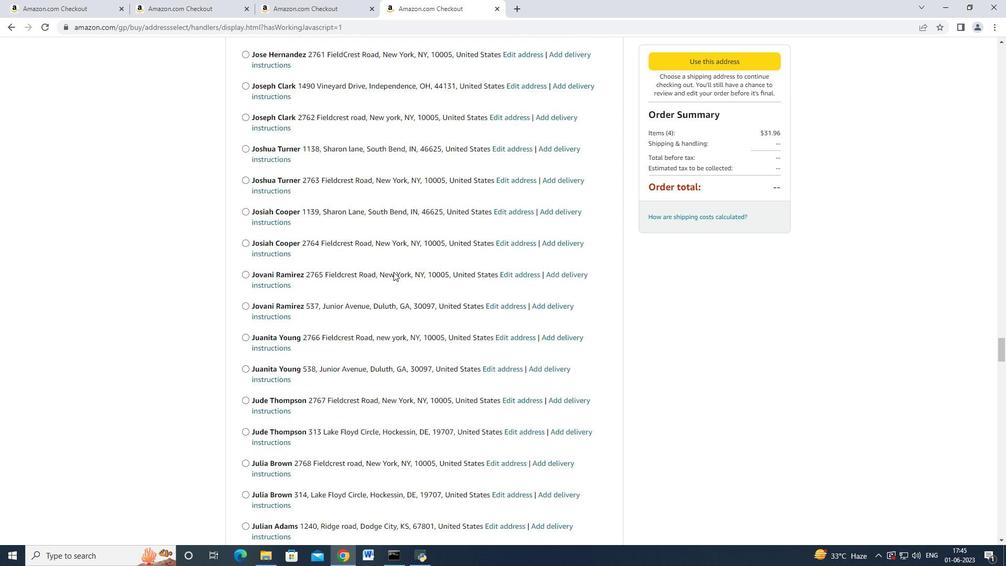 
Action: Mouse scrolled (393, 271) with delta (0, 0)
Screenshot: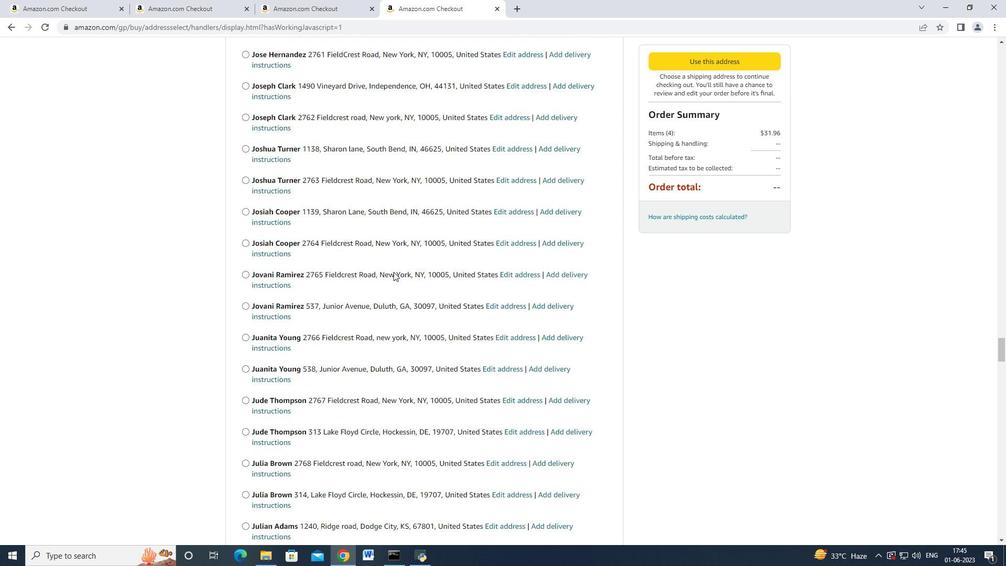 
Action: Mouse moved to (392, 273)
Screenshot: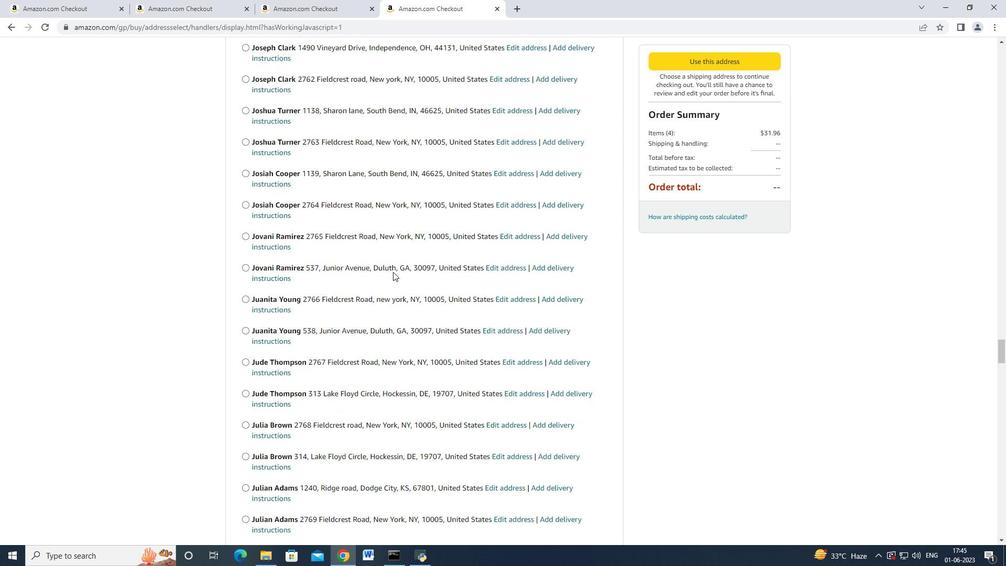 
Action: Mouse scrolled (392, 272) with delta (0, 0)
Screenshot: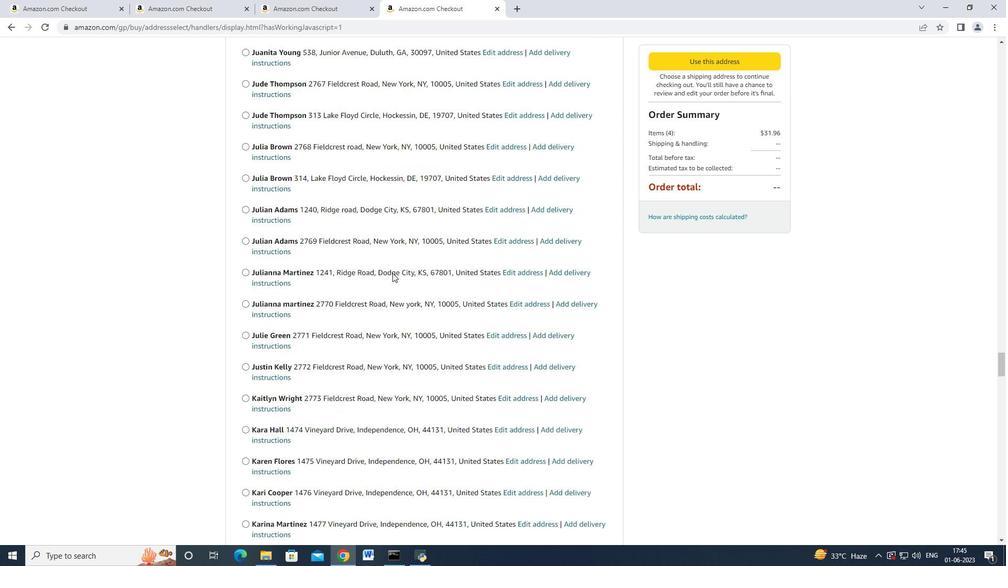 
Action: Mouse scrolled (392, 272) with delta (0, 0)
Screenshot: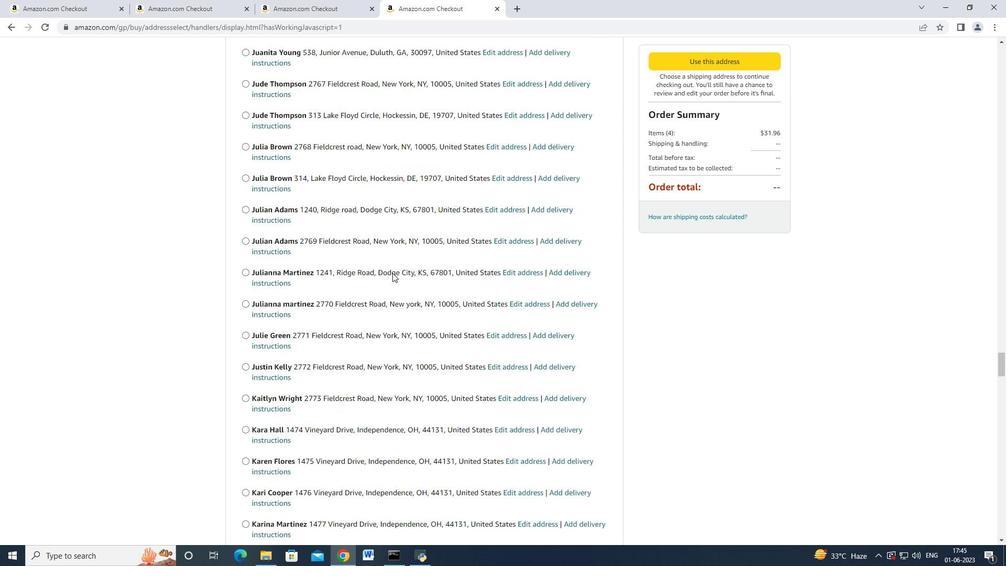 
Action: Mouse scrolled (392, 272) with delta (0, 0)
Screenshot: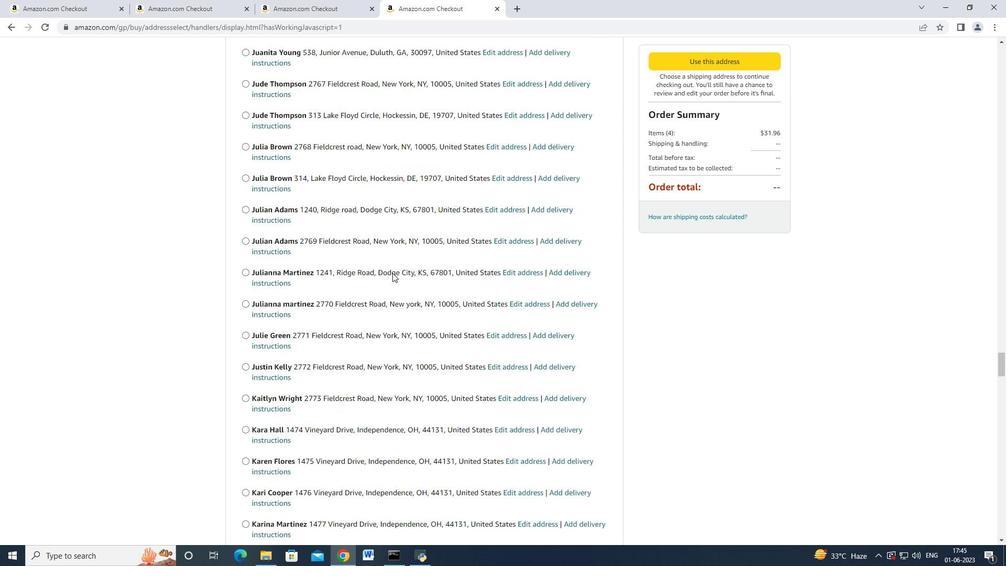
Action: Mouse scrolled (392, 272) with delta (0, 0)
Screenshot: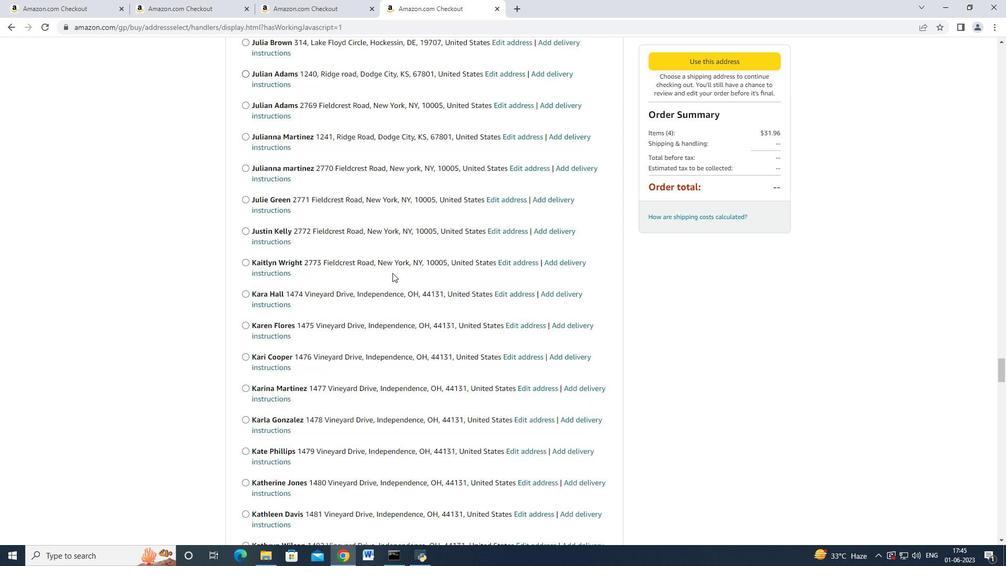 
Action: Mouse scrolled (392, 272) with delta (0, -1)
Screenshot: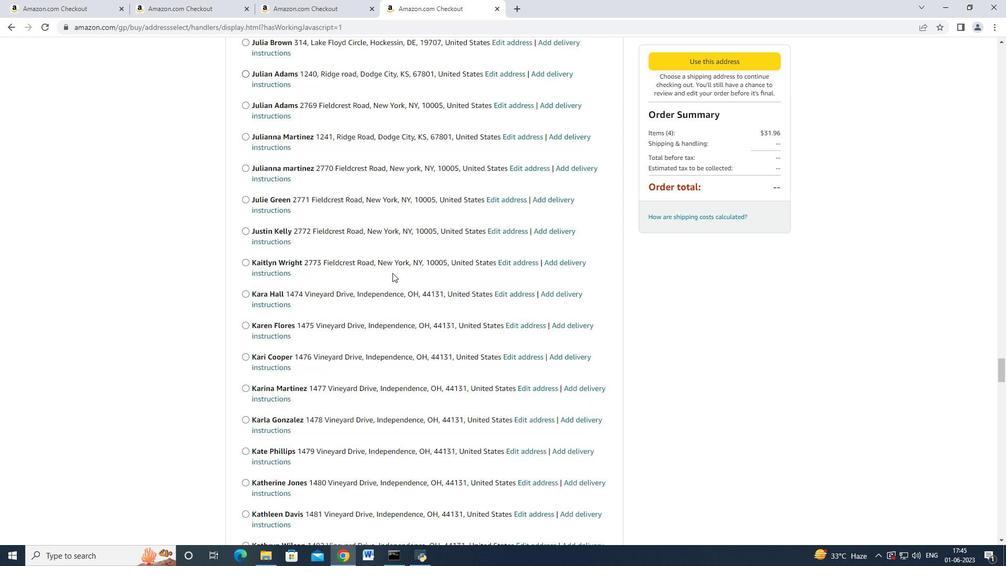 
Action: Mouse scrolled (392, 272) with delta (0, 0)
Screenshot: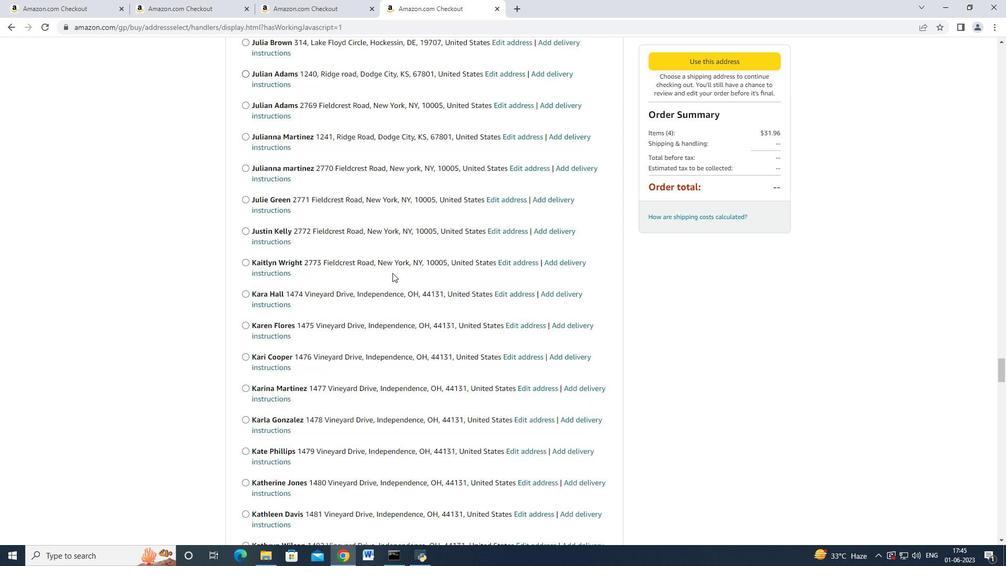 
Action: Mouse scrolled (392, 272) with delta (0, 0)
Screenshot: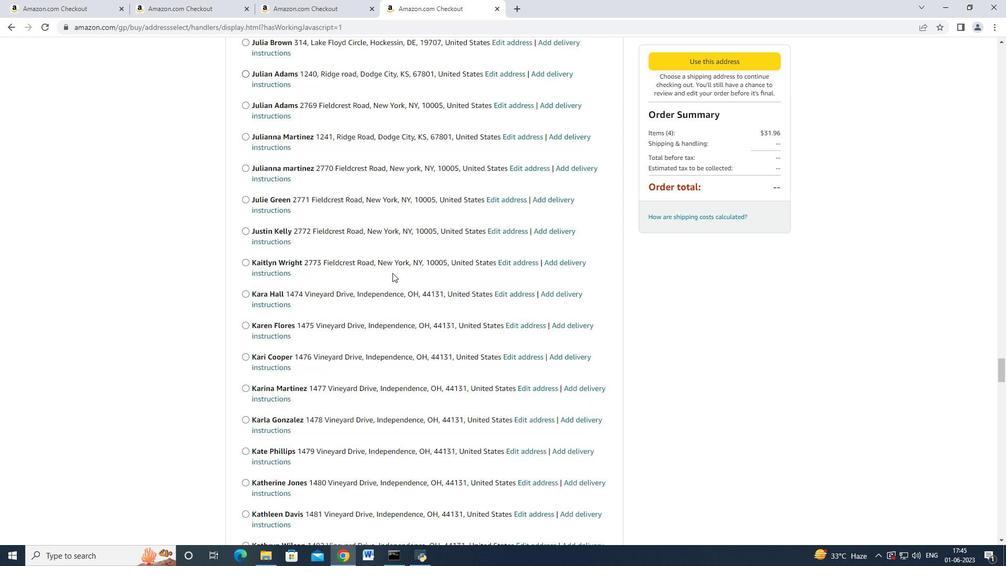 
Action: Mouse scrolled (392, 272) with delta (0, 0)
Screenshot: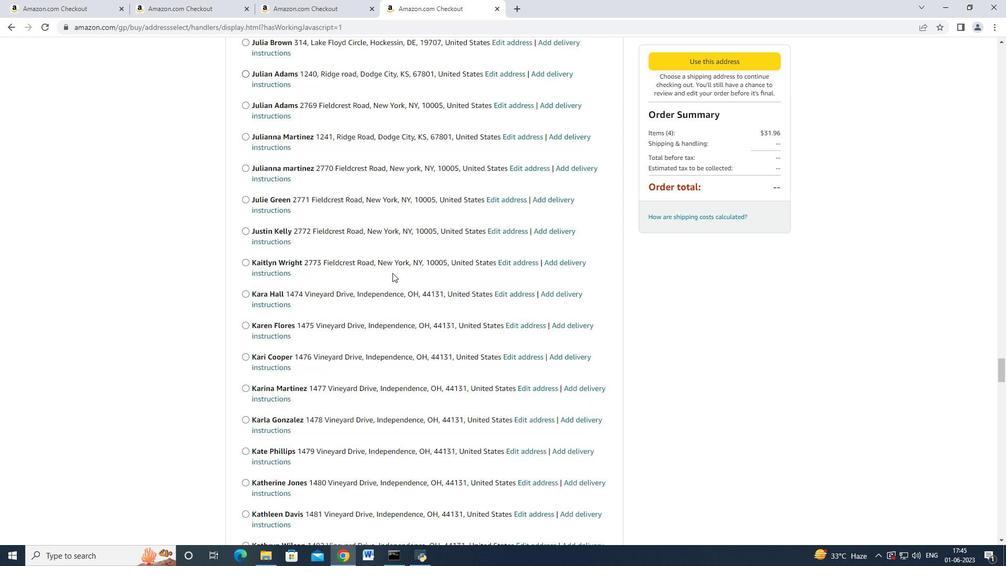 
Action: Mouse moved to (392, 272)
Screenshot: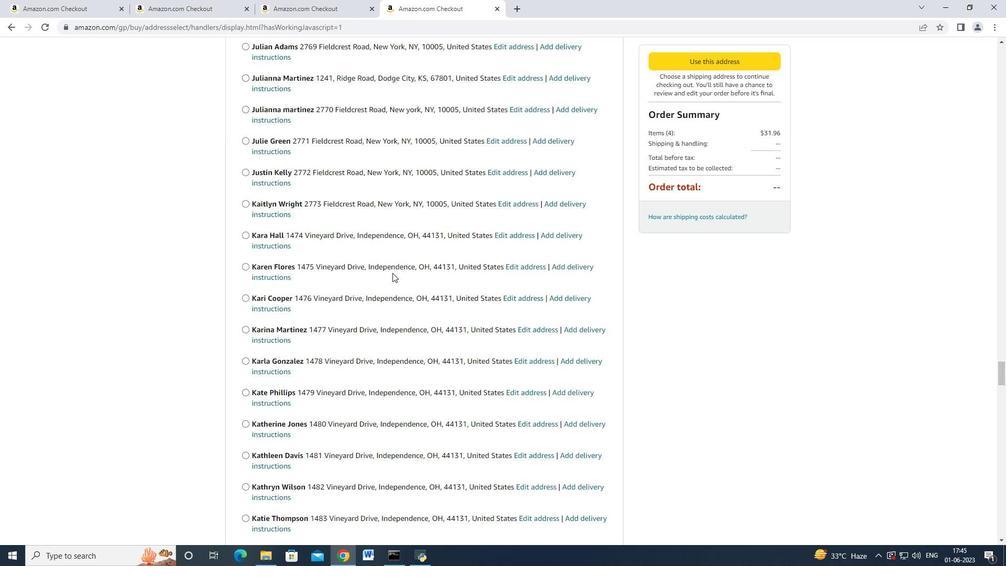 
Action: Mouse scrolled (392, 272) with delta (0, 0)
